Task: Add a signature Johnny Mitchell containing With heartfelt thanks and warm wishes, Johnny Mitchell to email address softage.5@softage.net and add a label Photography
Action: Mouse moved to (1083, 94)
Screenshot: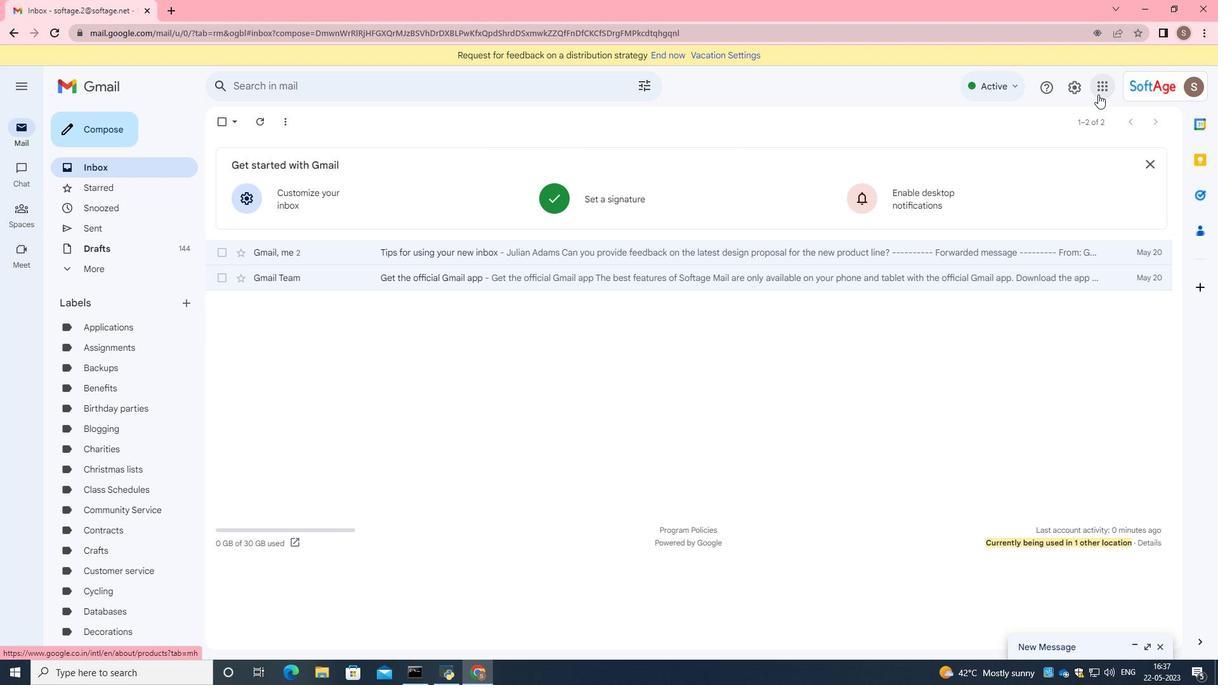 
Action: Mouse pressed left at (1083, 94)
Screenshot: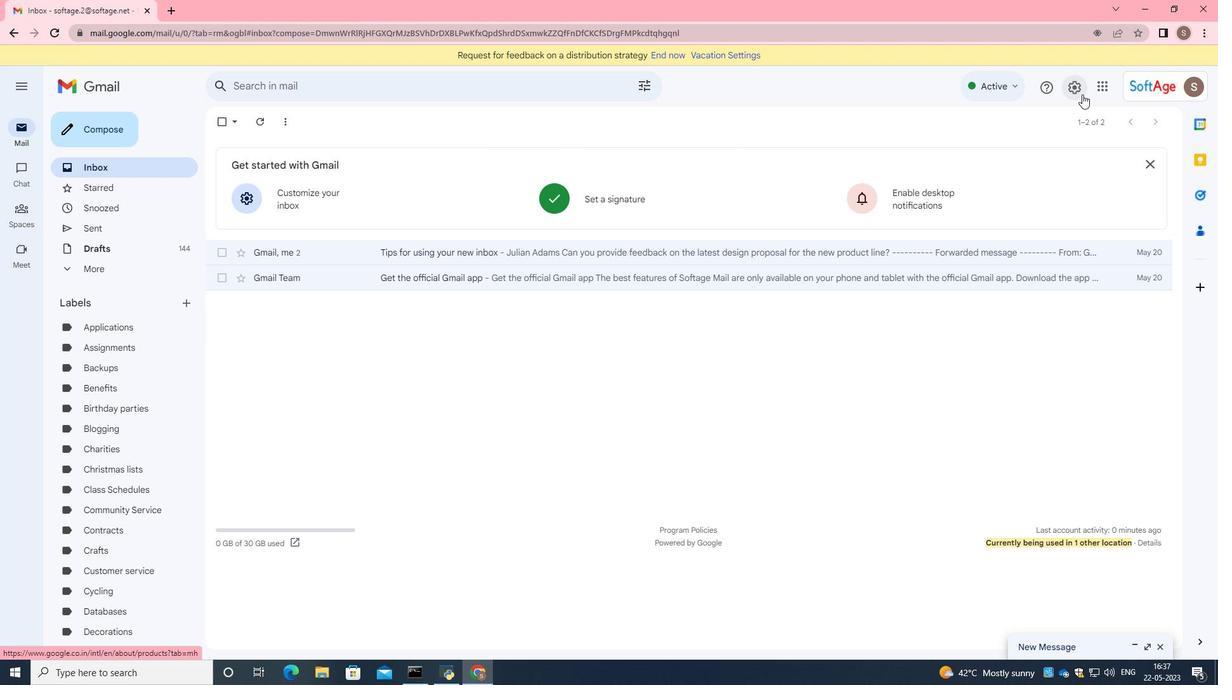 
Action: Mouse moved to (571, 202)
Screenshot: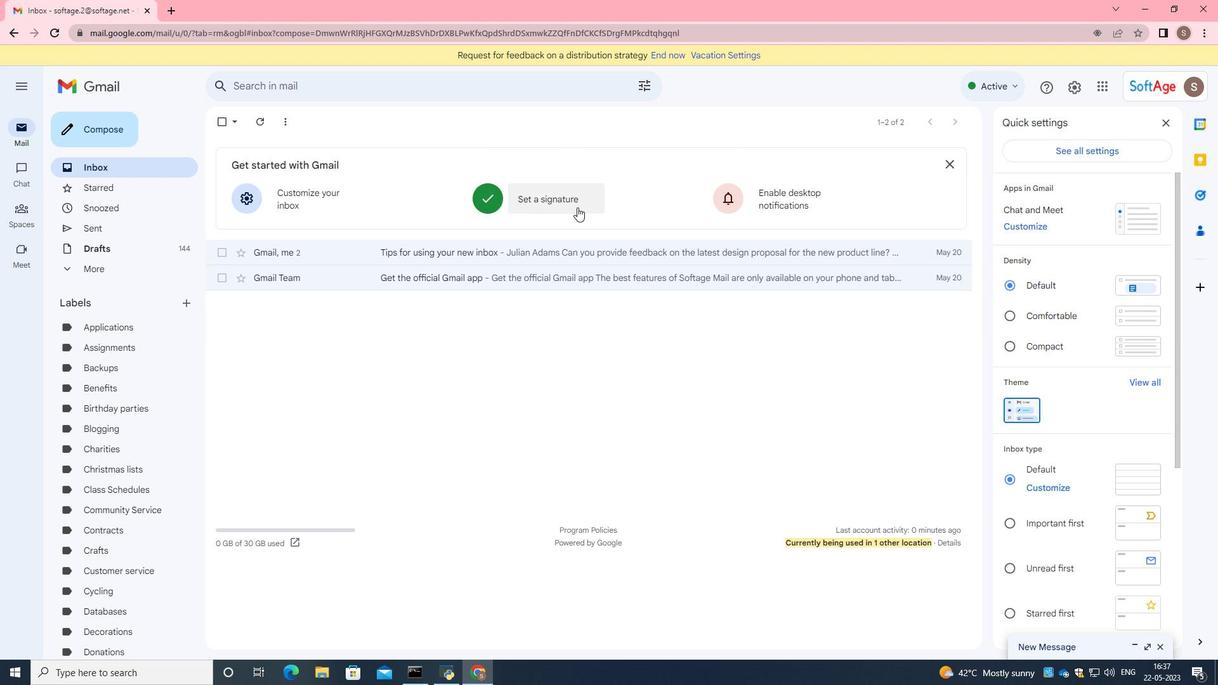 
Action: Mouse pressed left at (571, 202)
Screenshot: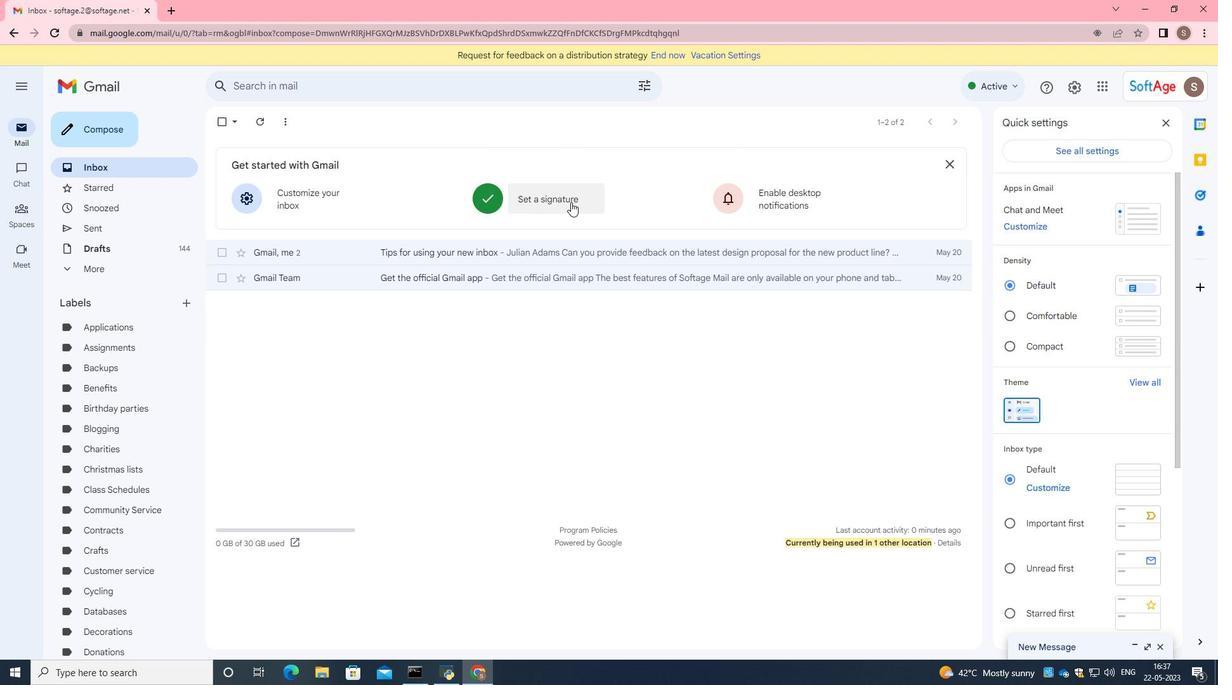 
Action: Mouse moved to (679, 299)
Screenshot: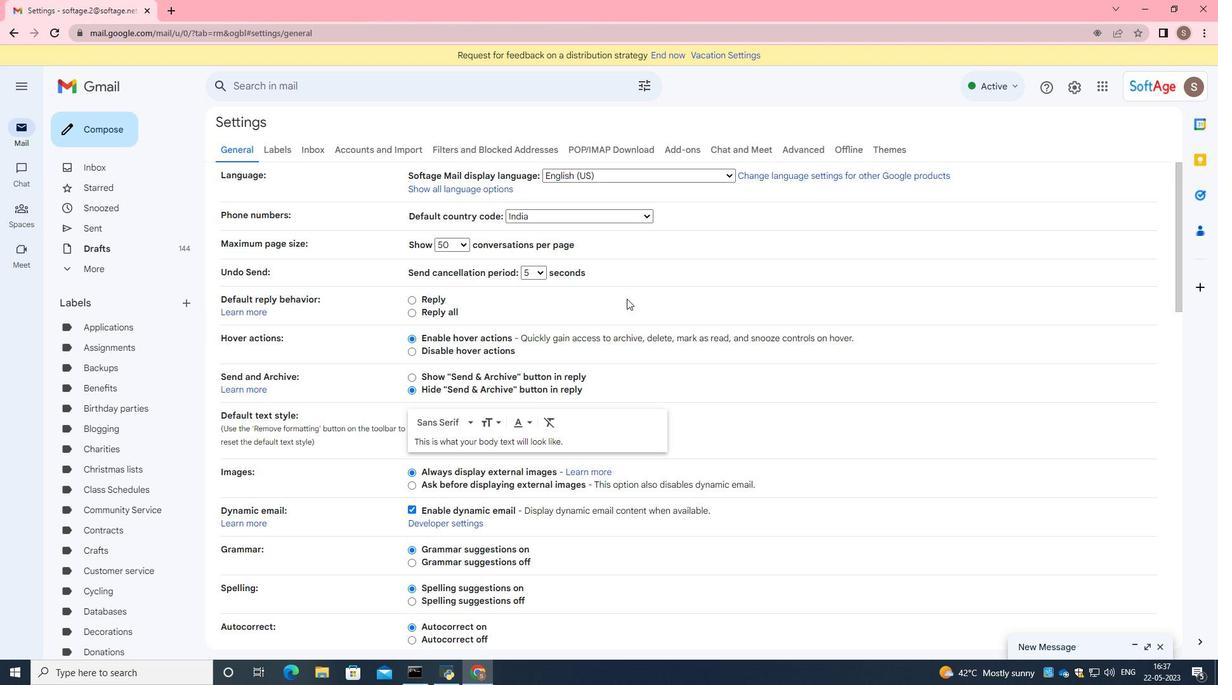 
Action: Mouse scrolled (679, 298) with delta (0, 0)
Screenshot: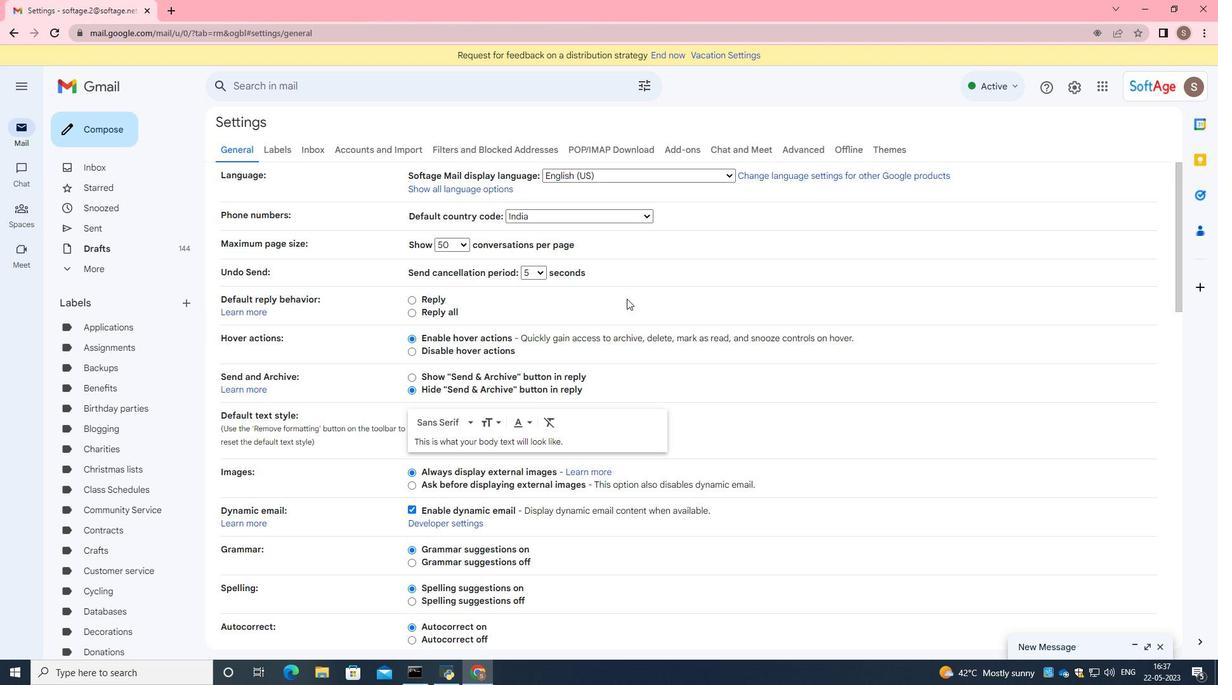 
Action: Mouse moved to (679, 299)
Screenshot: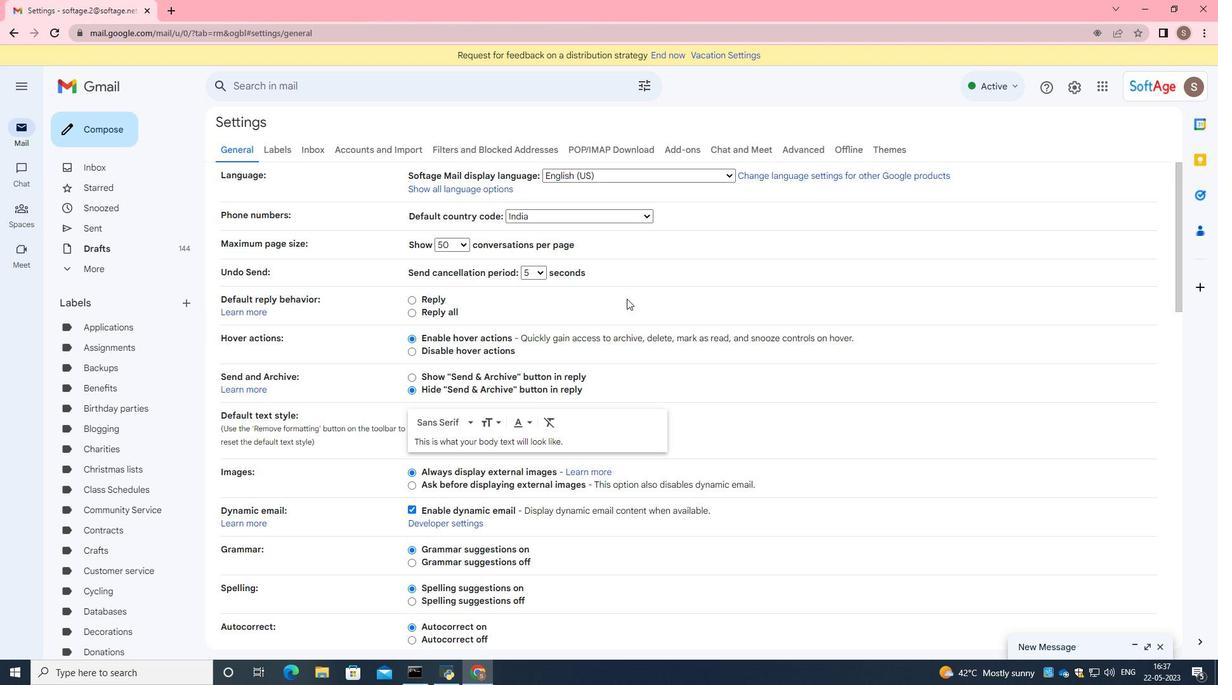 
Action: Mouse scrolled (679, 298) with delta (0, 0)
Screenshot: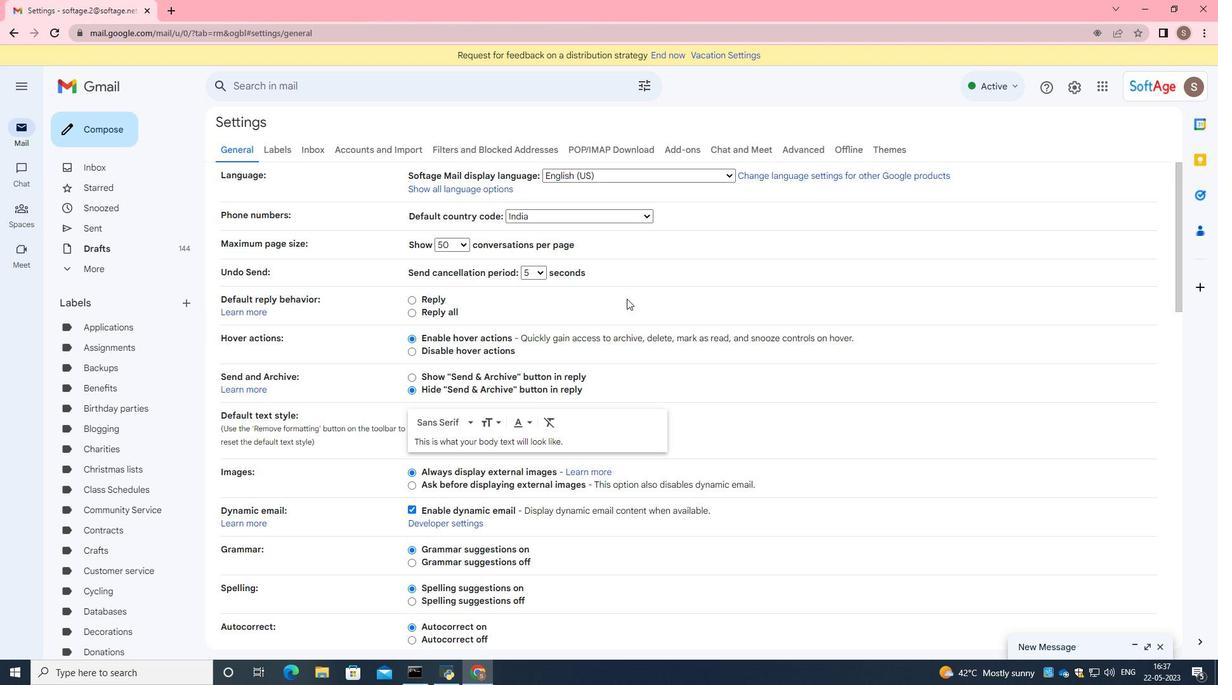 
Action: Mouse scrolled (679, 298) with delta (0, 0)
Screenshot: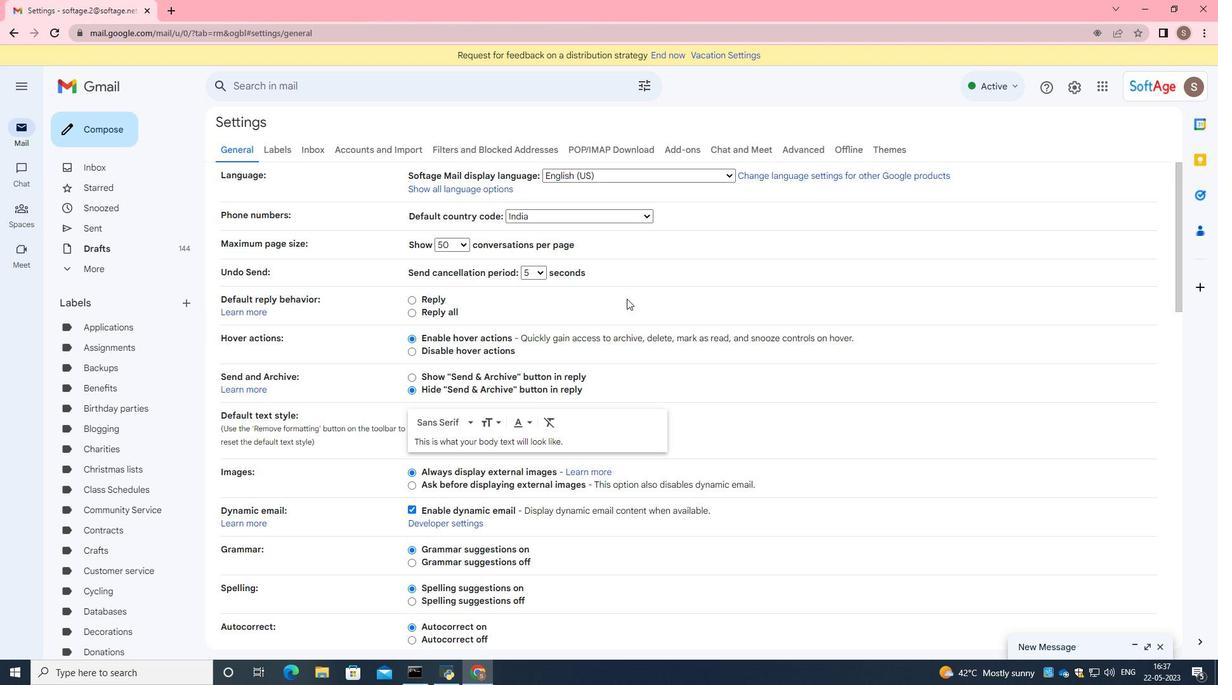 
Action: Mouse scrolled (679, 298) with delta (0, 0)
Screenshot: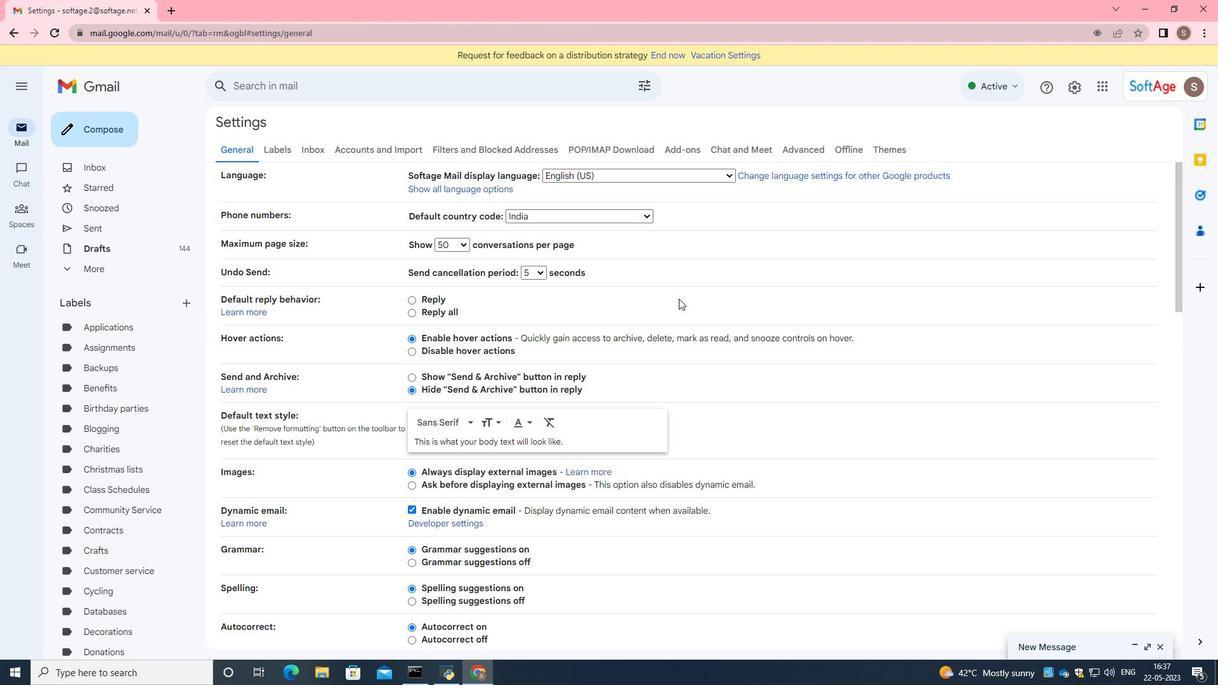 
Action: Mouse scrolled (679, 298) with delta (0, 0)
Screenshot: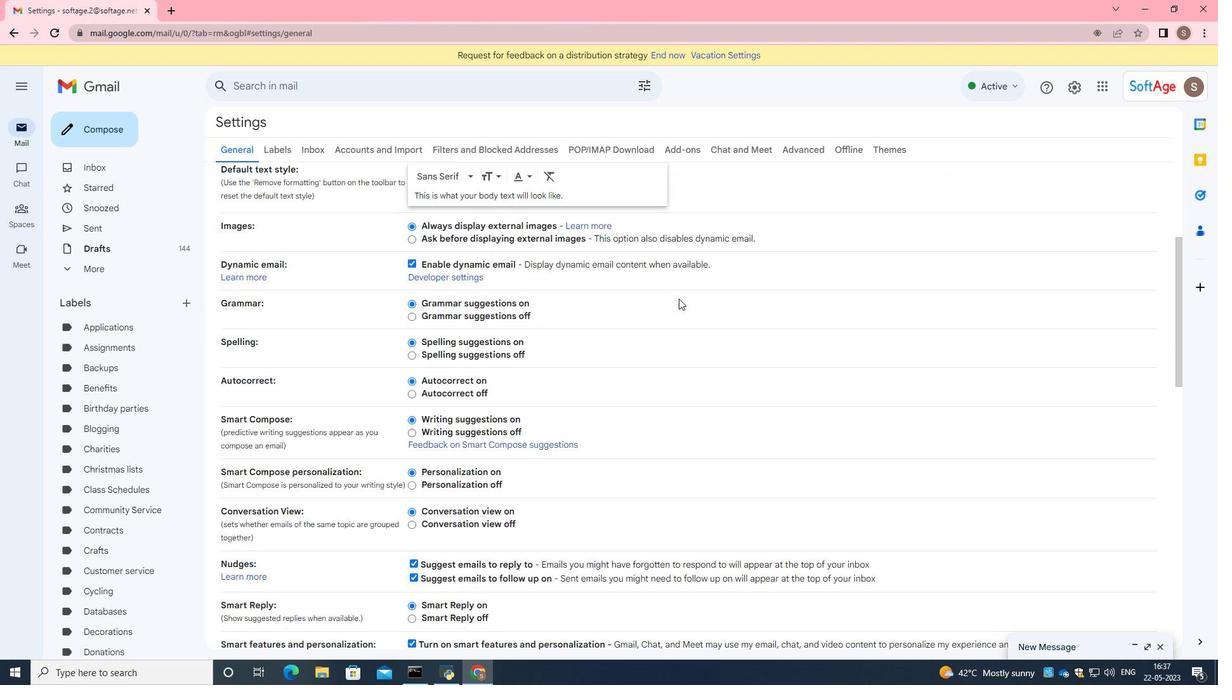 
Action: Mouse scrolled (679, 298) with delta (0, 0)
Screenshot: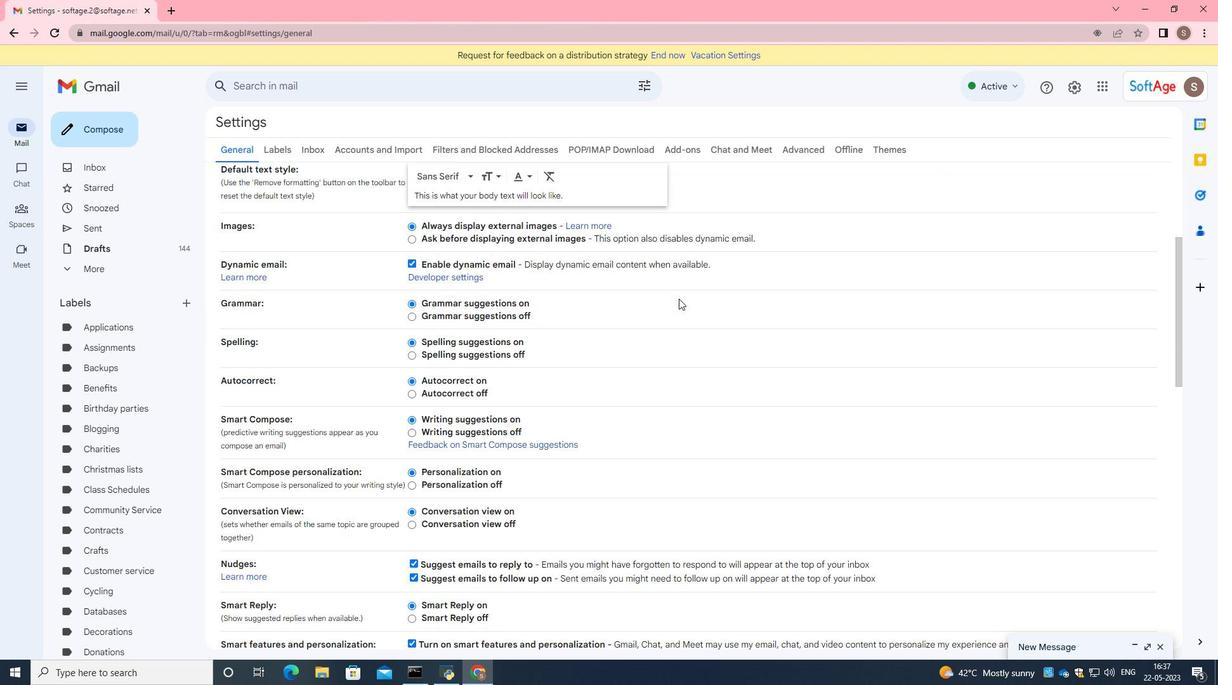 
Action: Mouse scrolled (679, 298) with delta (0, 0)
Screenshot: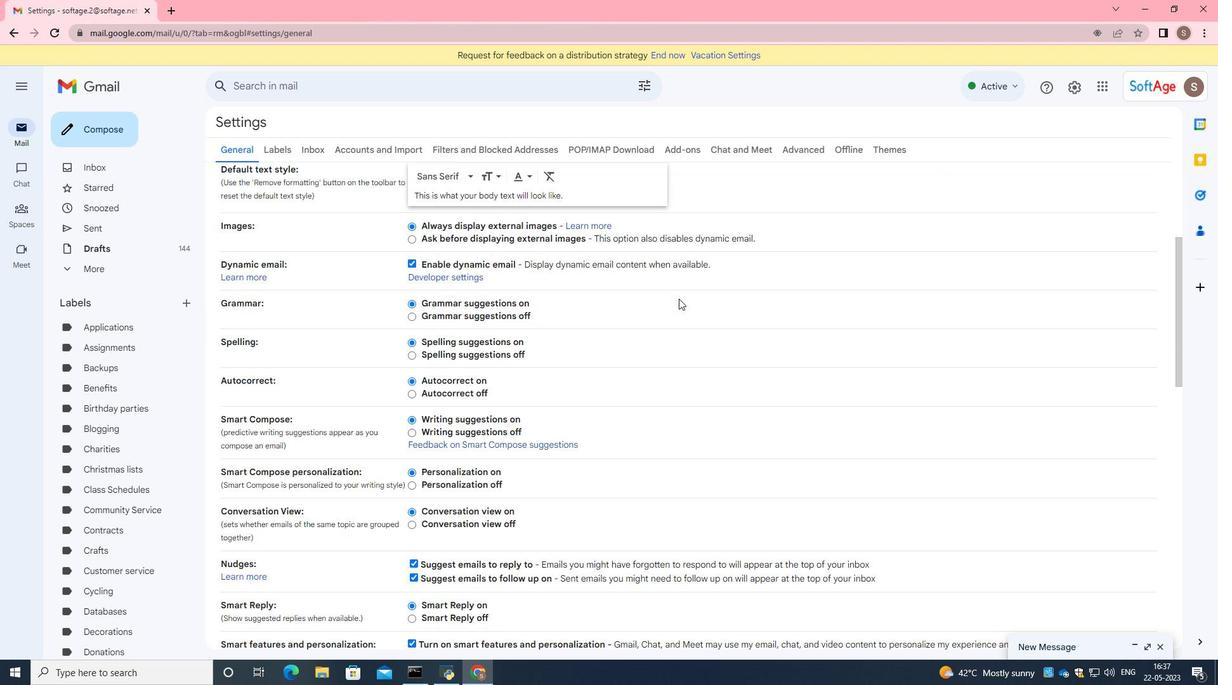
Action: Mouse scrolled (679, 298) with delta (0, 0)
Screenshot: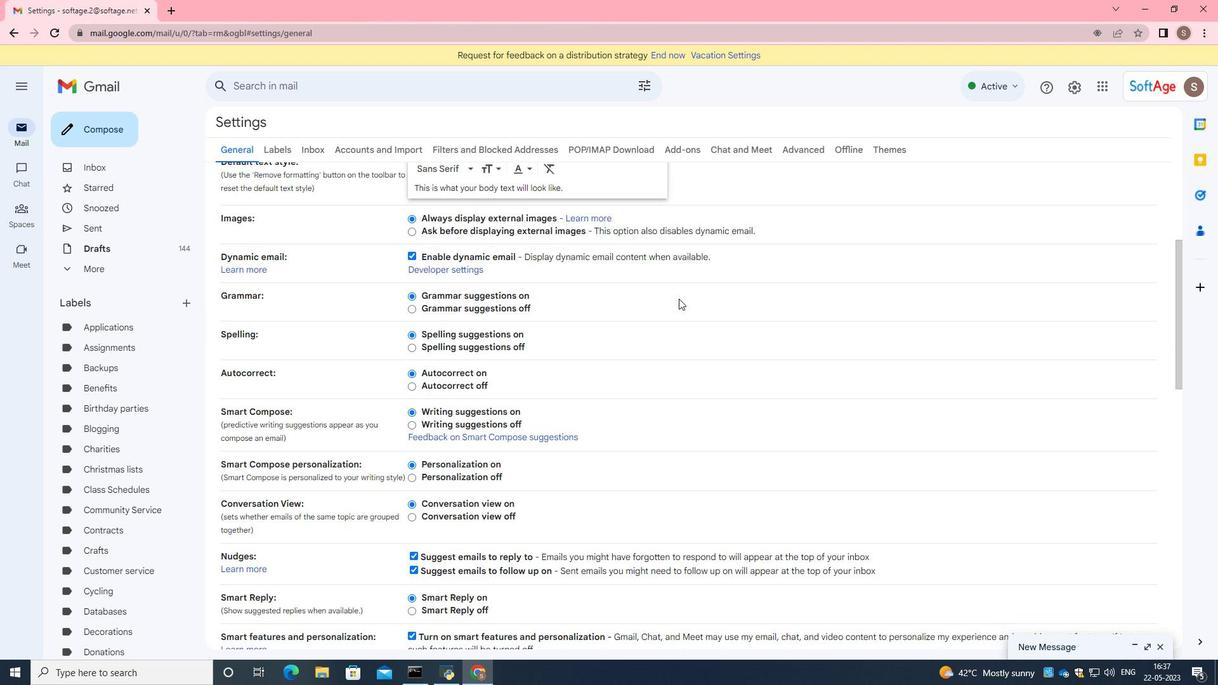 
Action: Mouse scrolled (679, 298) with delta (0, 0)
Screenshot: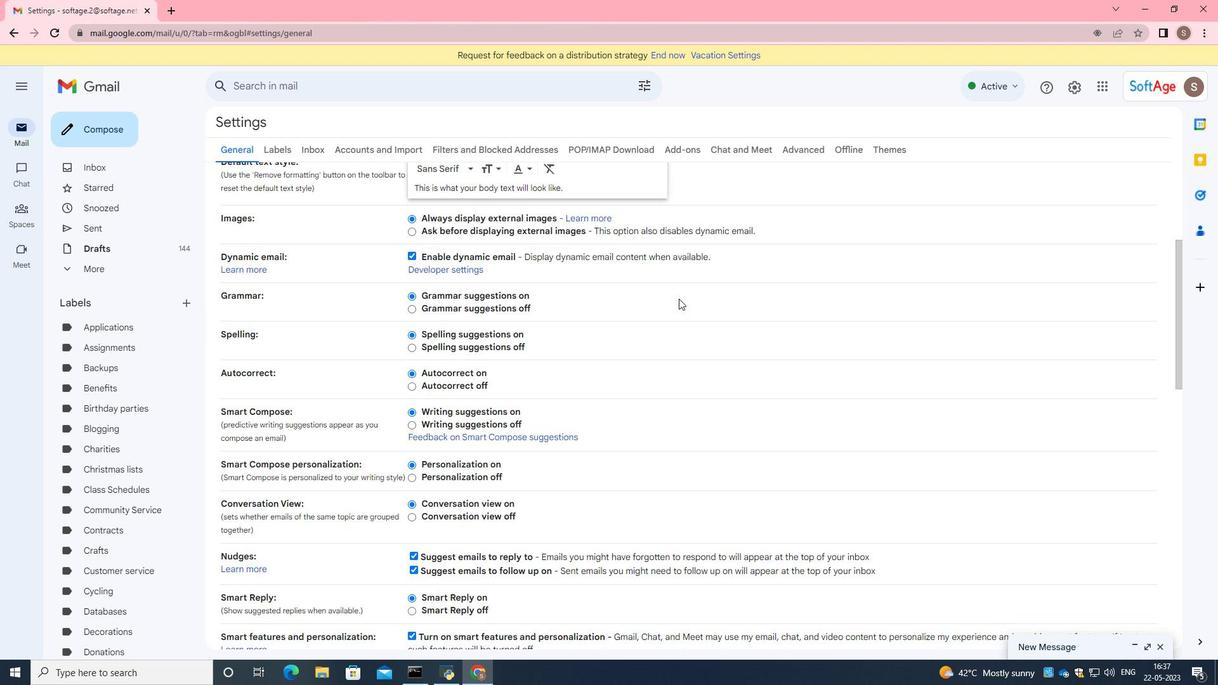 
Action: Mouse scrolled (679, 298) with delta (0, 0)
Screenshot: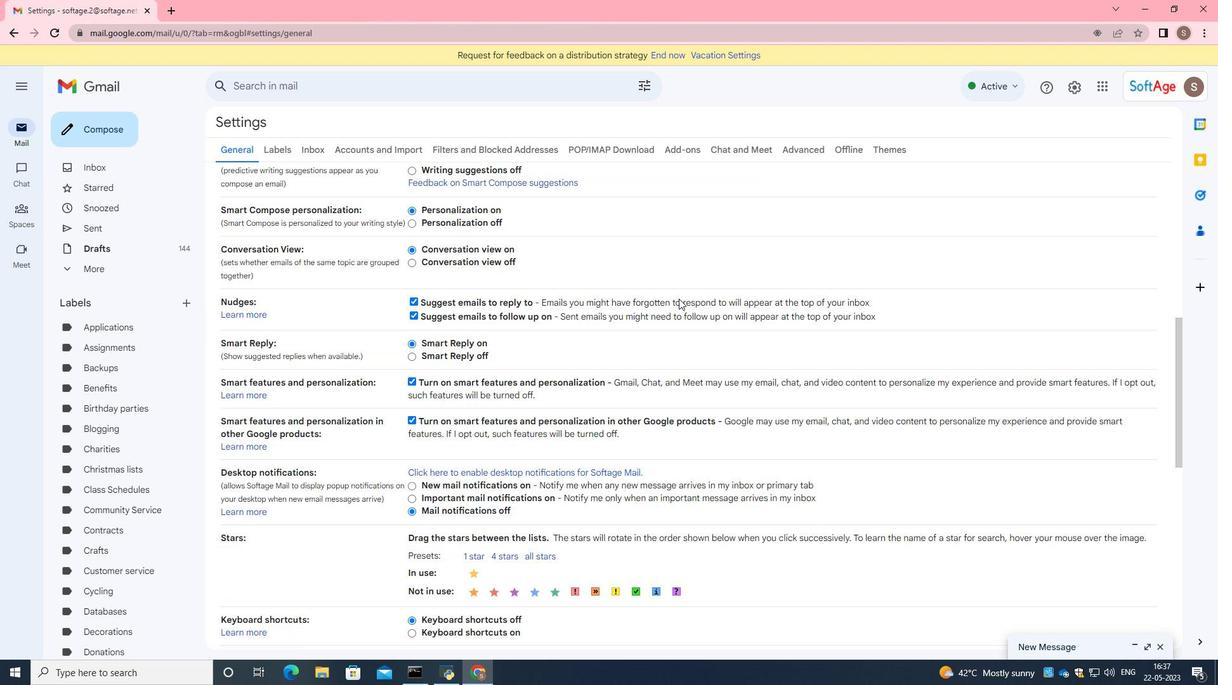 
Action: Mouse scrolled (679, 298) with delta (0, 0)
Screenshot: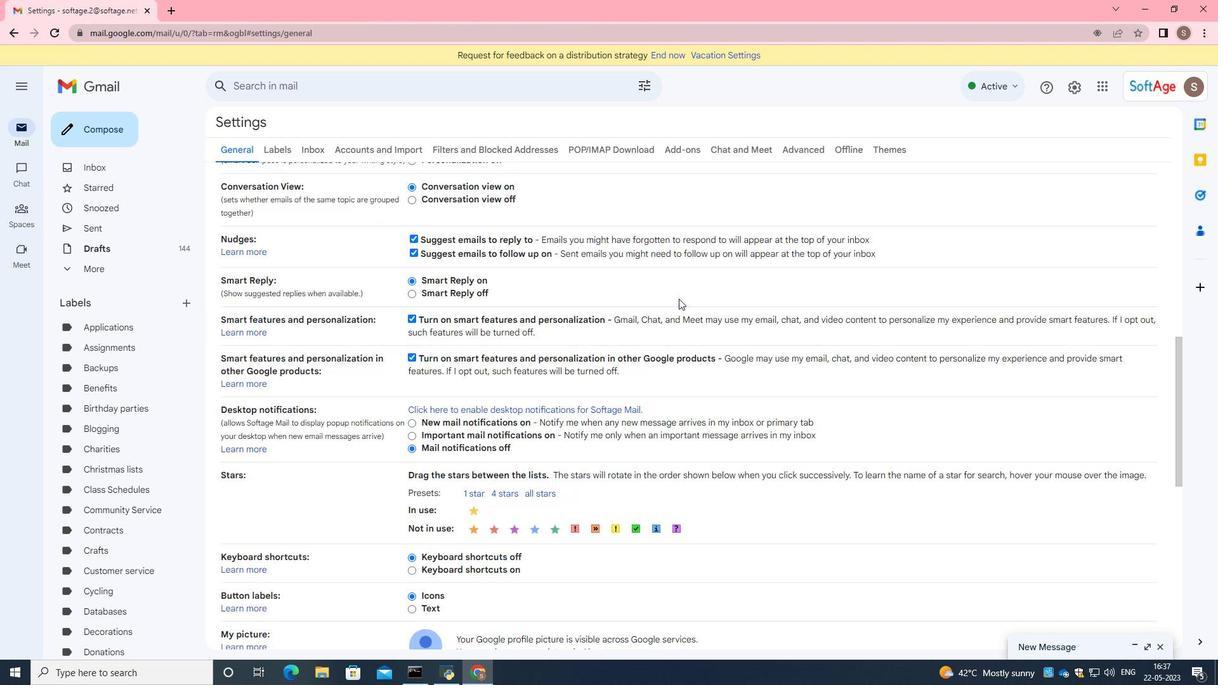 
Action: Mouse scrolled (679, 298) with delta (0, 0)
Screenshot: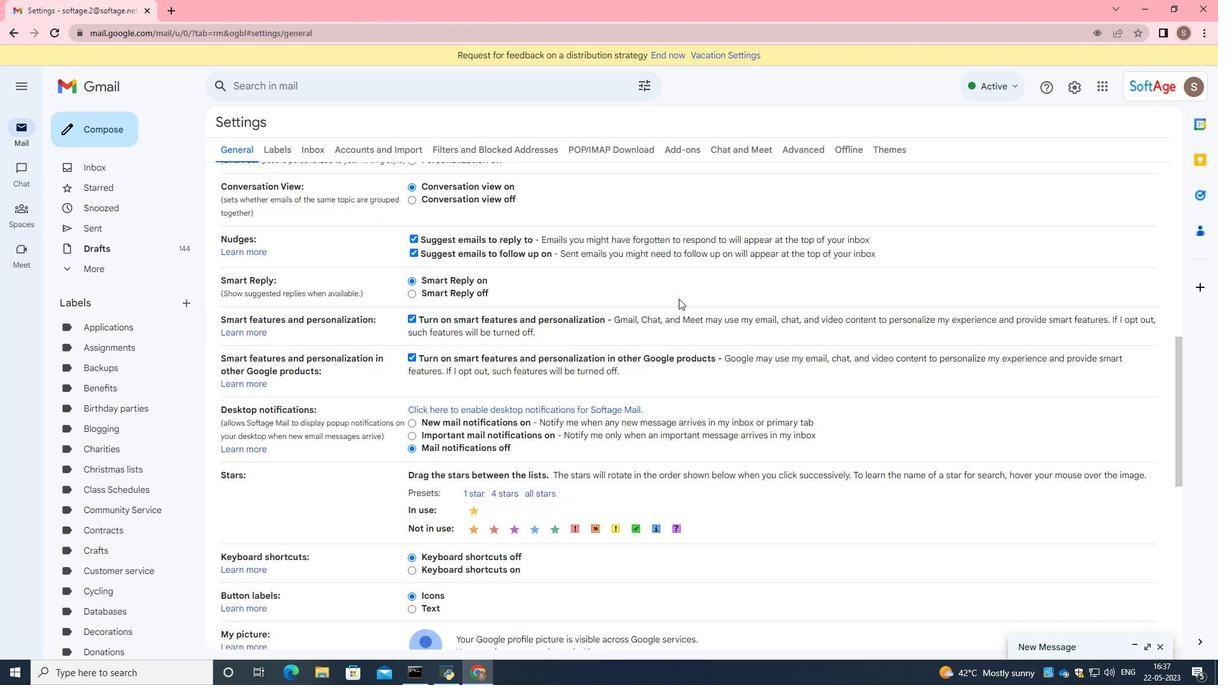 
Action: Mouse scrolled (679, 298) with delta (0, 0)
Screenshot: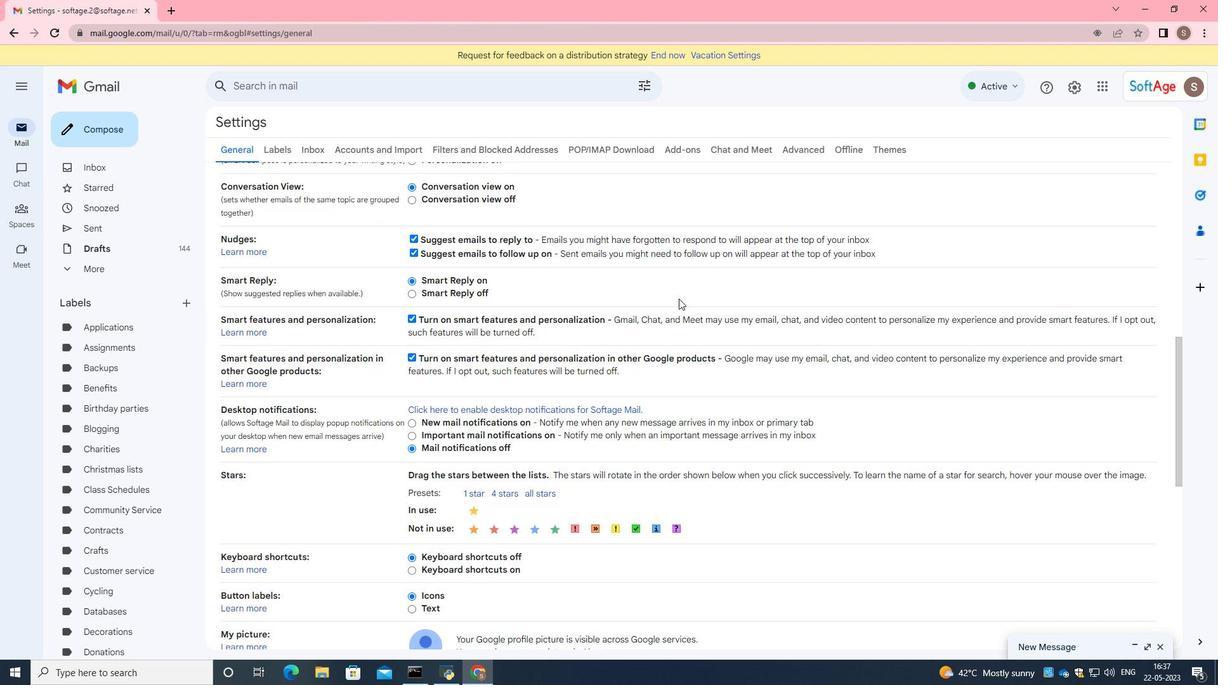 
Action: Mouse scrolled (679, 298) with delta (0, 0)
Screenshot: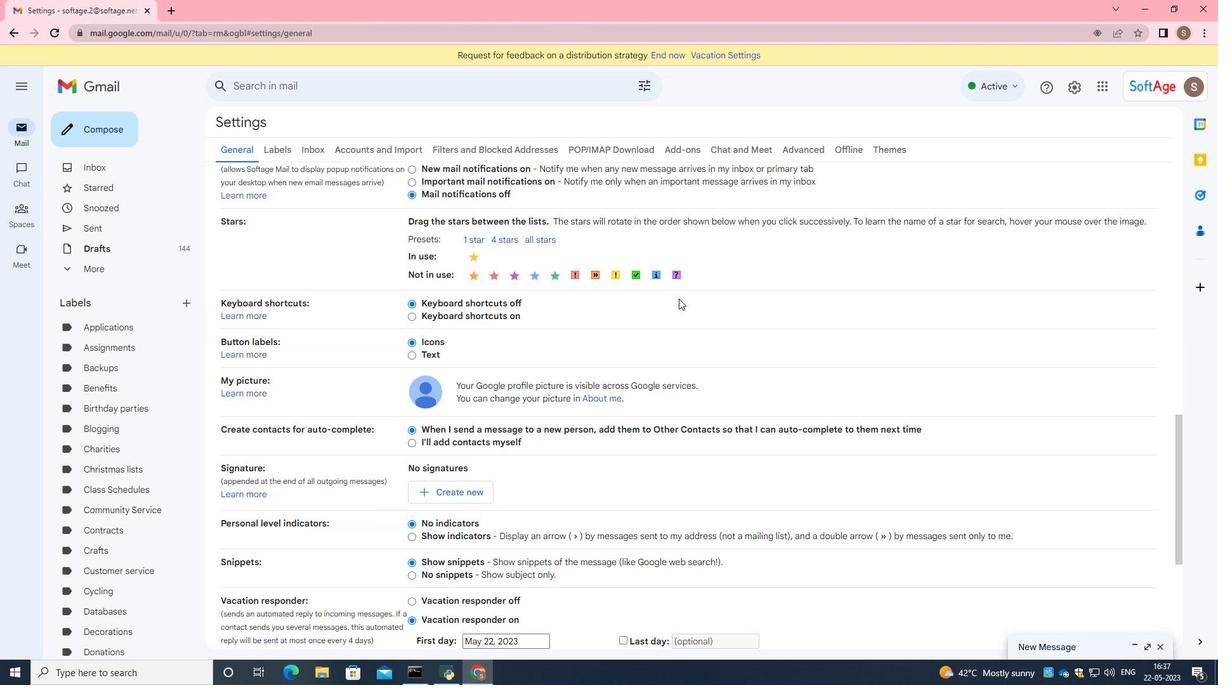 
Action: Mouse scrolled (679, 298) with delta (0, 0)
Screenshot: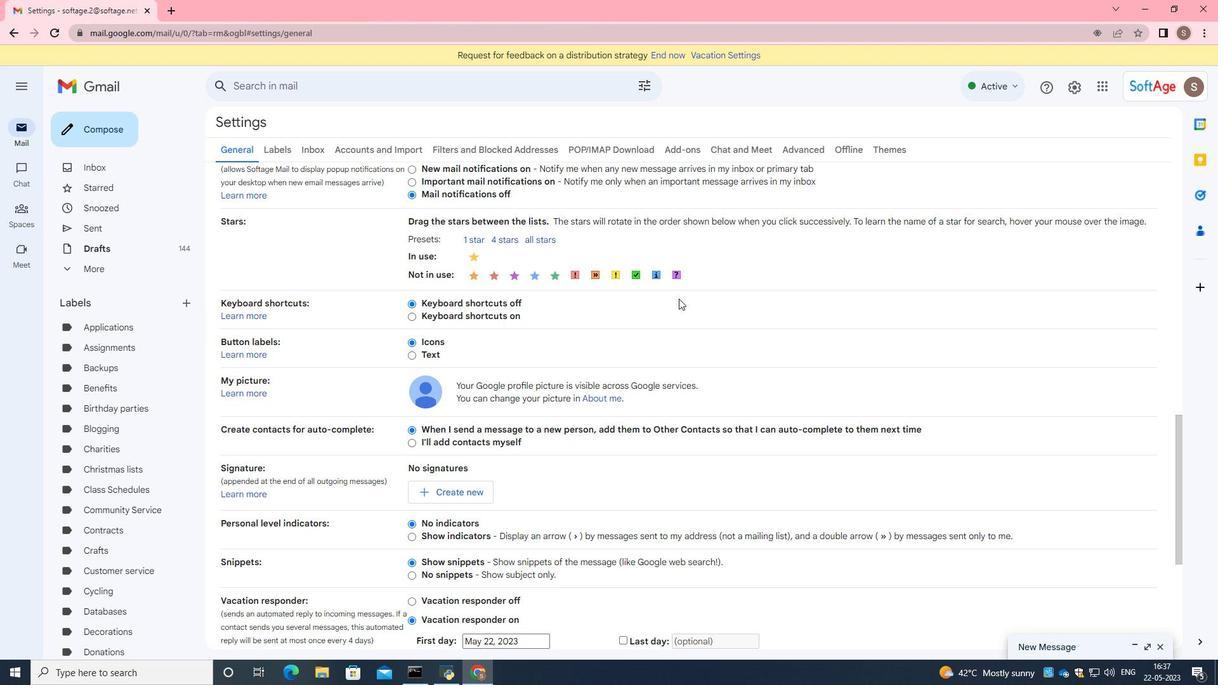 
Action: Mouse scrolled (679, 298) with delta (0, 0)
Screenshot: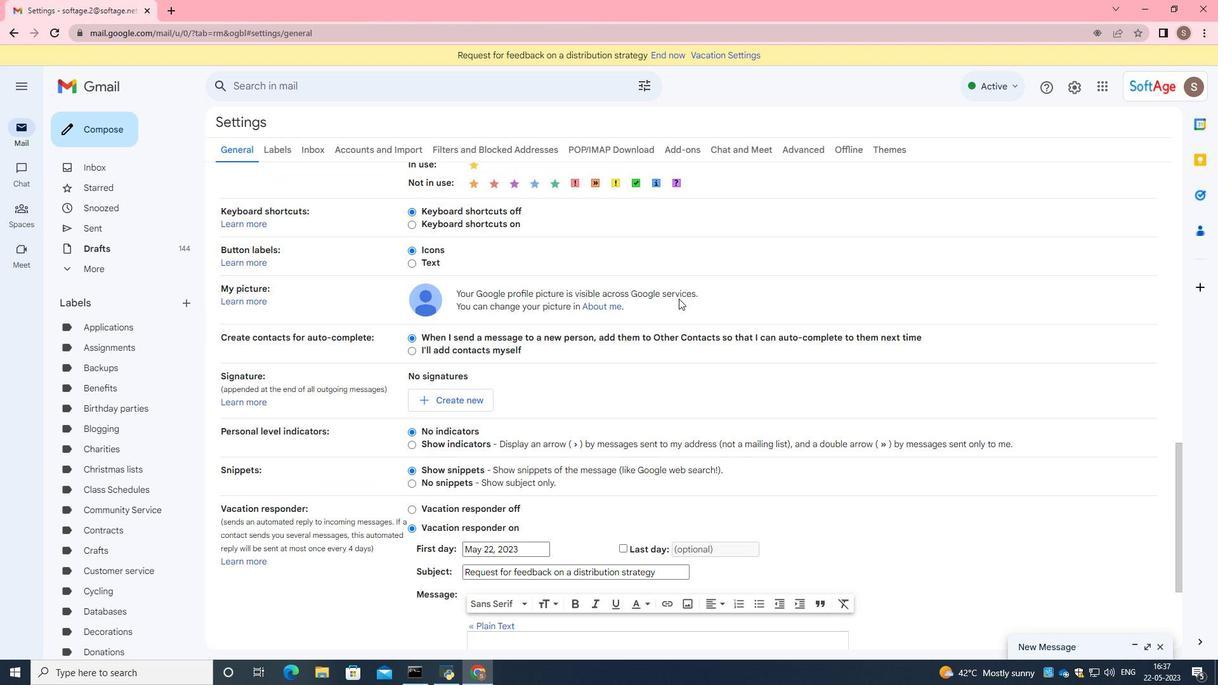 
Action: Mouse scrolled (679, 298) with delta (0, 0)
Screenshot: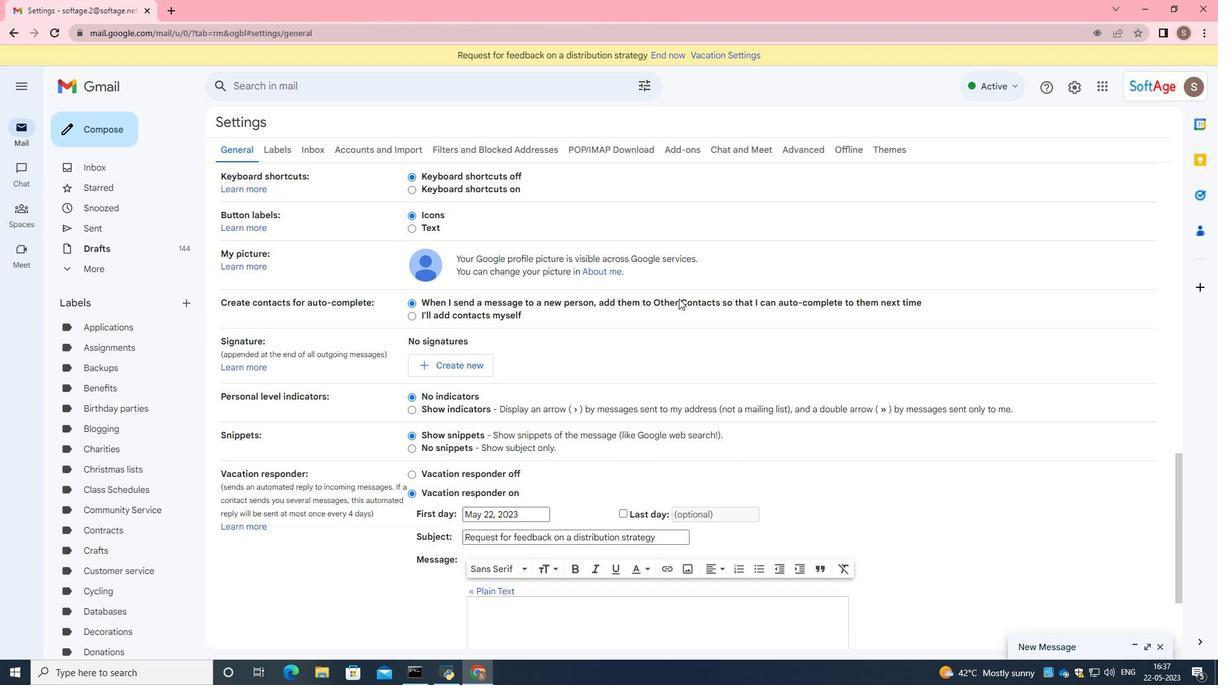 
Action: Mouse moved to (475, 234)
Screenshot: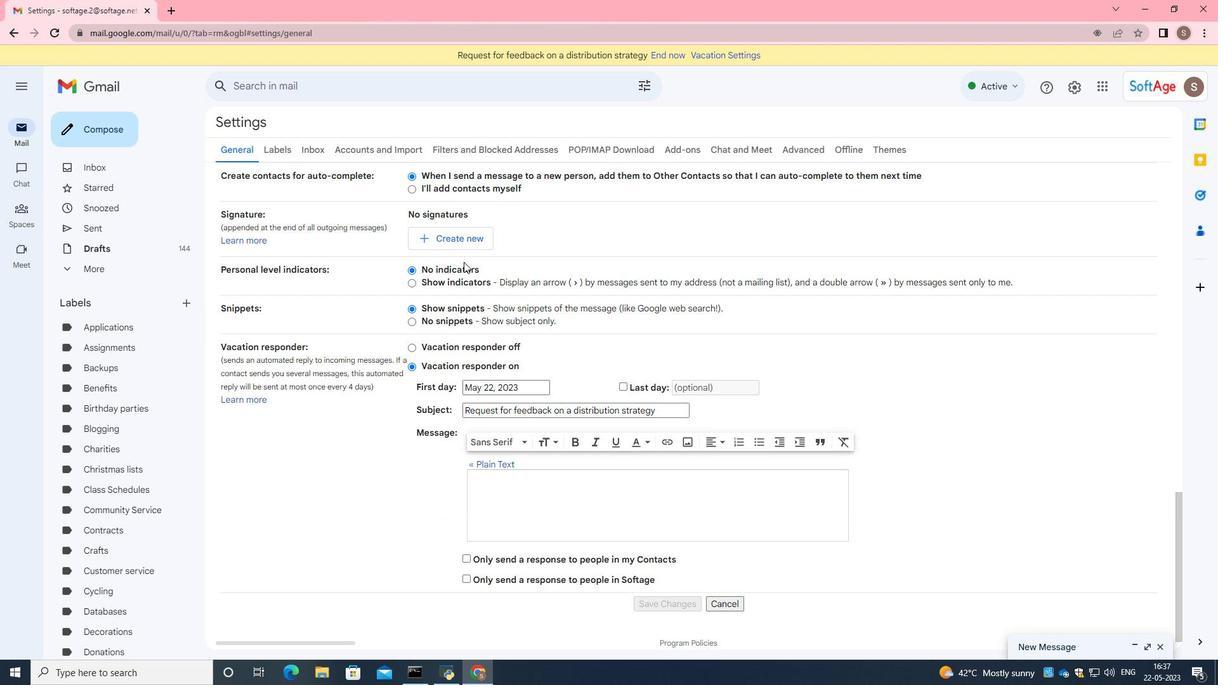 
Action: Mouse pressed left at (475, 234)
Screenshot: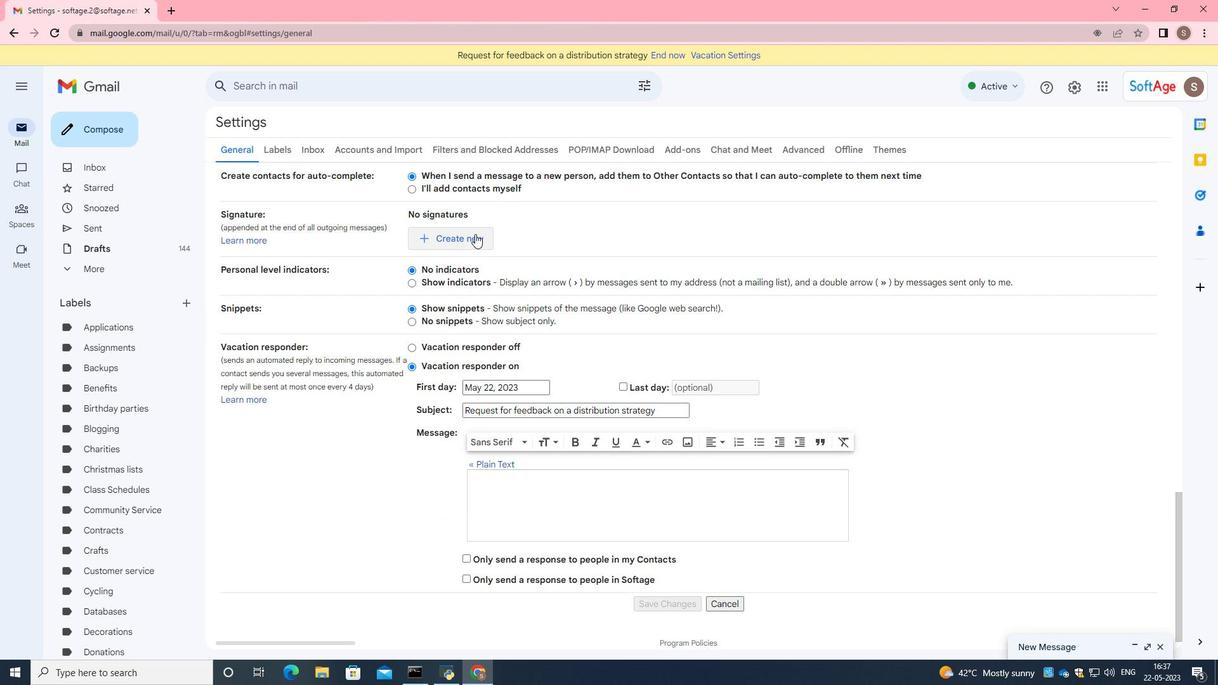 
Action: Mouse moved to (556, 345)
Screenshot: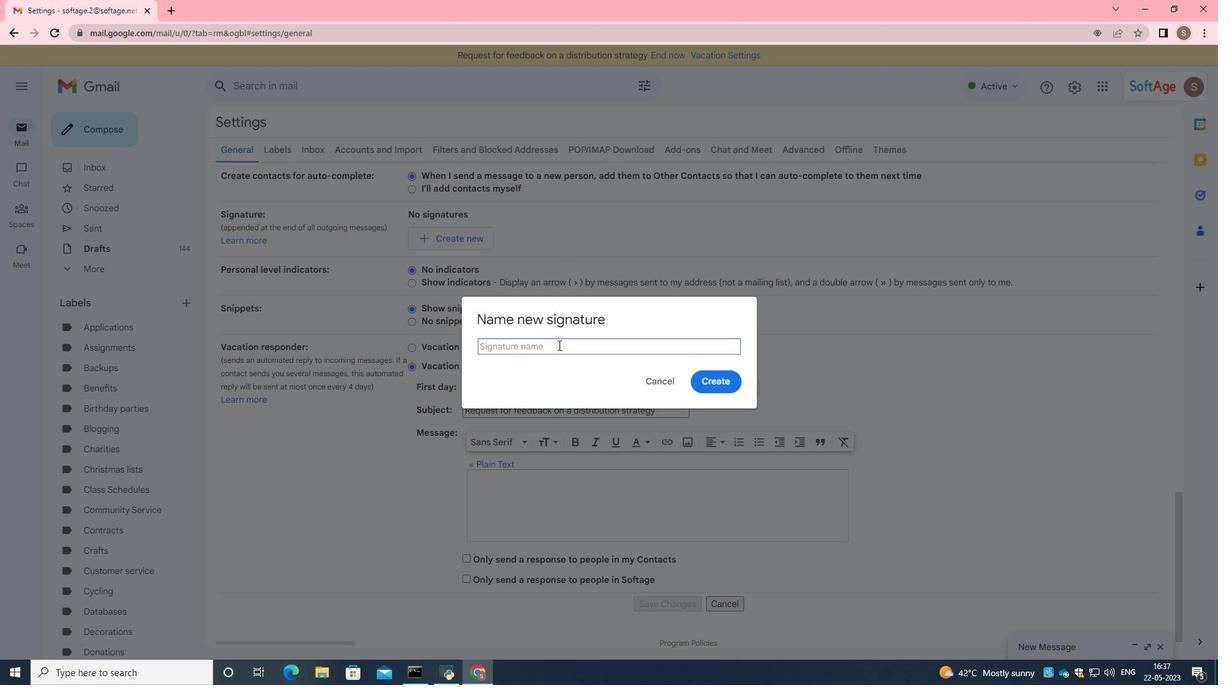 
Action: Key pressed <Key.caps_lock>J<Key.caps_lock>honny<Key.space><Key.caps_lock><Key.backspace><Key.backspace><Key.backspace><Key.backspace><Key.backspace><Key.backspace>O<Key.backspace><Key.caps_lock>ohnnny<Key.backspace><Key.backspace>y<Key.space><Key.caps_lock>M<Key.caps_lock>itchell
Screenshot: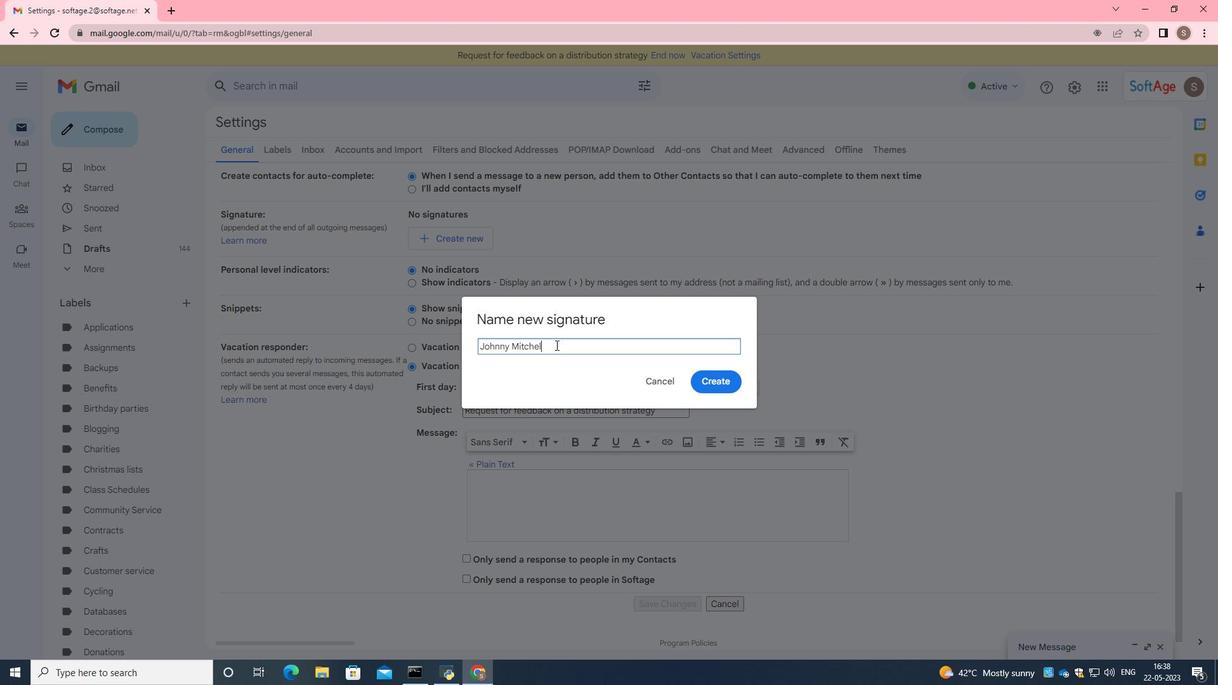 
Action: Mouse moved to (728, 377)
Screenshot: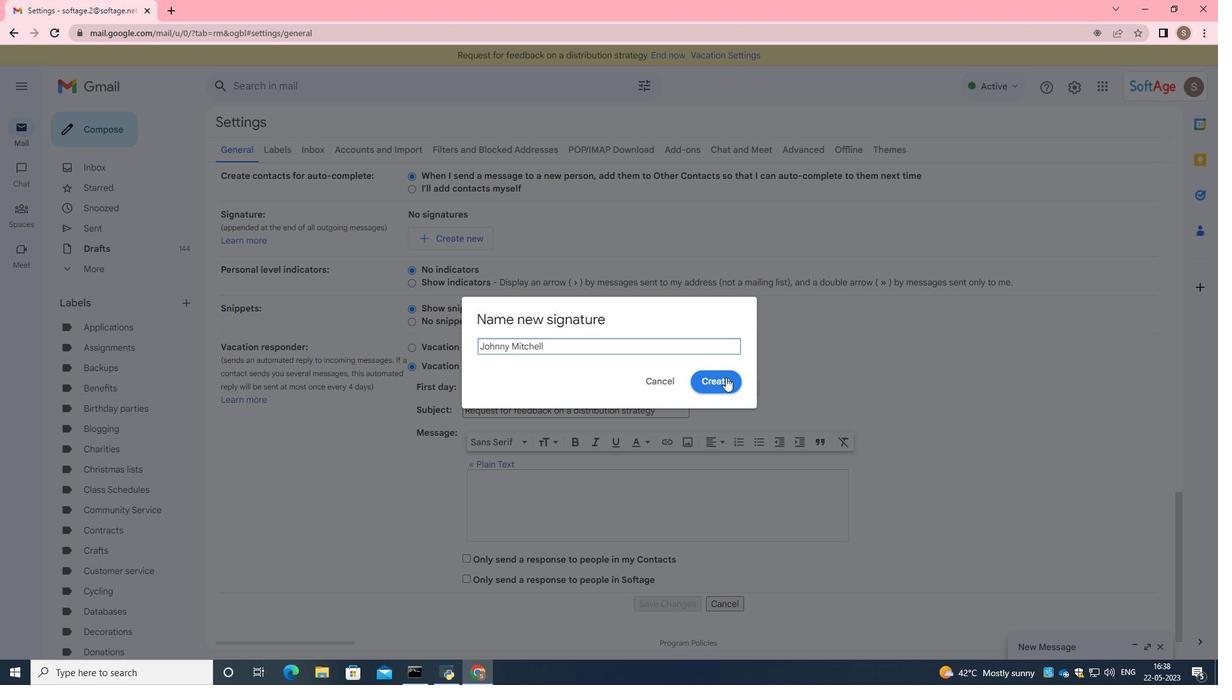 
Action: Mouse pressed left at (728, 377)
Screenshot: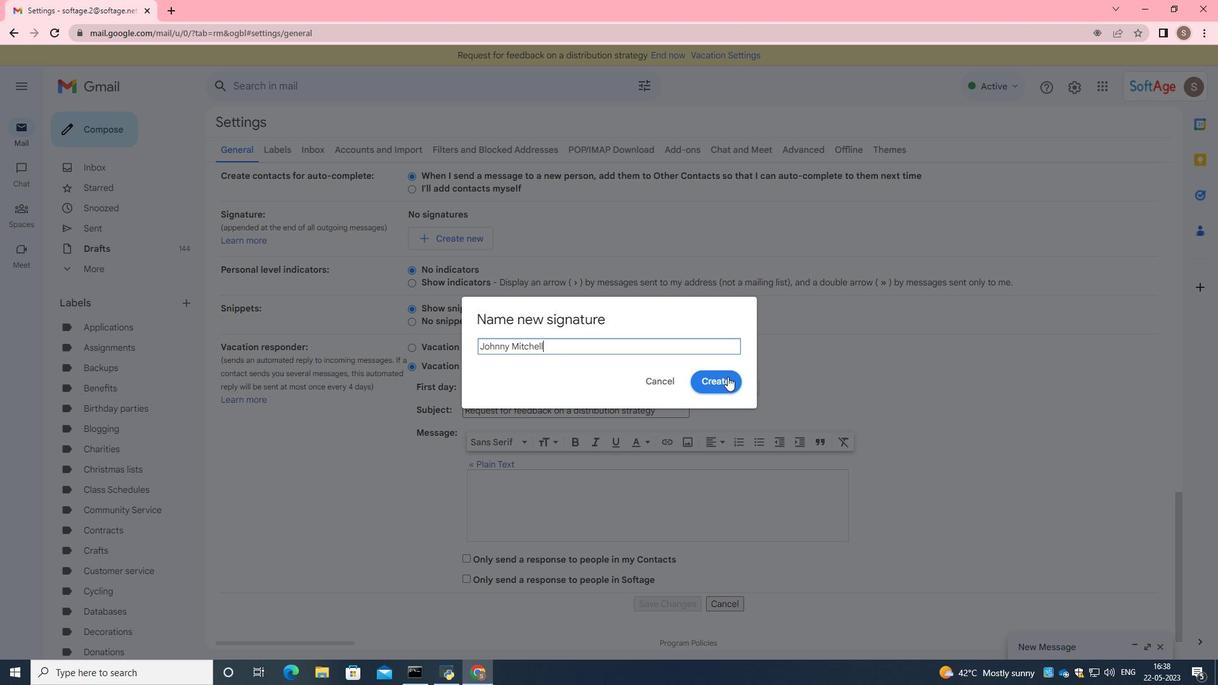 
Action: Mouse moved to (618, 252)
Screenshot: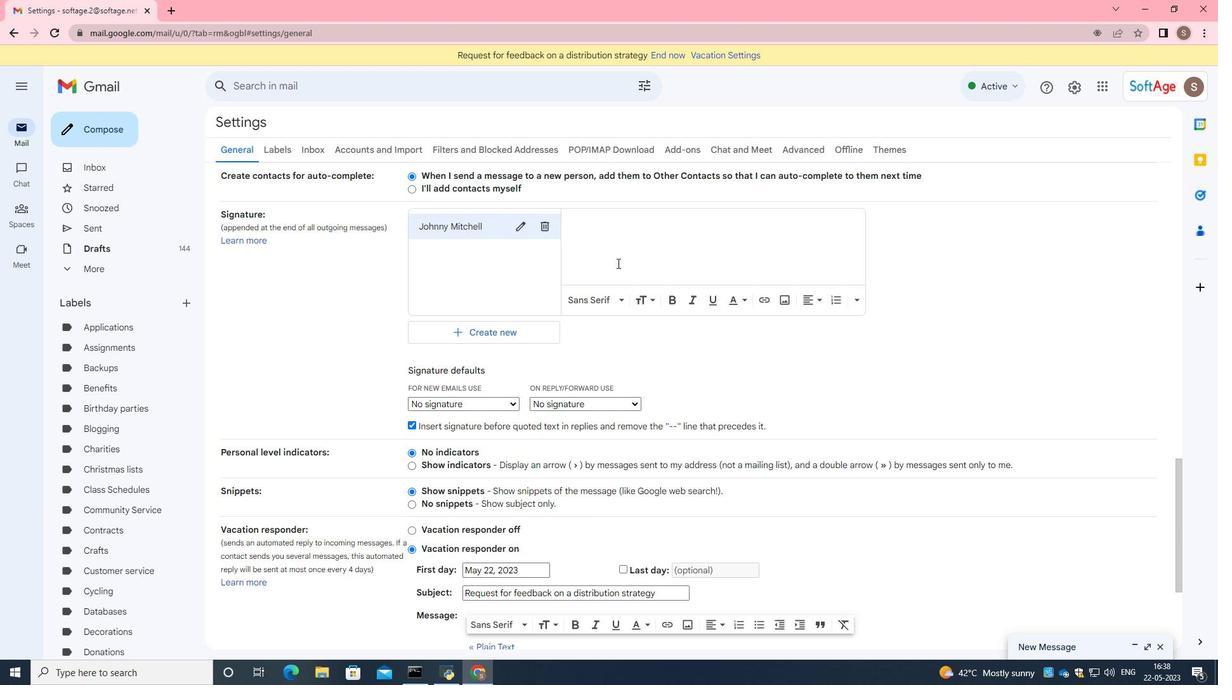 
Action: Mouse pressed left at (618, 252)
Screenshot: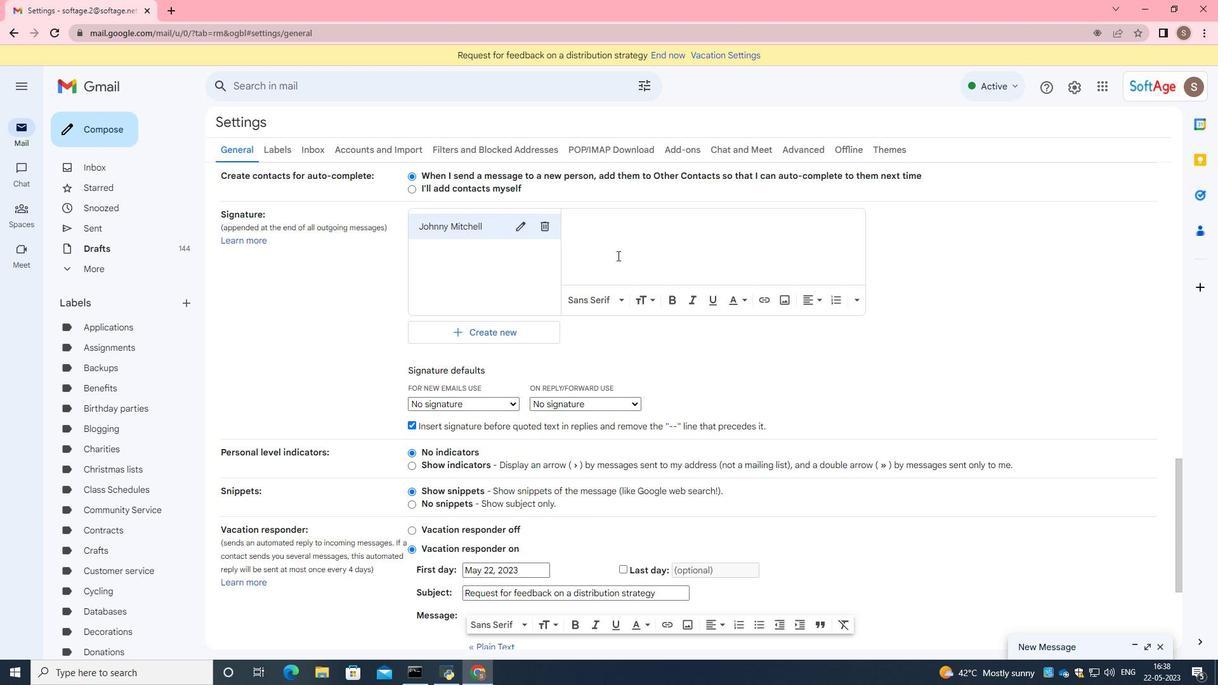 
Action: Key pressed <Key.caps_lock>H<Key.caps_lock>eartfelt<Key.space>thanks<Key.space>and<Key.space>warm<Key.space>wishes,<Key.enter><Key.caps_lock>J<Key.caps_lock>honey<Key.backspace><Key.backspace><Key.backspace><Key.backspace><Key.backspace>ohnny<Key.space><Key.caps_lock>M<Key.caps_lock>itchell
Screenshot: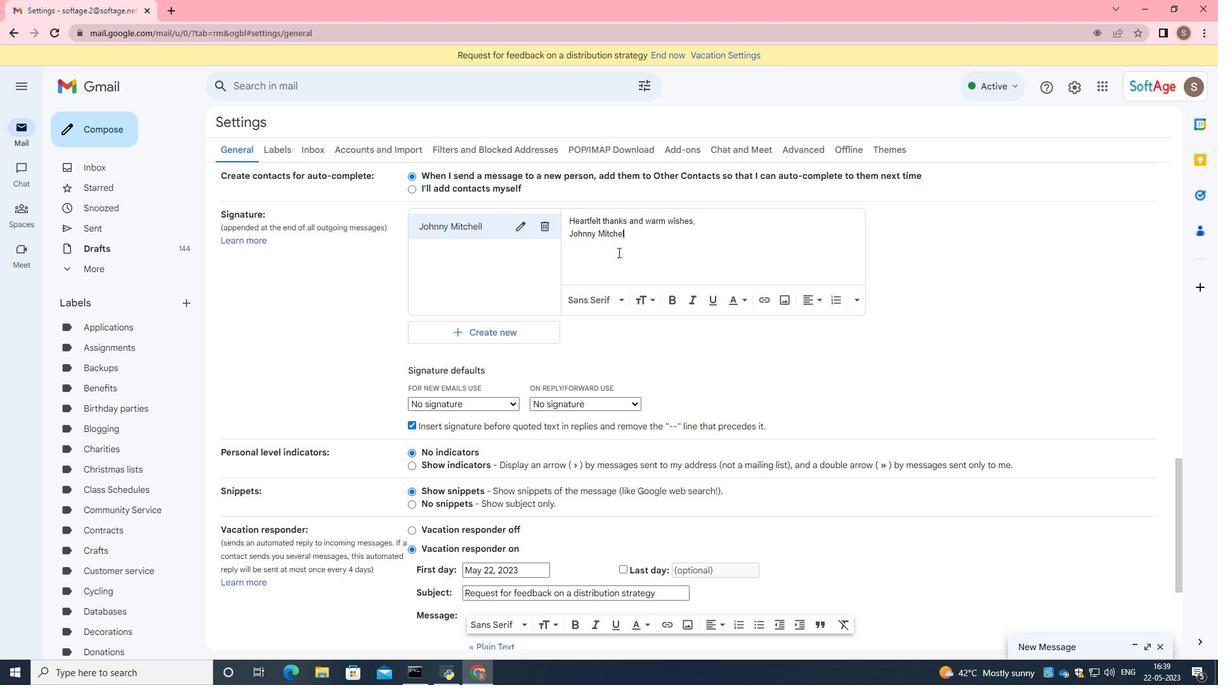 
Action: Mouse moved to (622, 253)
Screenshot: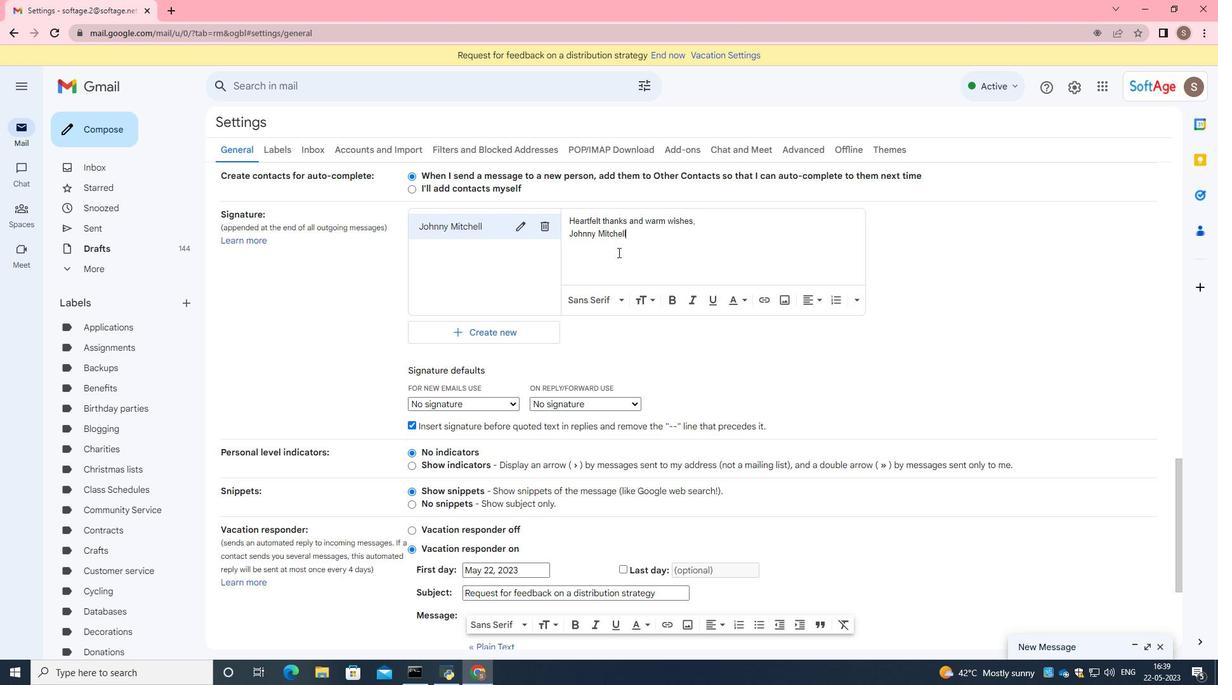 
Action: Mouse scrolled (622, 252) with delta (0, 0)
Screenshot: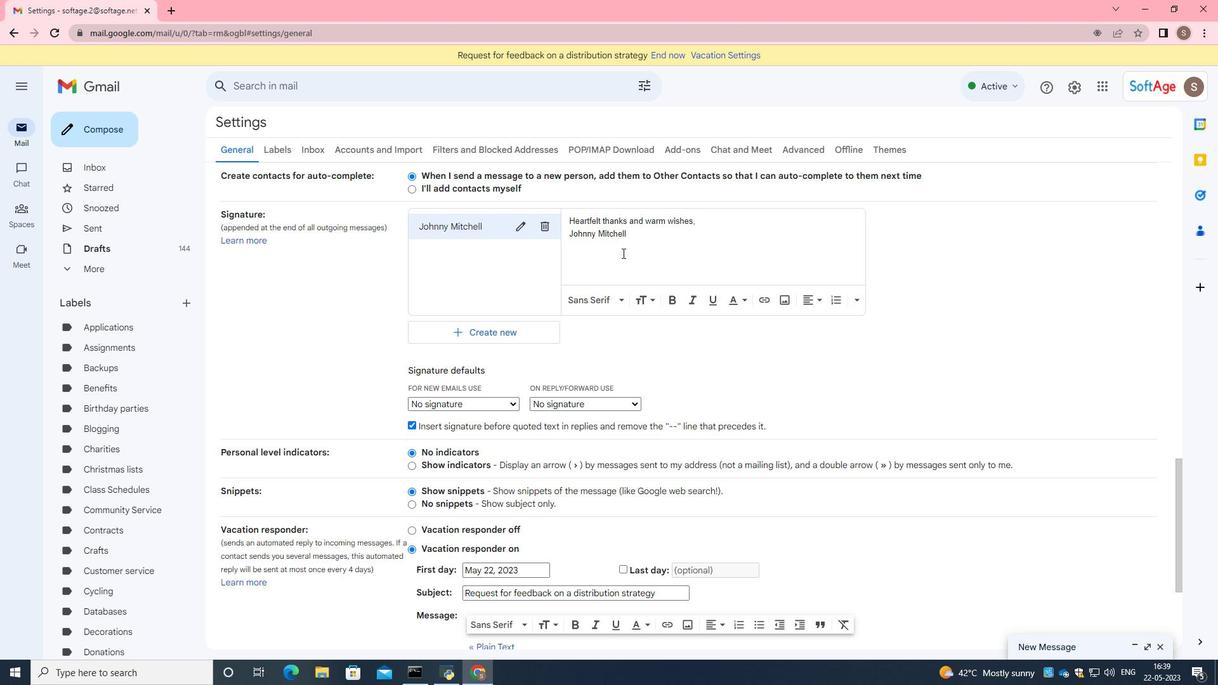 
Action: Mouse scrolled (622, 252) with delta (0, 0)
Screenshot: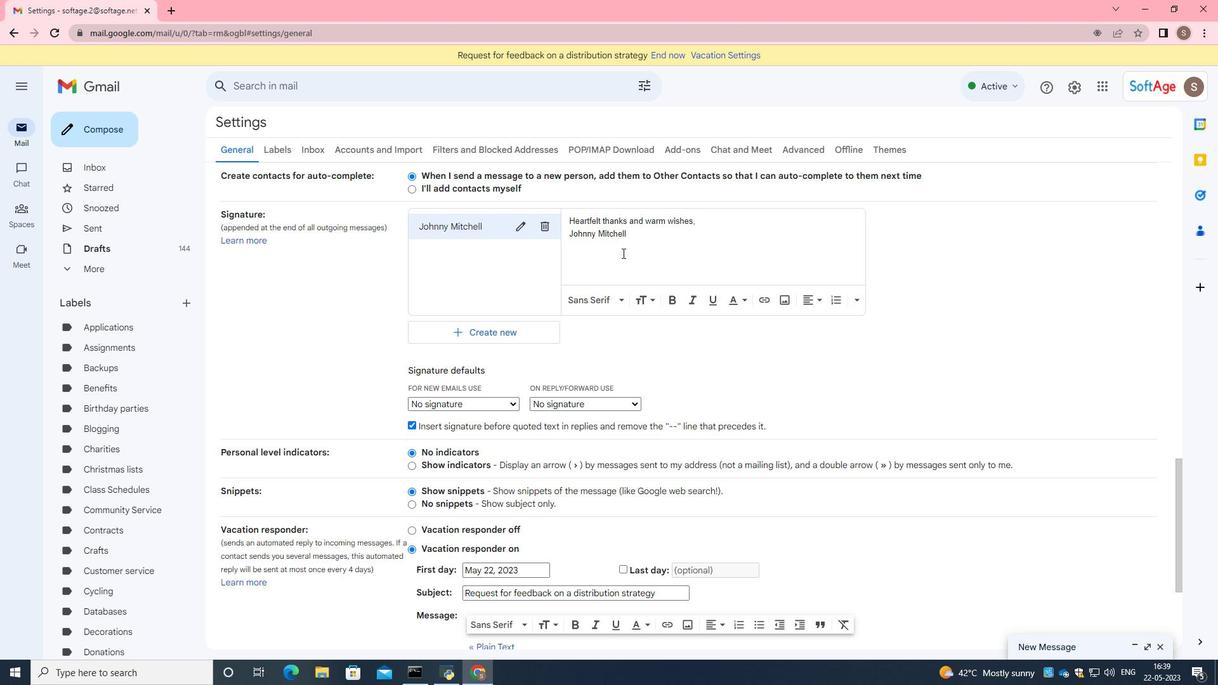 
Action: Mouse scrolled (622, 252) with delta (0, 0)
Screenshot: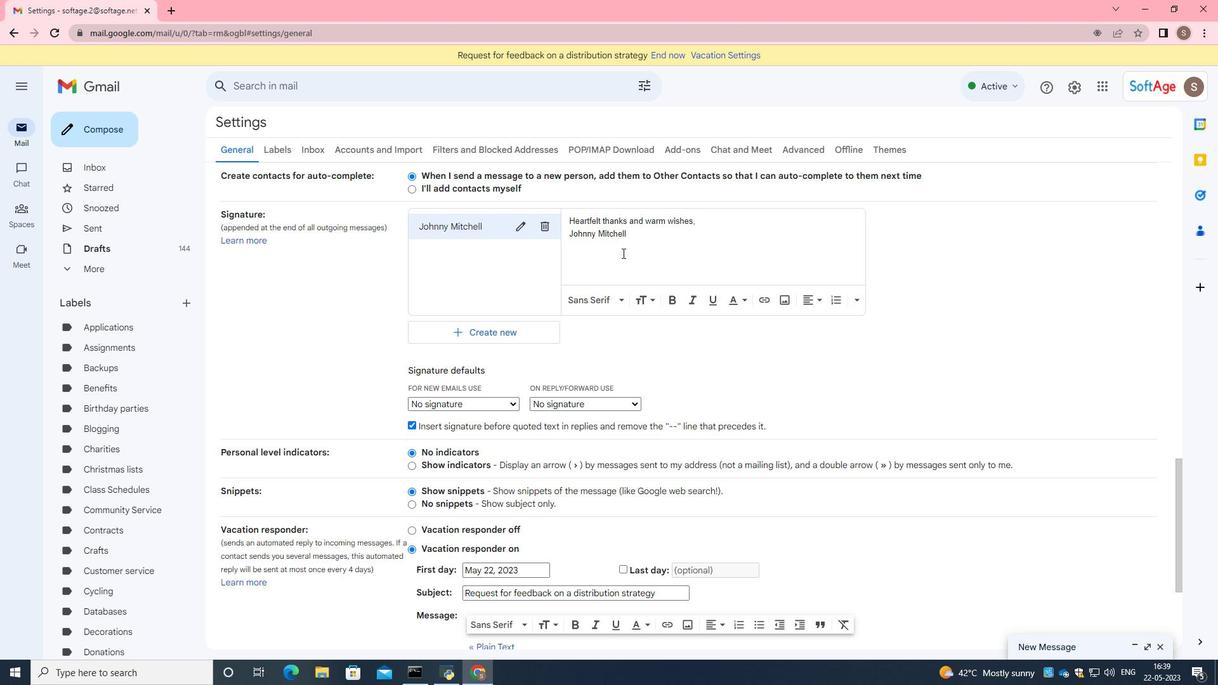 
Action: Mouse scrolled (622, 252) with delta (0, 0)
Screenshot: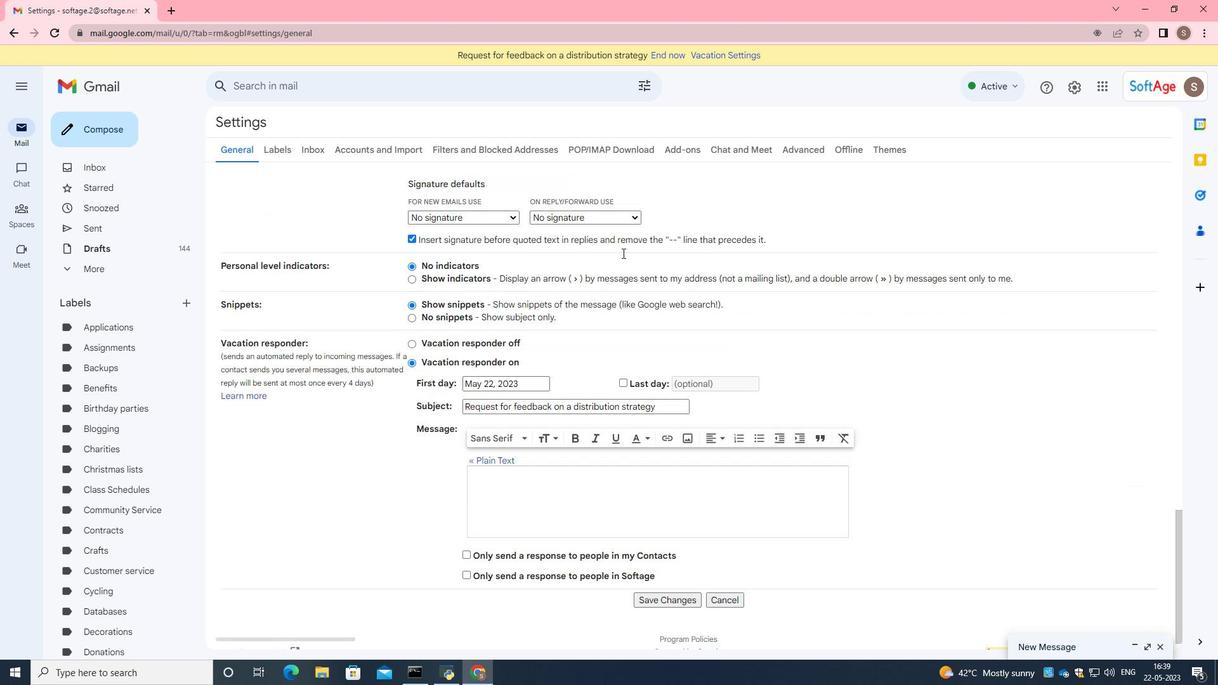 
Action: Mouse scrolled (622, 252) with delta (0, 0)
Screenshot: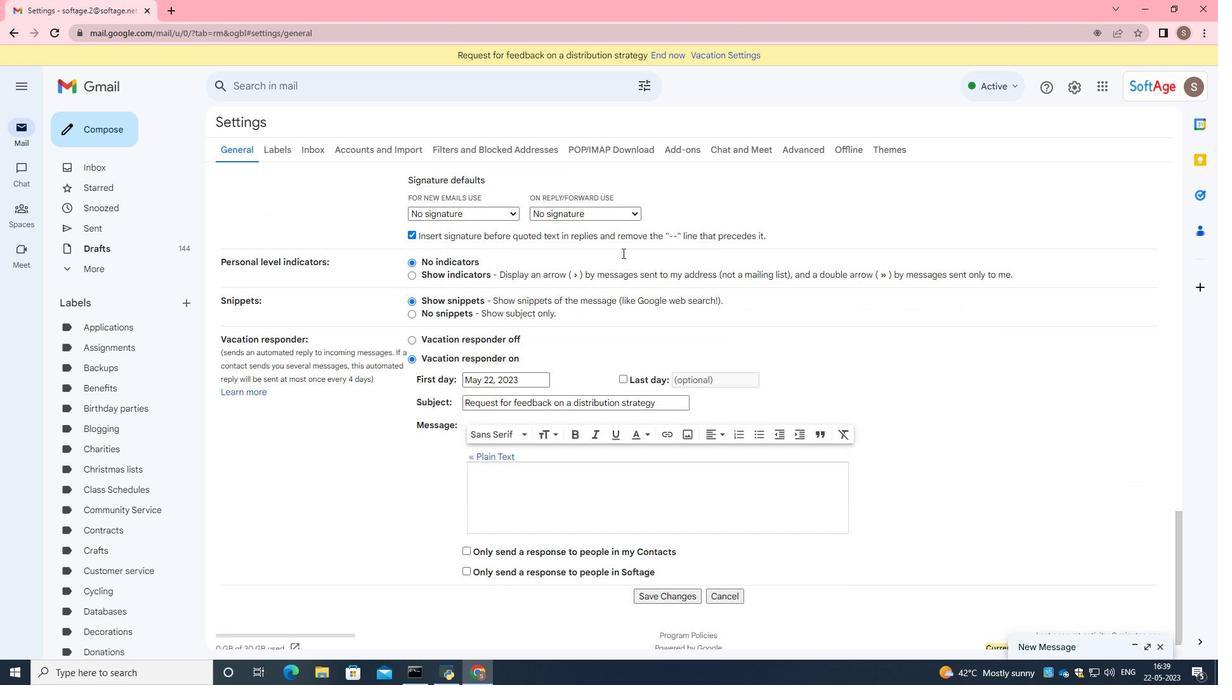 
Action: Mouse moved to (658, 576)
Screenshot: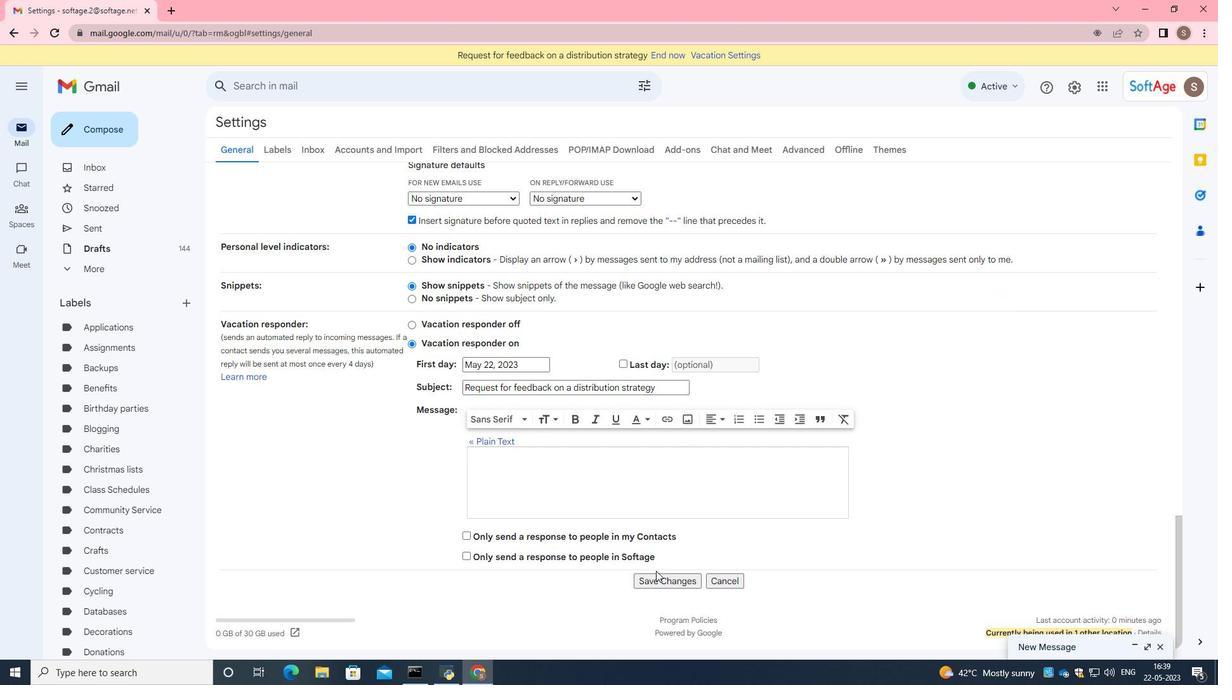 
Action: Mouse pressed left at (658, 576)
Screenshot: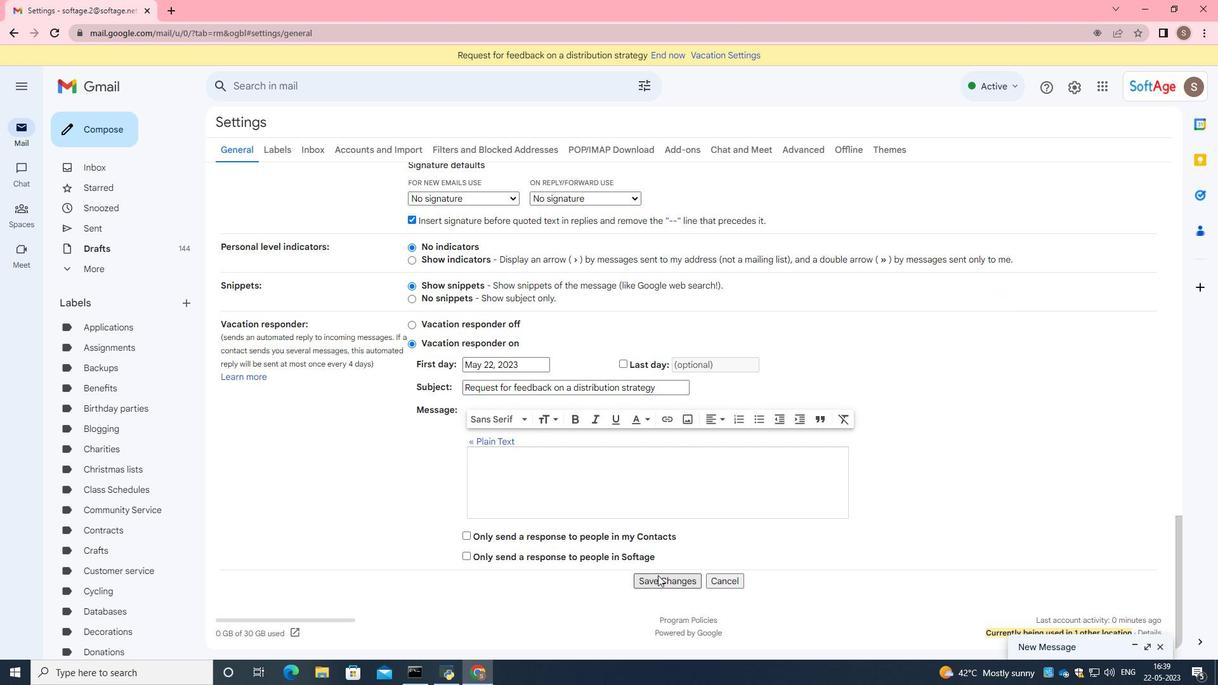 
Action: Mouse moved to (100, 128)
Screenshot: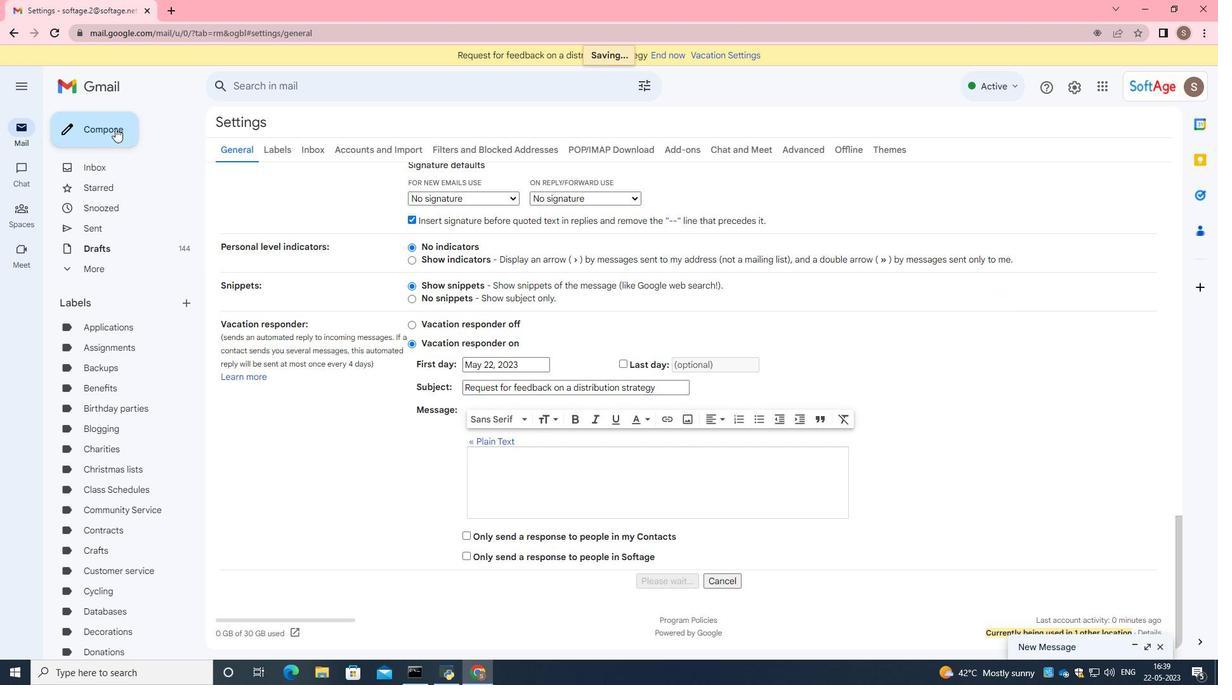 
Action: Mouse pressed left at (100, 128)
Screenshot: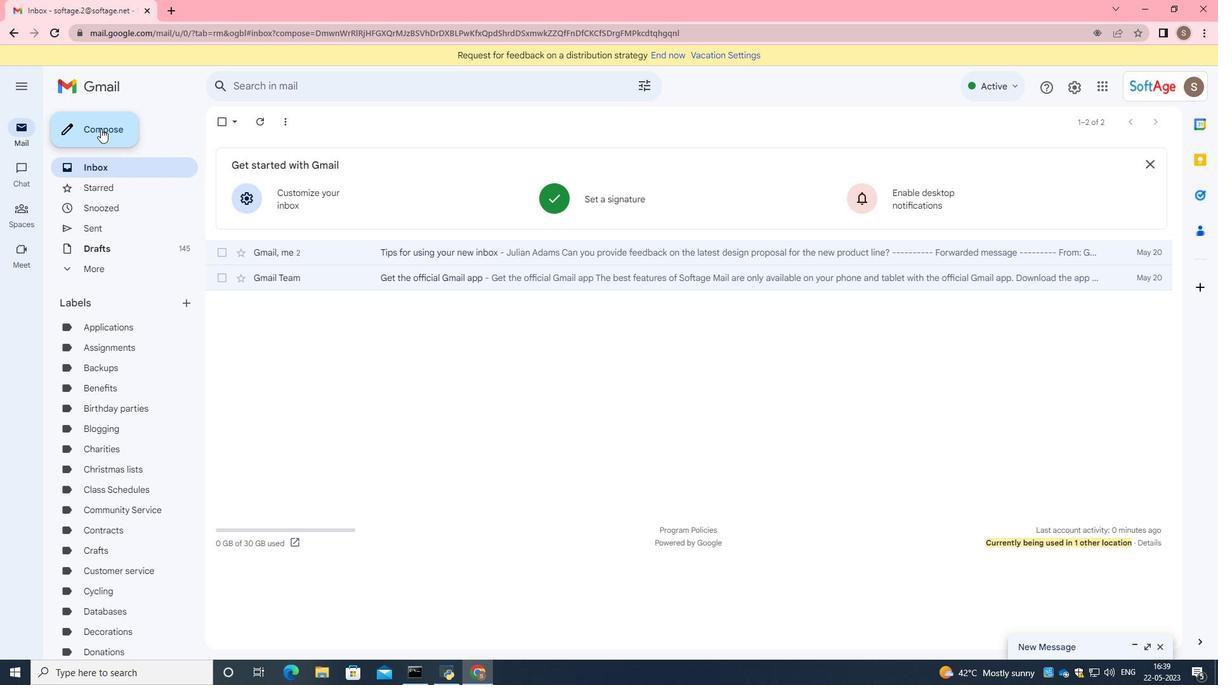 
Action: Mouse moved to (731, 401)
Screenshot: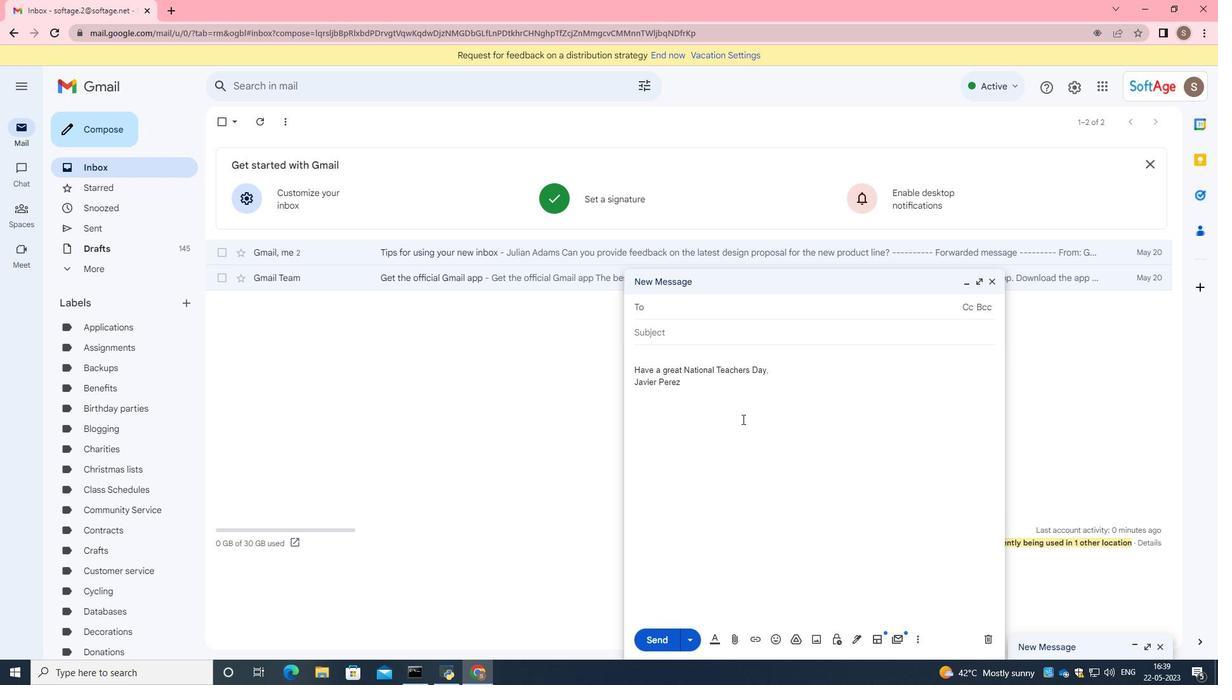 
Action: Mouse pressed left at (731, 401)
Screenshot: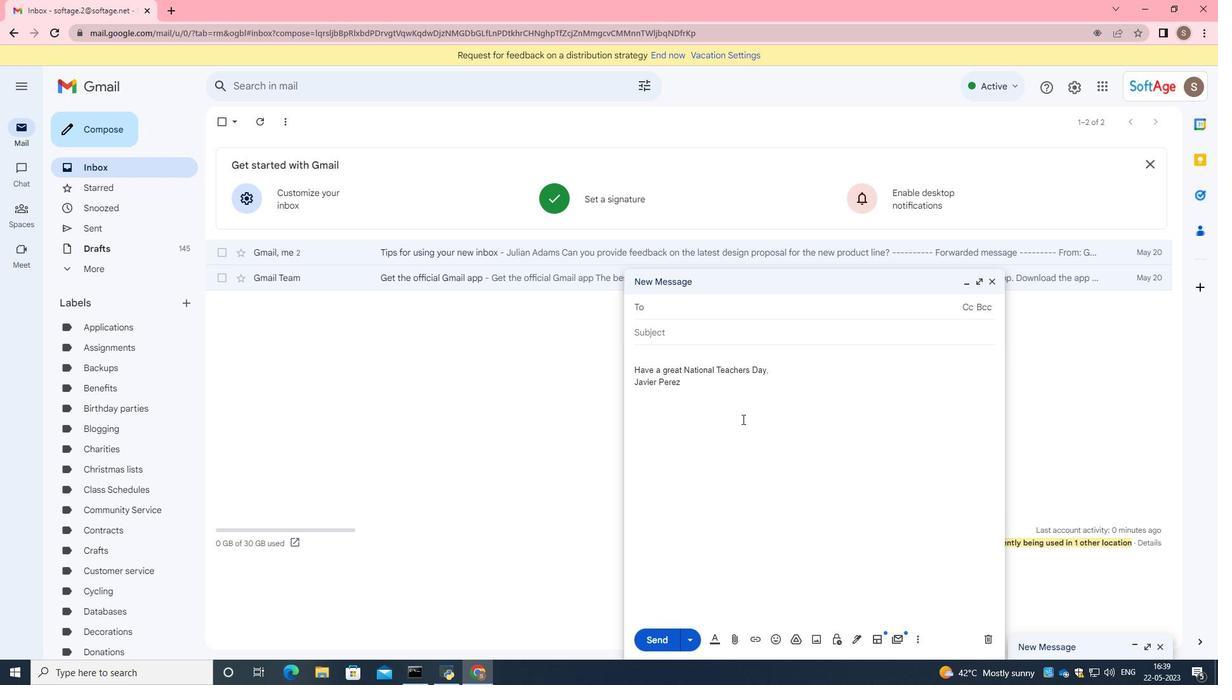 
Action: Mouse moved to (637, 366)
Screenshot: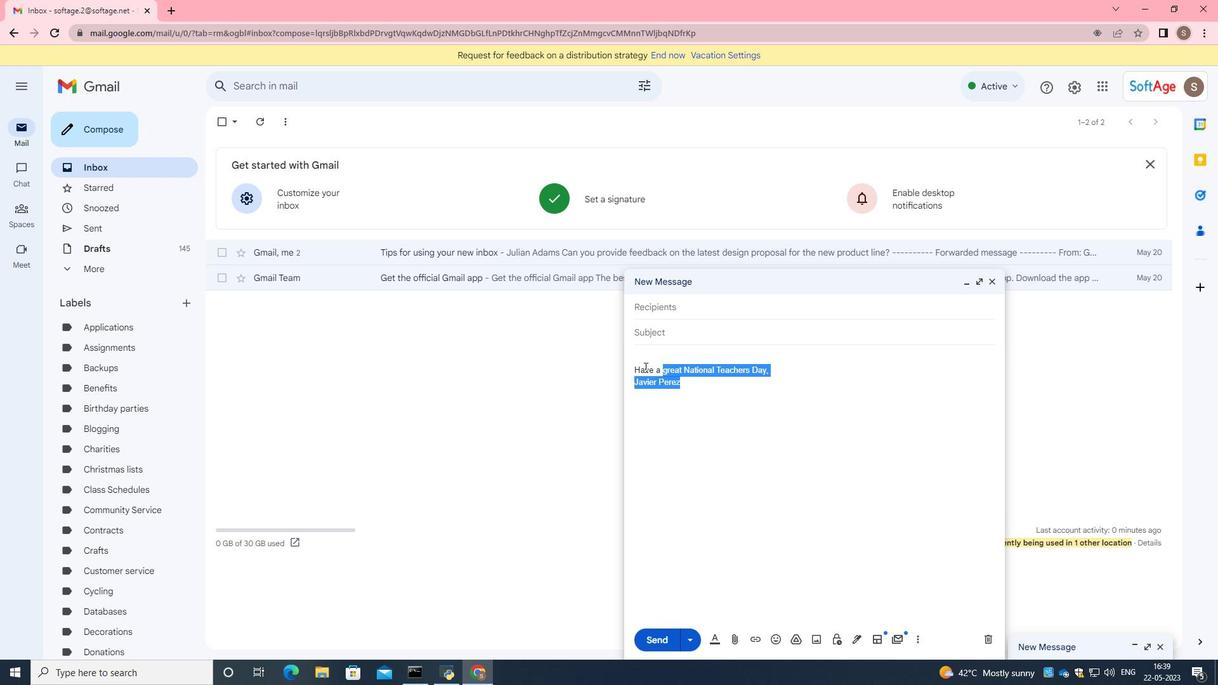 
Action: Key pressed <Key.backspace>
Screenshot: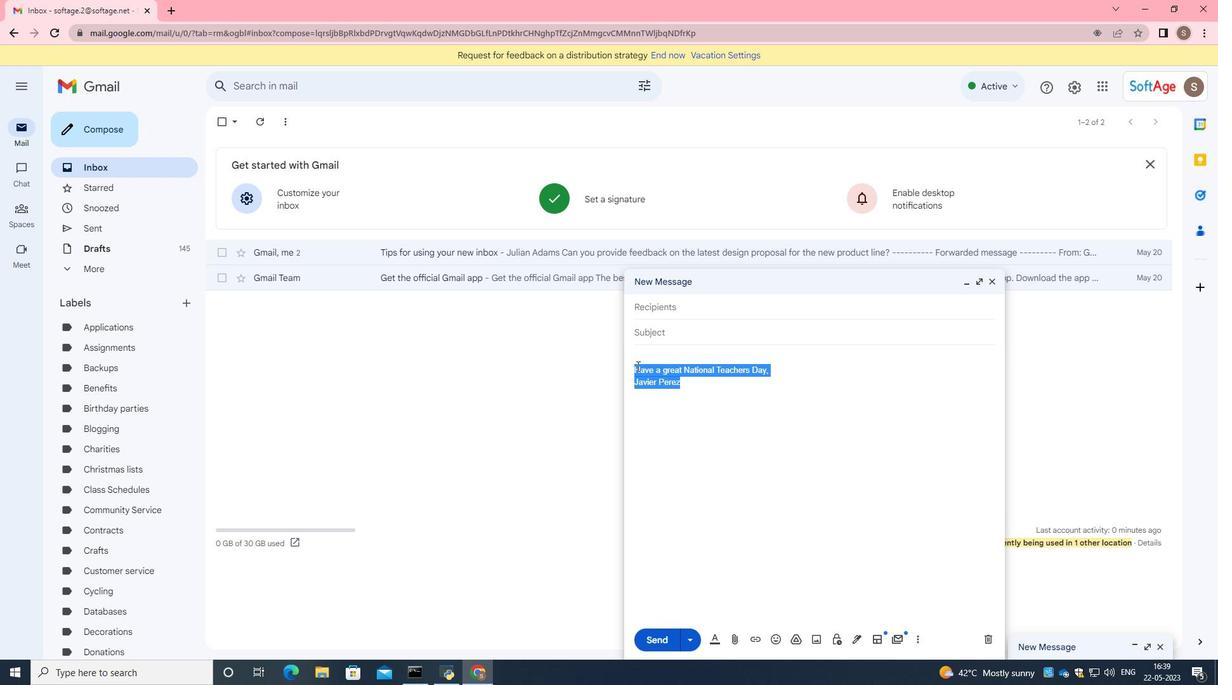 
Action: Mouse moved to (845, 639)
Screenshot: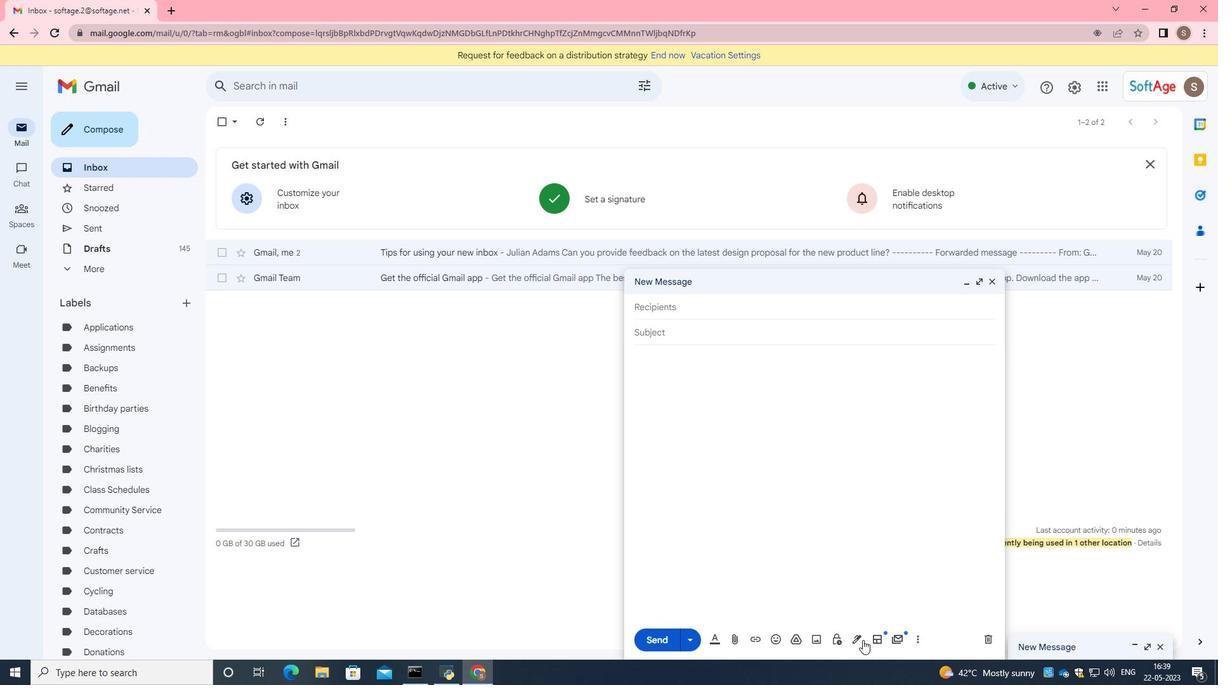 
Action: Mouse pressed left at (845, 639)
Screenshot: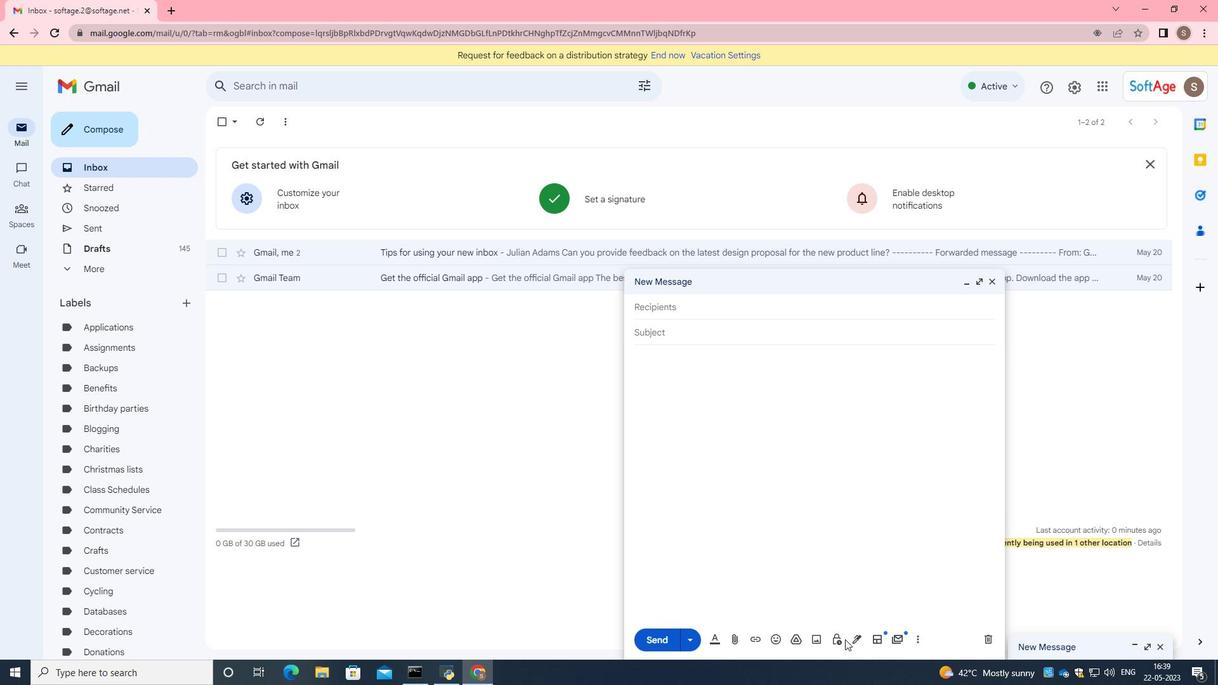 
Action: Mouse moved to (856, 638)
Screenshot: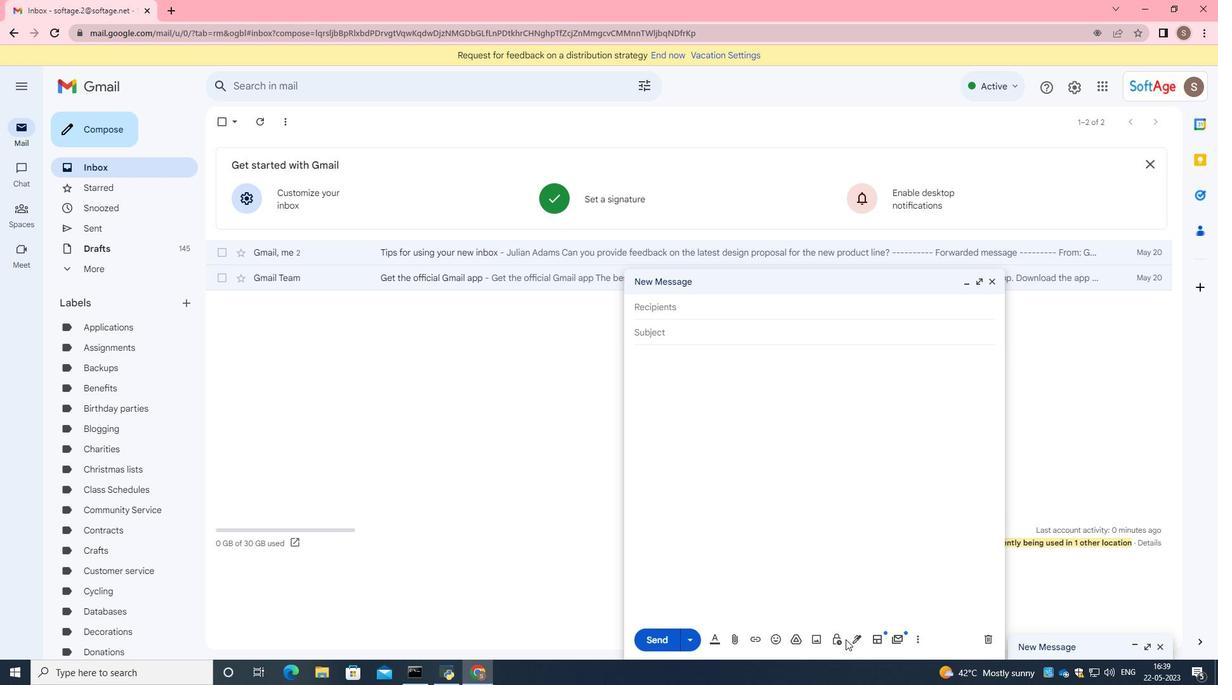 
Action: Mouse pressed left at (856, 638)
Screenshot: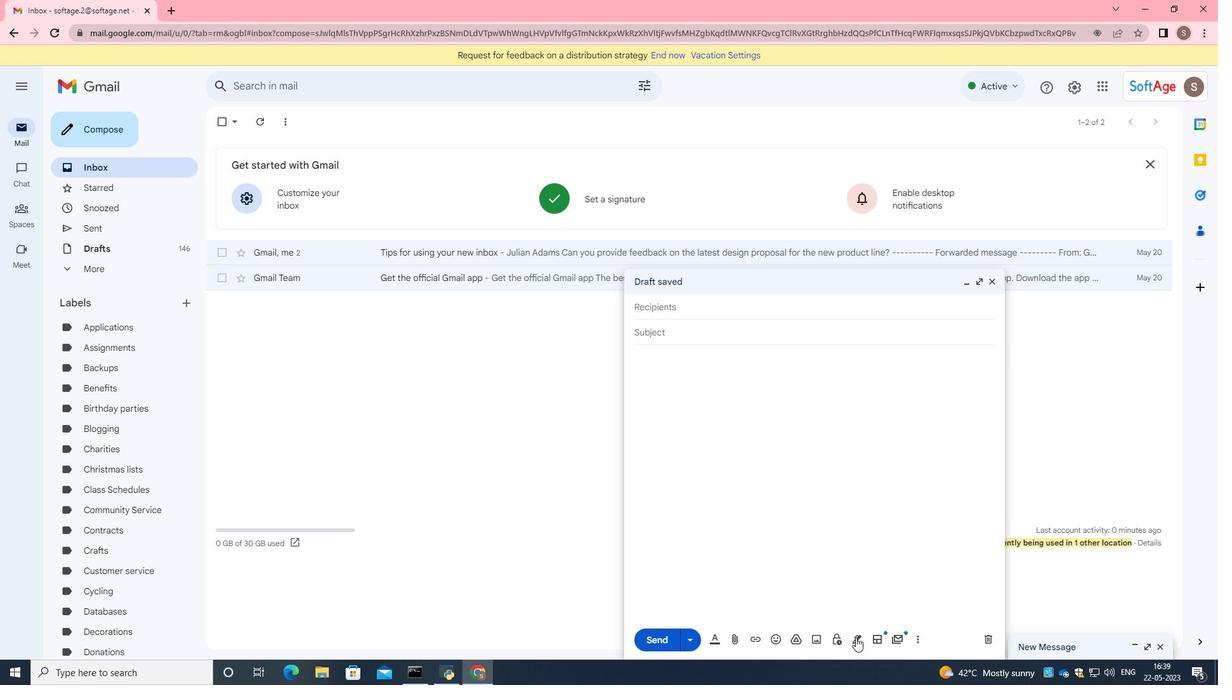 
Action: Mouse moved to (886, 617)
Screenshot: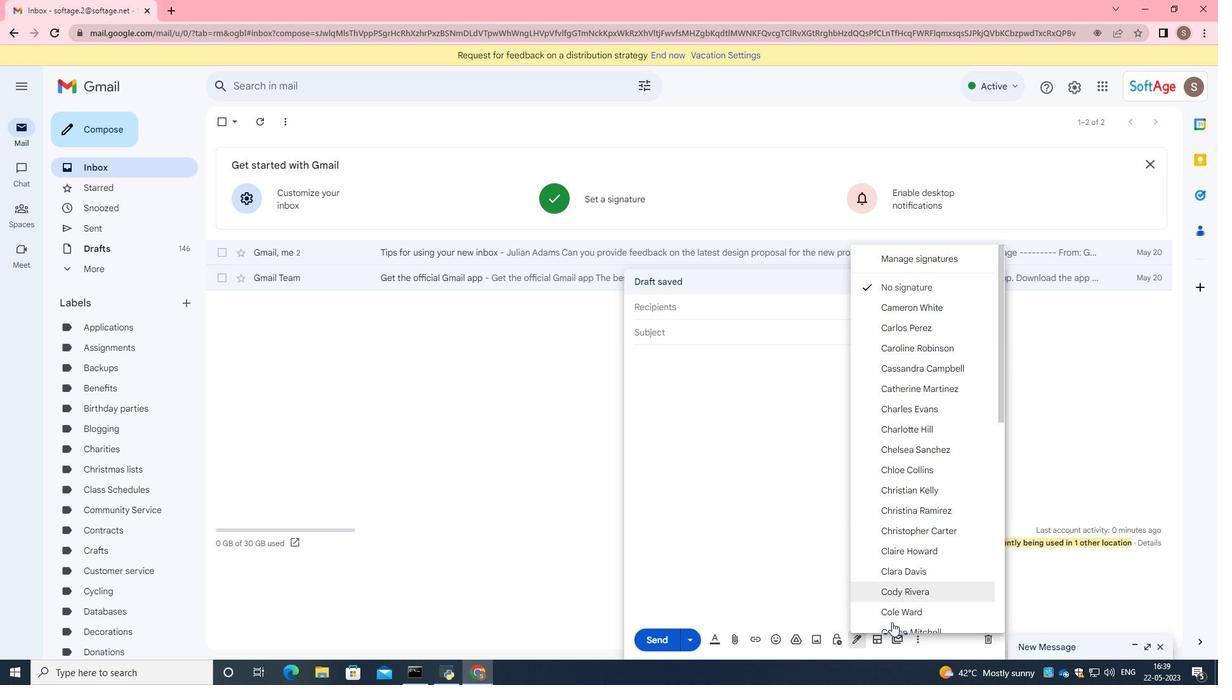 
Action: Mouse scrolled (886, 616) with delta (0, 0)
Screenshot: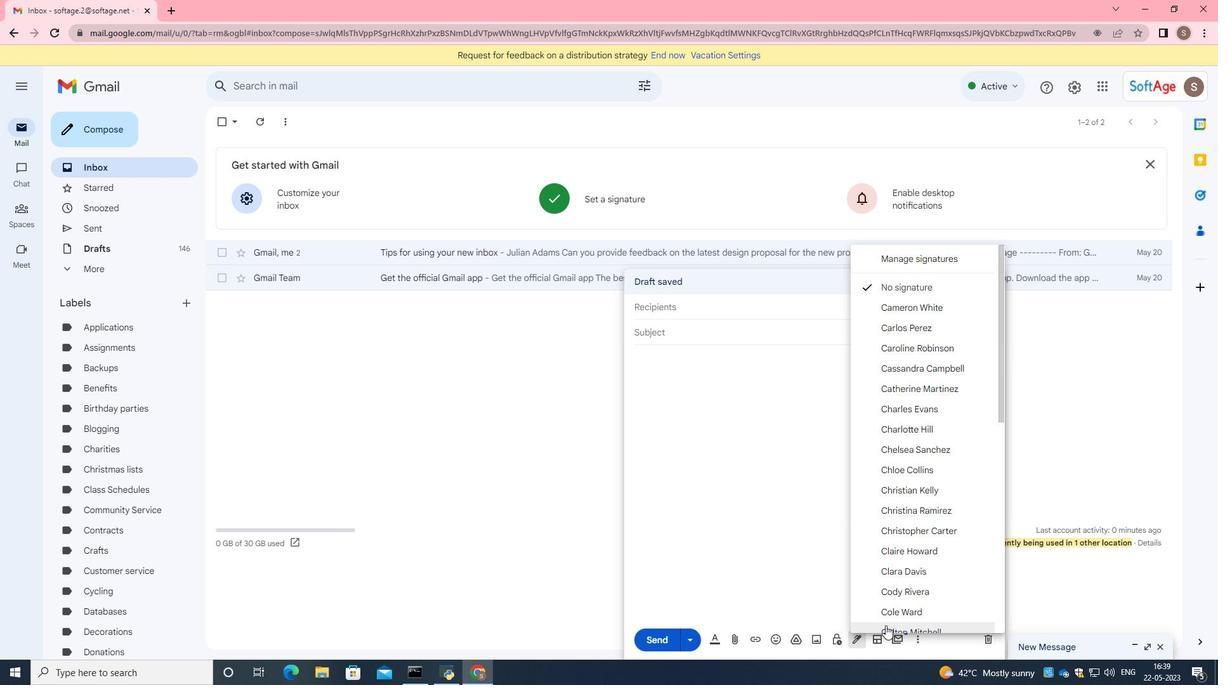 
Action: Mouse moved to (886, 617)
Screenshot: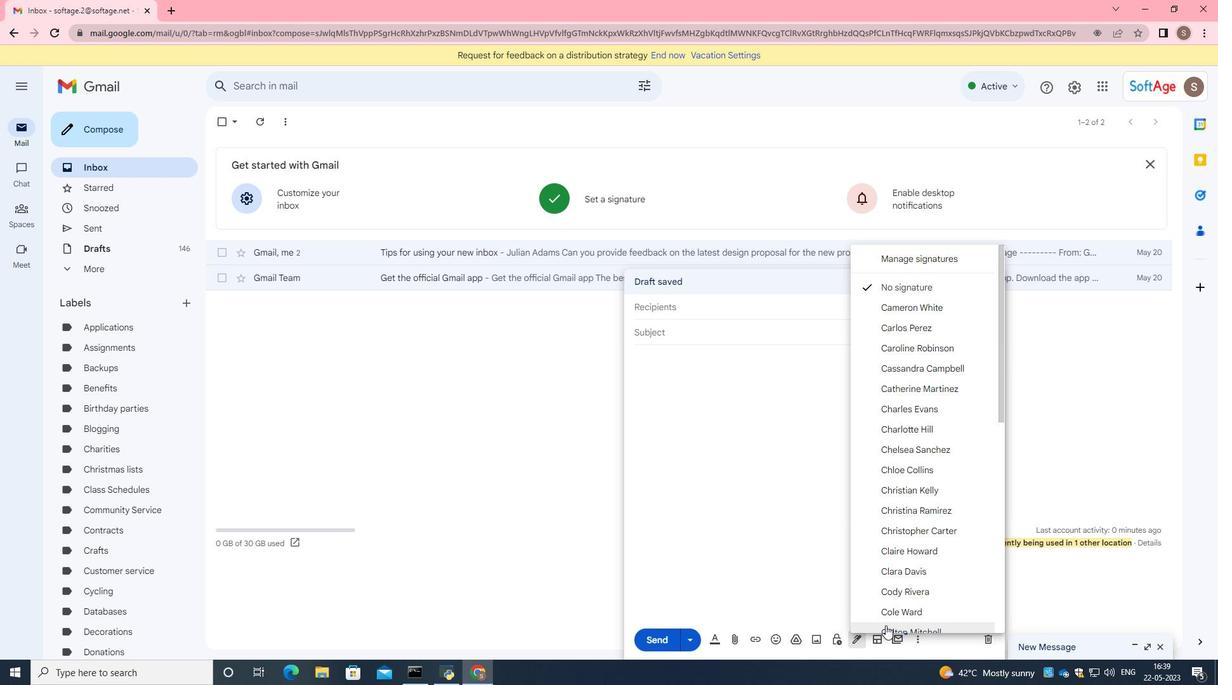 
Action: Mouse scrolled (886, 616) with delta (0, 0)
Screenshot: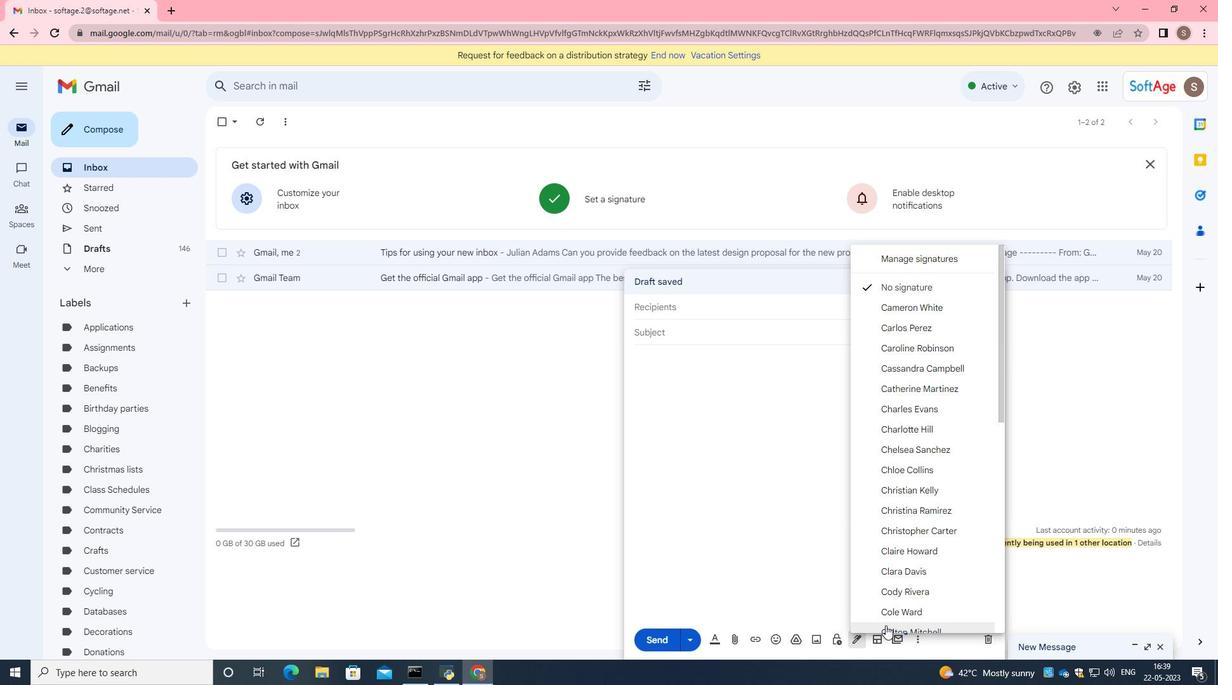 
Action: Mouse scrolled (886, 616) with delta (0, 0)
Screenshot: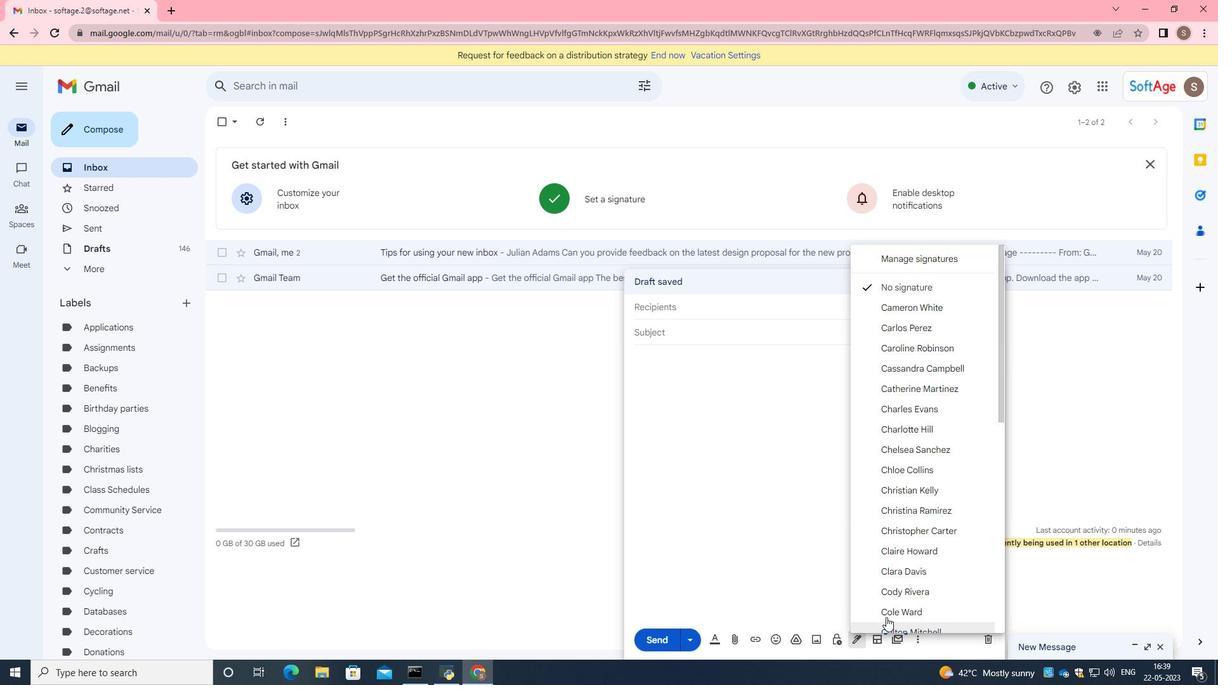 
Action: Mouse scrolled (886, 616) with delta (0, 0)
Screenshot: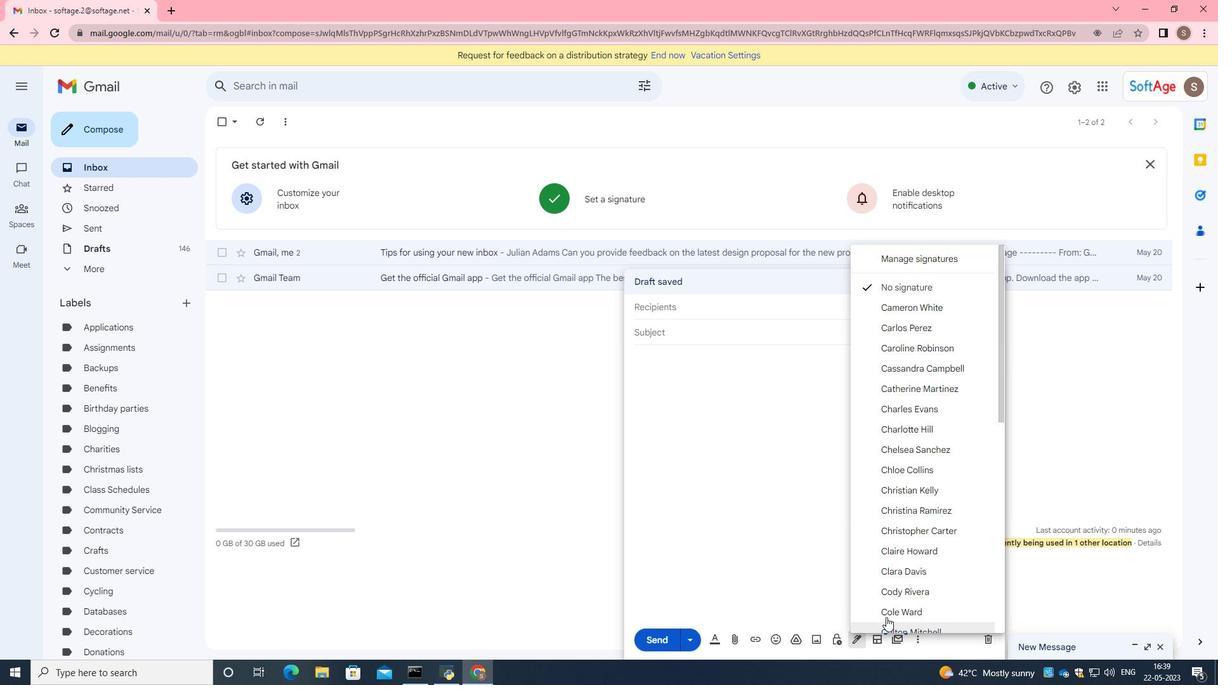 
Action: Mouse scrolled (886, 616) with delta (0, 0)
Screenshot: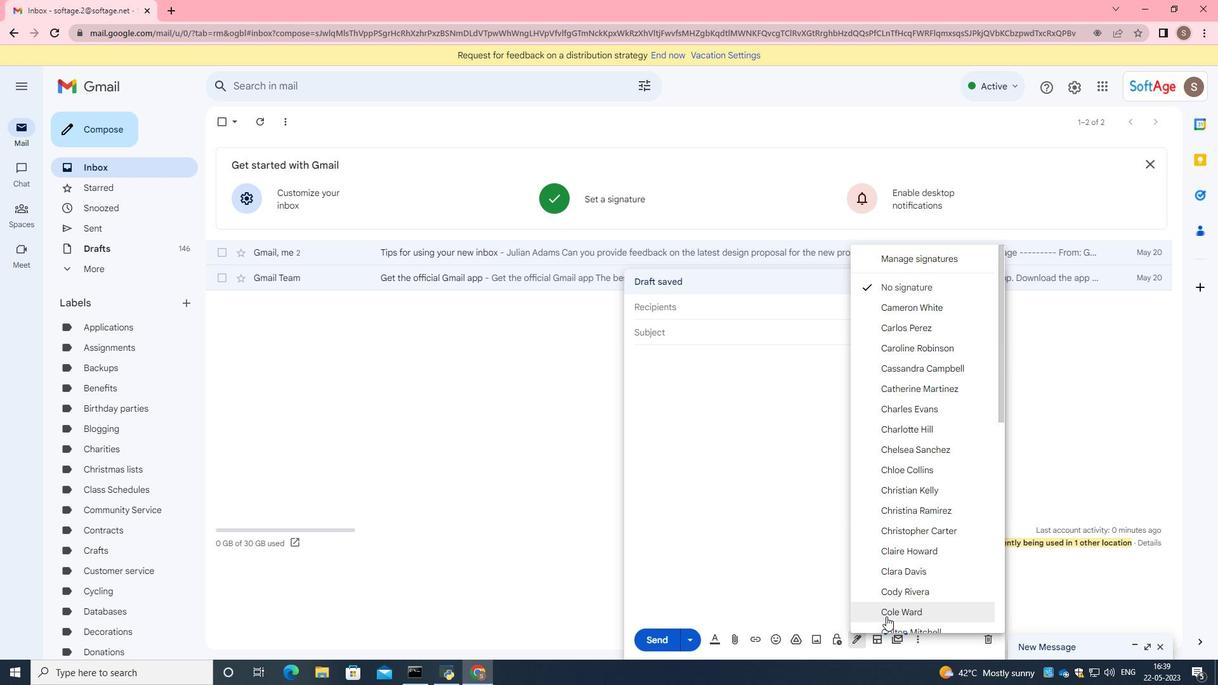 
Action: Mouse moved to (886, 610)
Screenshot: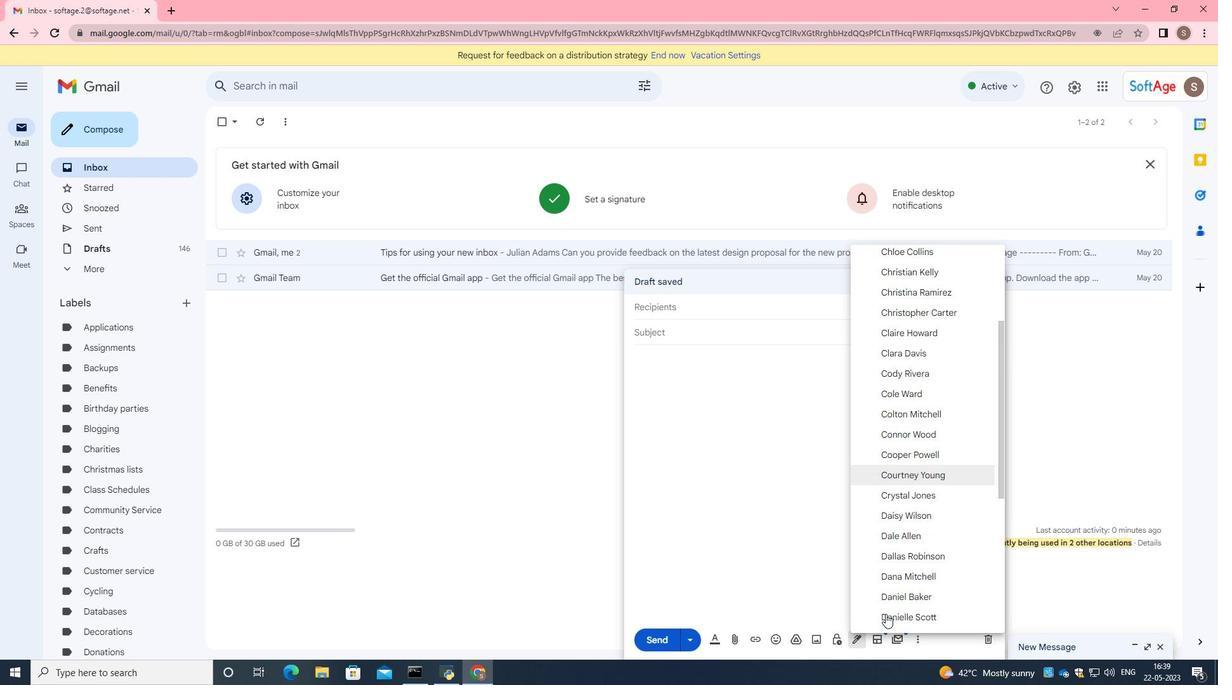 
Action: Mouse scrolled (886, 610) with delta (0, 0)
Screenshot: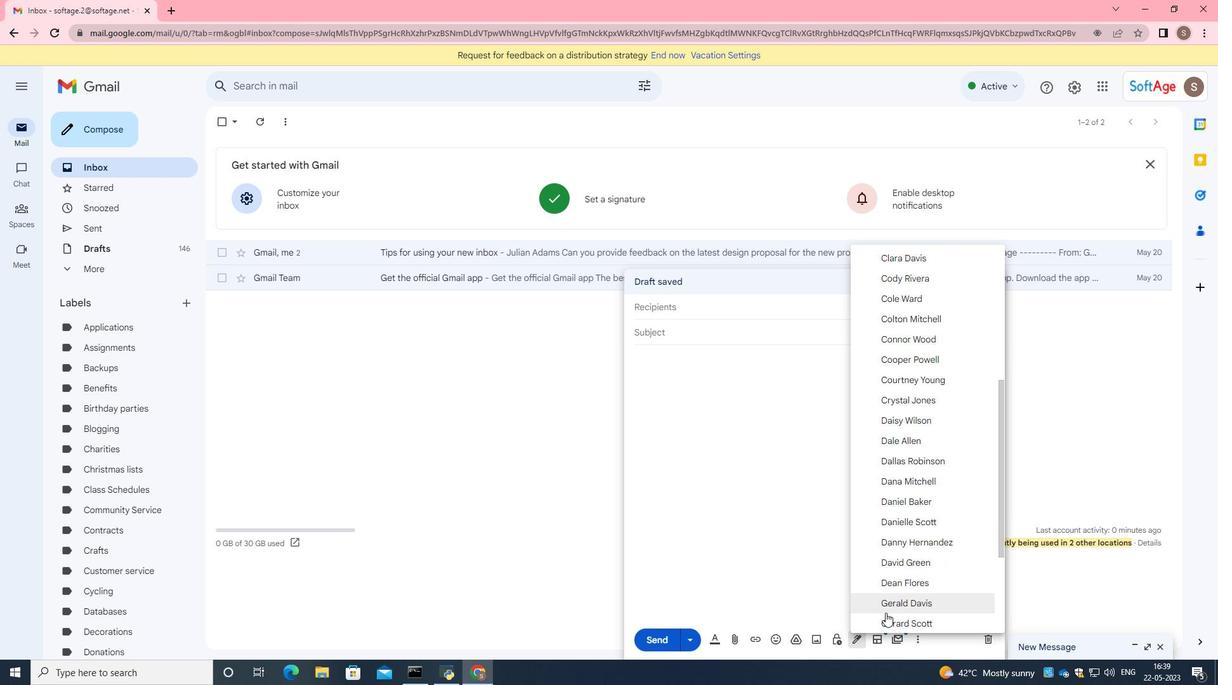
Action: Mouse scrolled (886, 610) with delta (0, 0)
Screenshot: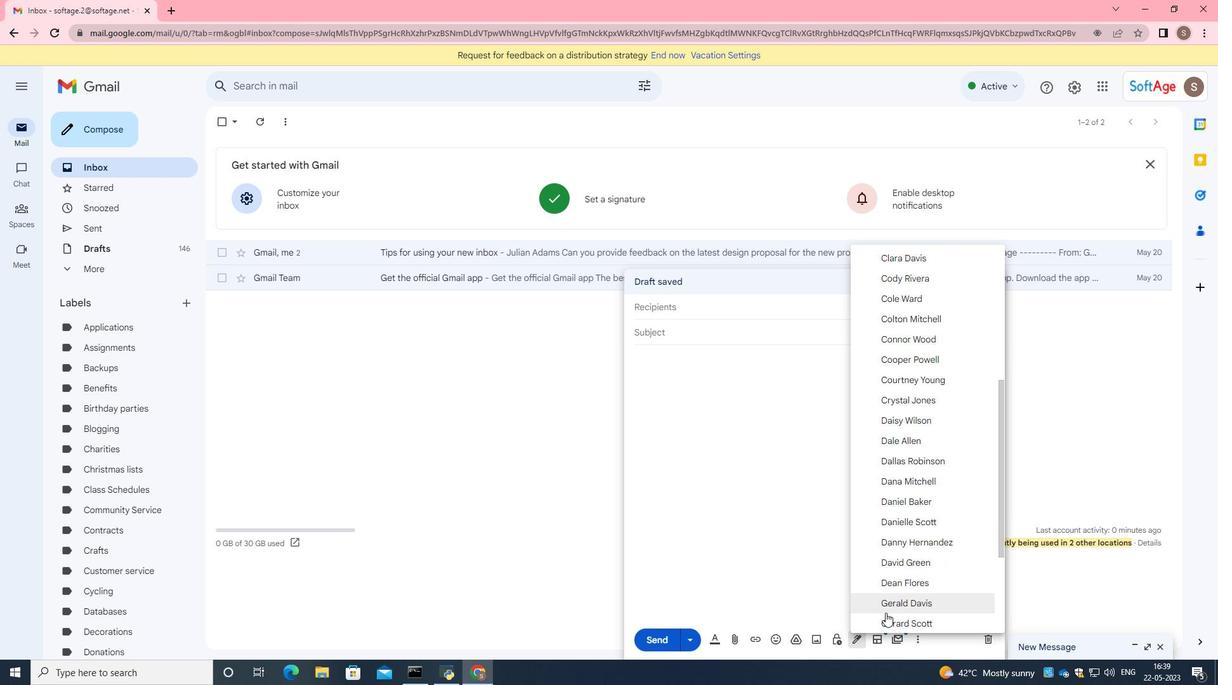 
Action: Mouse scrolled (886, 610) with delta (0, 0)
Screenshot: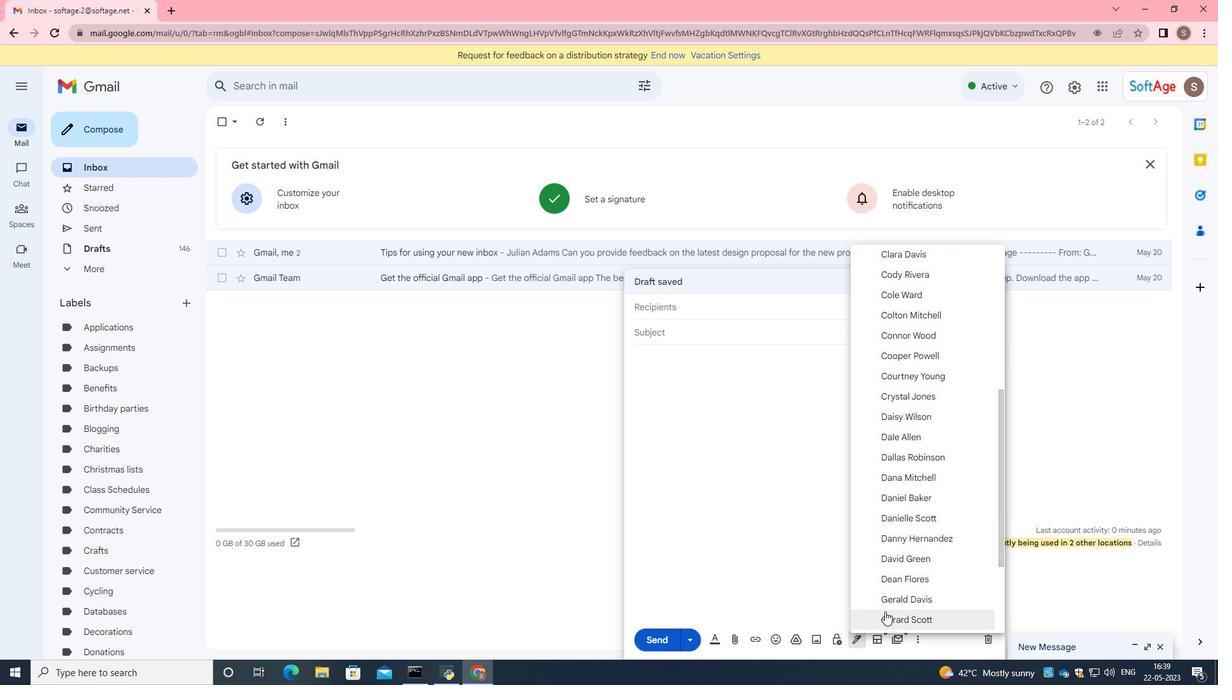 
Action: Mouse scrolled (886, 610) with delta (0, 0)
Screenshot: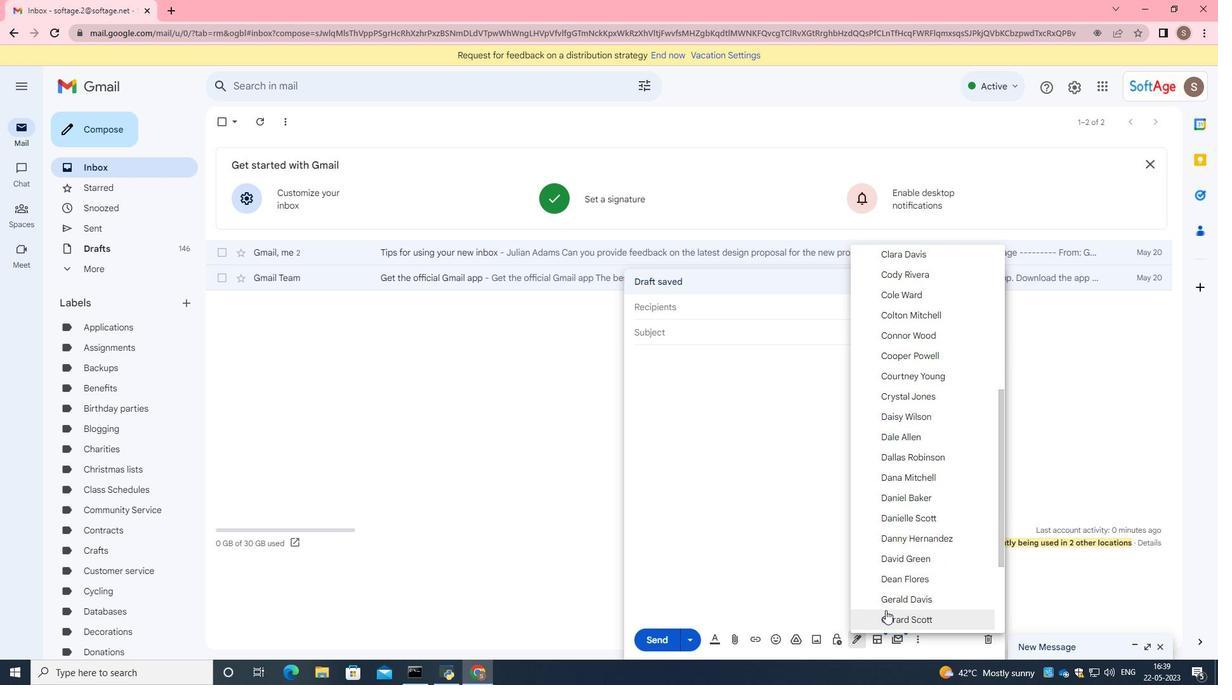 
Action: Mouse scrolled (886, 610) with delta (0, 0)
Screenshot: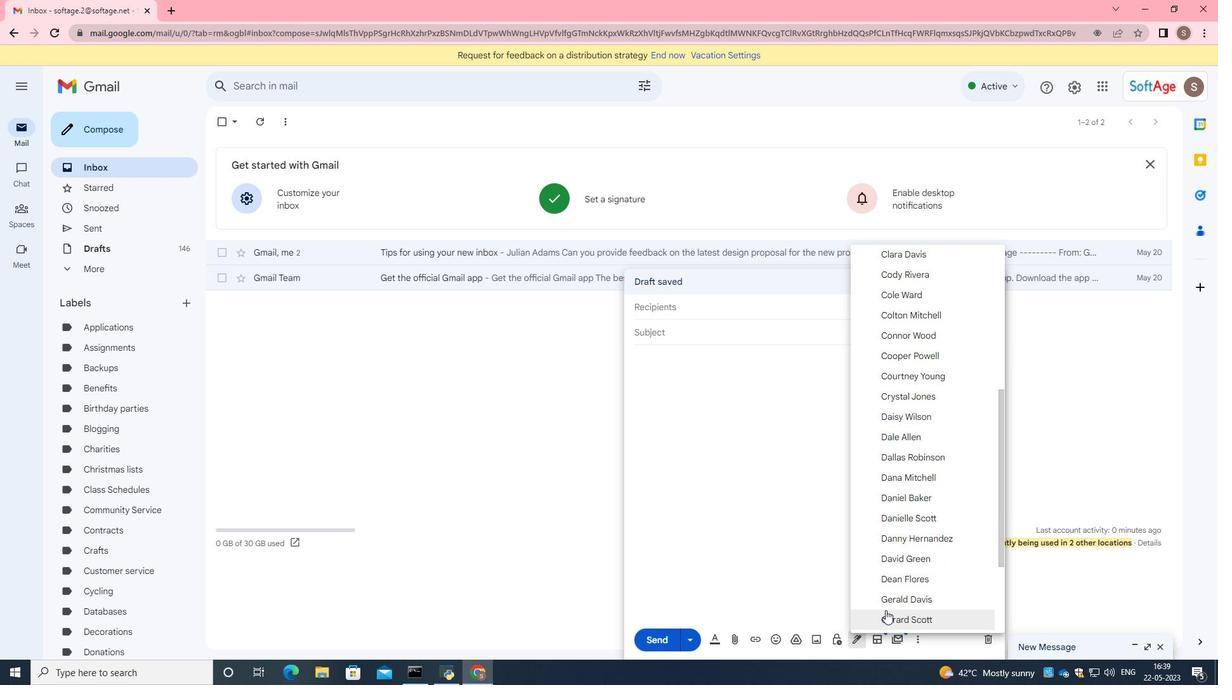 
Action: Mouse moved to (905, 604)
Screenshot: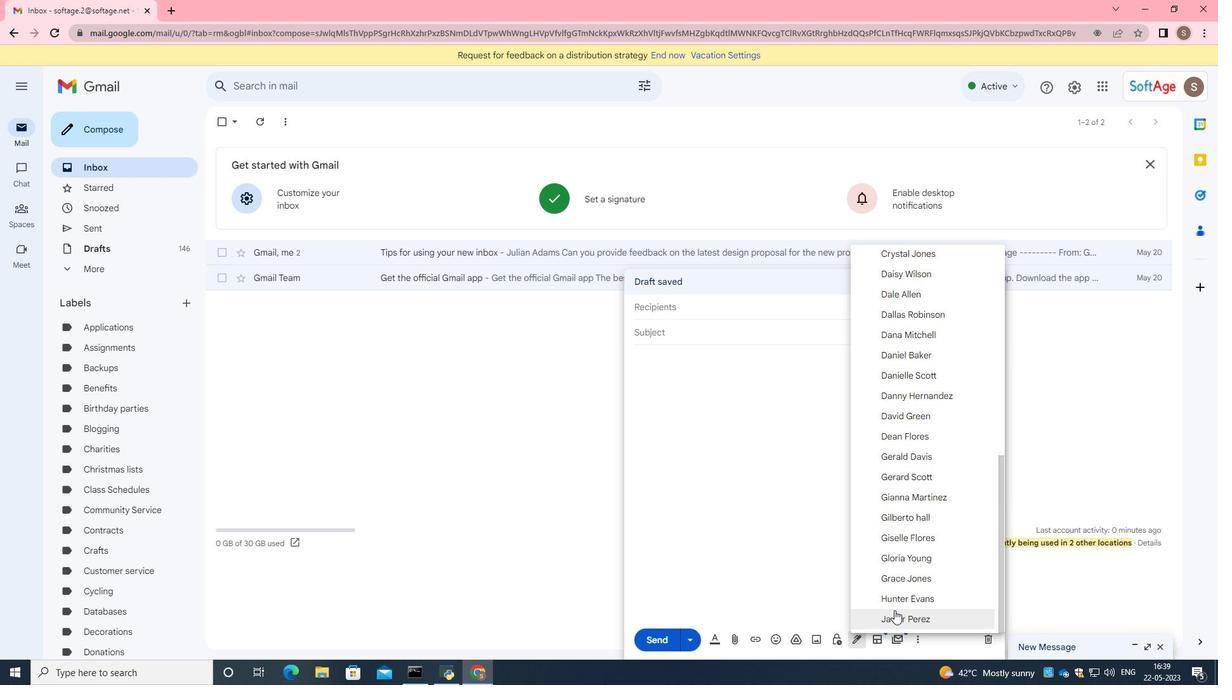 
Action: Mouse scrolled (905, 603) with delta (0, 0)
Screenshot: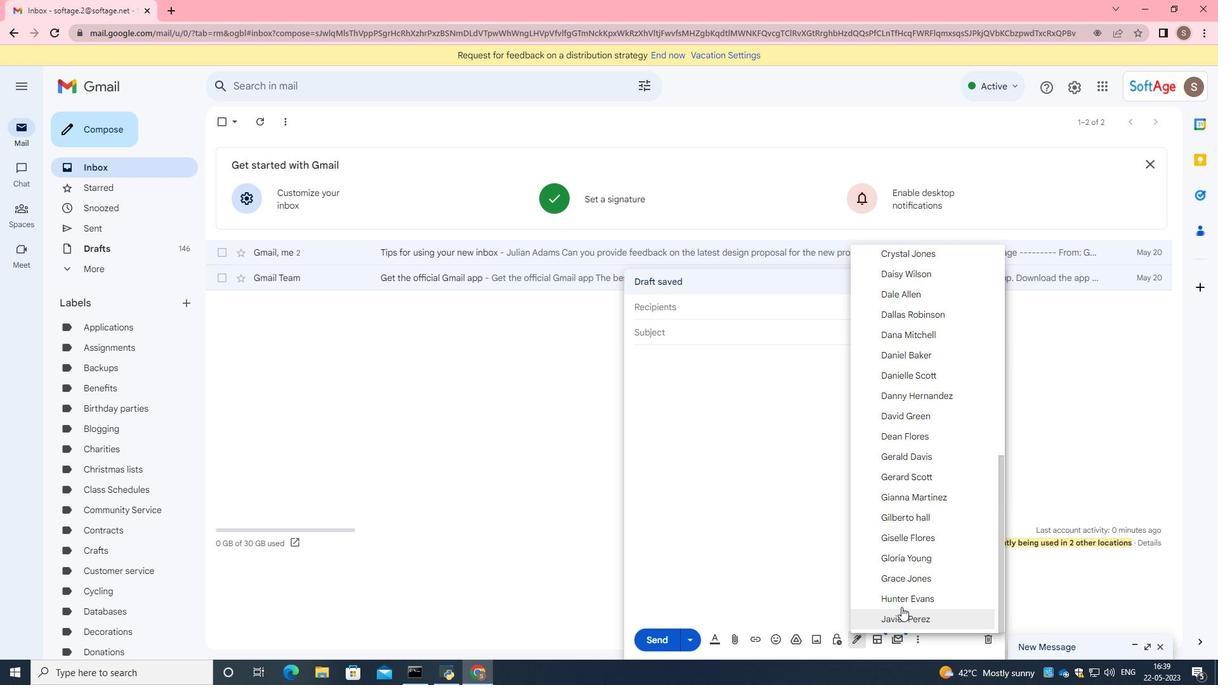 
Action: Mouse scrolled (905, 603) with delta (0, 0)
Screenshot: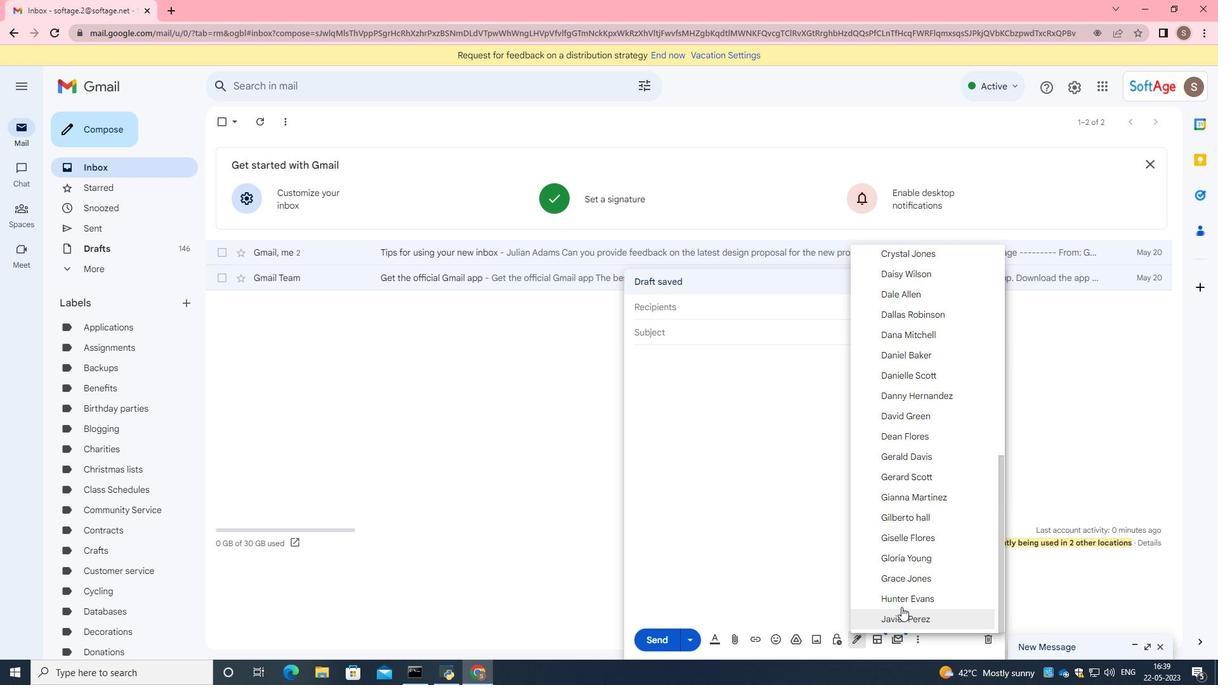 
Action: Mouse scrolled (905, 603) with delta (0, 0)
Screenshot: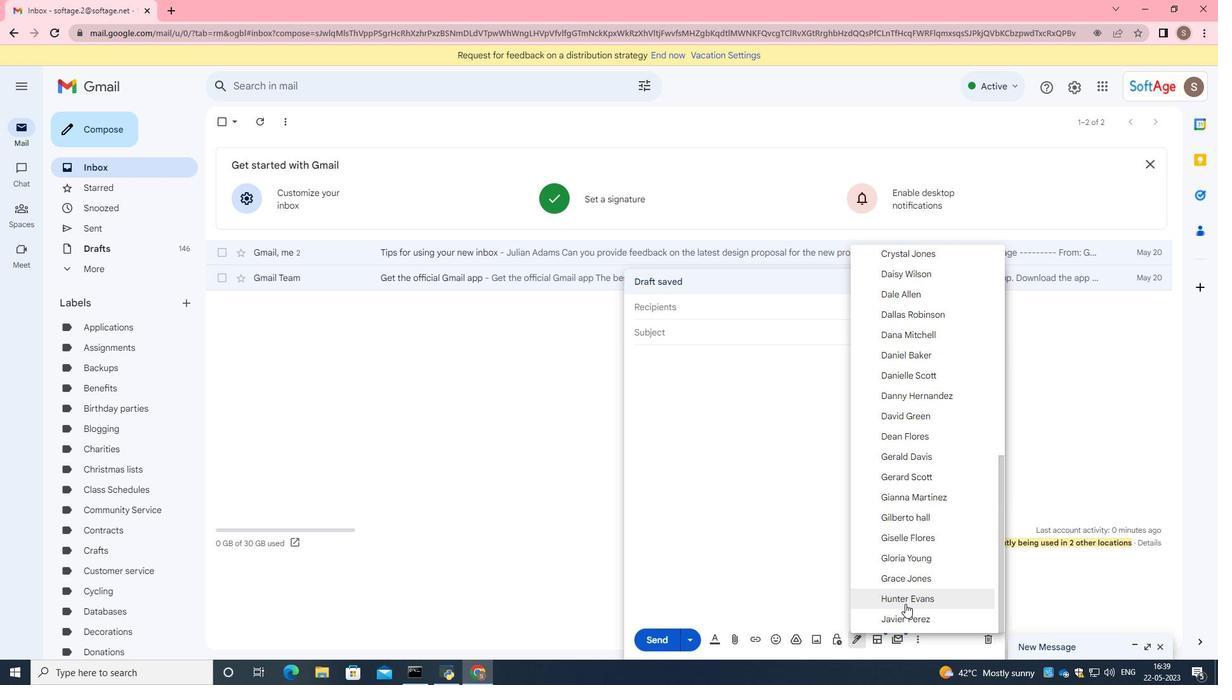 
Action: Mouse scrolled (905, 603) with delta (0, 0)
Screenshot: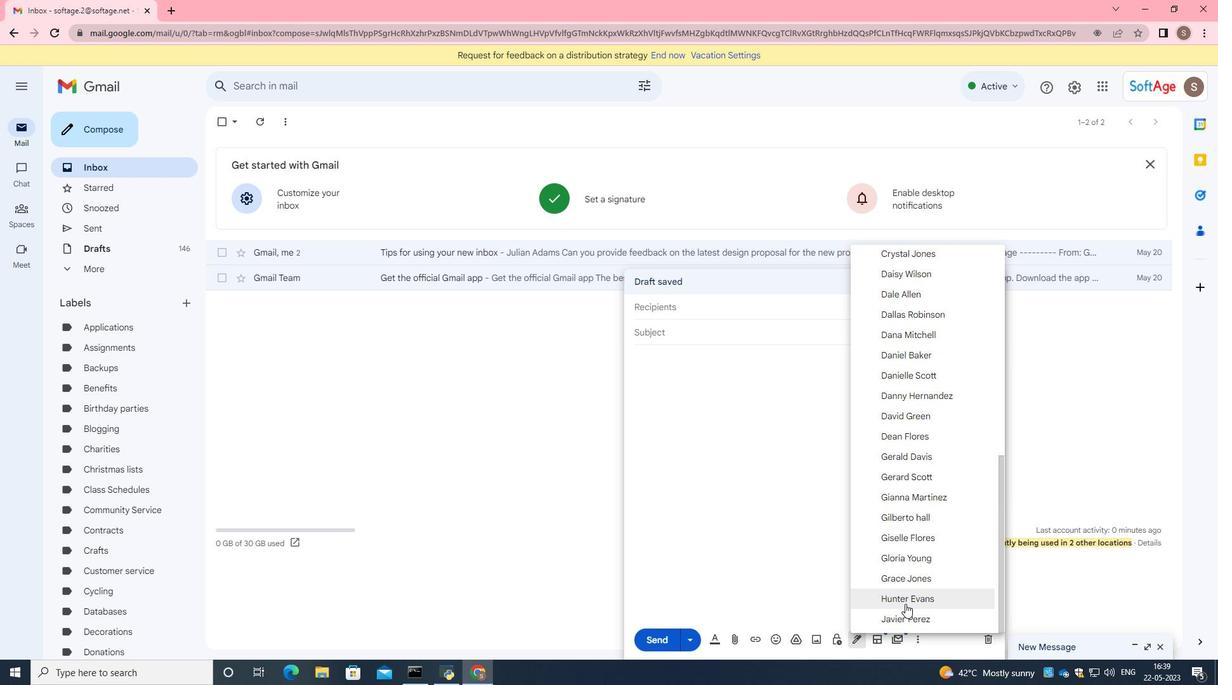 
Action: Mouse moved to (646, 504)
Screenshot: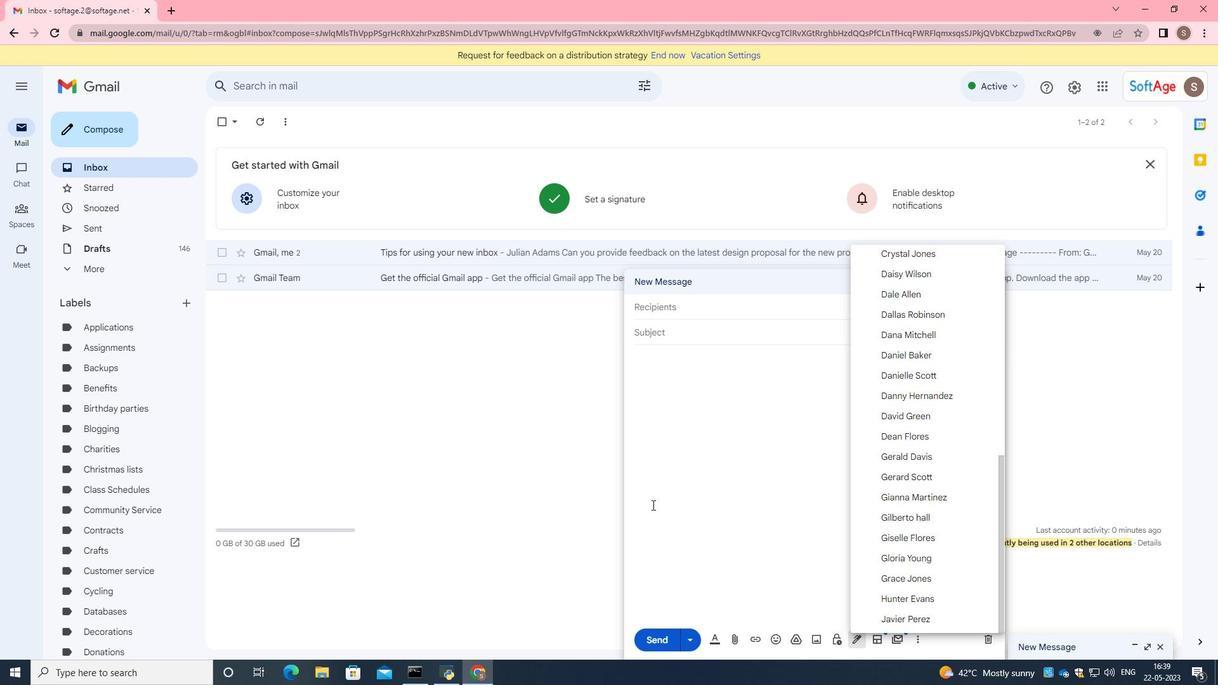 
Action: Mouse pressed left at (646, 504)
Screenshot: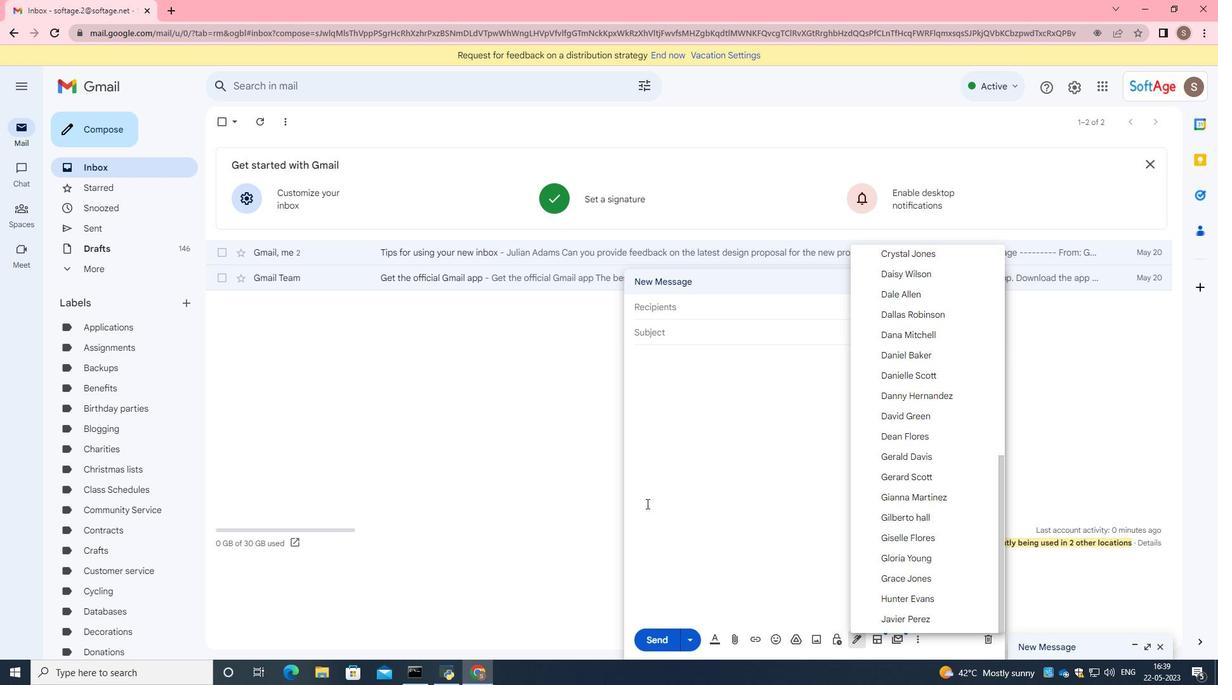 
Action: Mouse moved to (746, 167)
Screenshot: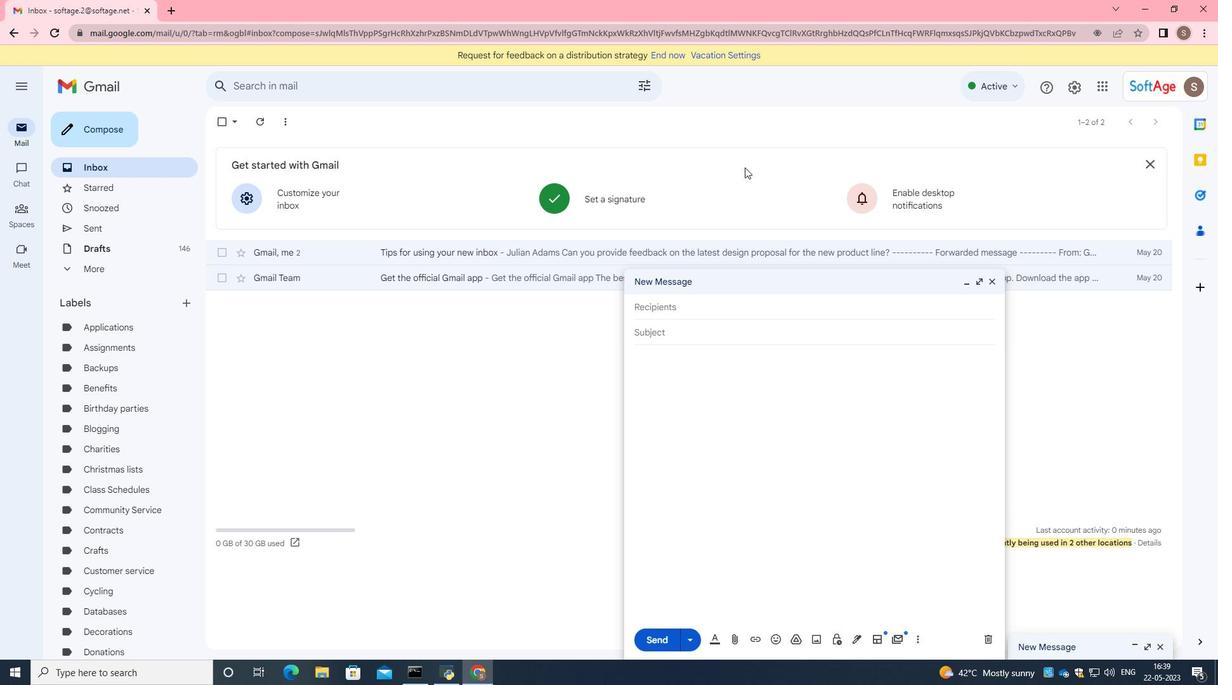 
Action: Mouse pressed left at (745, 167)
Screenshot: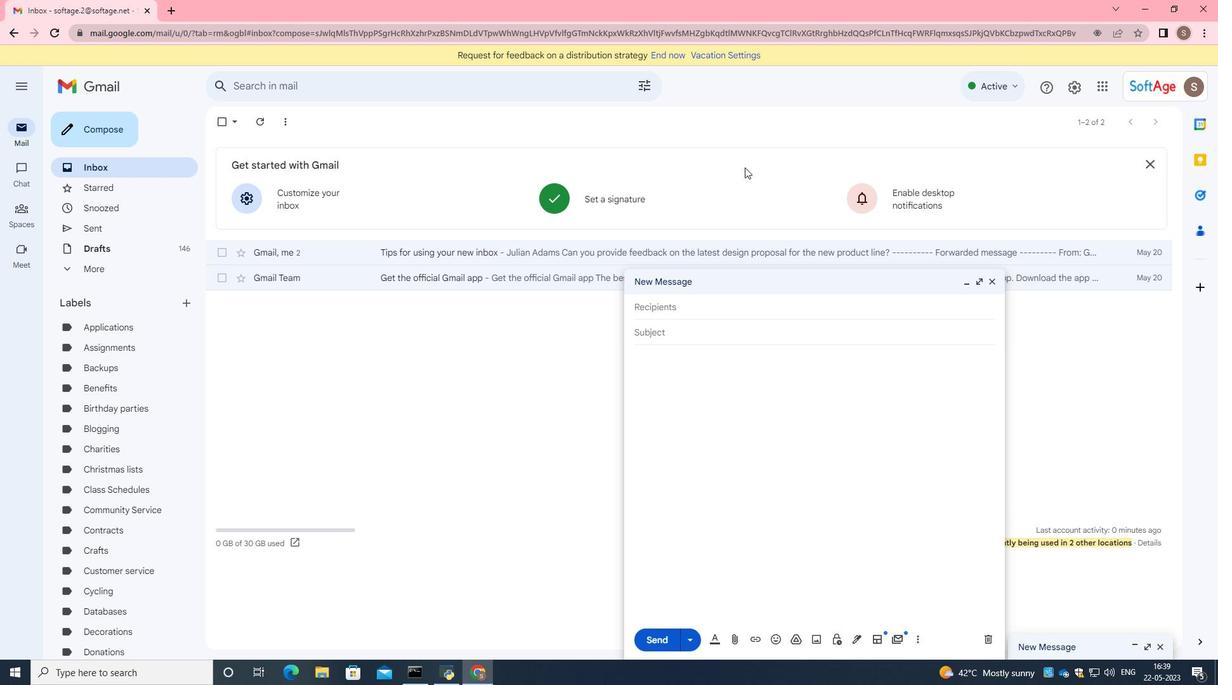 
Action: Mouse moved to (1079, 88)
Screenshot: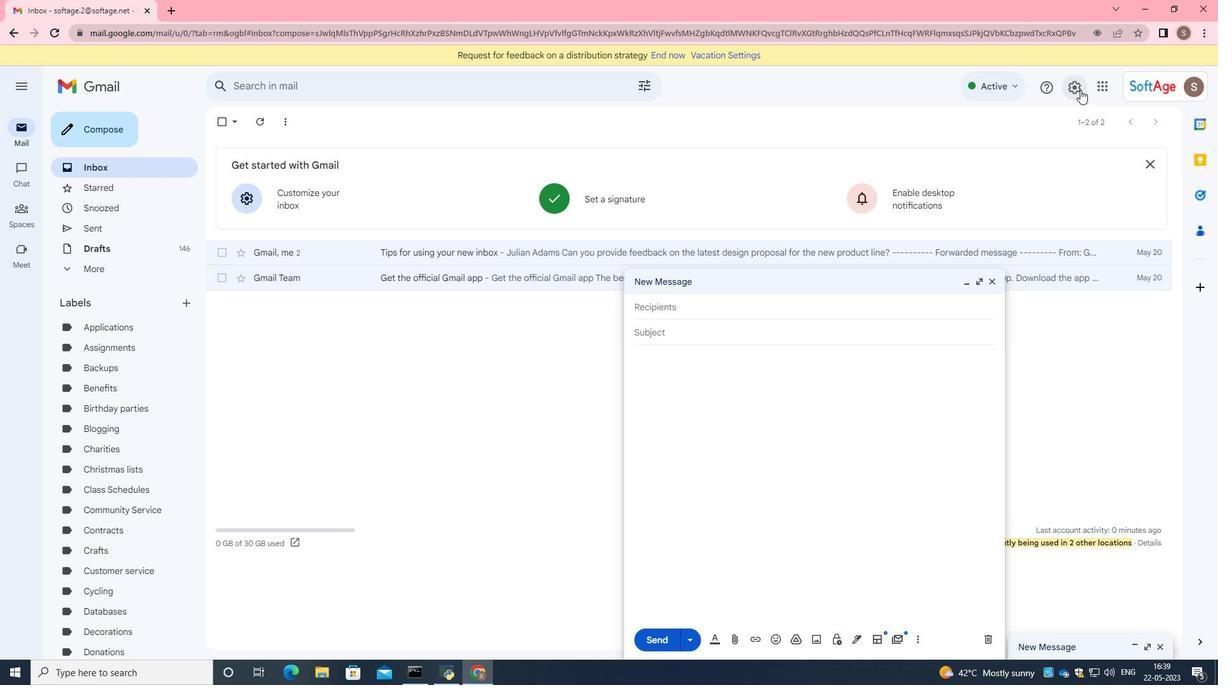 
Action: Mouse pressed left at (1079, 88)
Screenshot: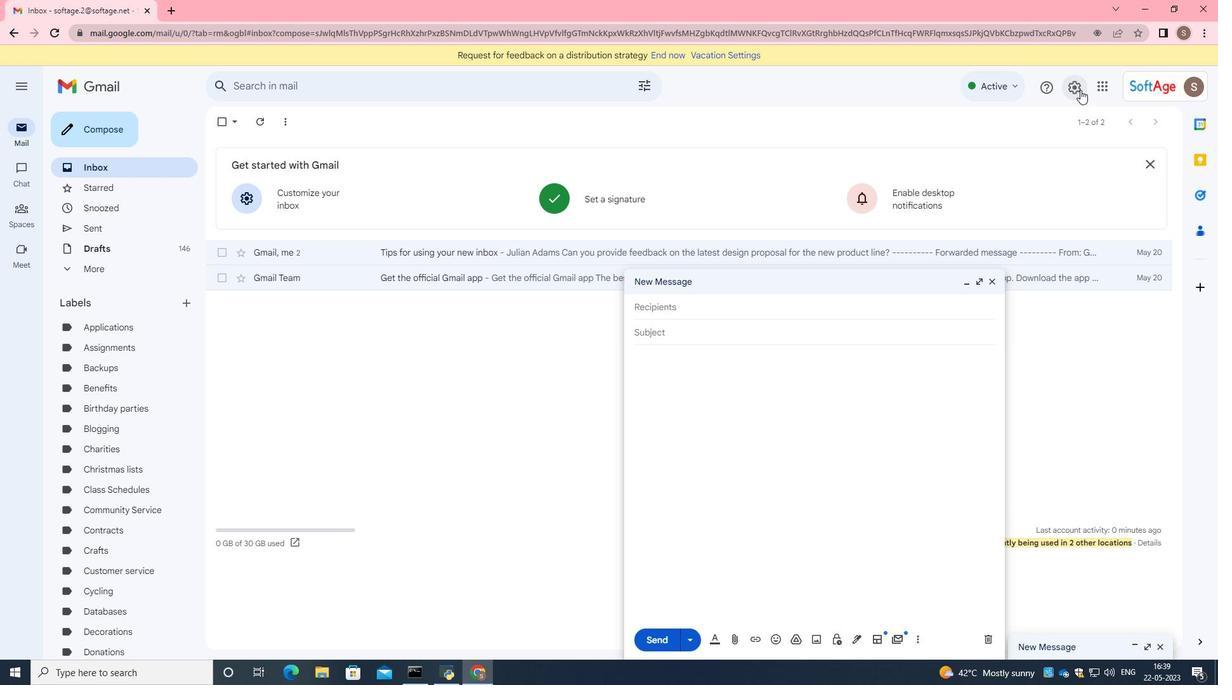 
Action: Mouse moved to (1051, 152)
Screenshot: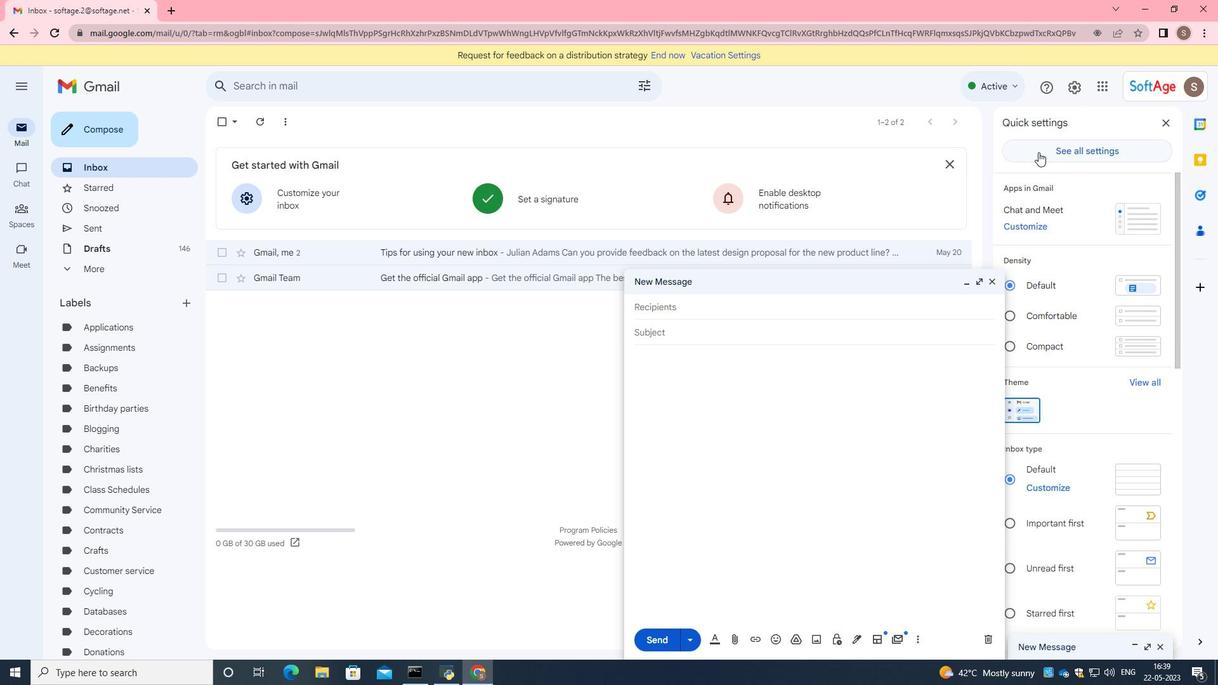
Action: Mouse pressed left at (1051, 152)
Screenshot: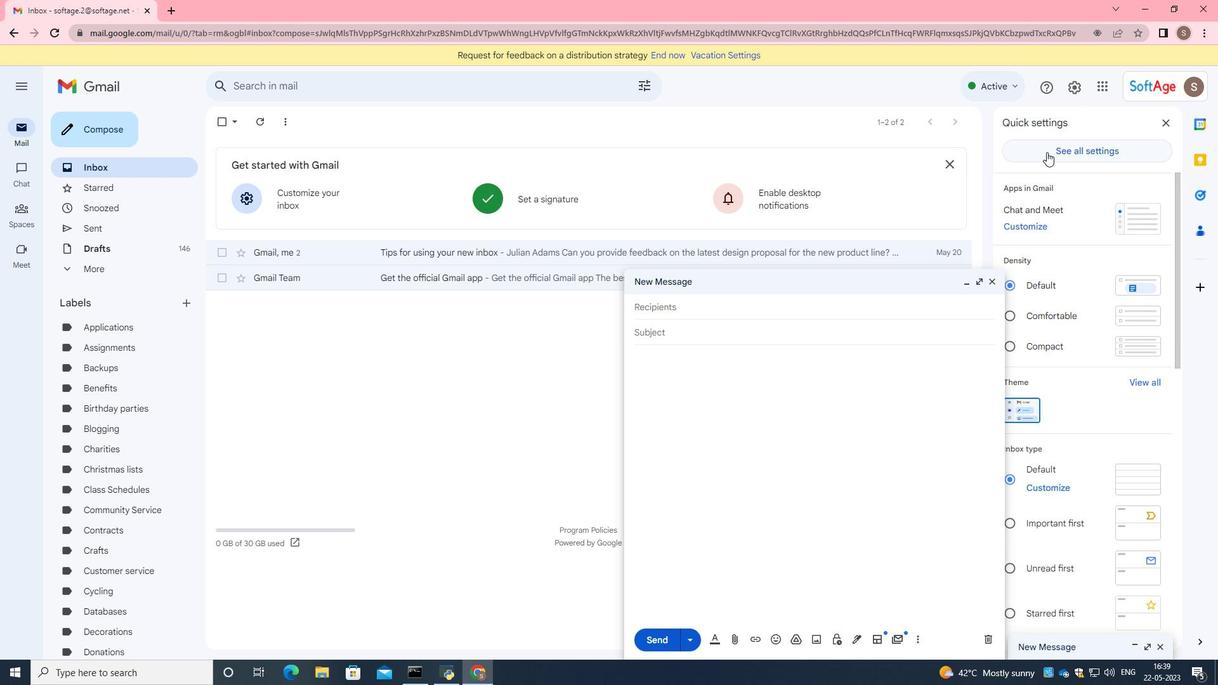 
Action: Mouse moved to (993, 282)
Screenshot: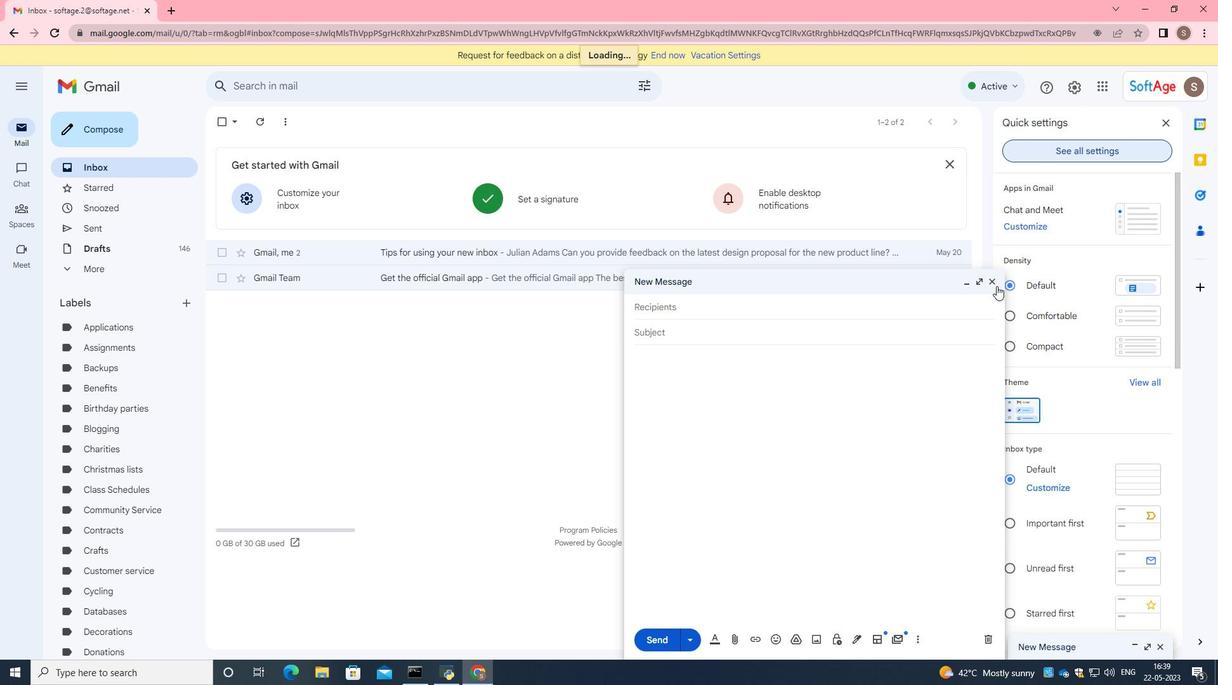 
Action: Mouse pressed left at (993, 282)
Screenshot: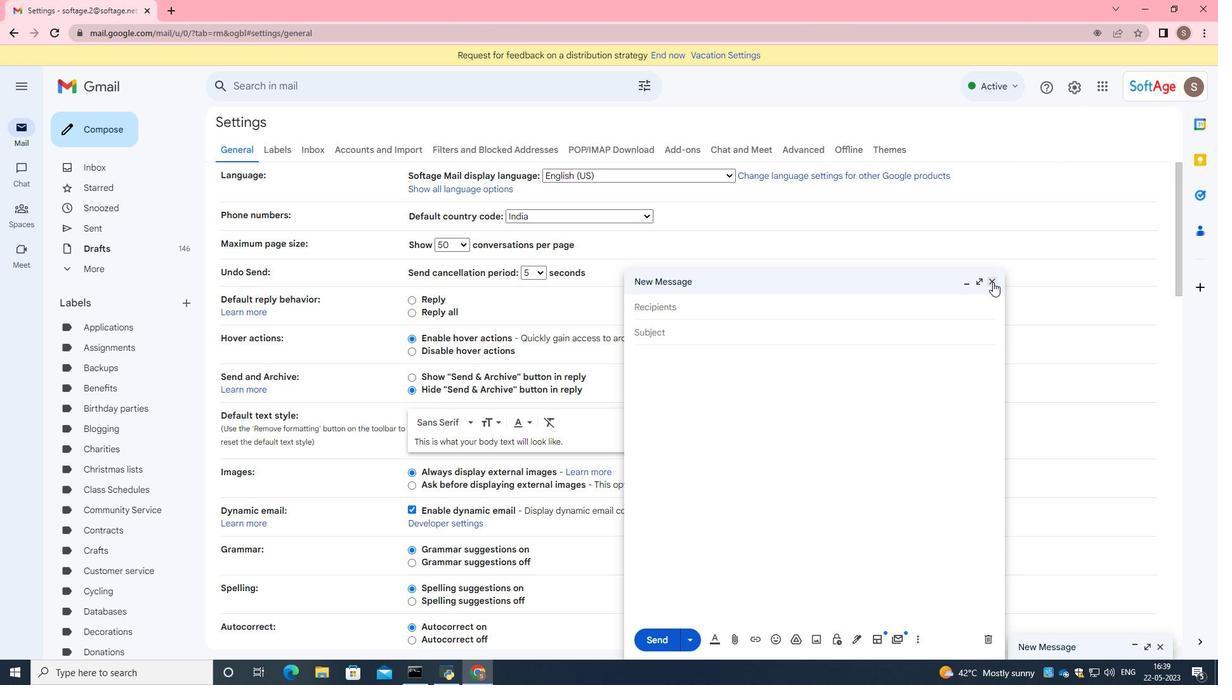 
Action: Mouse moved to (757, 372)
Screenshot: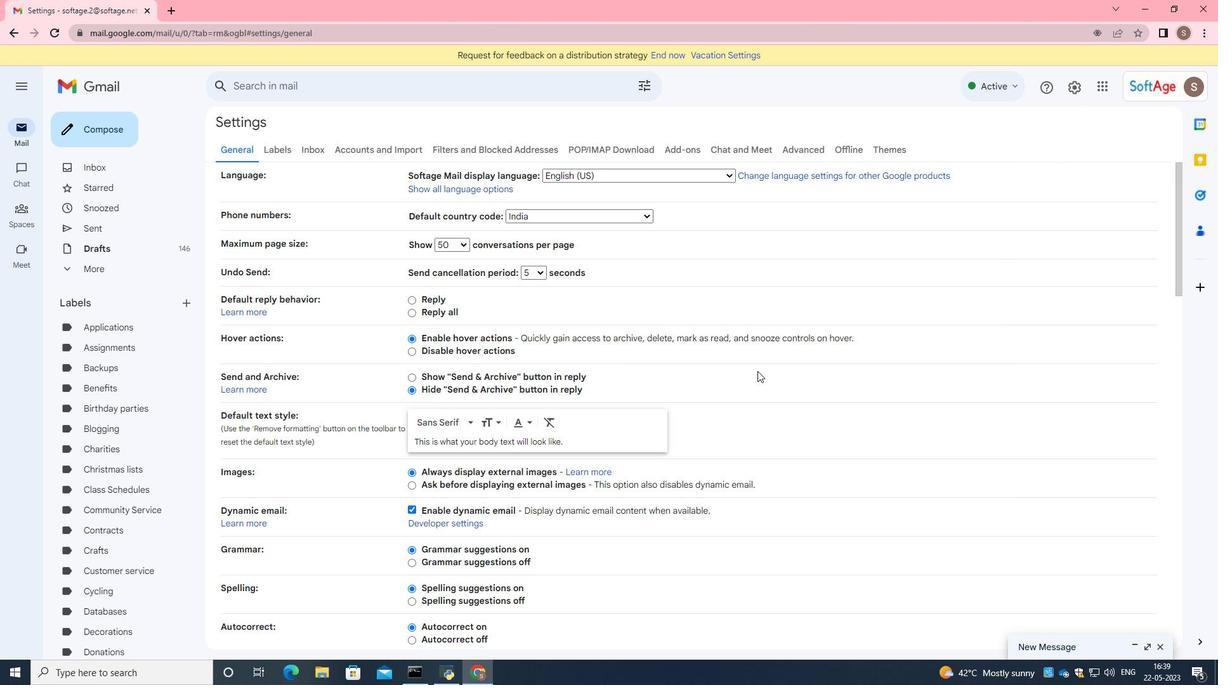 
Action: Mouse scrolled (757, 371) with delta (0, 0)
Screenshot: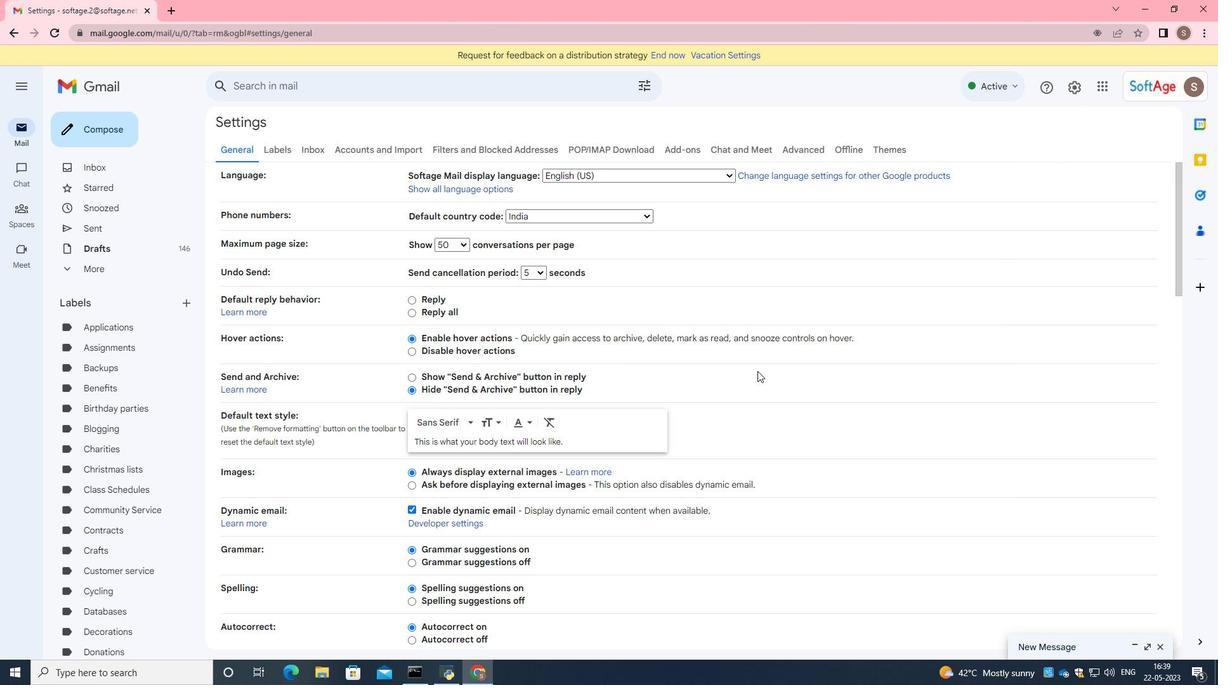 
Action: Mouse moved to (757, 374)
Screenshot: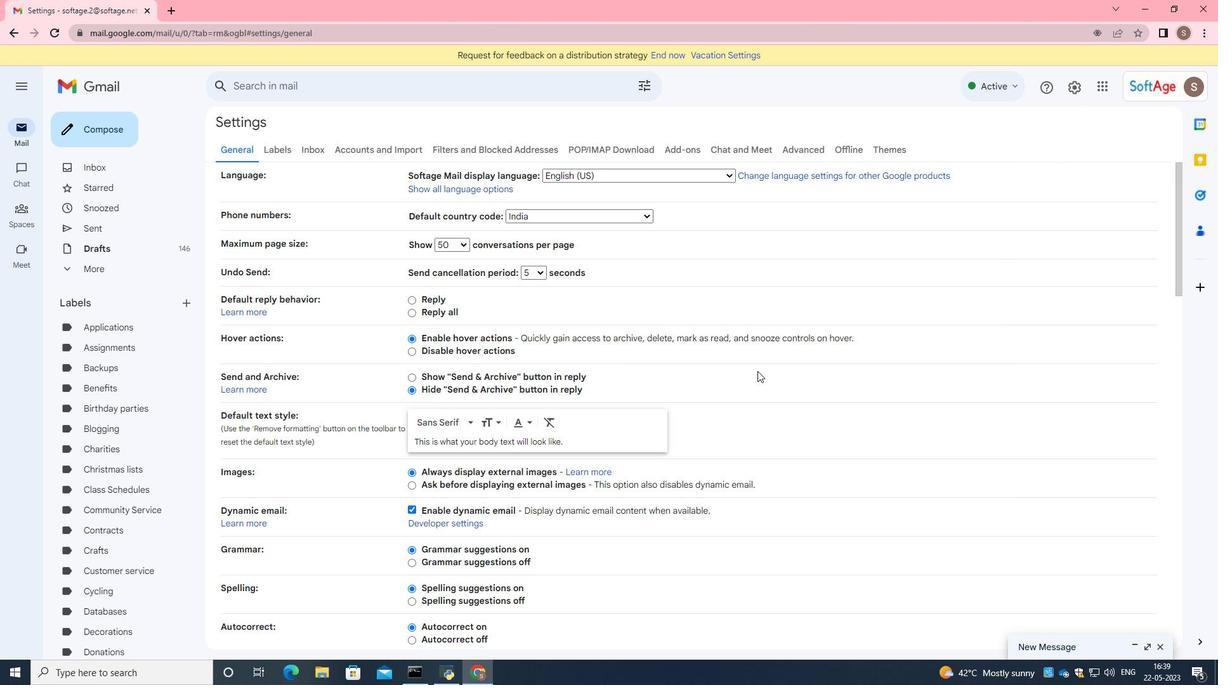 
Action: Mouse scrolled (757, 373) with delta (0, 0)
Screenshot: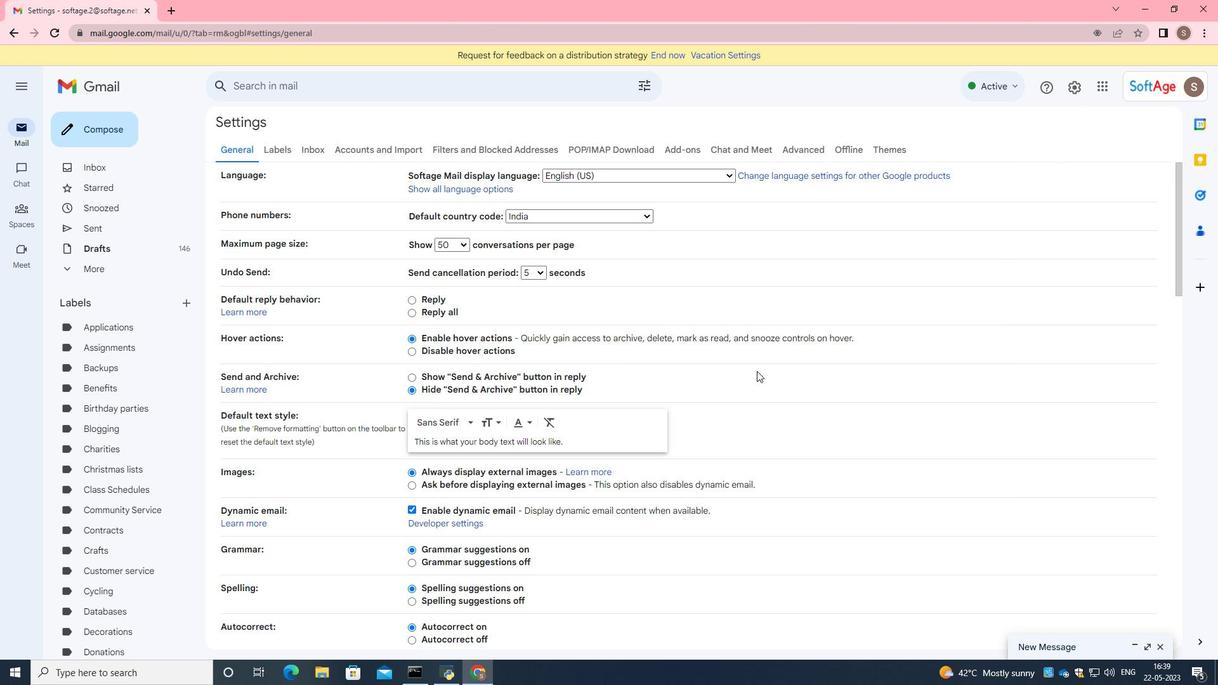 
Action: Mouse moved to (757, 374)
Screenshot: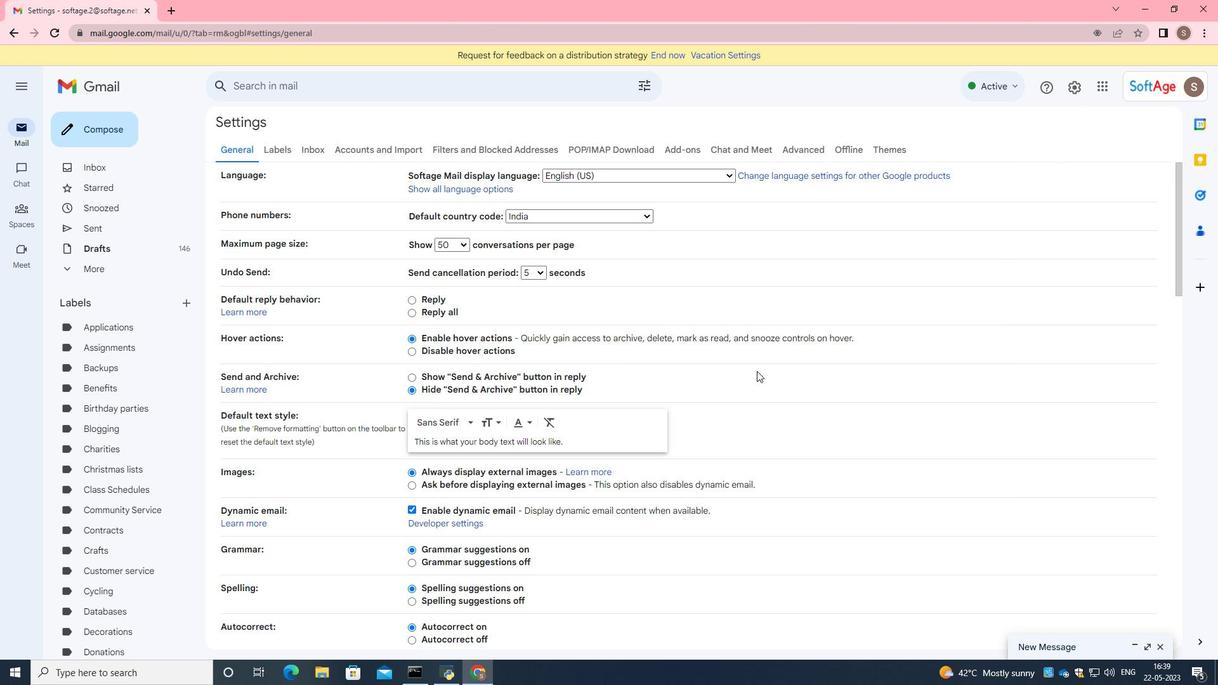 
Action: Mouse scrolled (757, 373) with delta (0, 0)
Screenshot: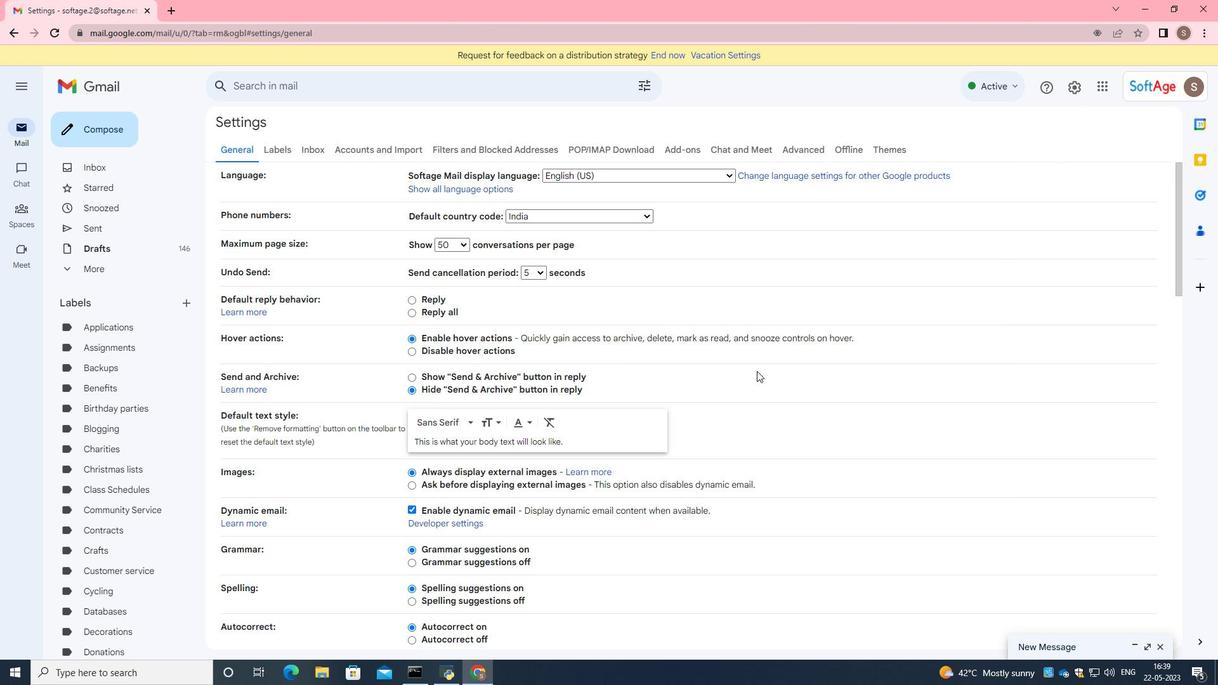 
Action: Mouse scrolled (757, 373) with delta (0, 0)
Screenshot: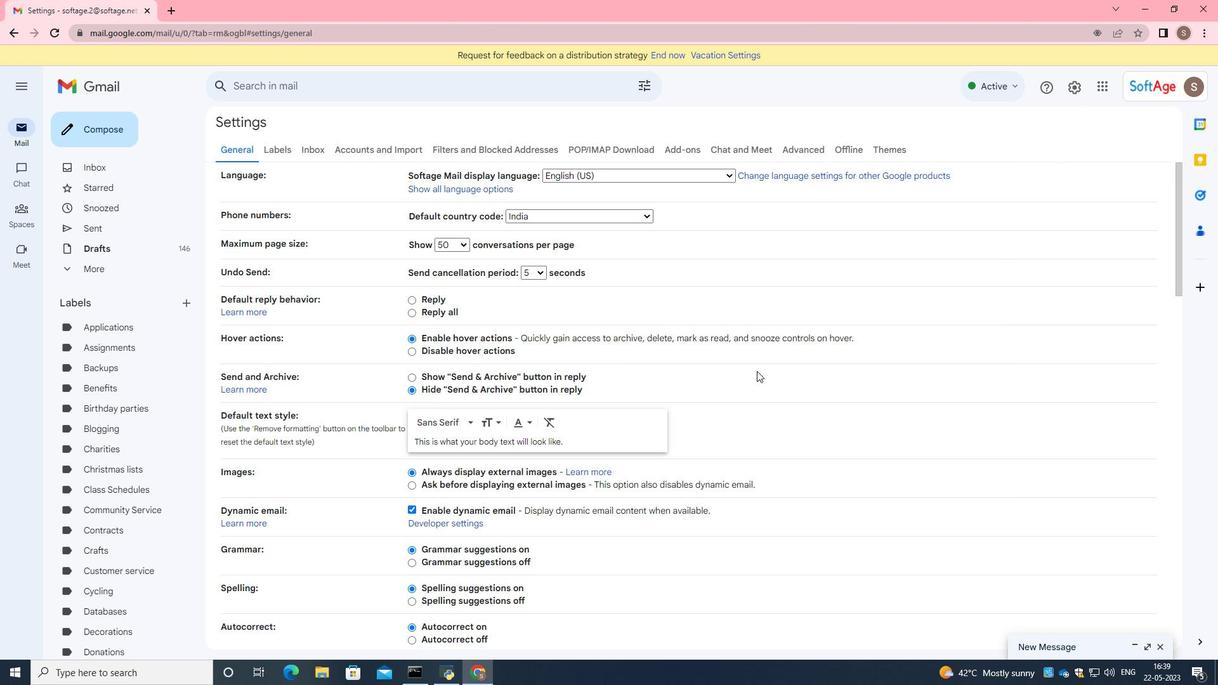 
Action: Mouse moved to (757, 375)
Screenshot: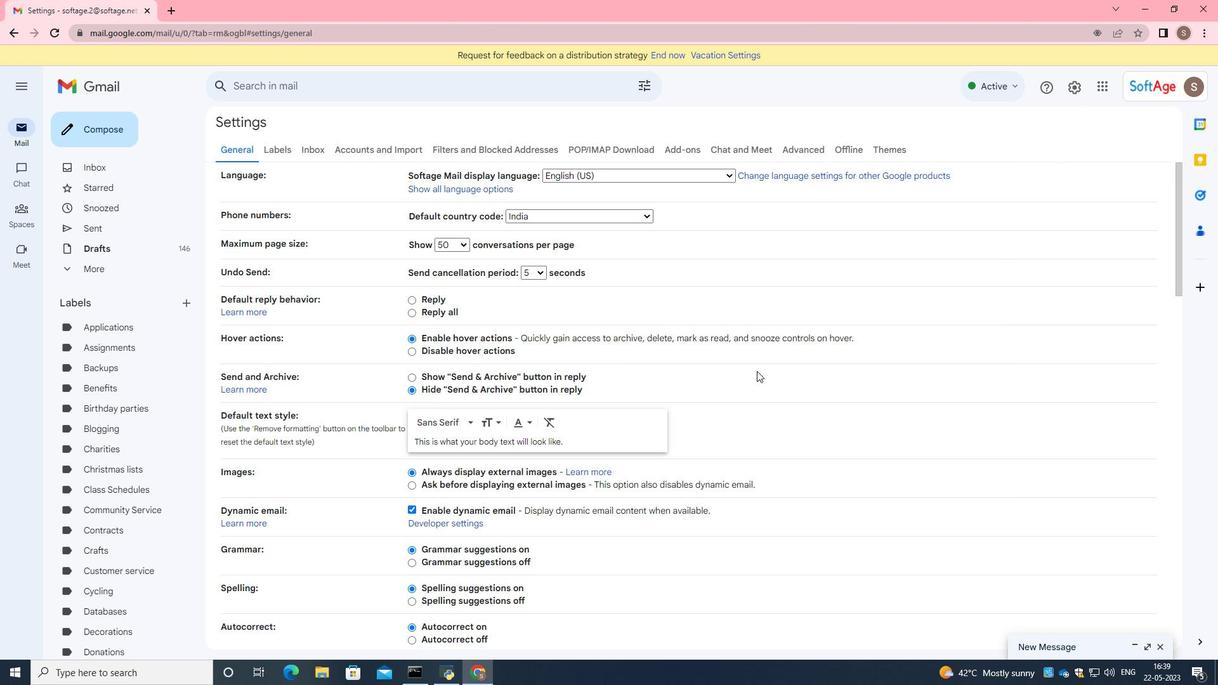 
Action: Mouse scrolled (757, 374) with delta (0, 0)
Screenshot: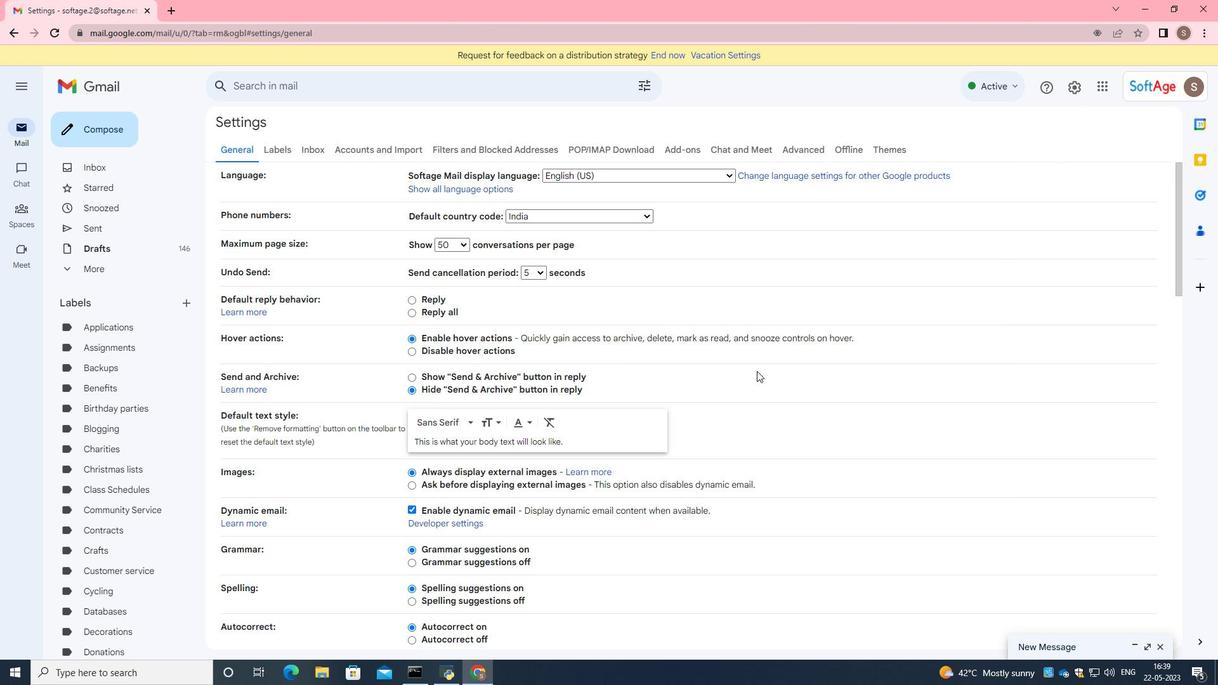 
Action: Mouse moved to (757, 376)
Screenshot: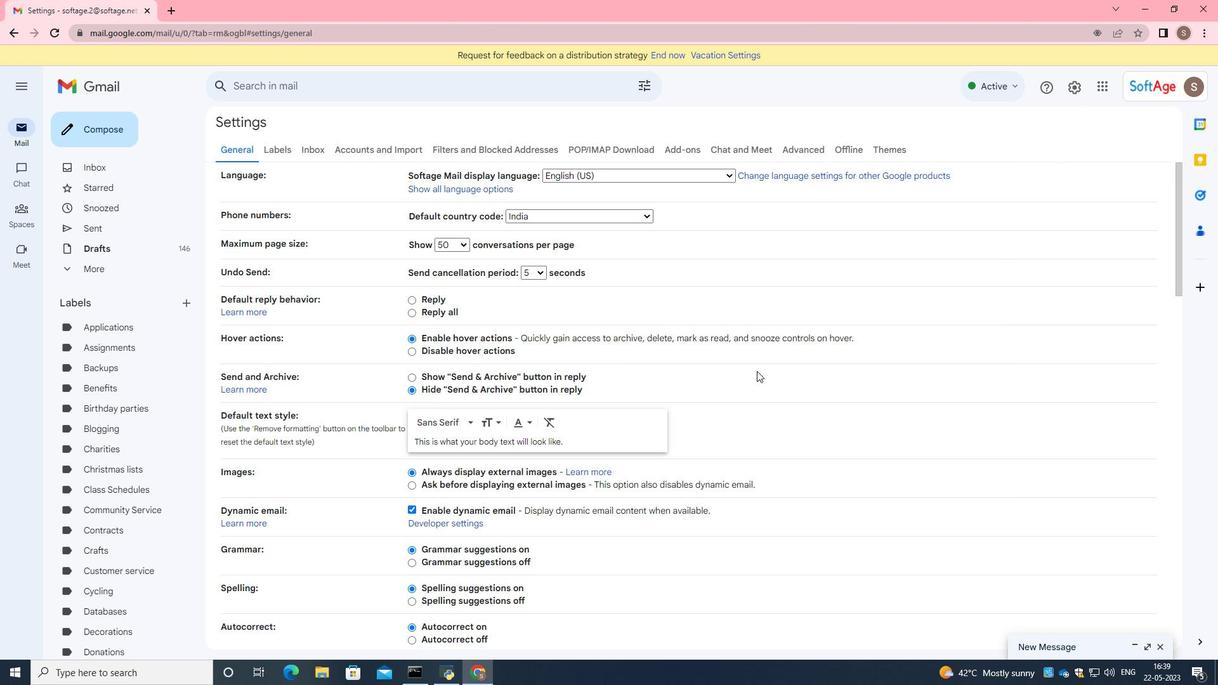 
Action: Mouse scrolled (757, 375) with delta (0, 0)
Screenshot: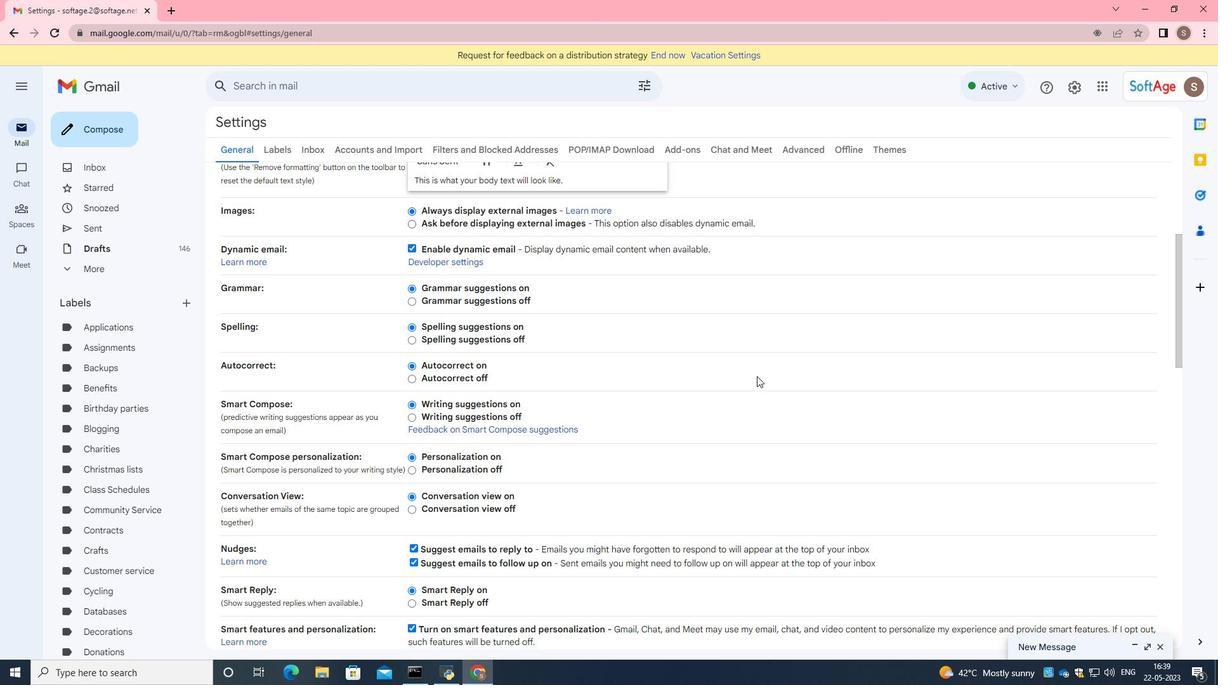 
Action: Mouse scrolled (757, 375) with delta (0, 0)
Screenshot: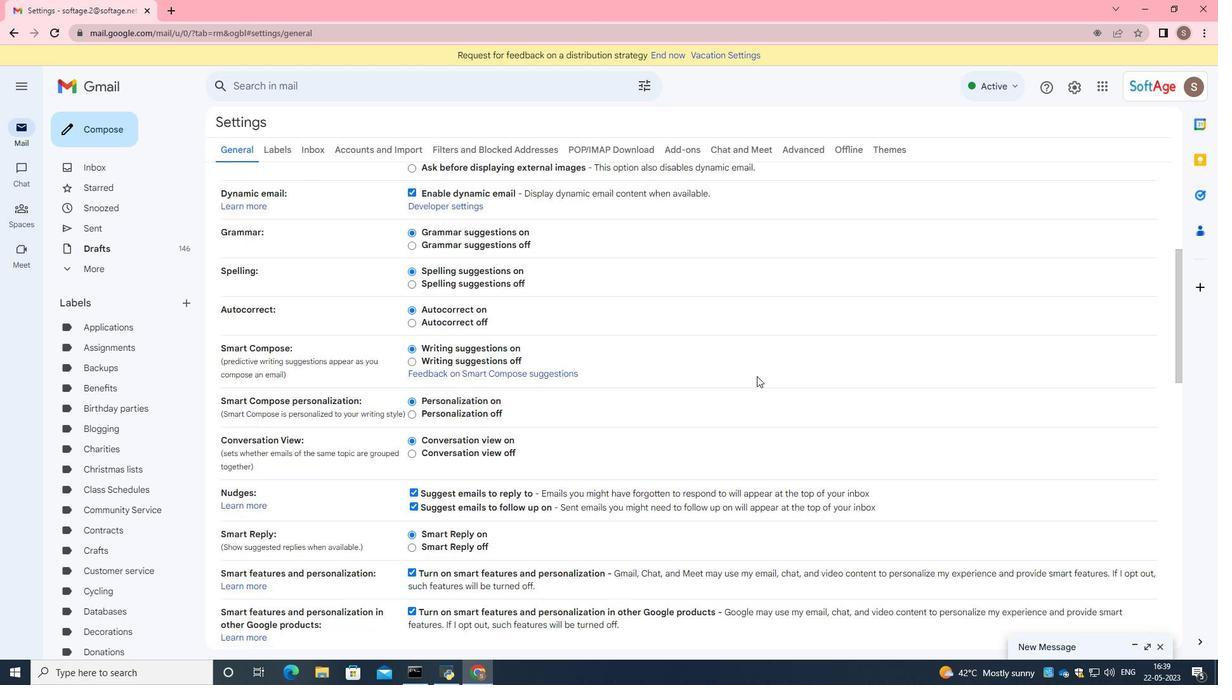 
Action: Mouse scrolled (757, 375) with delta (0, 0)
Screenshot: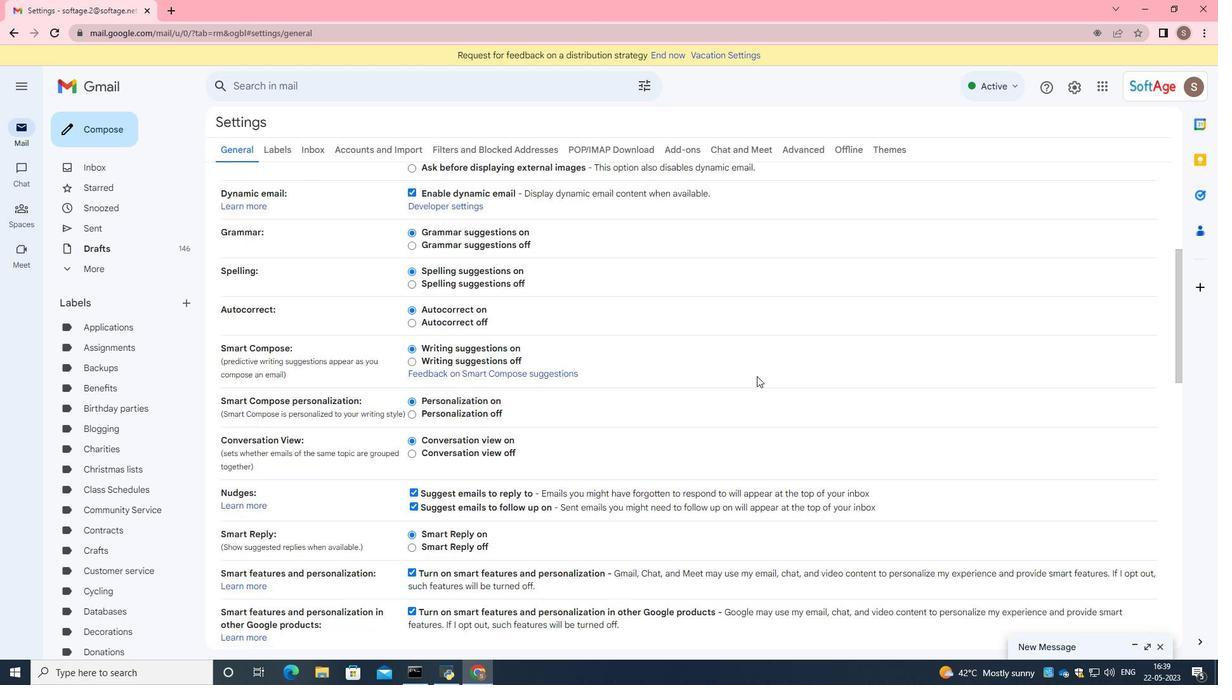 
Action: Mouse scrolled (757, 375) with delta (0, 0)
Screenshot: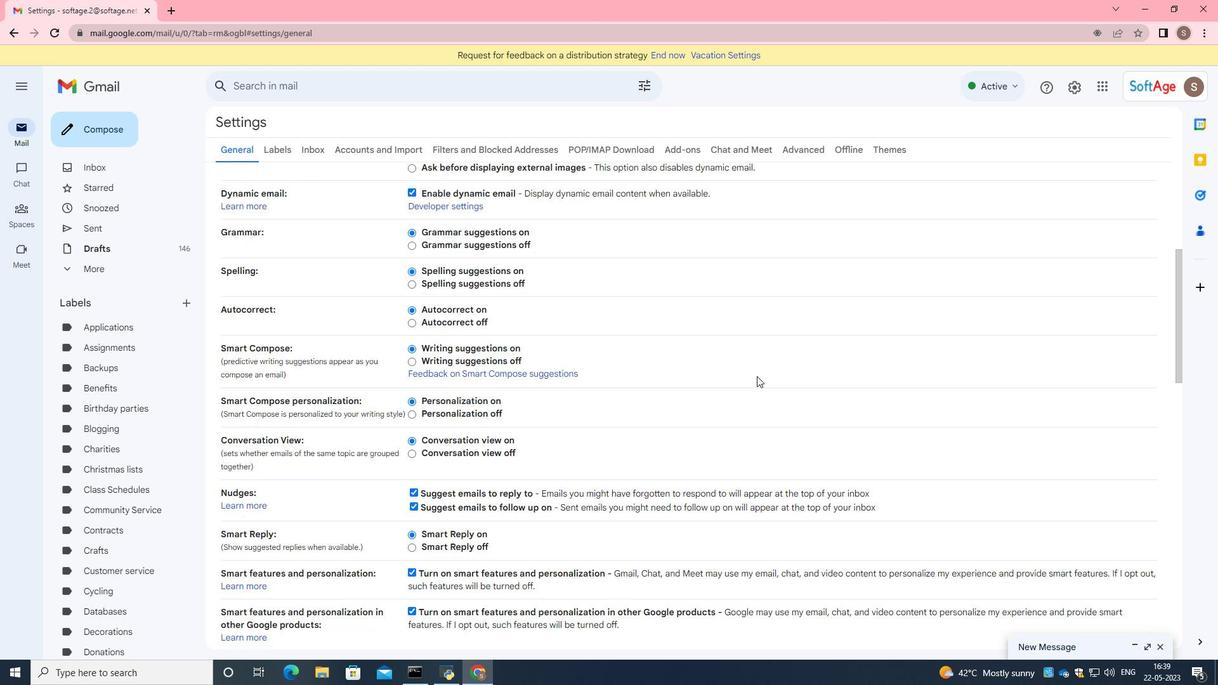 
Action: Mouse scrolled (757, 375) with delta (0, 0)
Screenshot: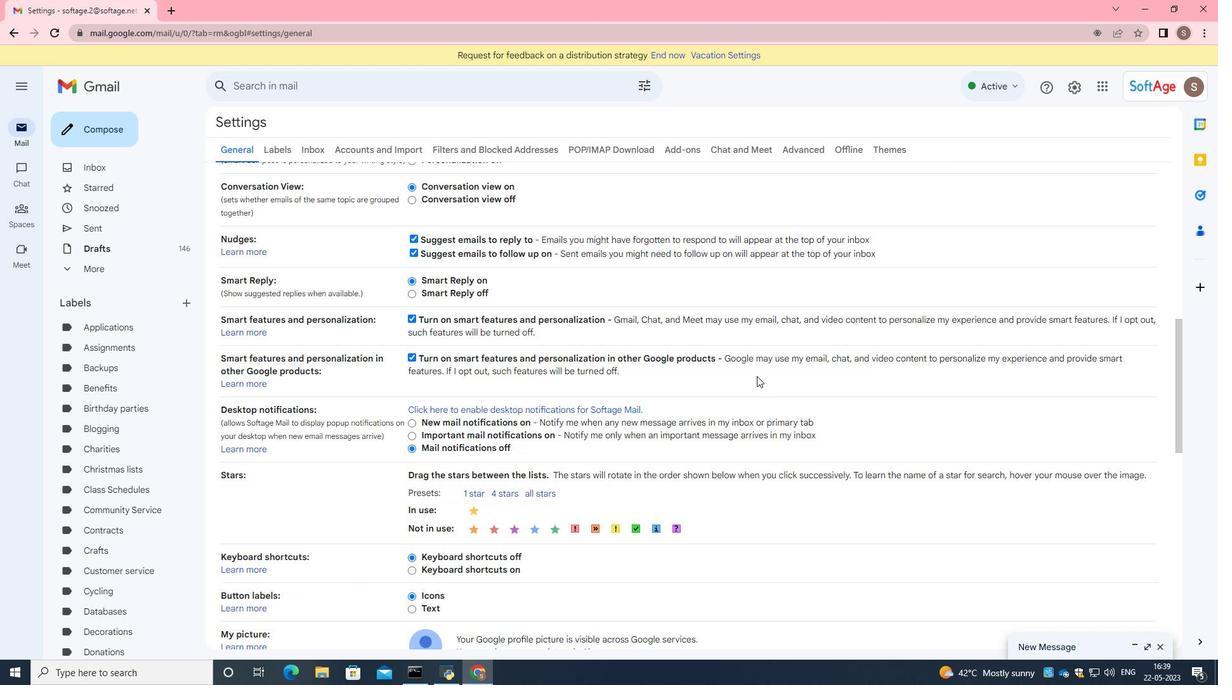 
Action: Mouse scrolled (757, 375) with delta (0, 0)
Screenshot: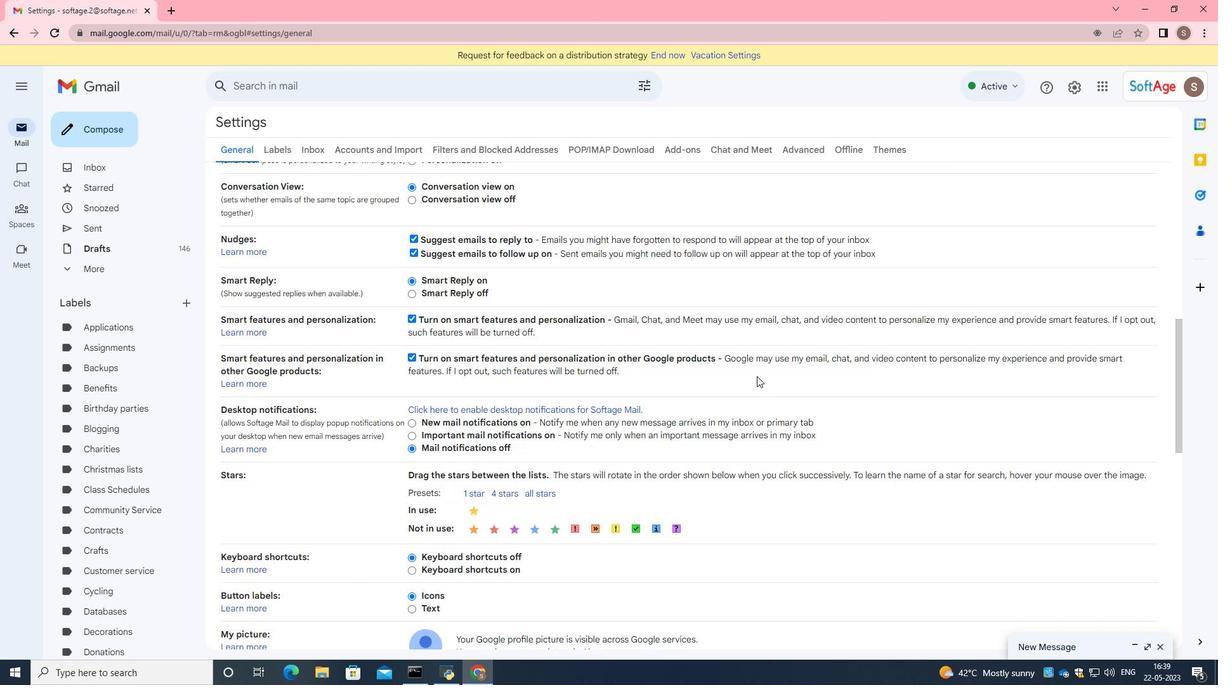 
Action: Mouse moved to (757, 376)
Screenshot: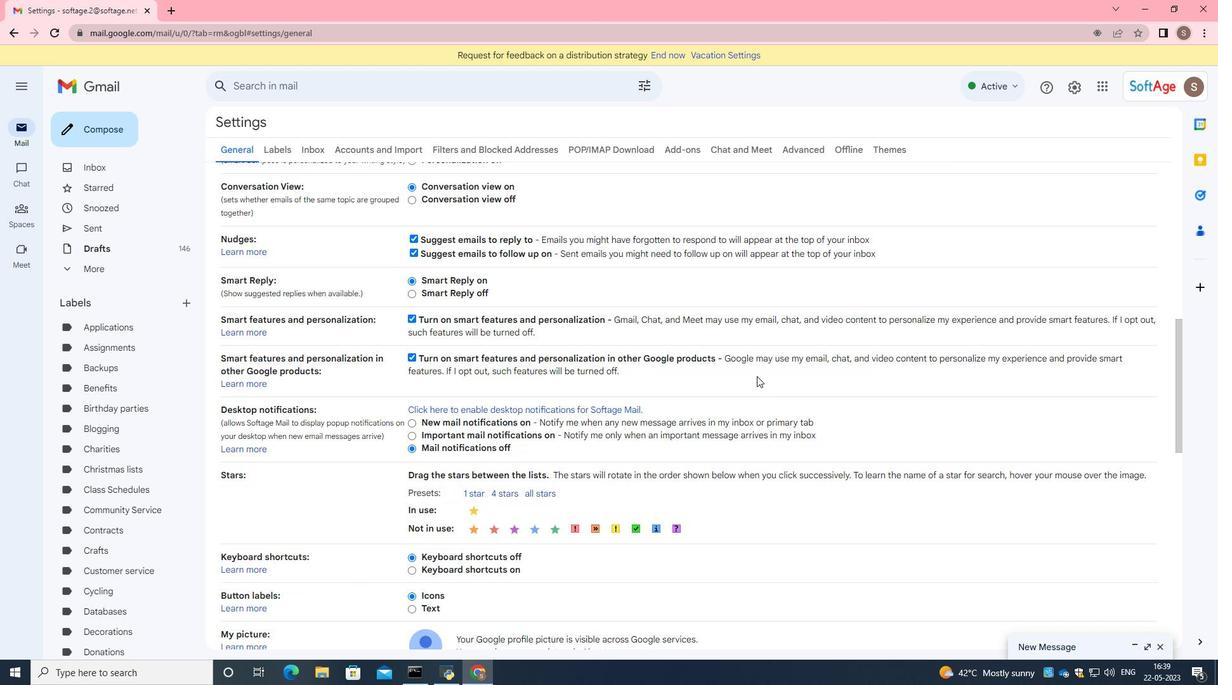 
Action: Mouse scrolled (757, 375) with delta (0, 0)
Screenshot: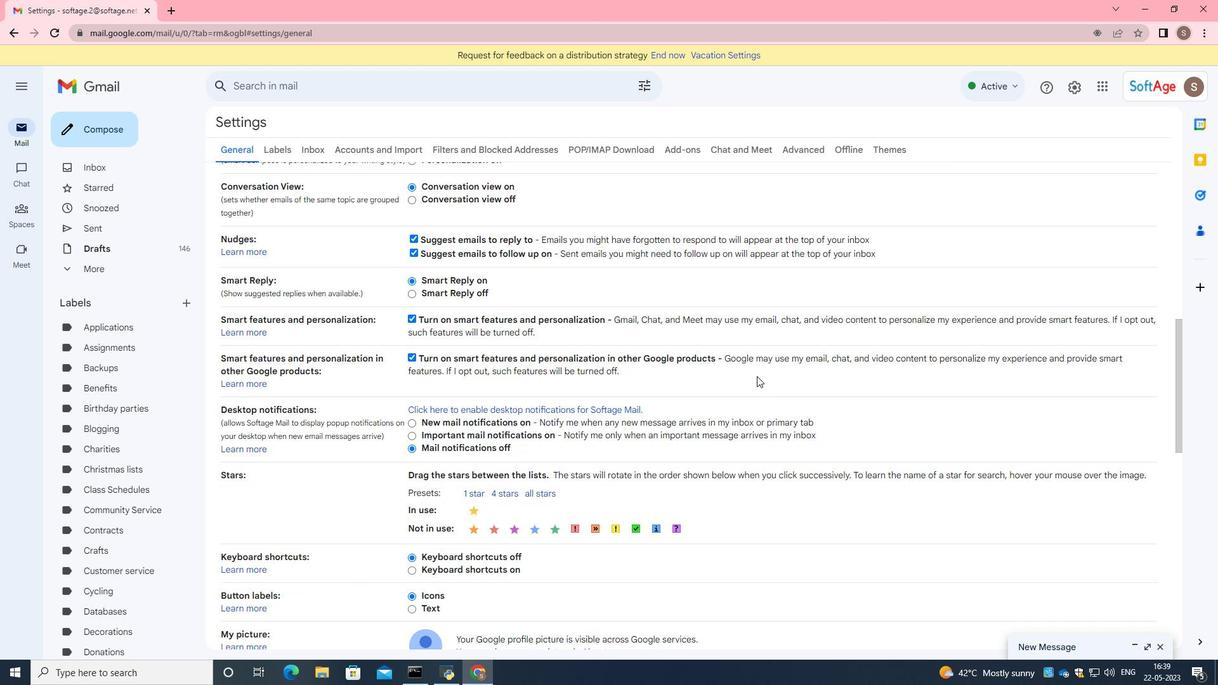 
Action: Mouse moved to (757, 384)
Screenshot: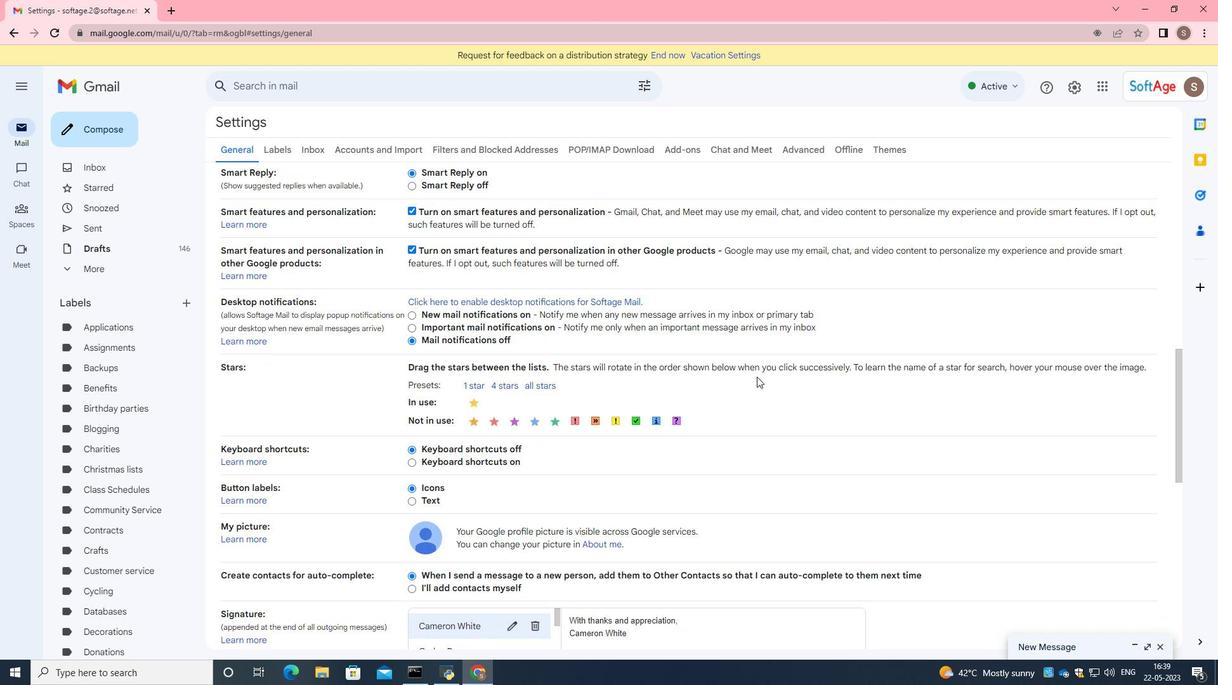 
Action: Mouse scrolled (757, 377) with delta (0, 0)
Screenshot: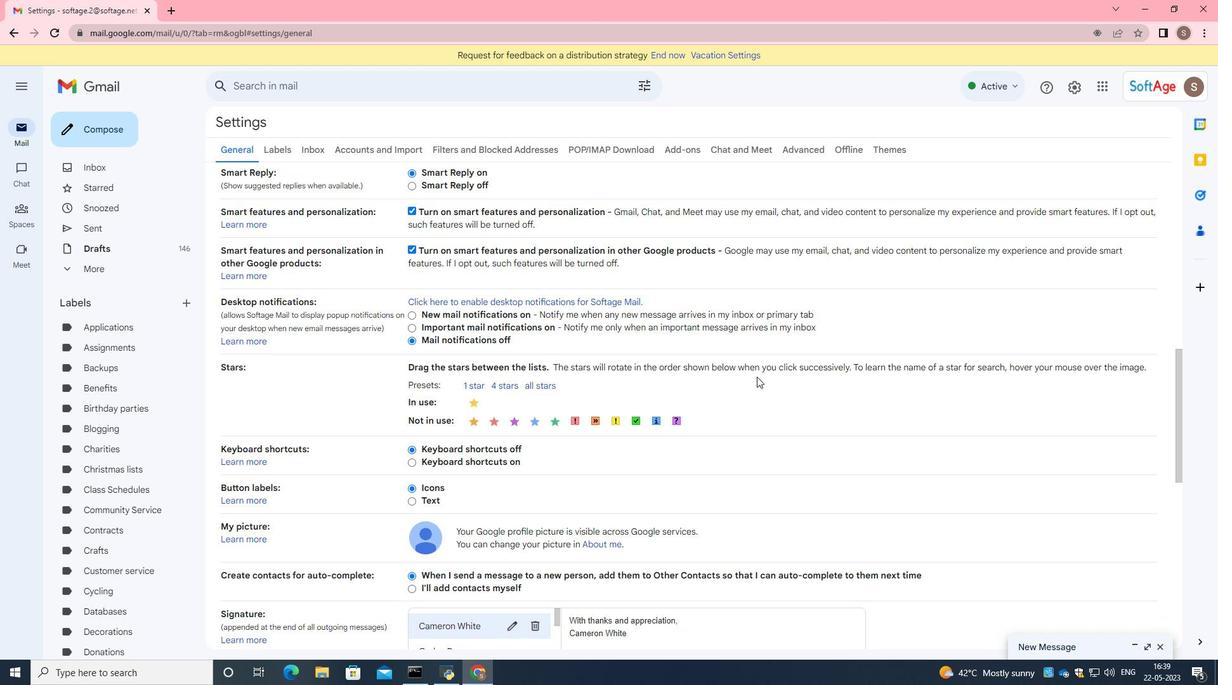 
Action: Mouse moved to (757, 386)
Screenshot: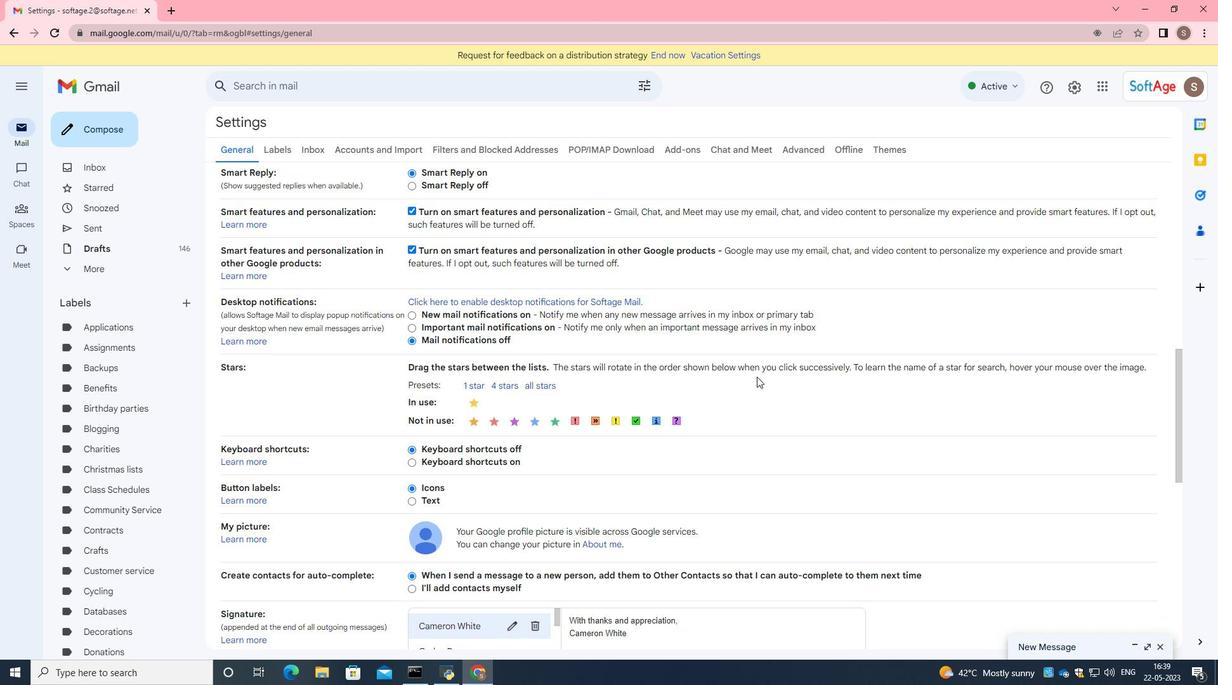
Action: Mouse scrolled (757, 385) with delta (0, 0)
Screenshot: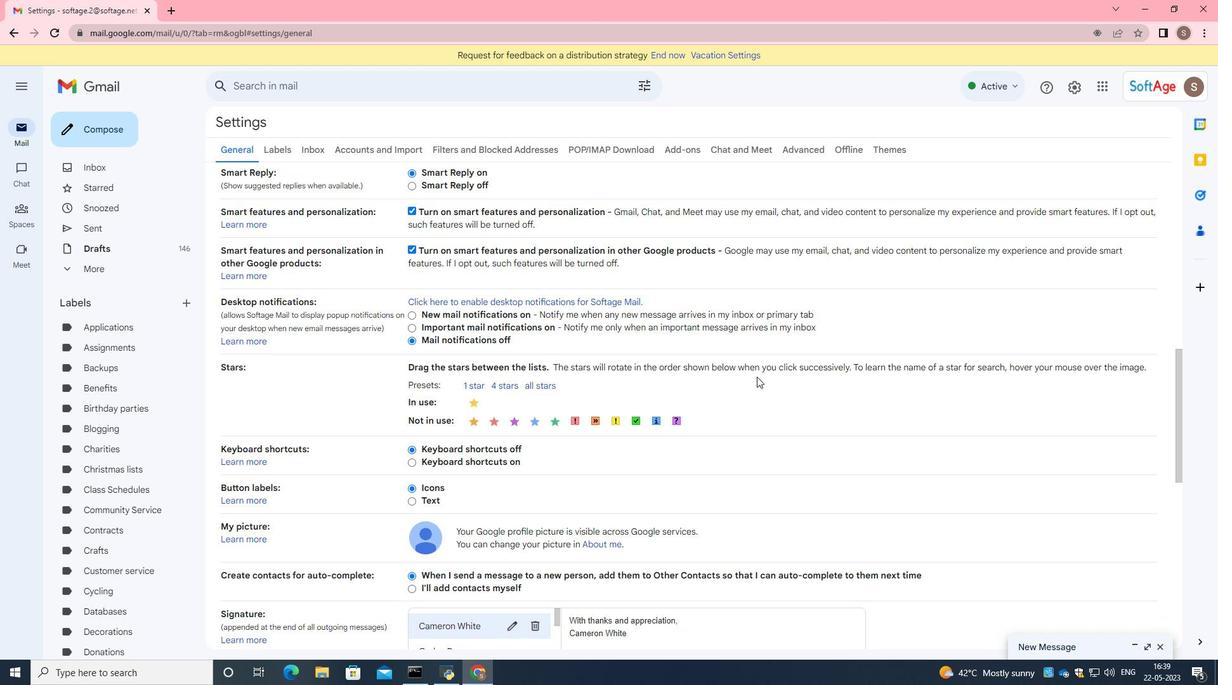 
Action: Mouse moved to (490, 523)
Screenshot: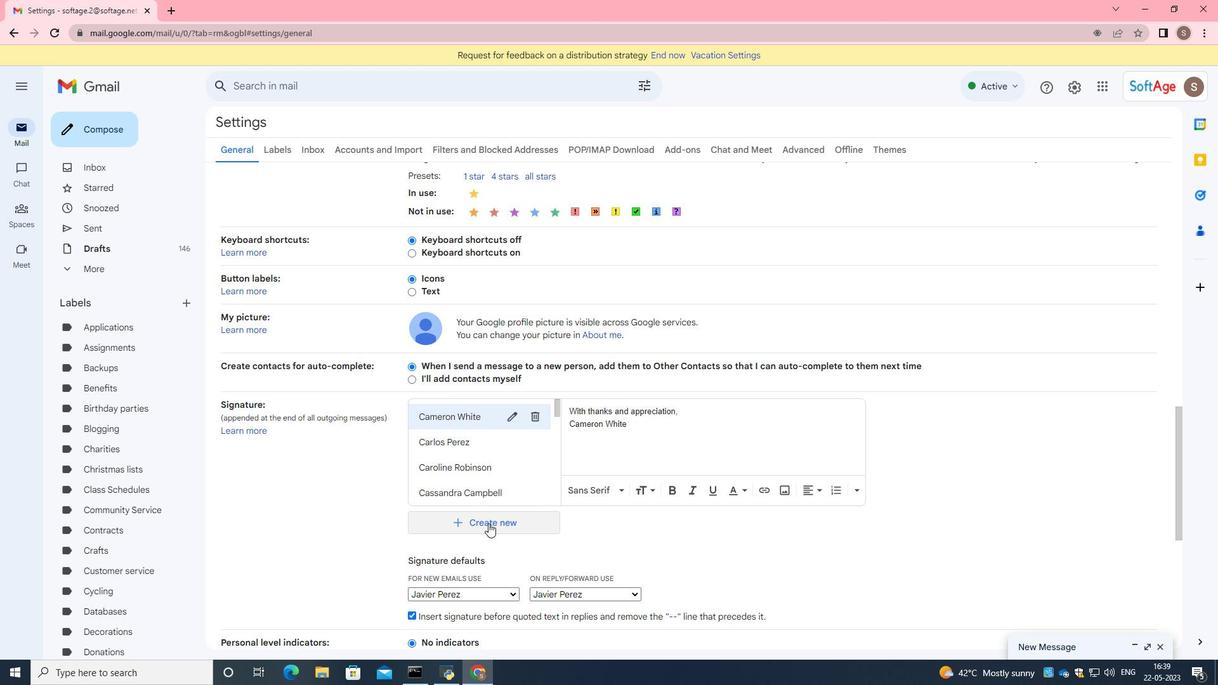 
Action: Mouse pressed left at (490, 523)
Screenshot: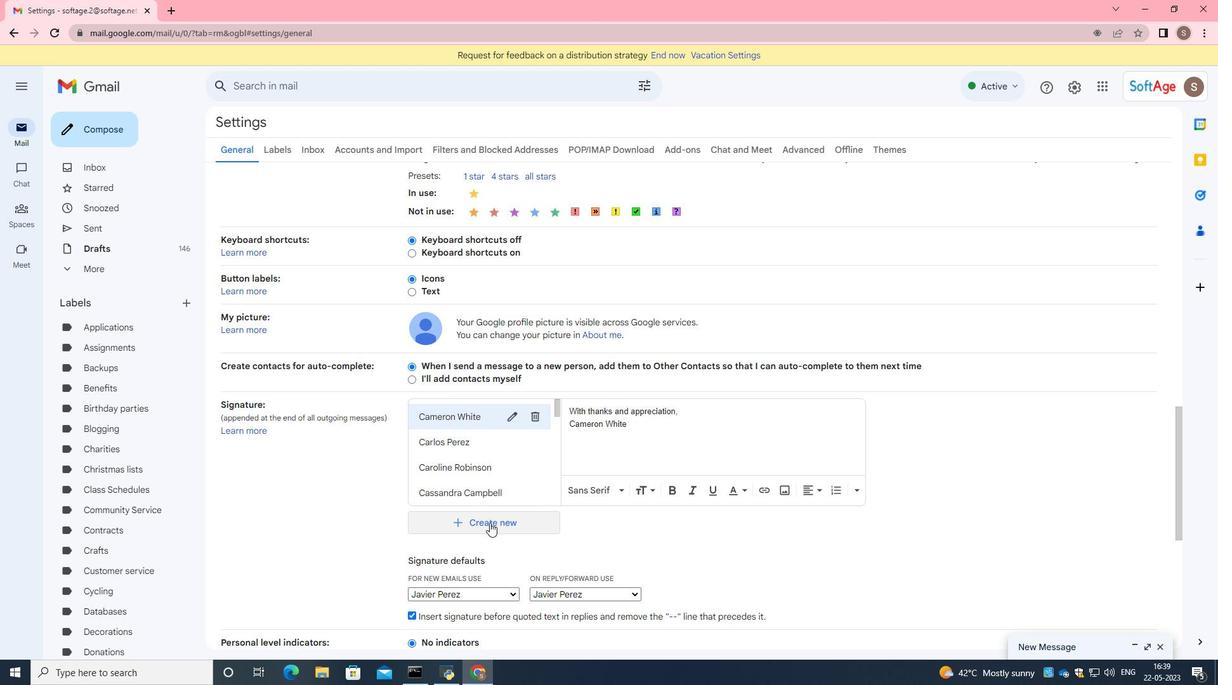 
Action: Mouse moved to (546, 346)
Screenshot: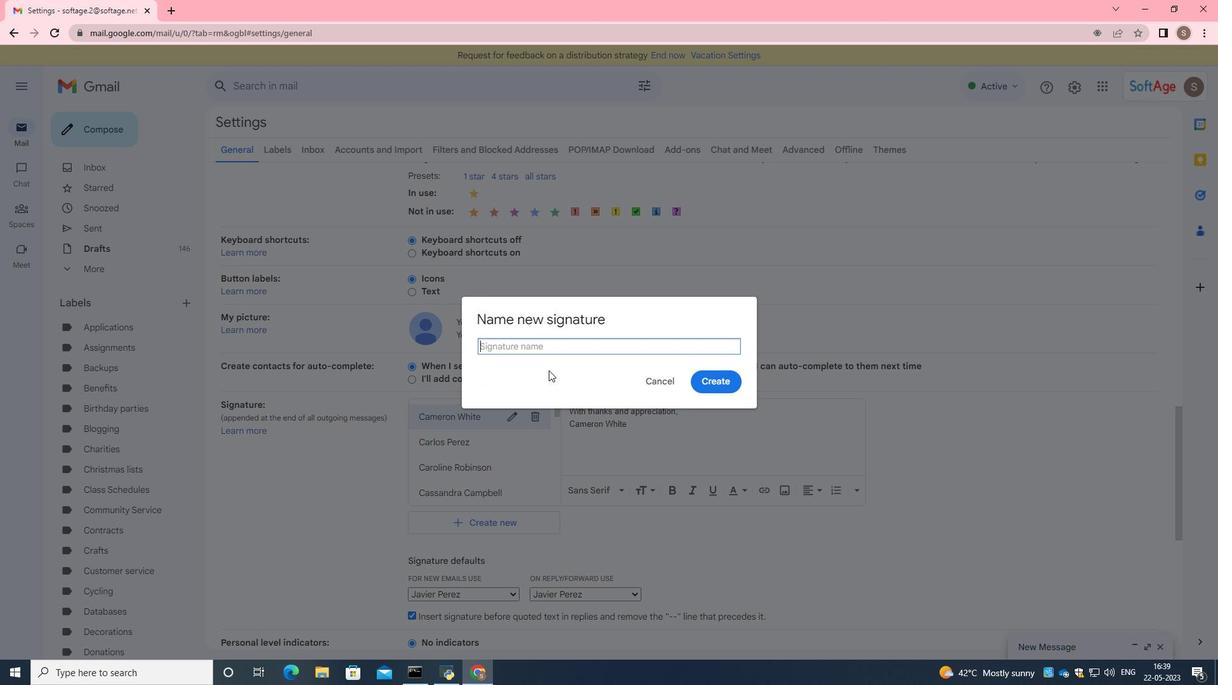 
Action: Key pressed <Key.caps_lock>J<Key.caps_lock>h<Key.backspace>ohnny<Key.space><Key.caps_lock>M<Key.caps_lock>itchell
Screenshot: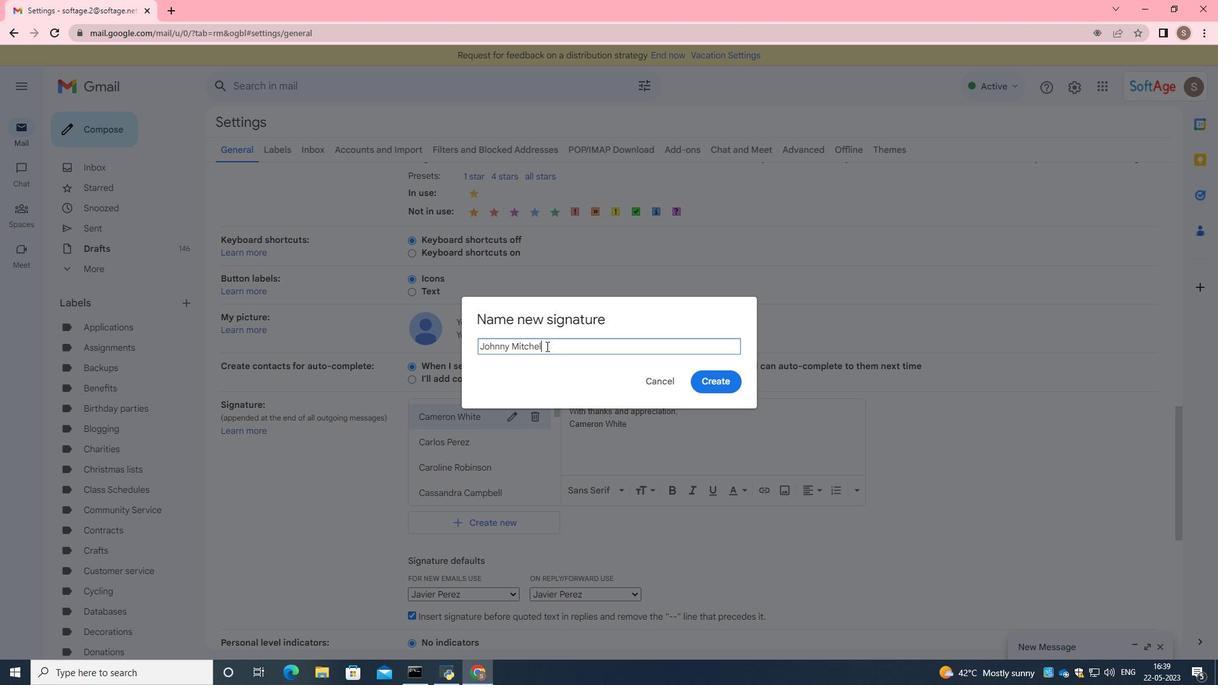 
Action: Mouse moved to (707, 384)
Screenshot: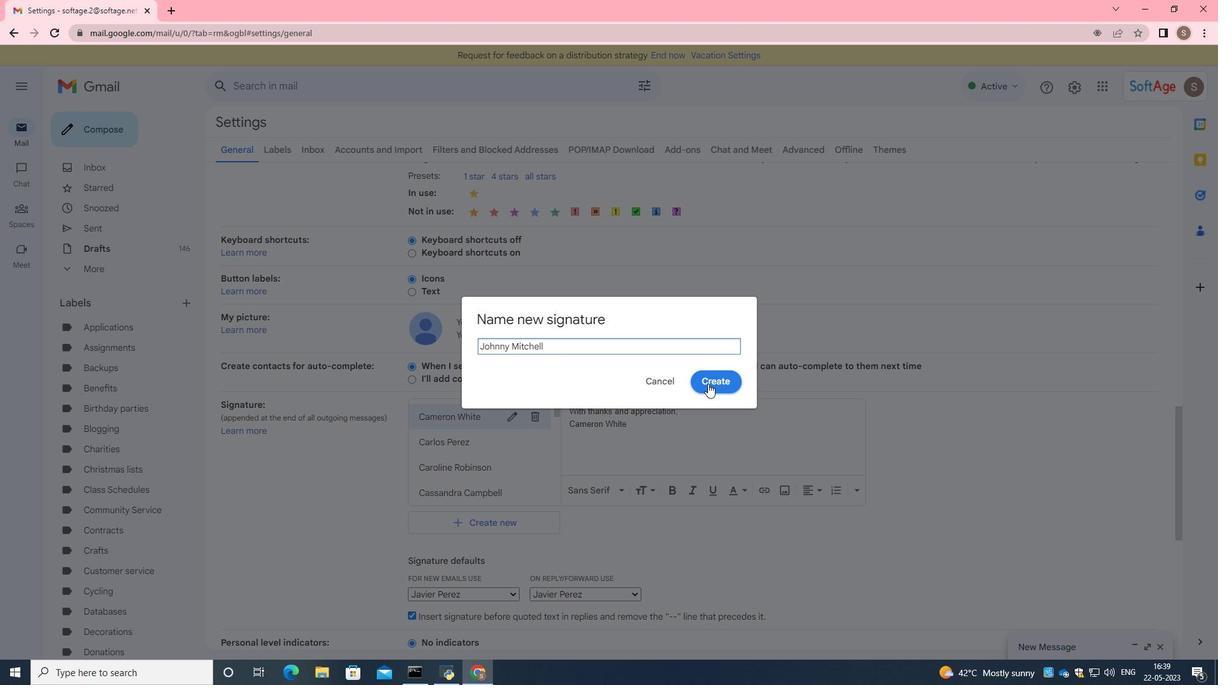 
Action: Mouse pressed left at (707, 384)
Screenshot: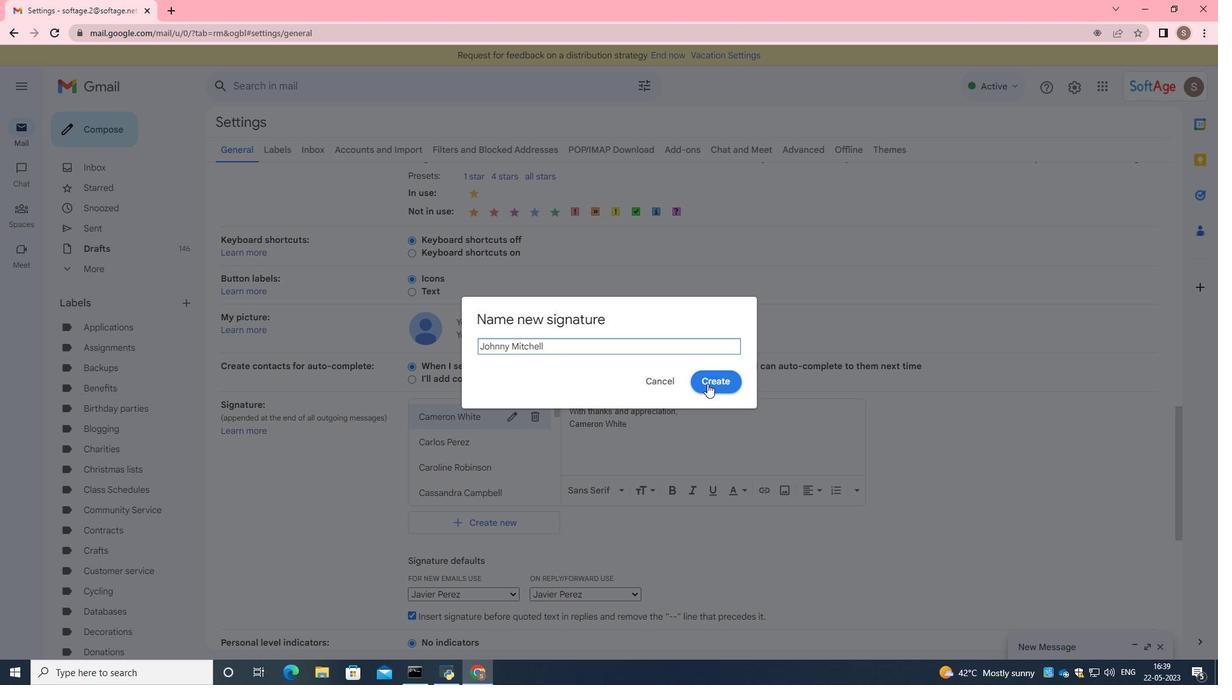 
Action: Mouse moved to (629, 419)
Screenshot: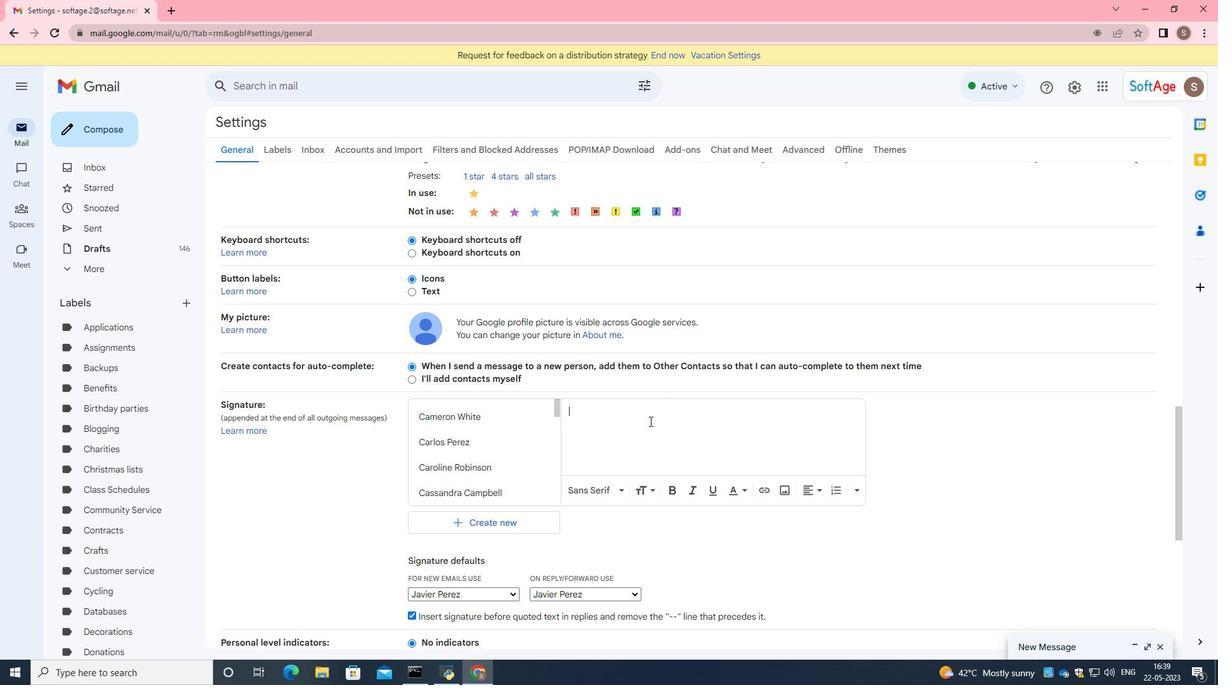 
Action: Mouse pressed left at (629, 419)
Screenshot: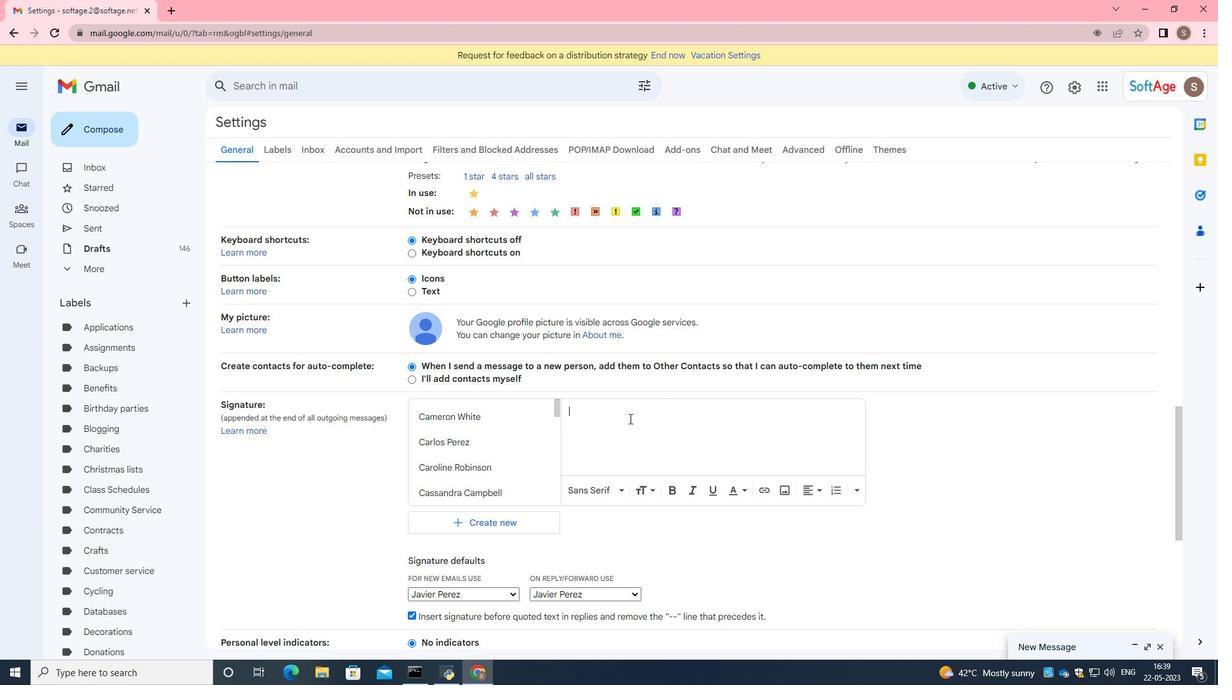
Action: Key pressed <Key.caps_lock>H<Key.caps_lock>eartfelt<Key.space>thanks<Key.space>and<Key.space>warm<Key.space>wishes,<Key.space><Key.enter><Key.caps_lock>J<Key.caps_lock>honey<Key.space><Key.caps_lock>M<Key.caps_lock>i<Key.backspace><Key.backspace><Key.backspace><Key.backspace><Key.backspace><Key.backspace><Key.backspace><Key.backspace>ohnny<Key.space><Key.caps_lock>M<Key.caps_lock>itchell
Screenshot: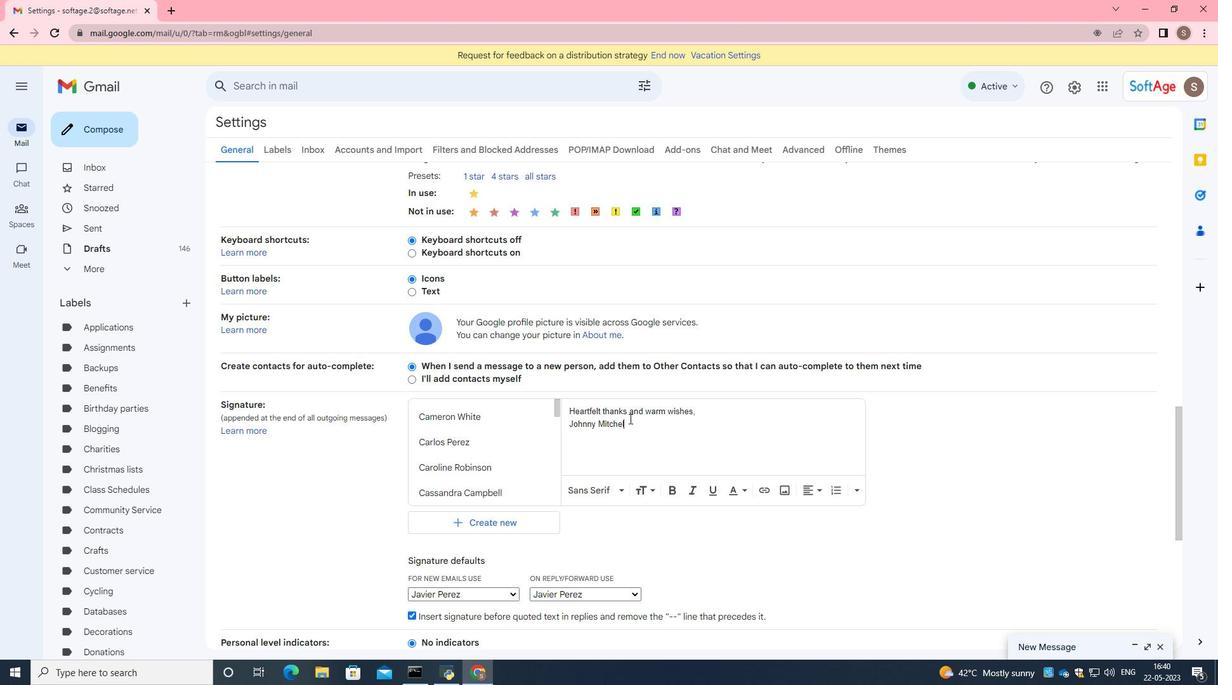 
Action: Mouse moved to (665, 424)
Screenshot: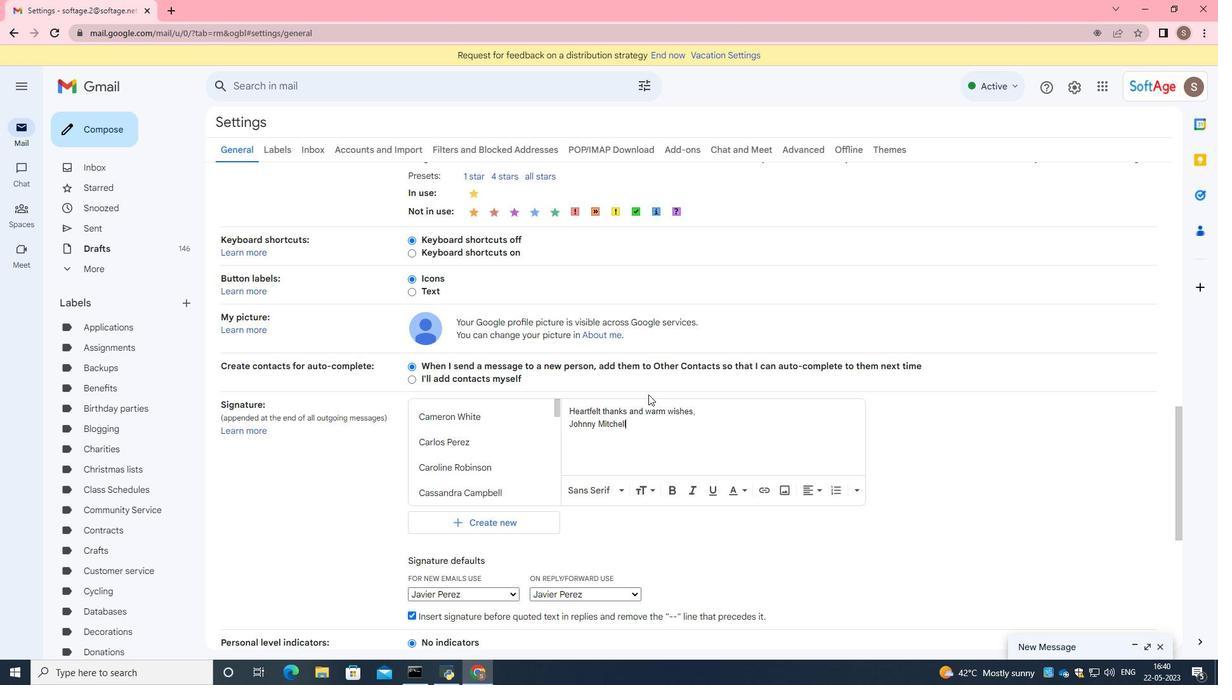 
Action: Mouse scrolled (665, 424) with delta (0, 0)
Screenshot: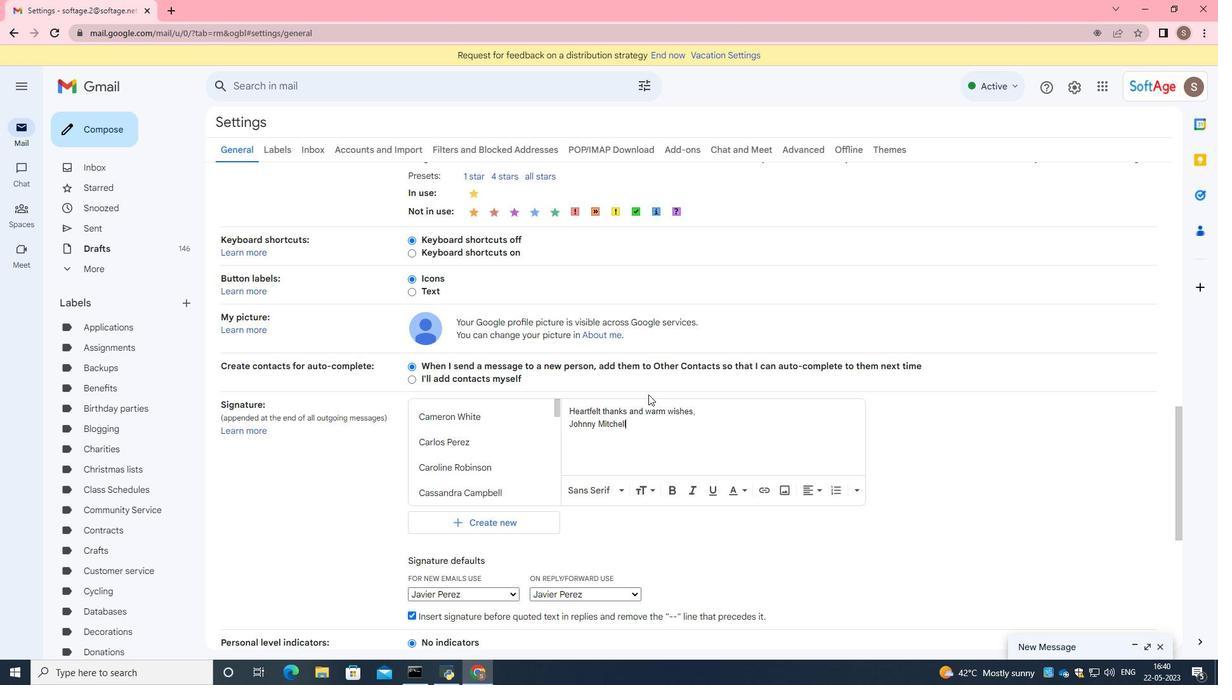 
Action: Mouse scrolled (665, 424) with delta (0, 0)
Screenshot: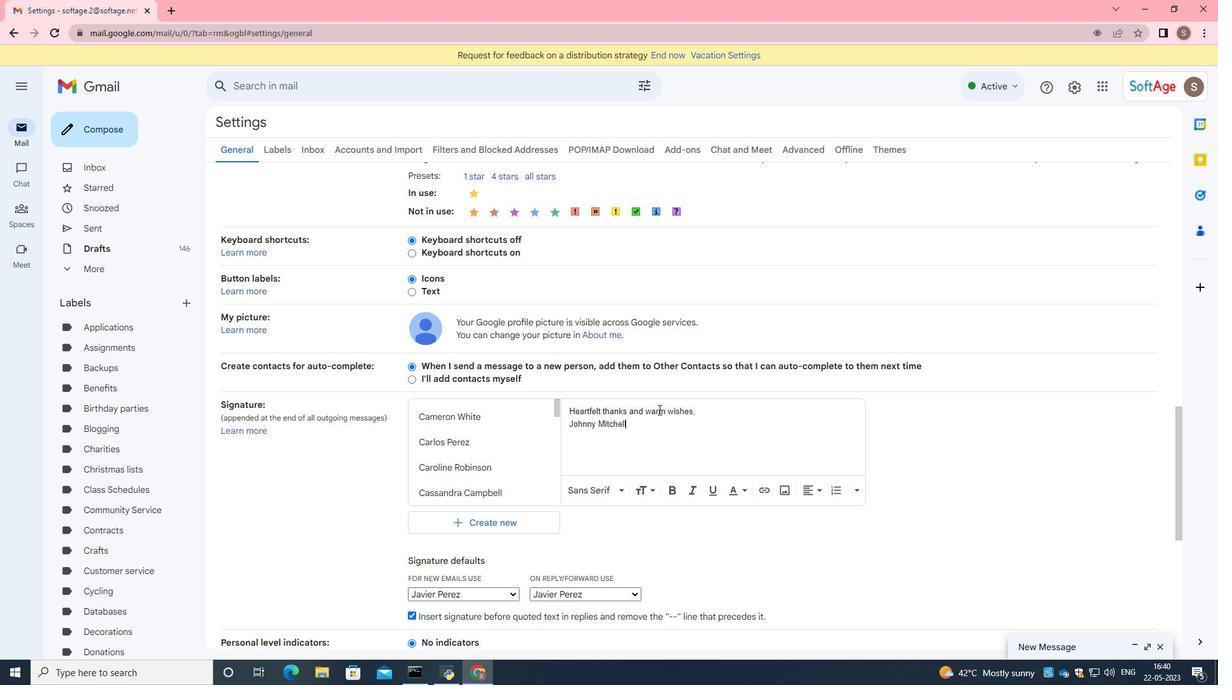 
Action: Mouse scrolled (665, 424) with delta (0, 0)
Screenshot: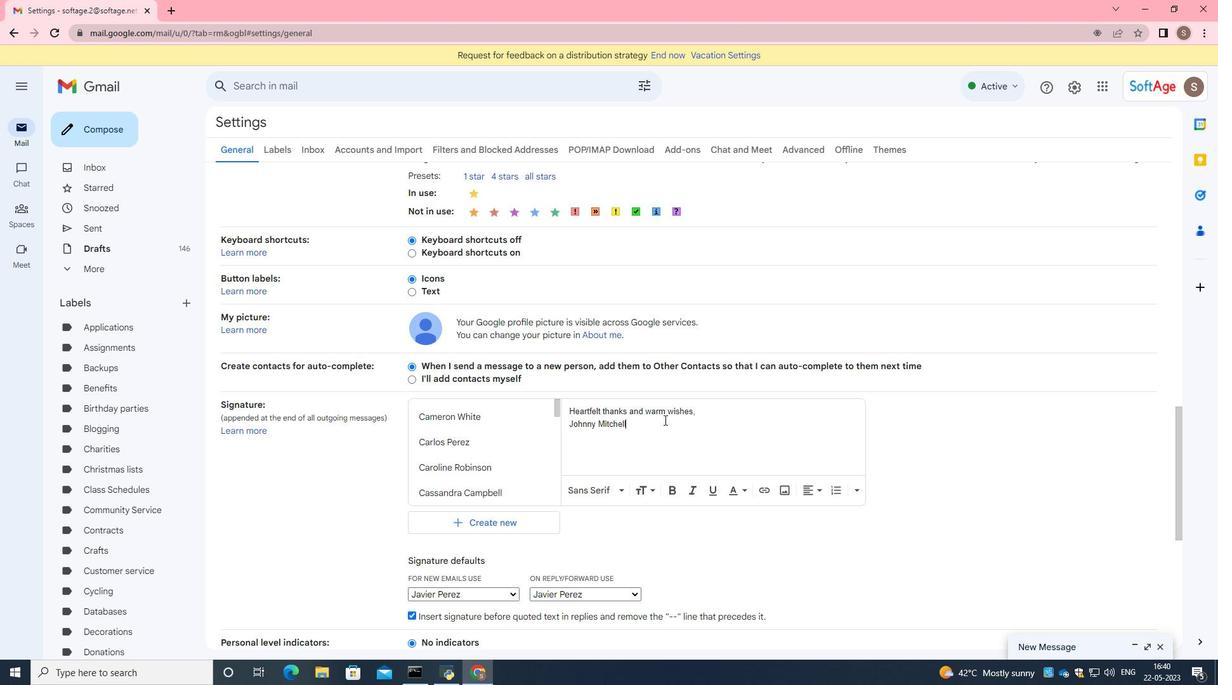 
Action: Mouse scrolled (665, 424) with delta (0, 0)
Screenshot: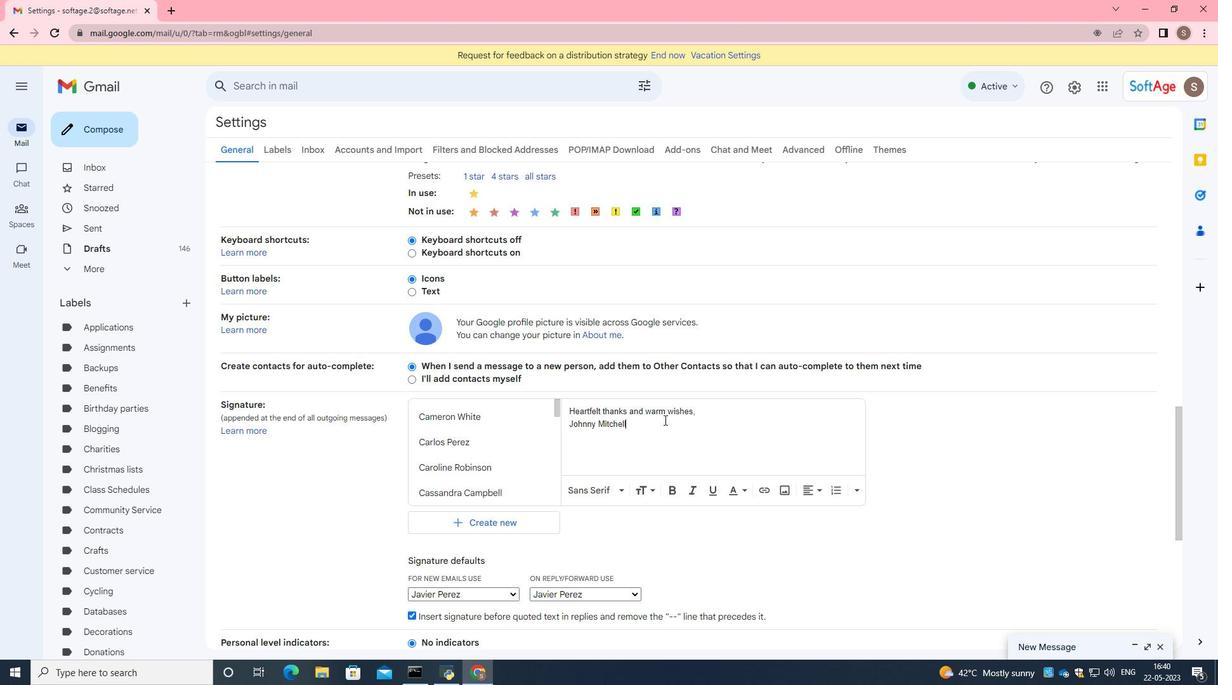 
Action: Mouse moved to (666, 425)
Screenshot: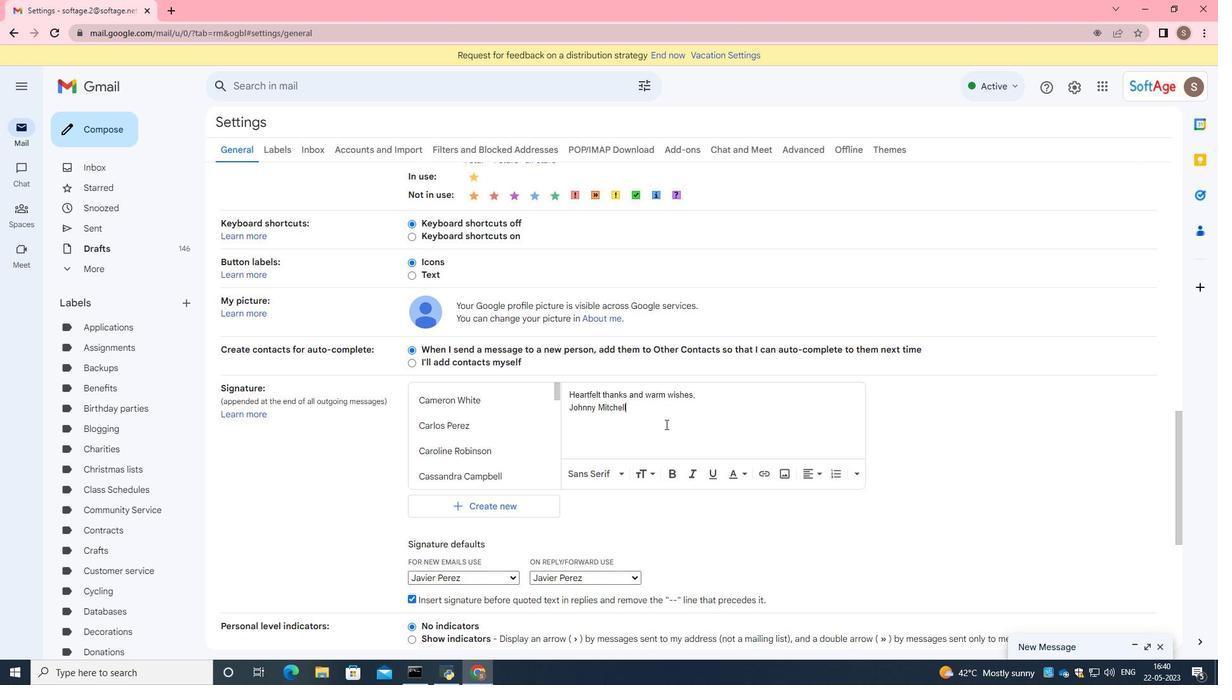 
Action: Mouse scrolled (666, 424) with delta (0, 0)
Screenshot: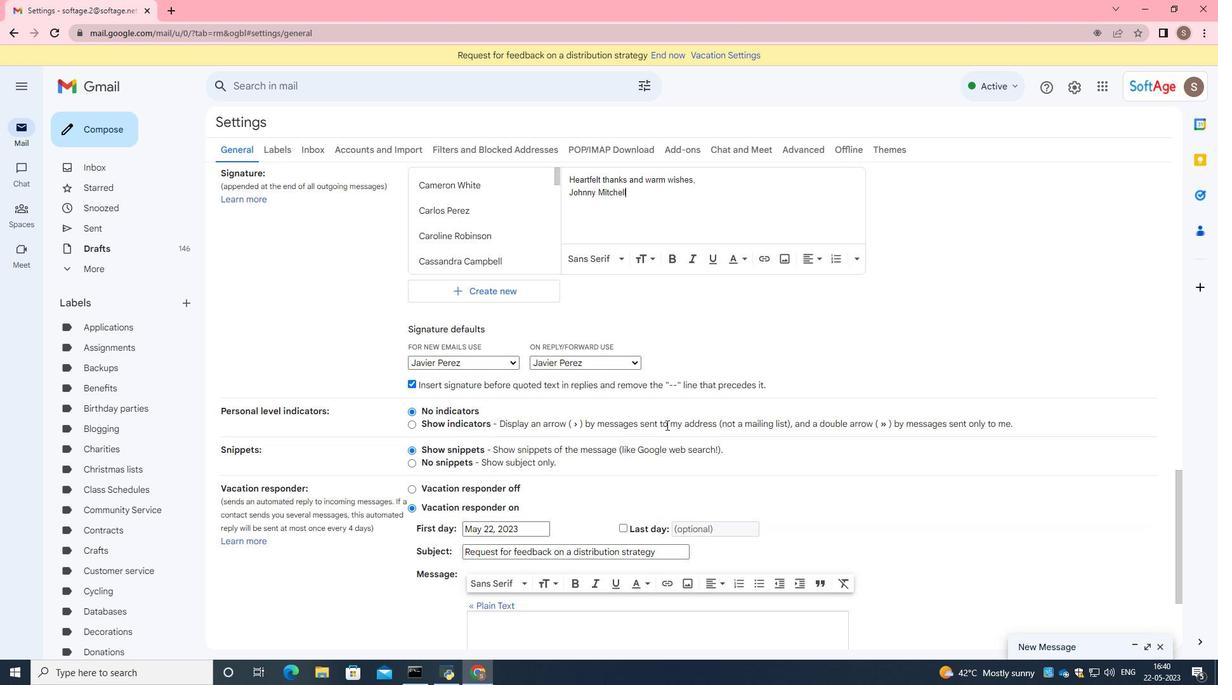 
Action: Mouse scrolled (666, 424) with delta (0, 0)
Screenshot: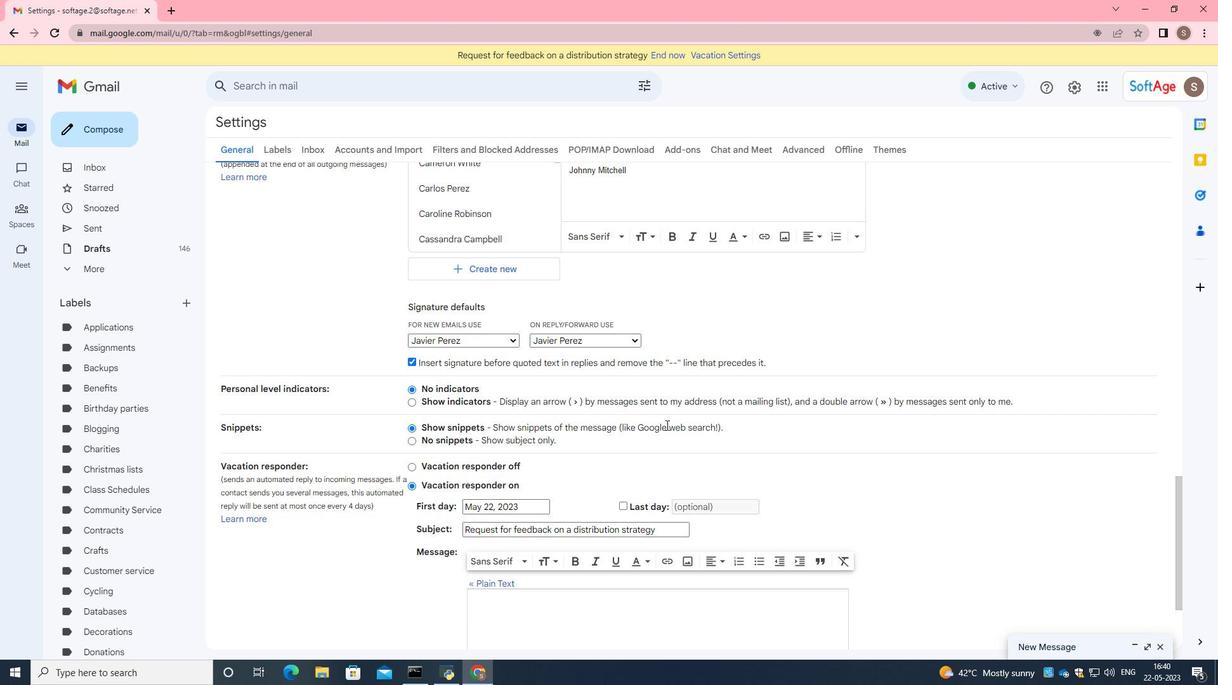 
Action: Mouse scrolled (666, 424) with delta (0, 0)
Screenshot: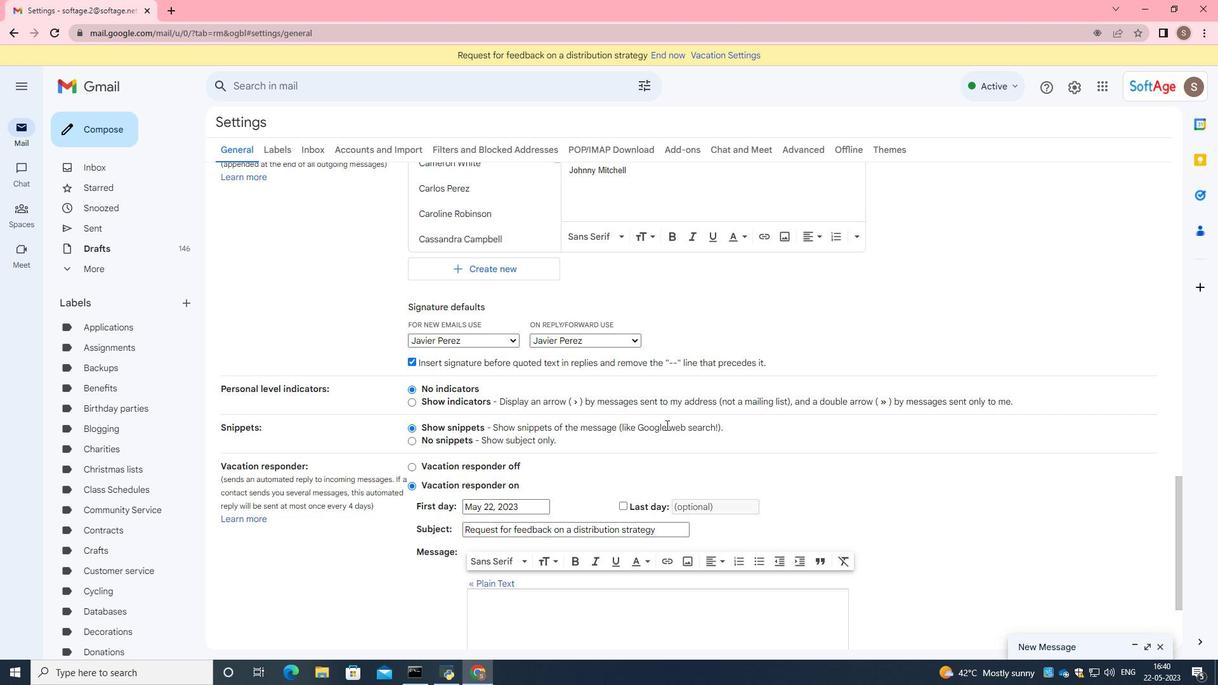 
Action: Mouse scrolled (666, 424) with delta (0, 0)
Screenshot: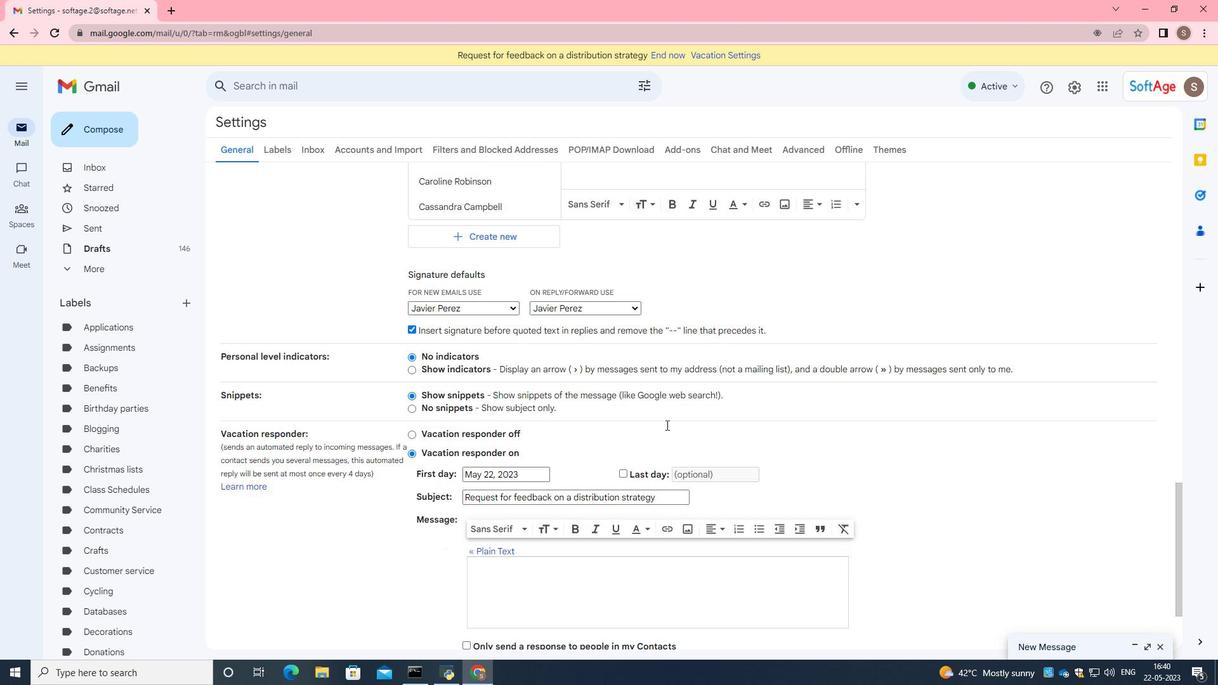
Action: Mouse moved to (662, 585)
Screenshot: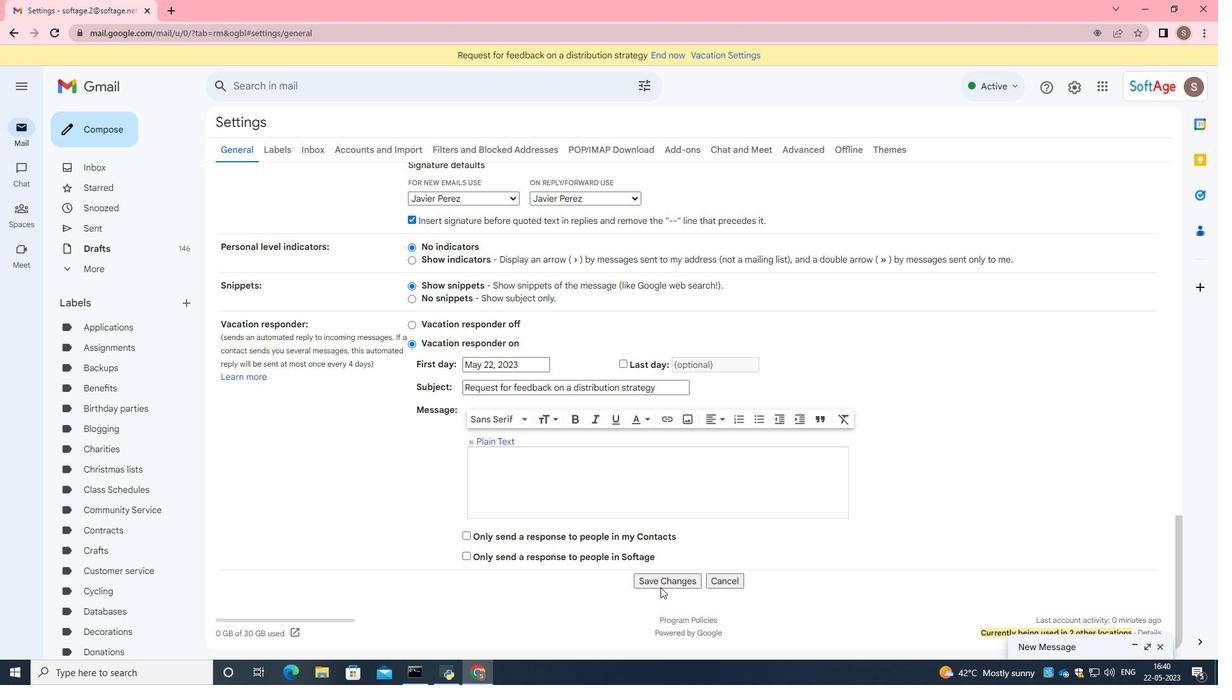 
Action: Mouse pressed left at (662, 585)
Screenshot: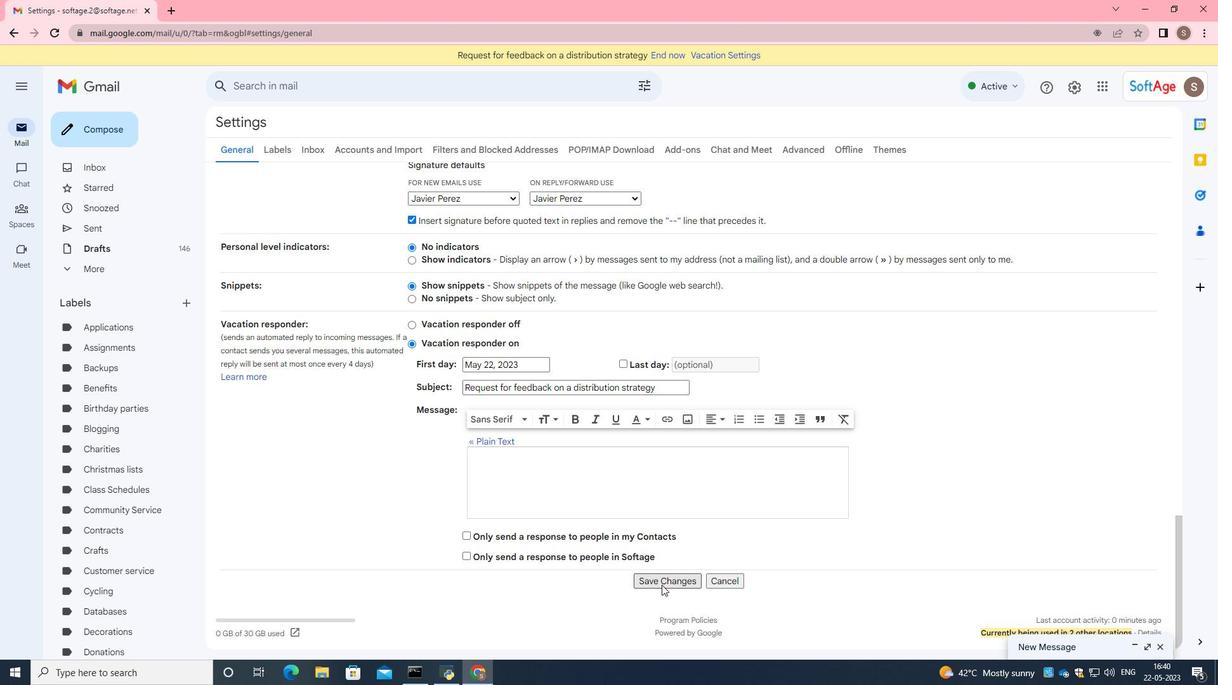 
Action: Mouse moved to (101, 128)
Screenshot: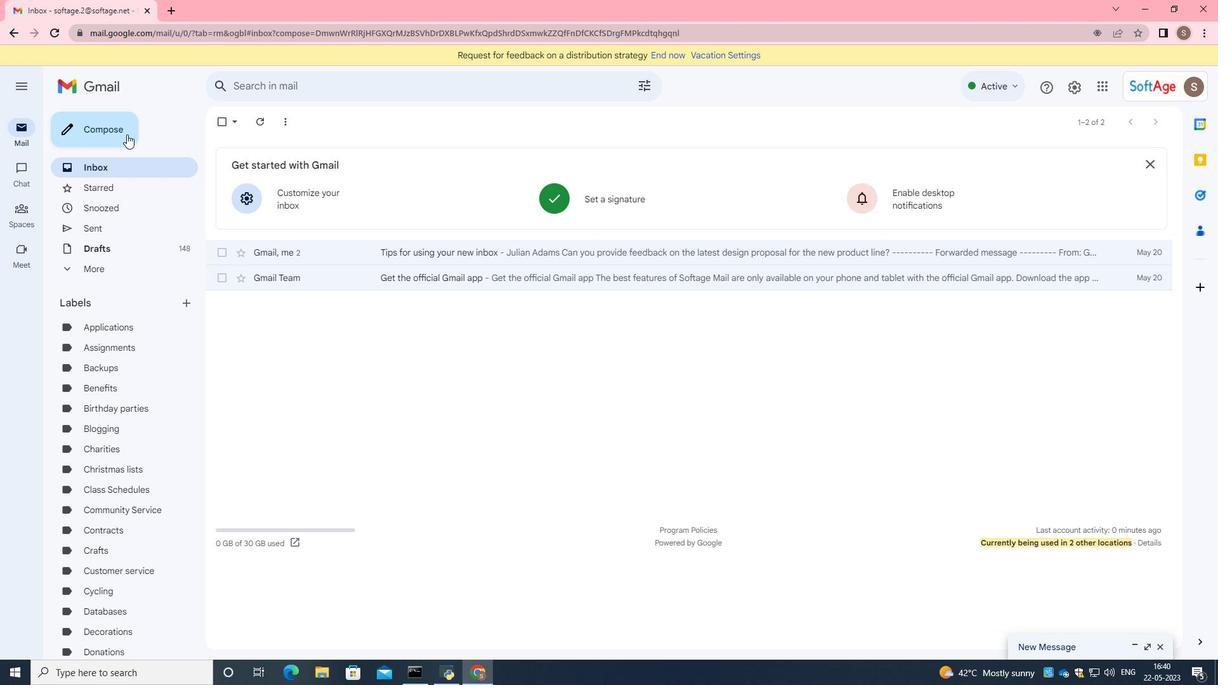 
Action: Mouse pressed left at (101, 128)
Screenshot: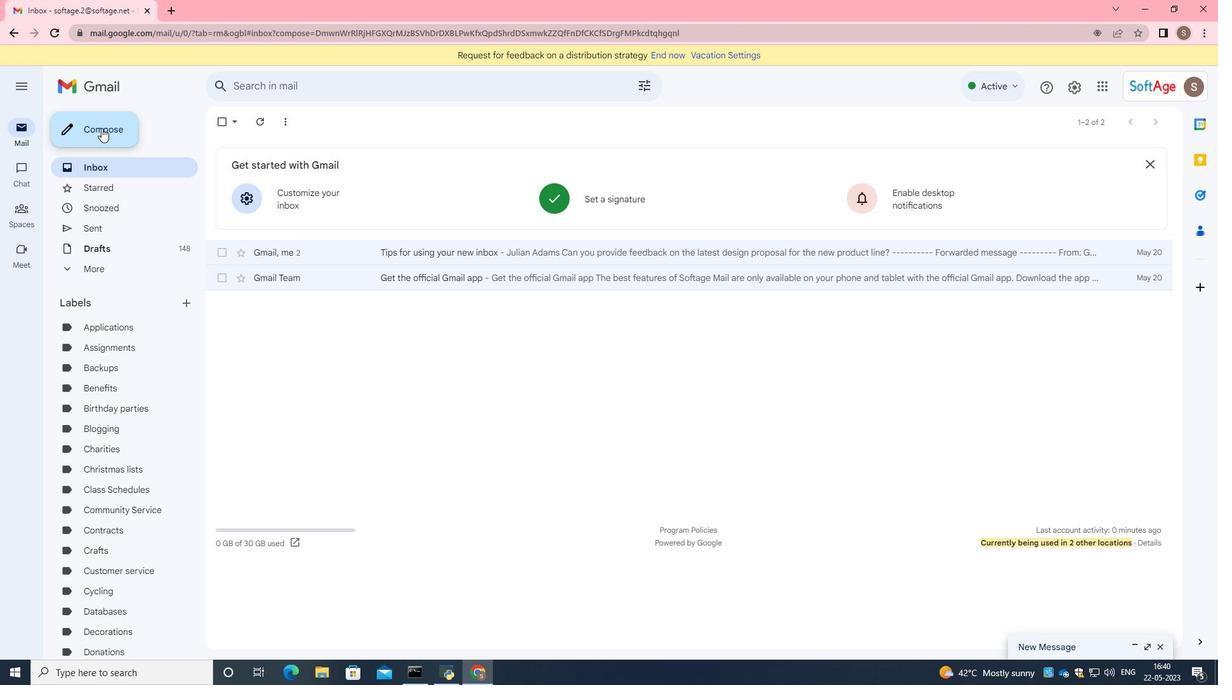 
Action: Mouse moved to (695, 309)
Screenshot: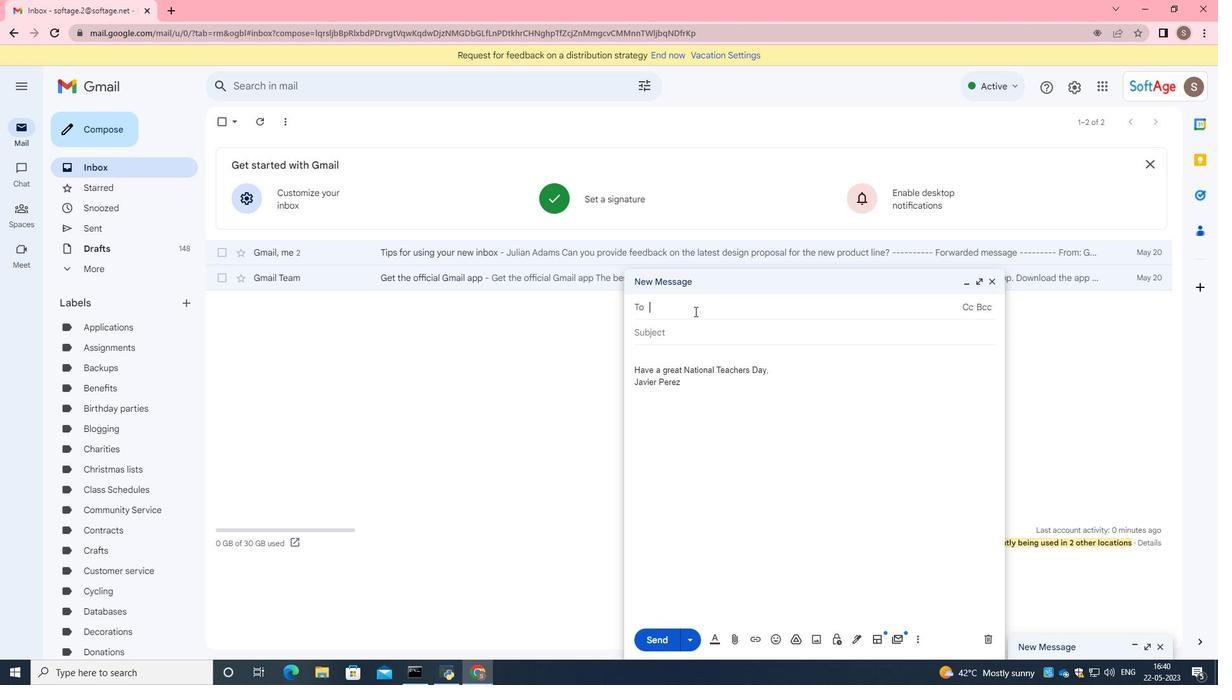 
Action: Key pressed <Key.caps_lock>S<Key.backspace><Key.caps_lock>softage.5<Key.shift>@softage.net
Screenshot: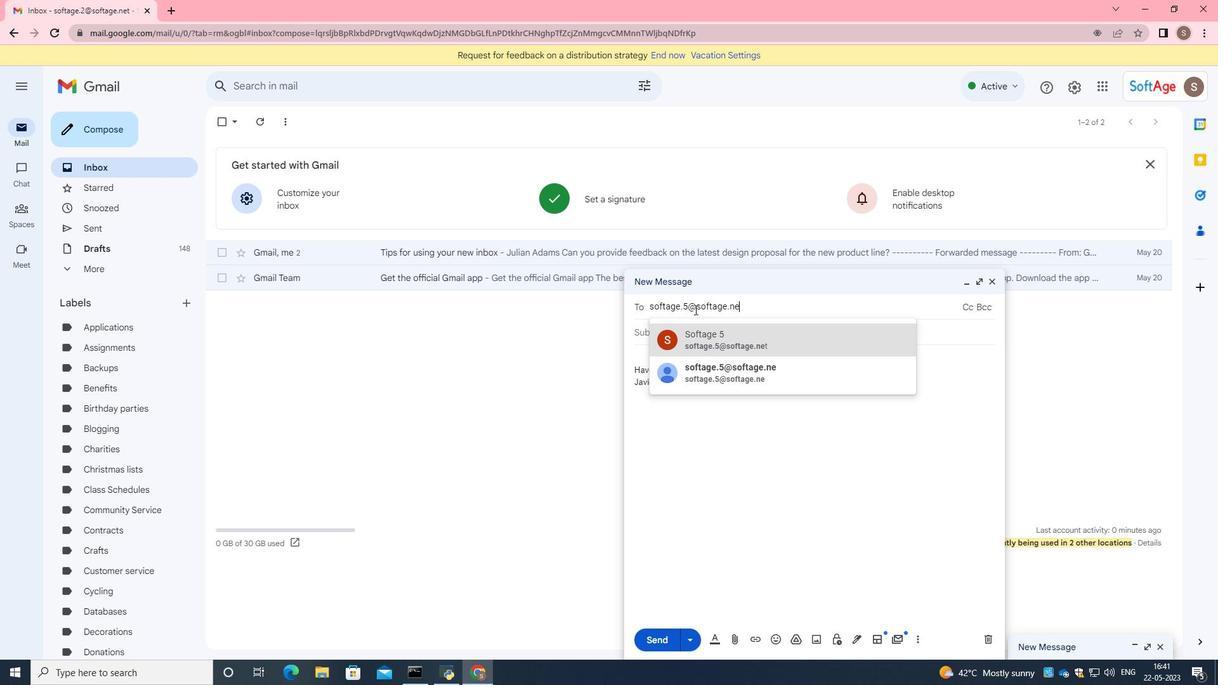 
Action: Mouse moved to (721, 350)
Screenshot: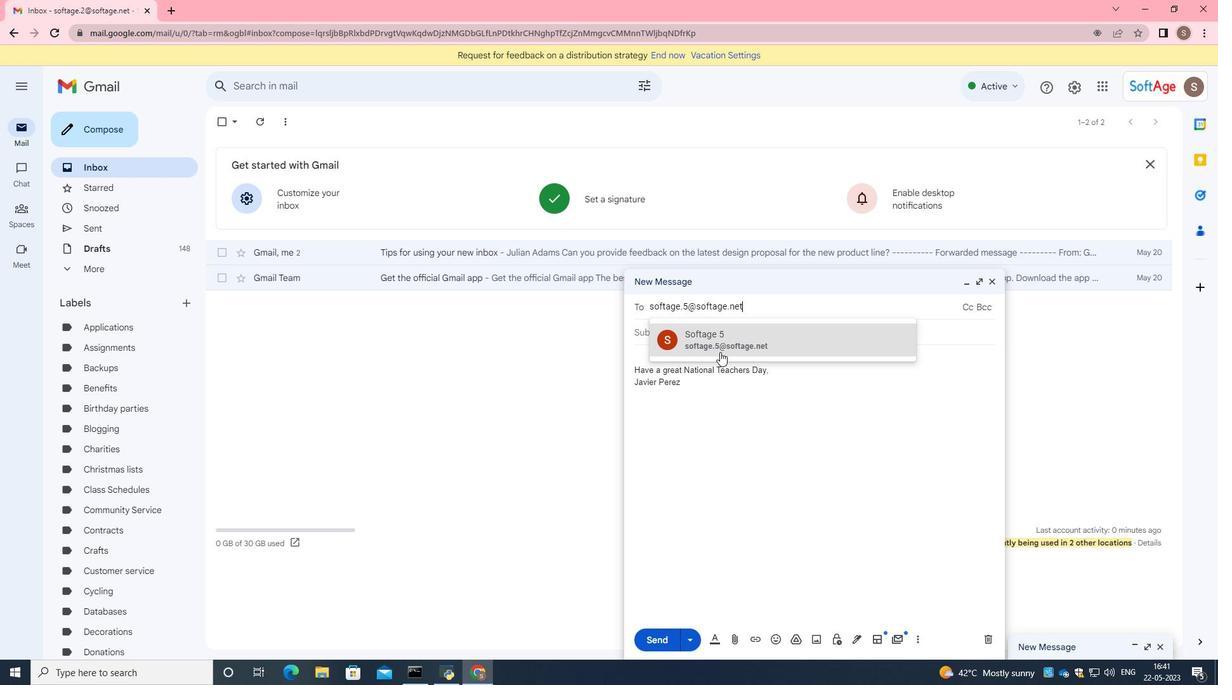 
Action: Mouse pressed left at (721, 350)
Screenshot: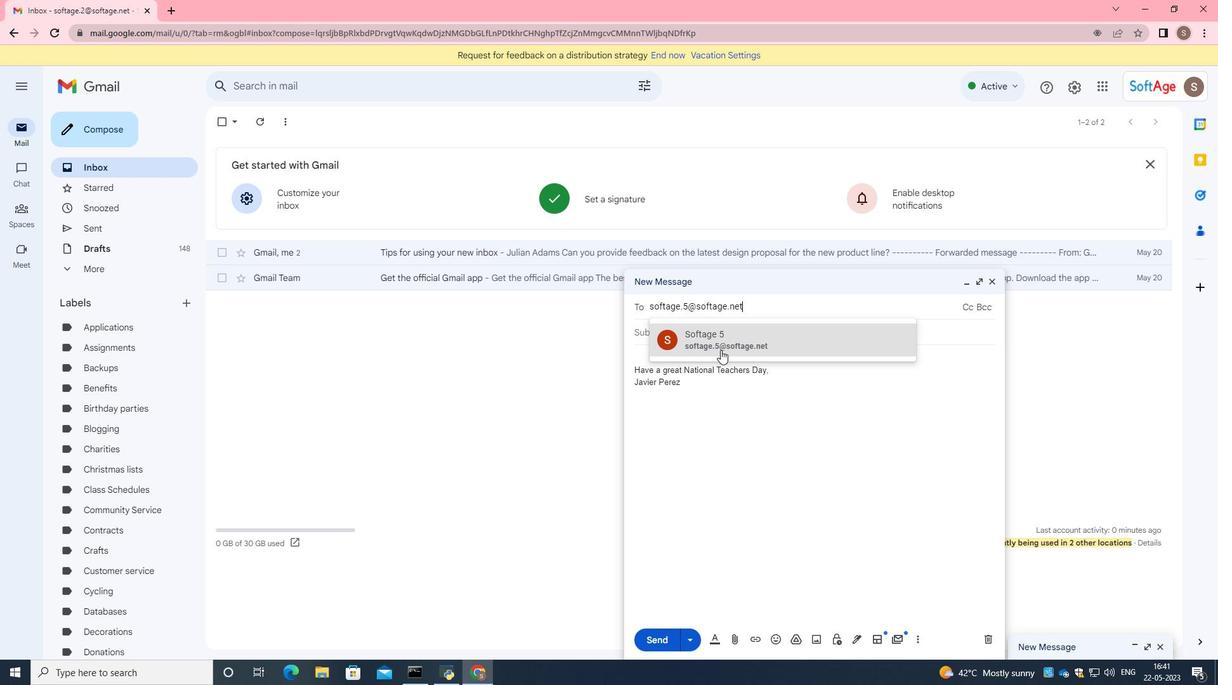 
Action: Mouse moved to (704, 398)
Screenshot: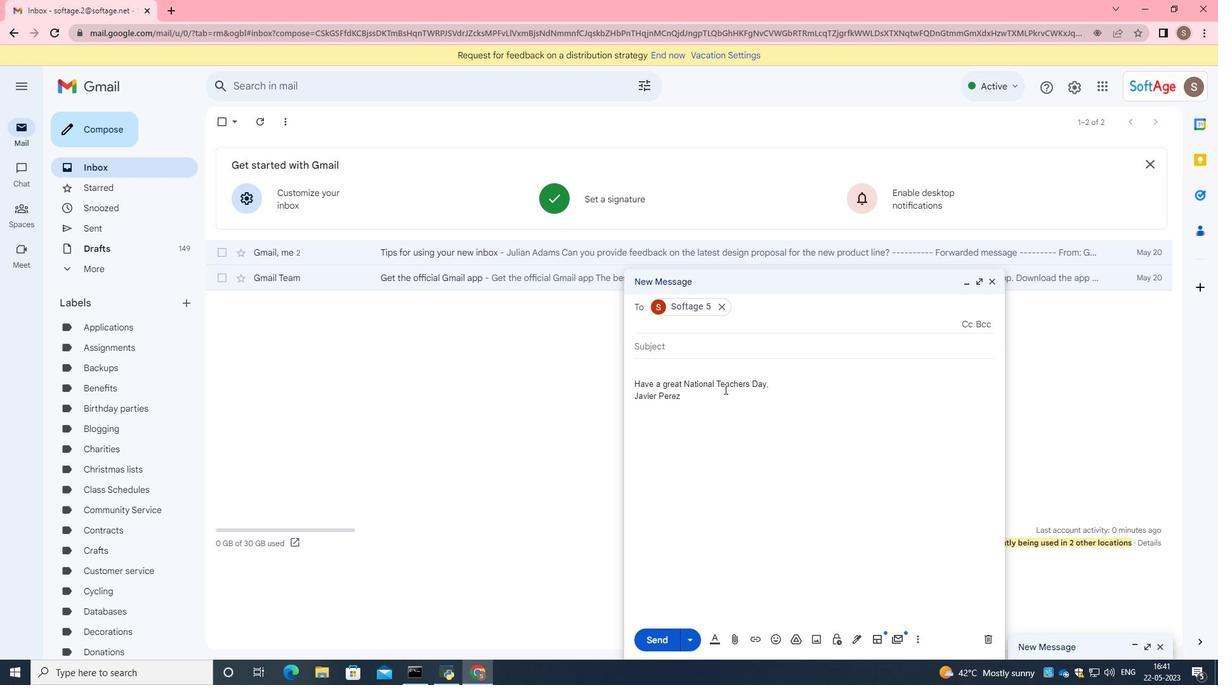 
Action: Mouse pressed left at (704, 398)
Screenshot: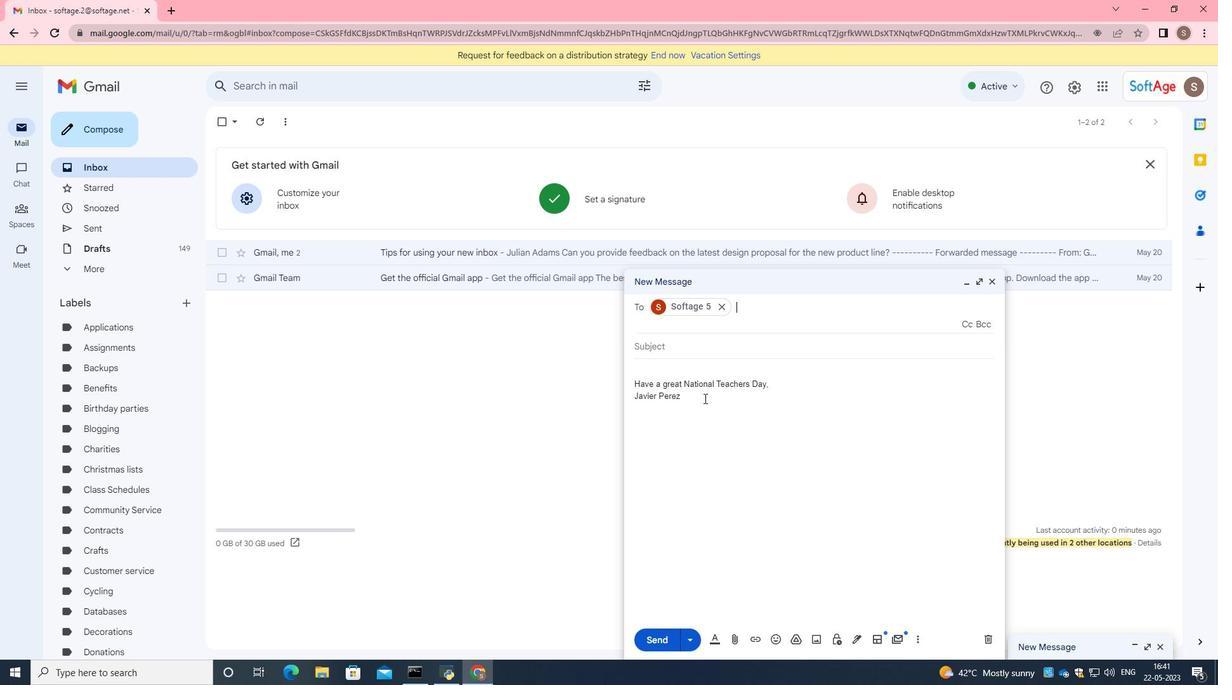 
Action: Mouse moved to (632, 372)
Screenshot: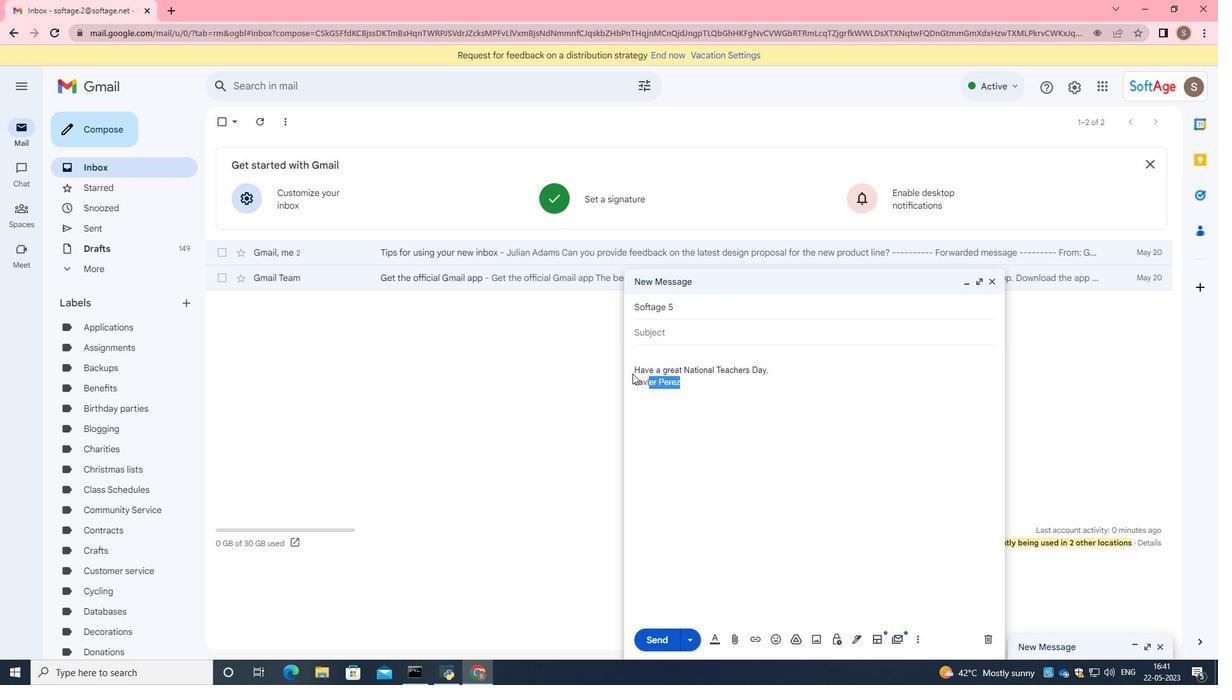 
Action: Mouse pressed left at (632, 372)
Screenshot: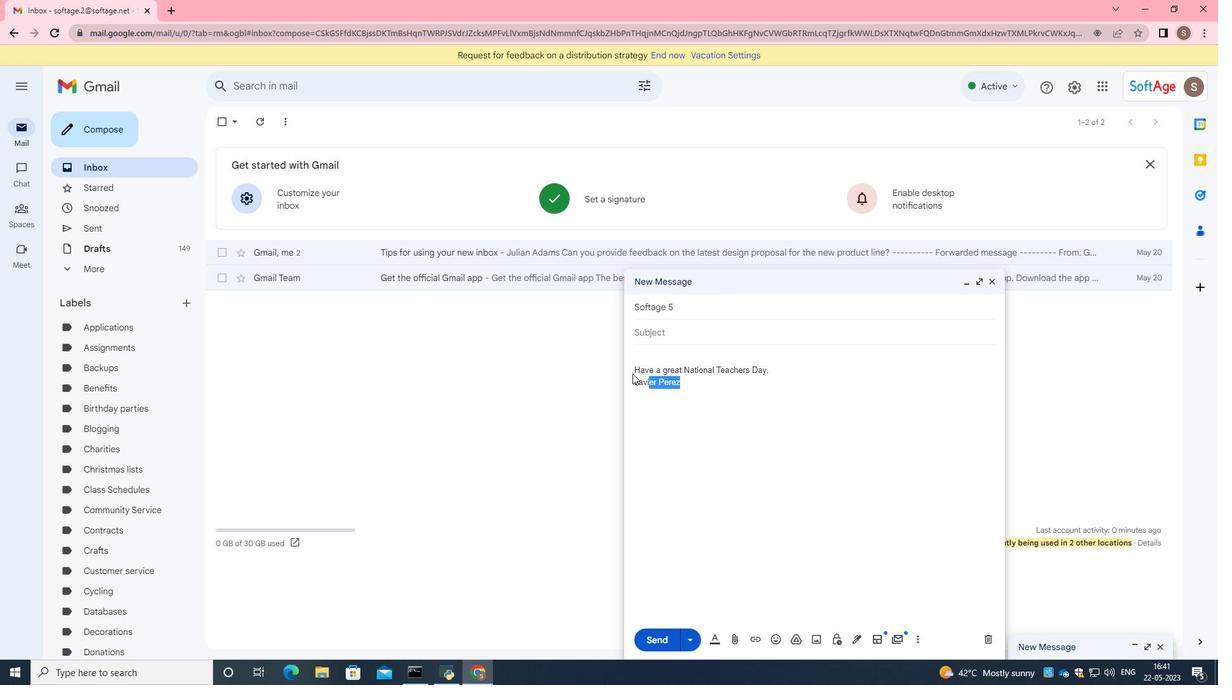 
Action: Mouse moved to (632, 365)
Screenshot: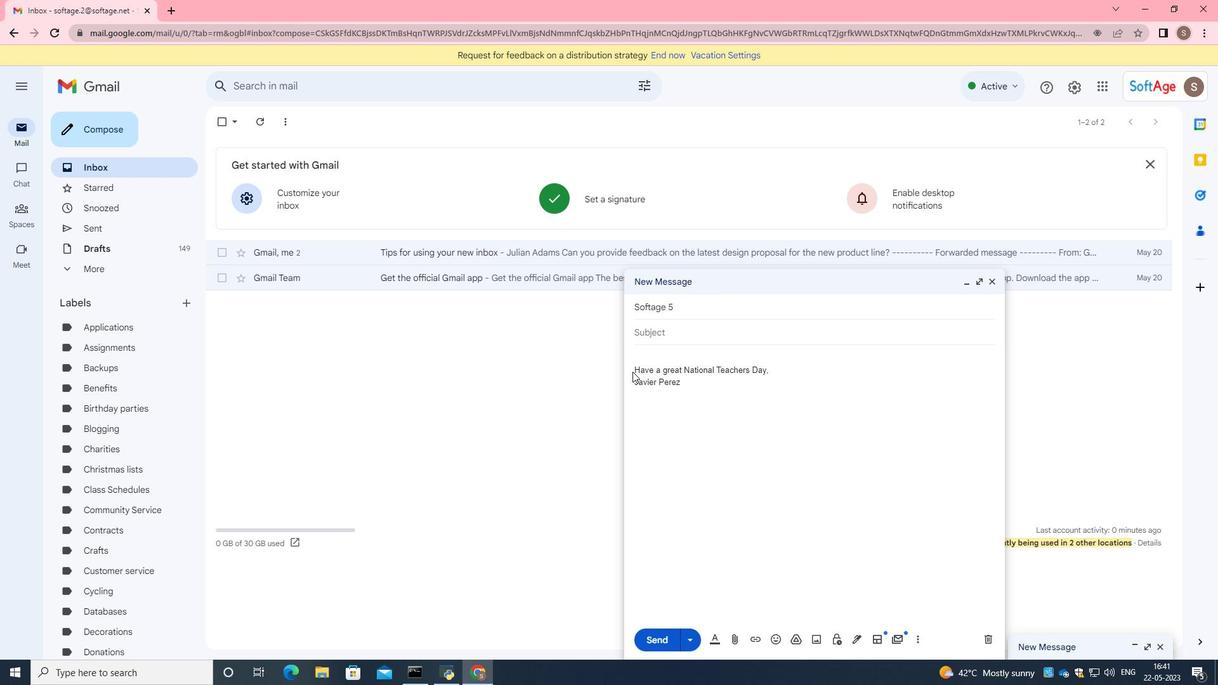 
Action: Mouse pressed left at (632, 365)
Screenshot: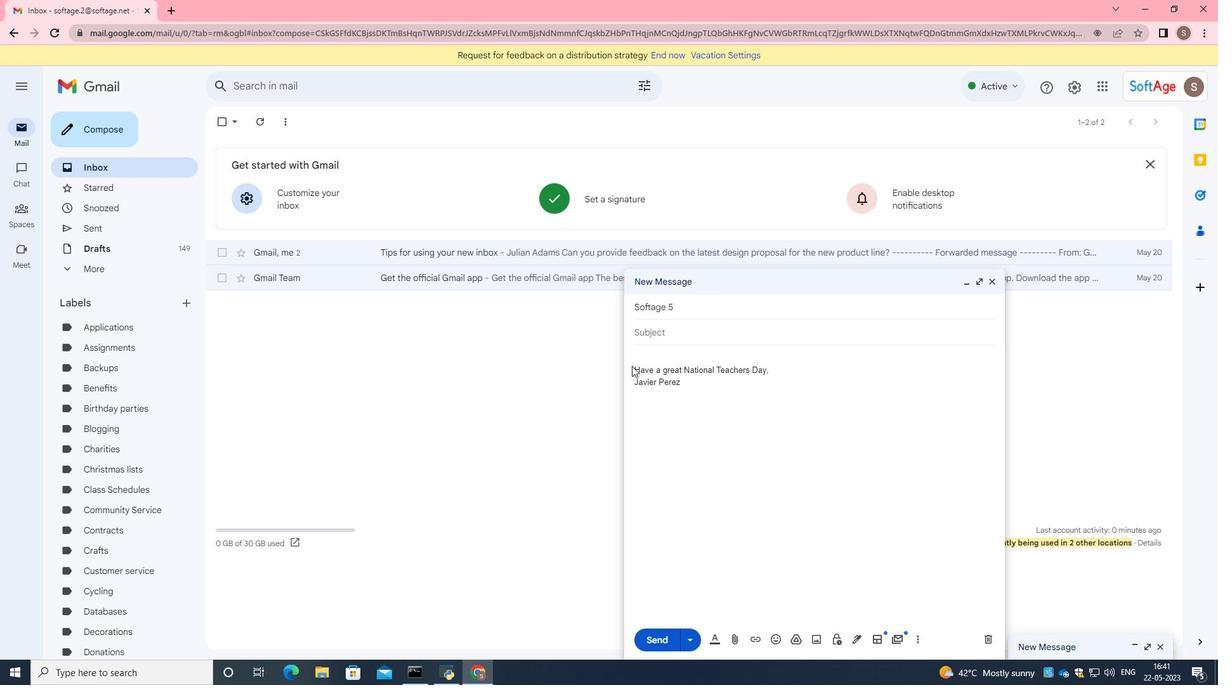 
Action: Mouse moved to (688, 385)
Screenshot: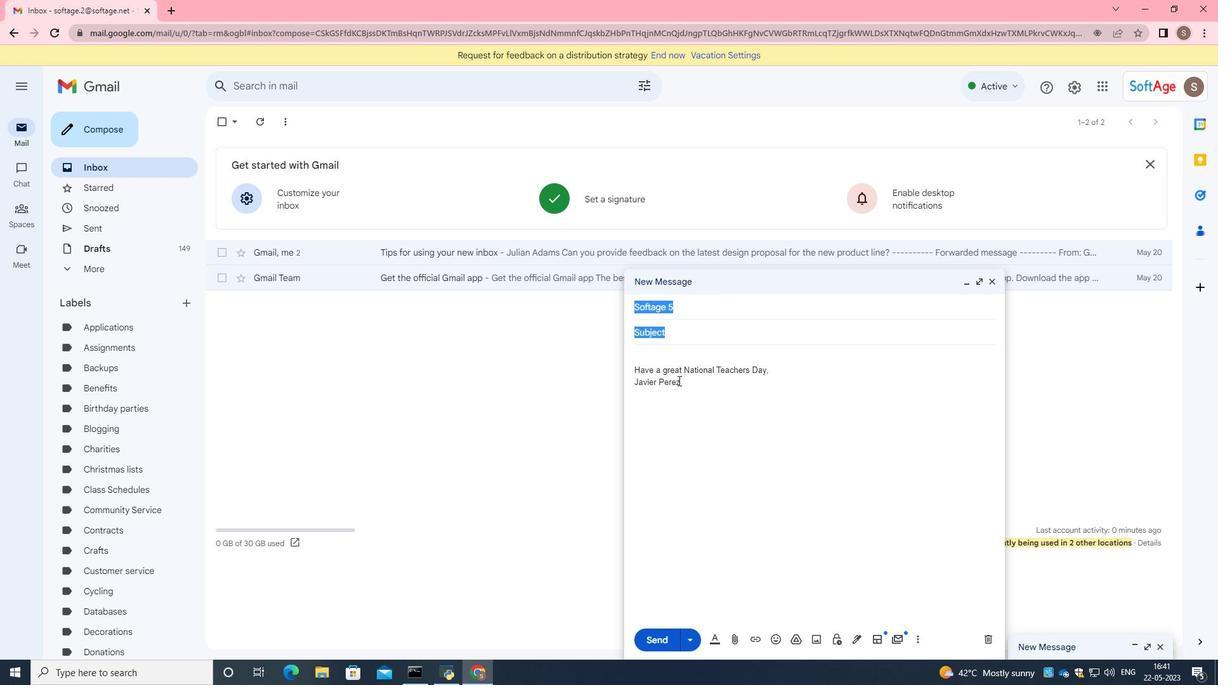 
Action: Mouse pressed left at (688, 385)
Screenshot: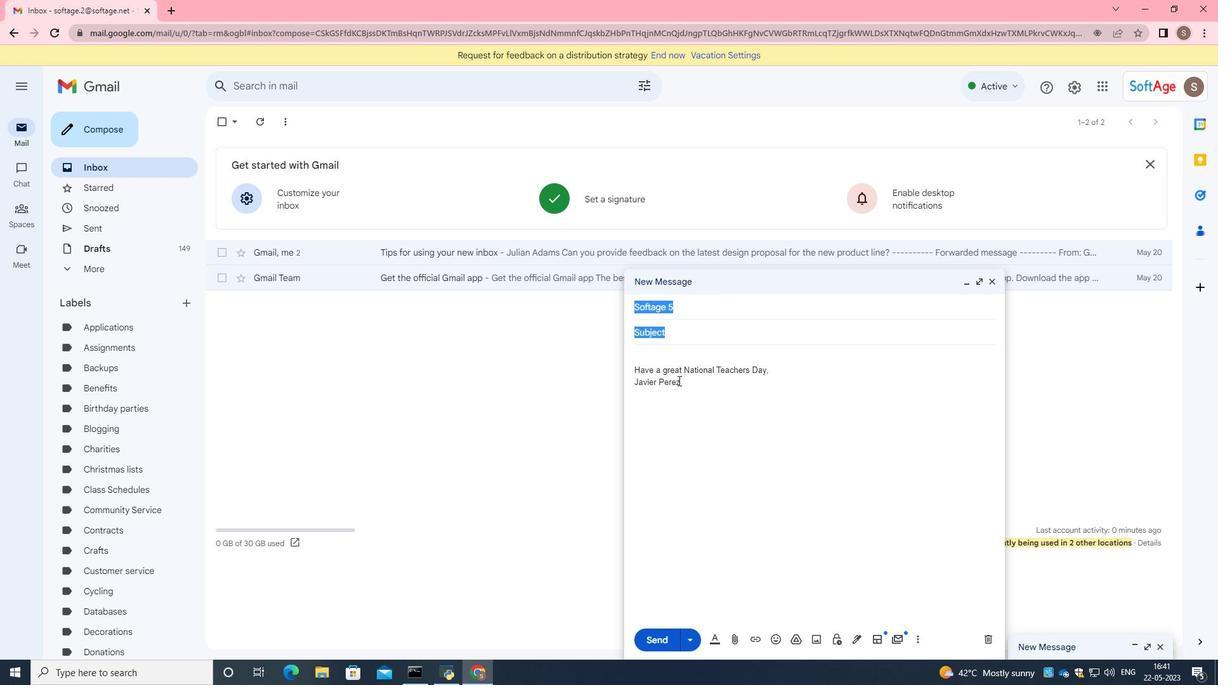 
Action: Mouse moved to (725, 401)
Screenshot: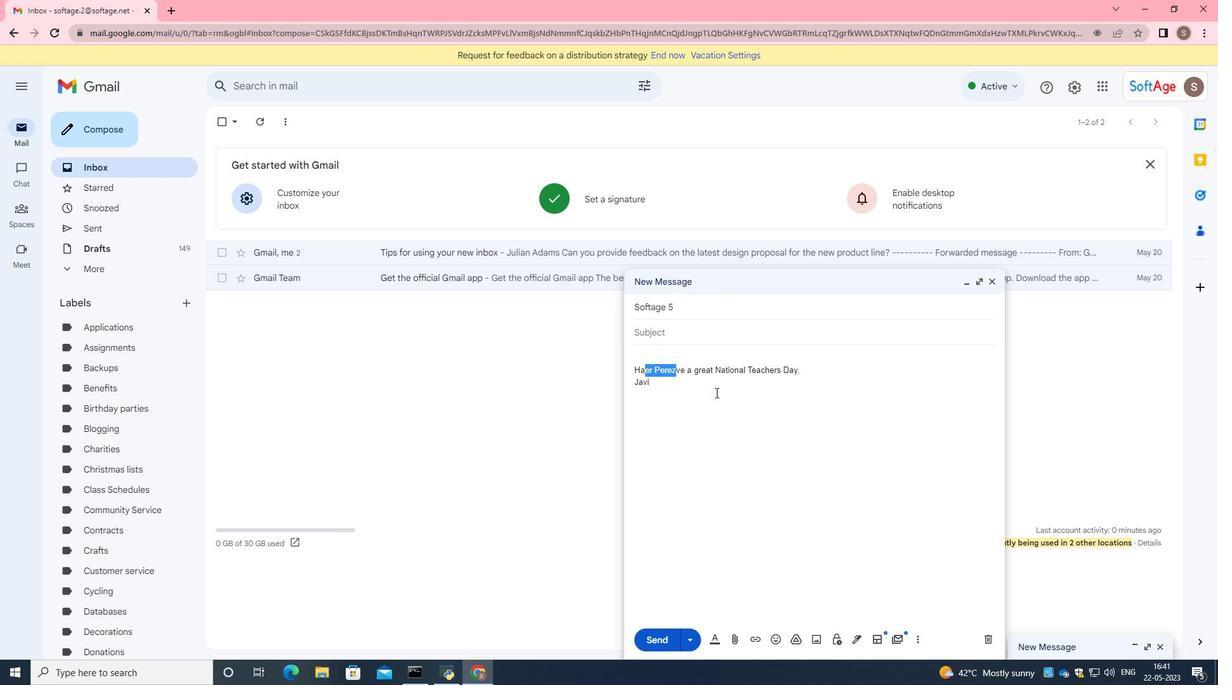 
Action: Mouse pressed left at (725, 401)
Screenshot: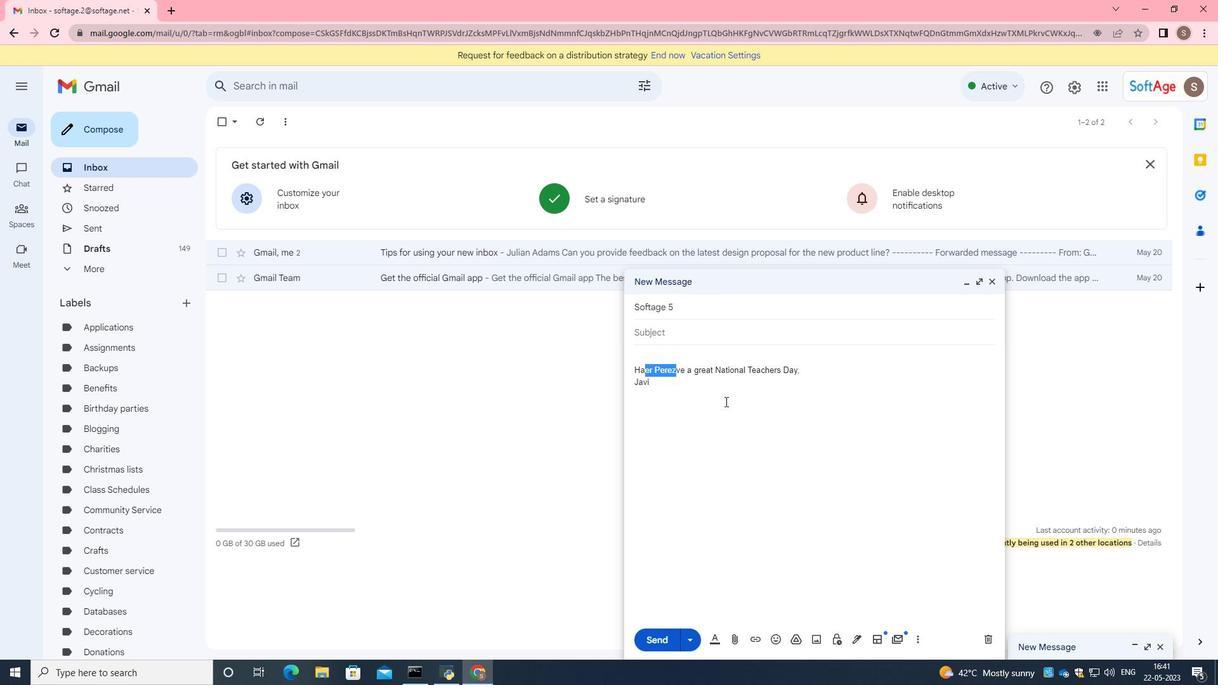 
Action: Mouse moved to (715, 394)
Screenshot: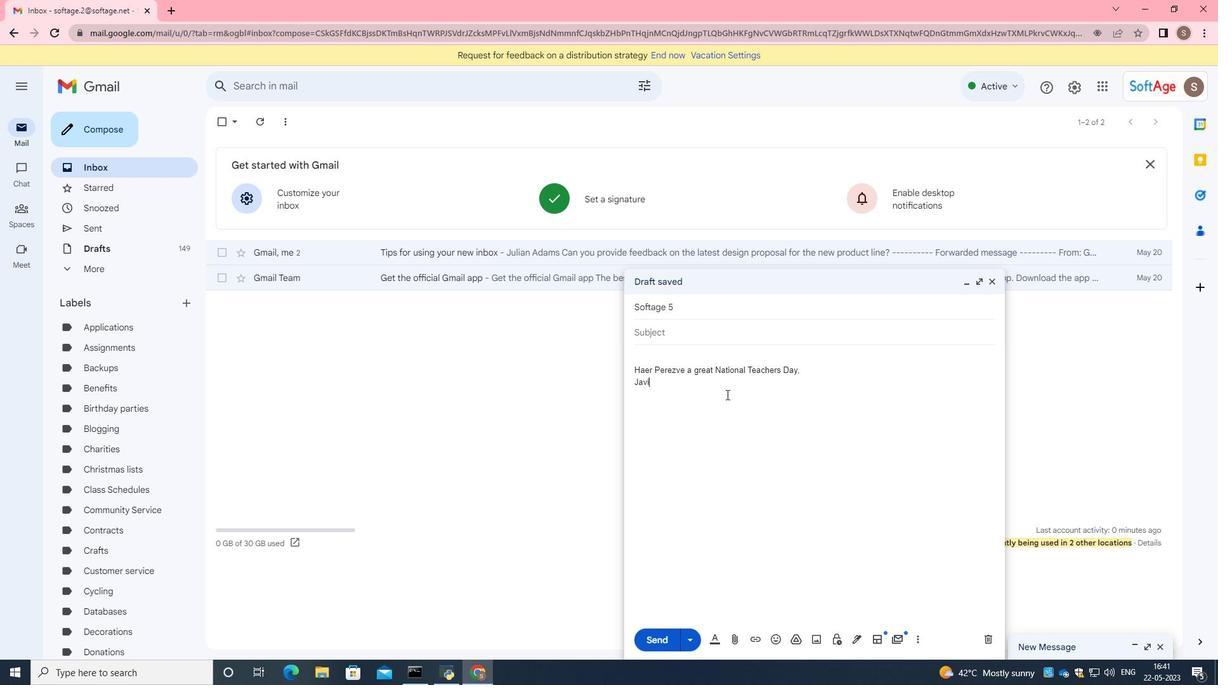 
Action: Mouse pressed left at (715, 394)
Screenshot: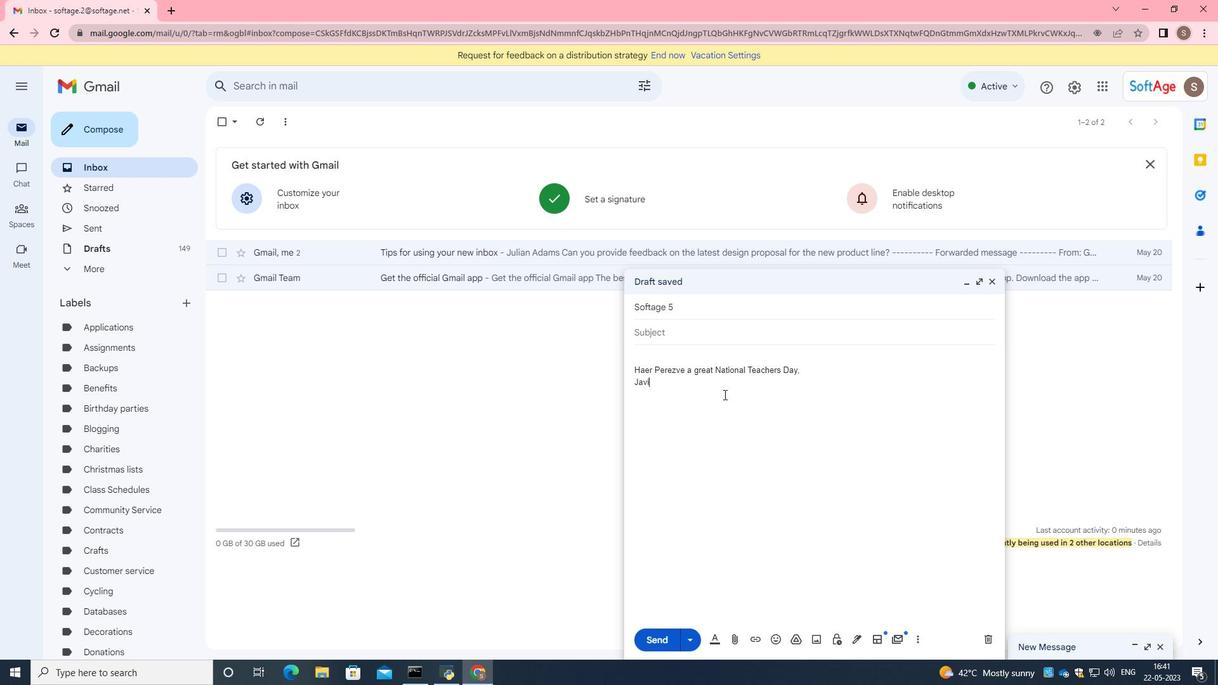 
Action: Mouse moved to (631, 370)
Screenshot: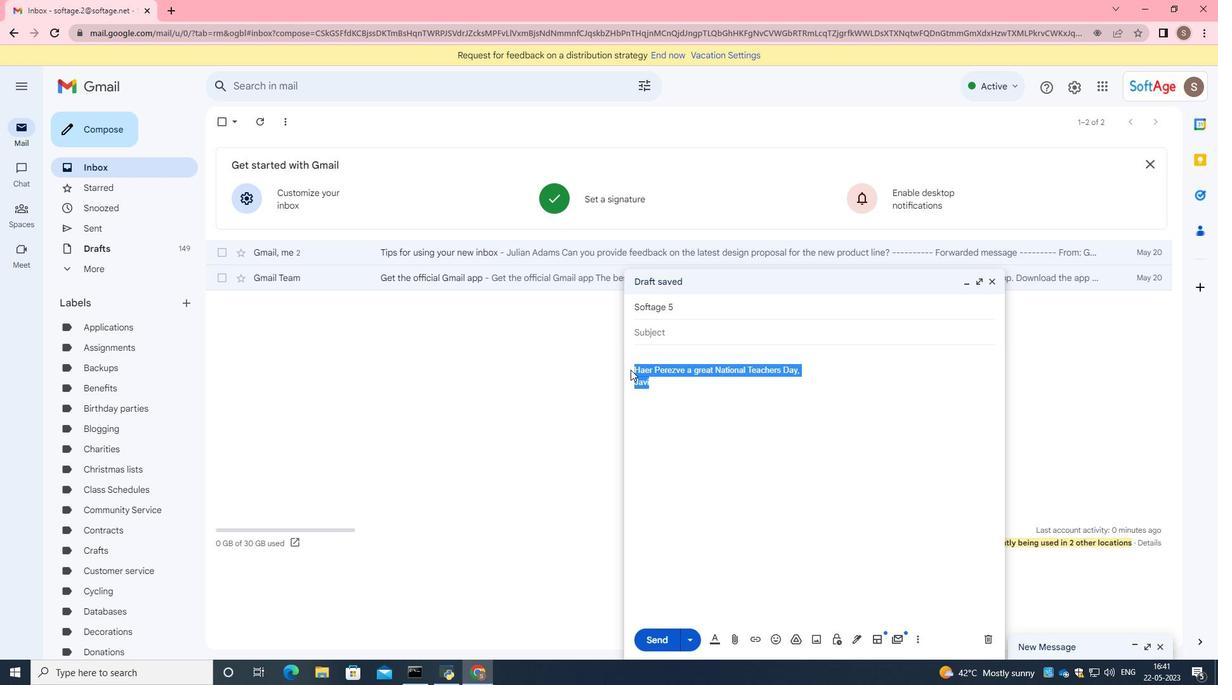 
Action: Key pressed <Key.backspace>
Screenshot: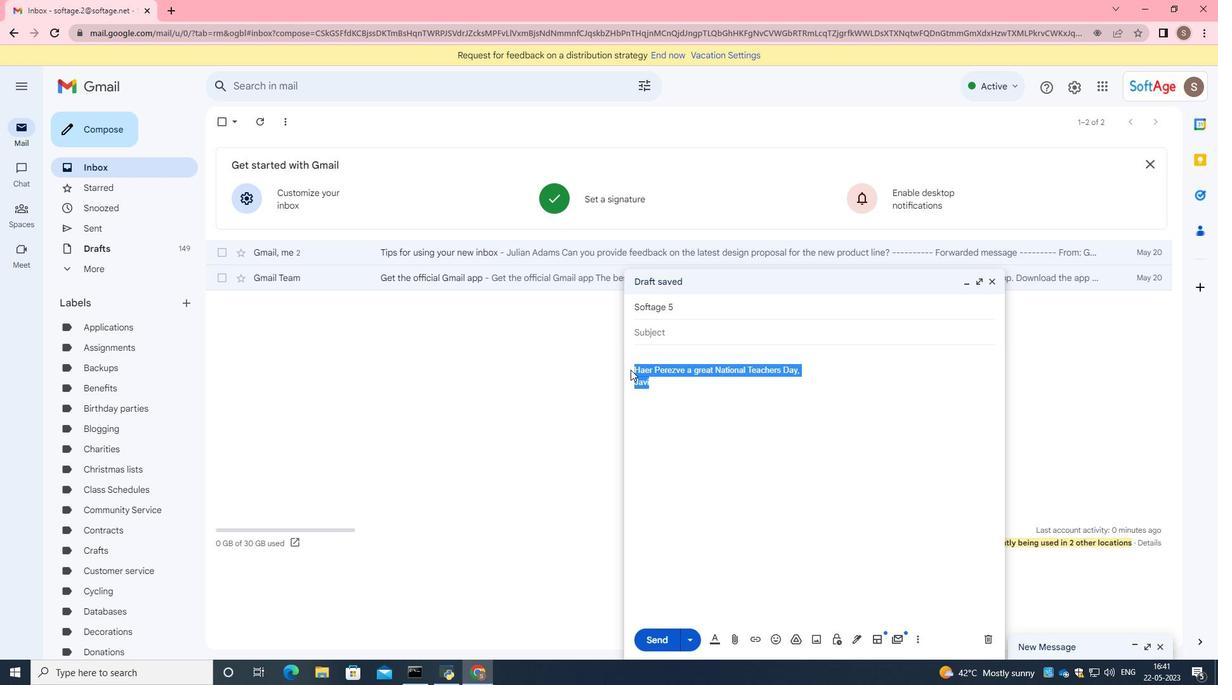 
Action: Mouse moved to (857, 634)
Screenshot: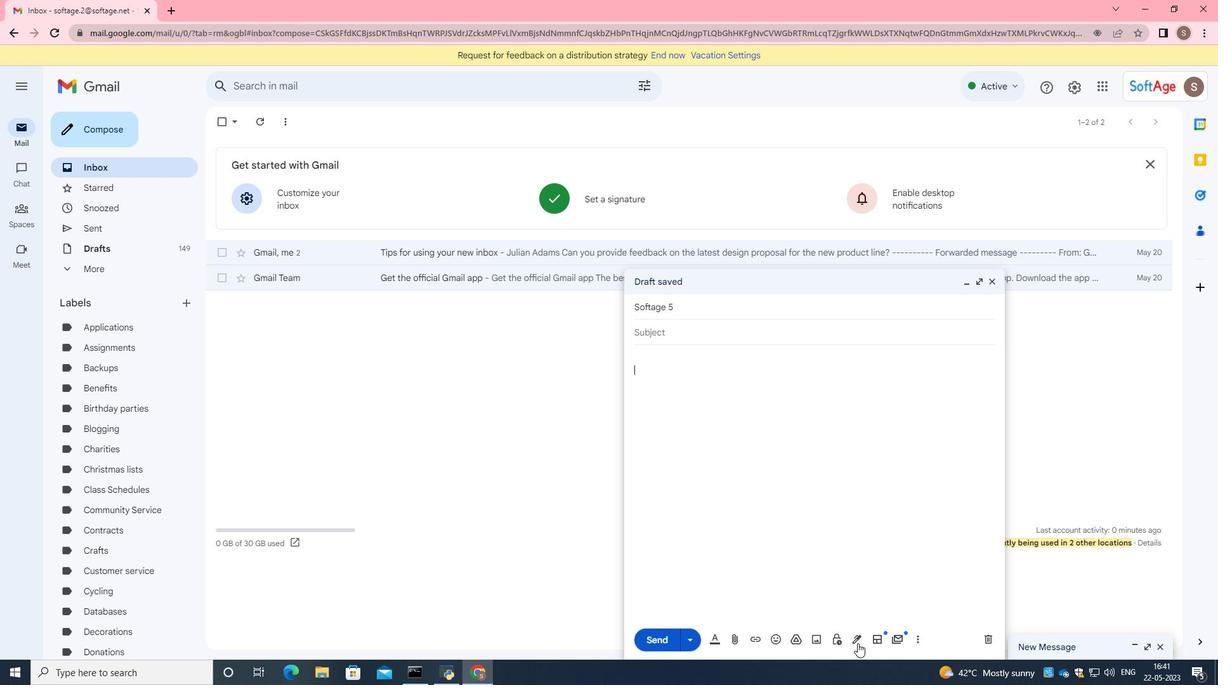 
Action: Mouse pressed left at (857, 634)
Screenshot: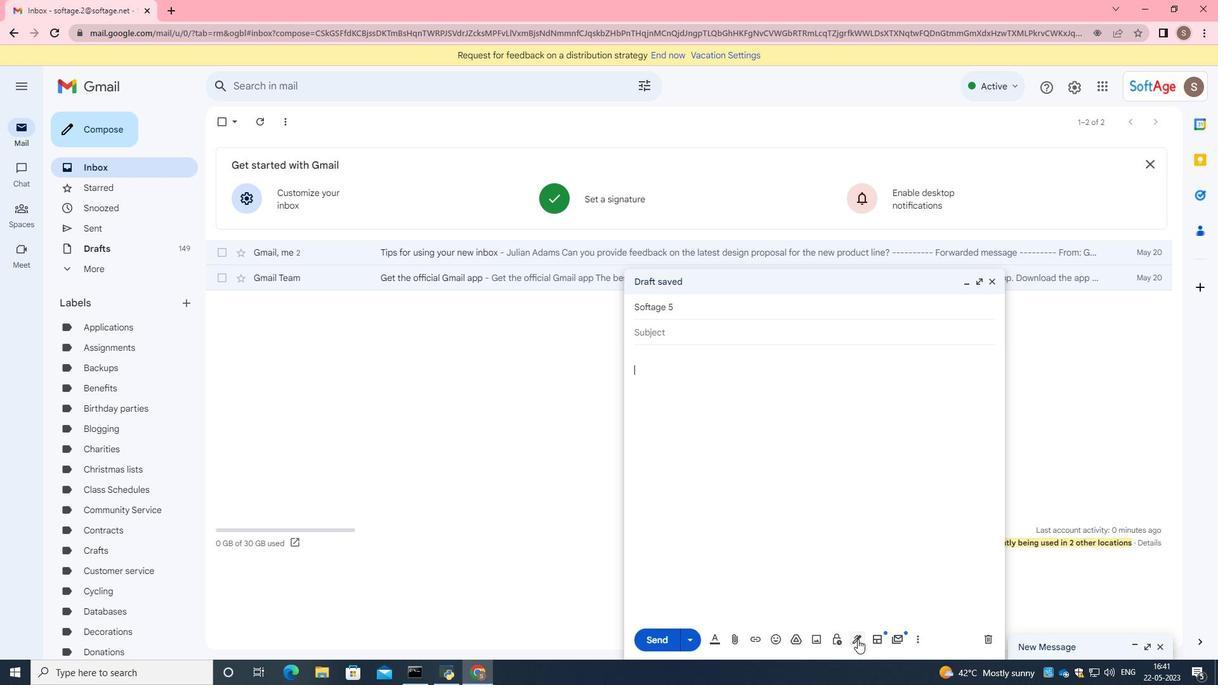 
Action: Mouse moved to (871, 527)
Screenshot: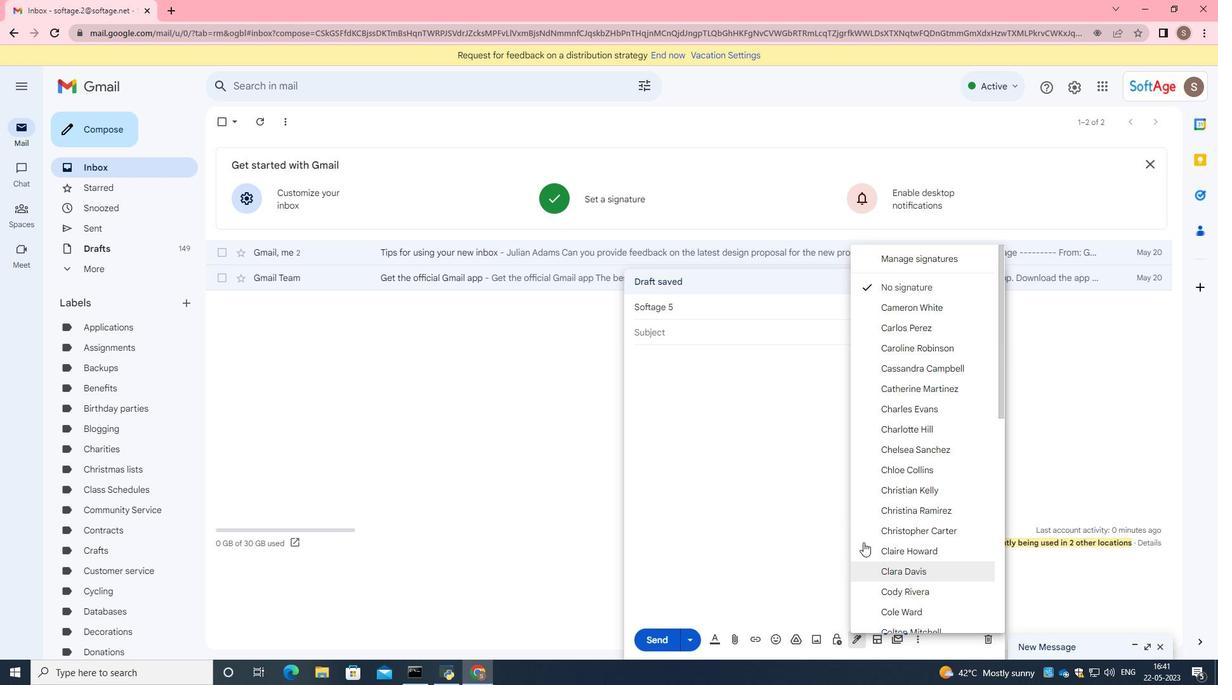 
Action: Mouse scrolled (871, 526) with delta (0, 0)
Screenshot: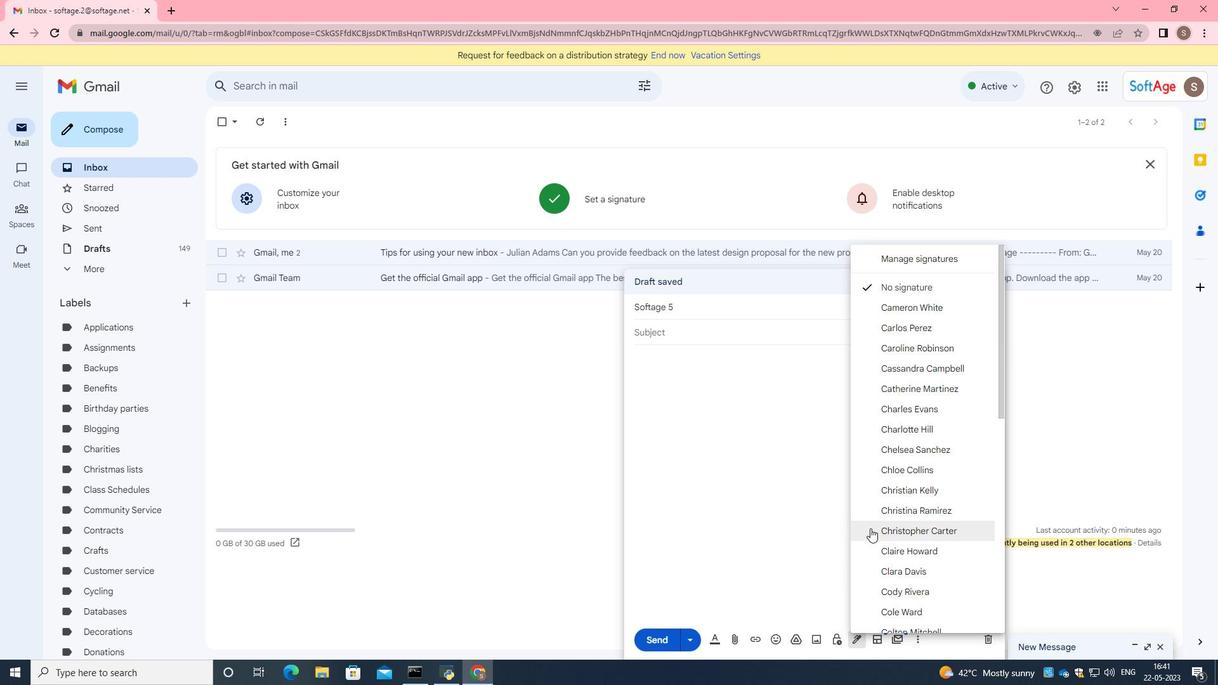 
Action: Mouse scrolled (871, 526) with delta (0, 0)
Screenshot: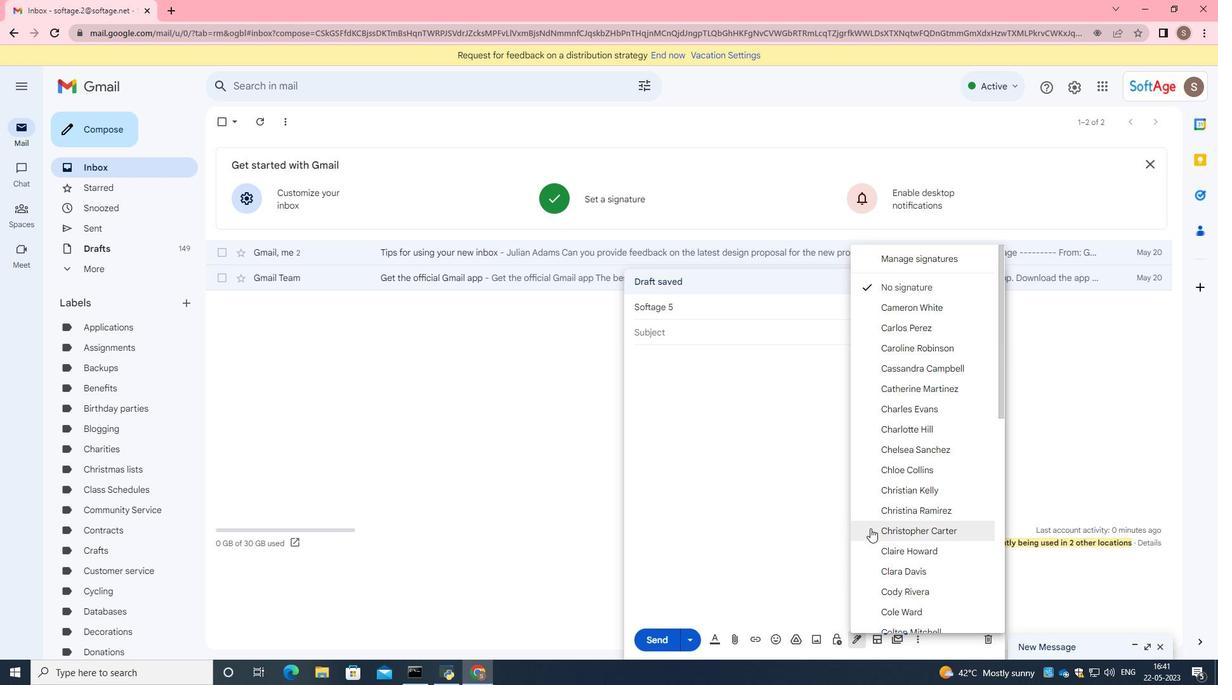 
Action: Mouse scrolled (871, 526) with delta (0, 0)
Screenshot: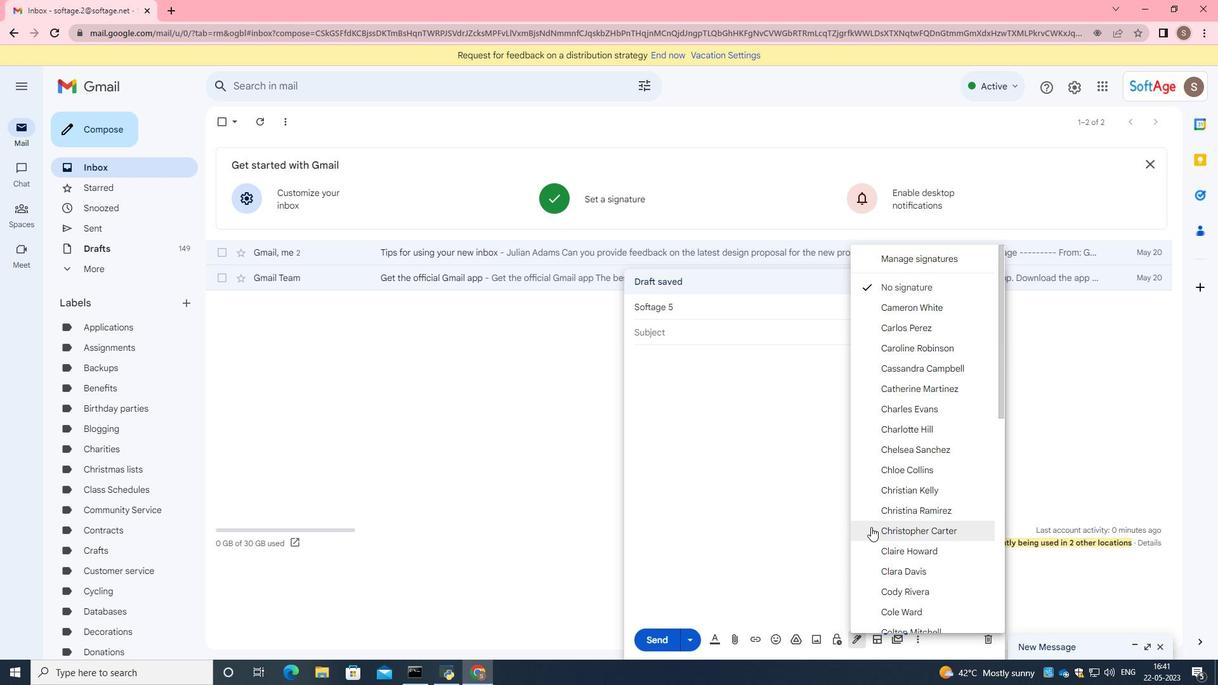 
Action: Mouse scrolled (871, 526) with delta (0, 0)
Screenshot: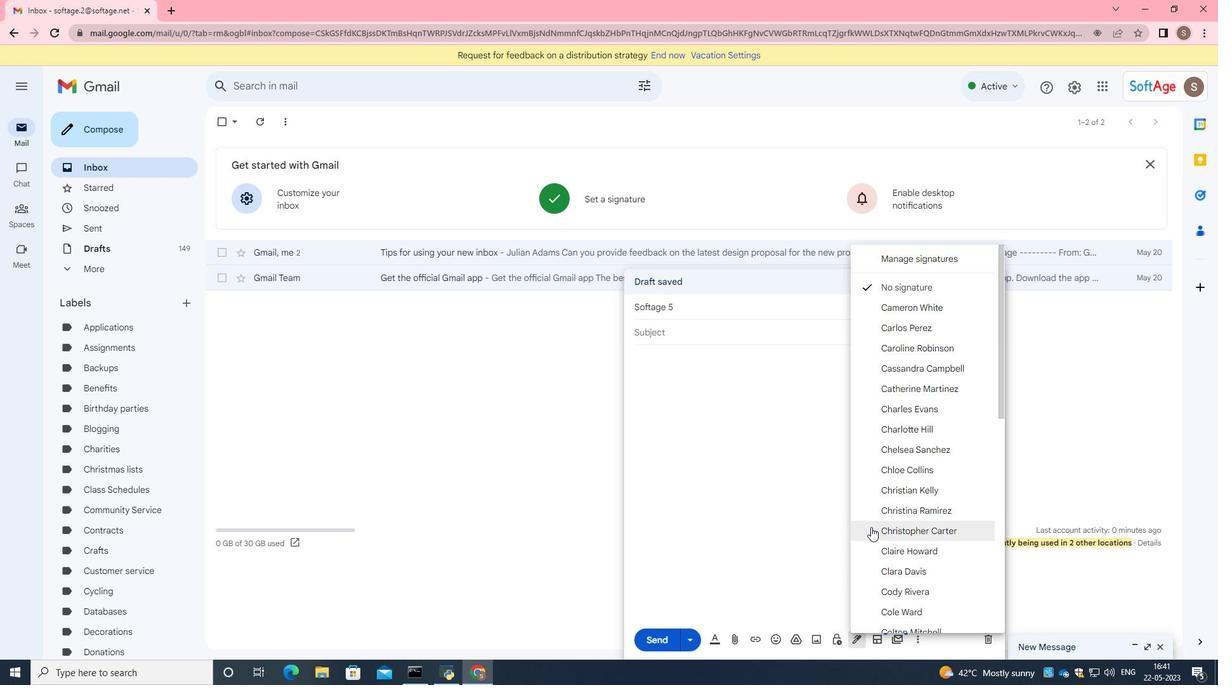 
Action: Mouse scrolled (871, 526) with delta (0, 0)
Screenshot: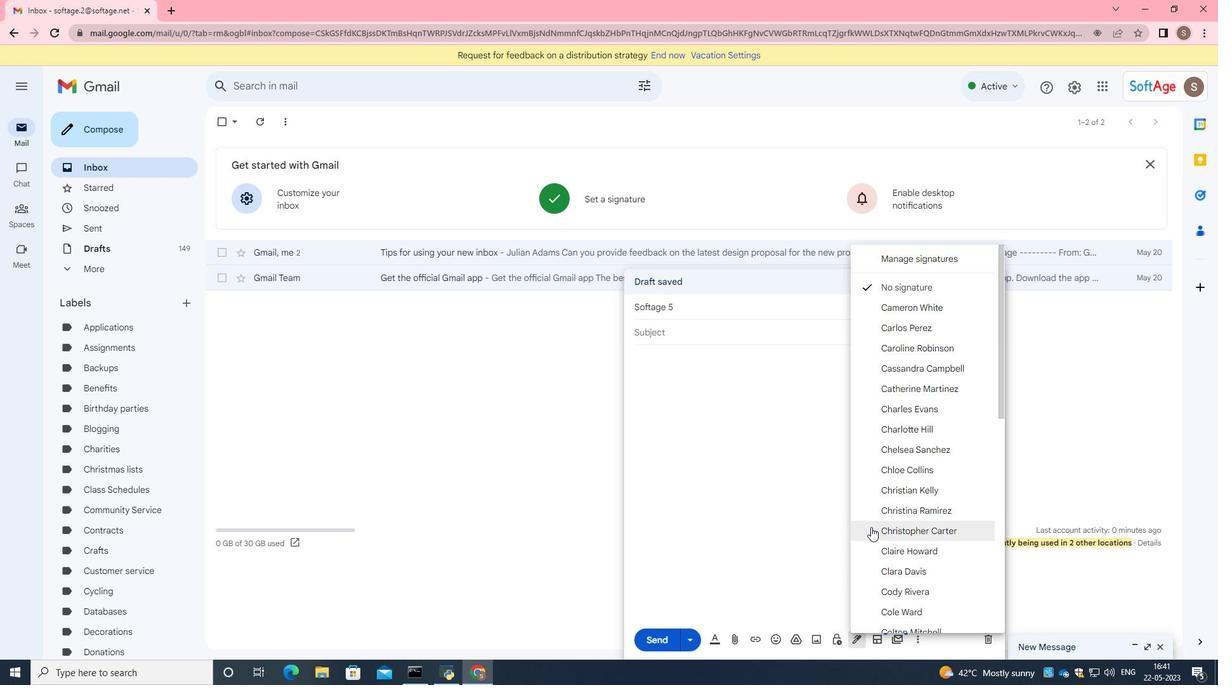
Action: Mouse scrolled (871, 526) with delta (0, 0)
Screenshot: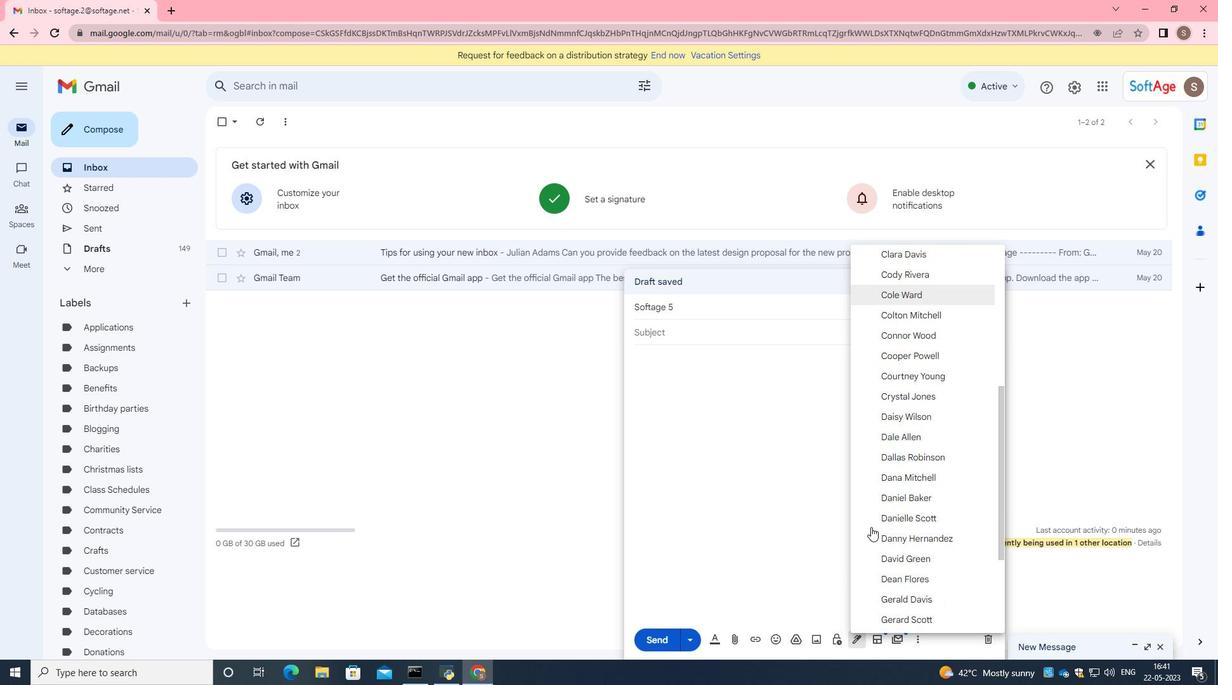
Action: Mouse scrolled (871, 526) with delta (0, 0)
Screenshot: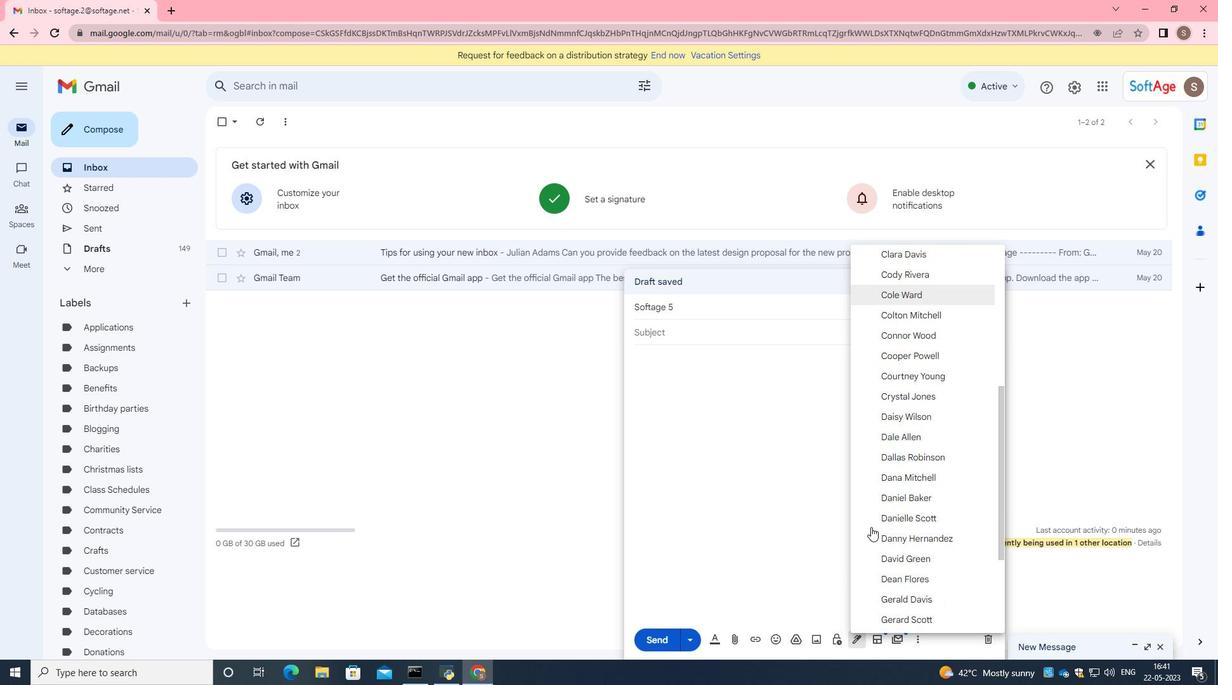 
Action: Mouse scrolled (871, 526) with delta (0, 0)
Screenshot: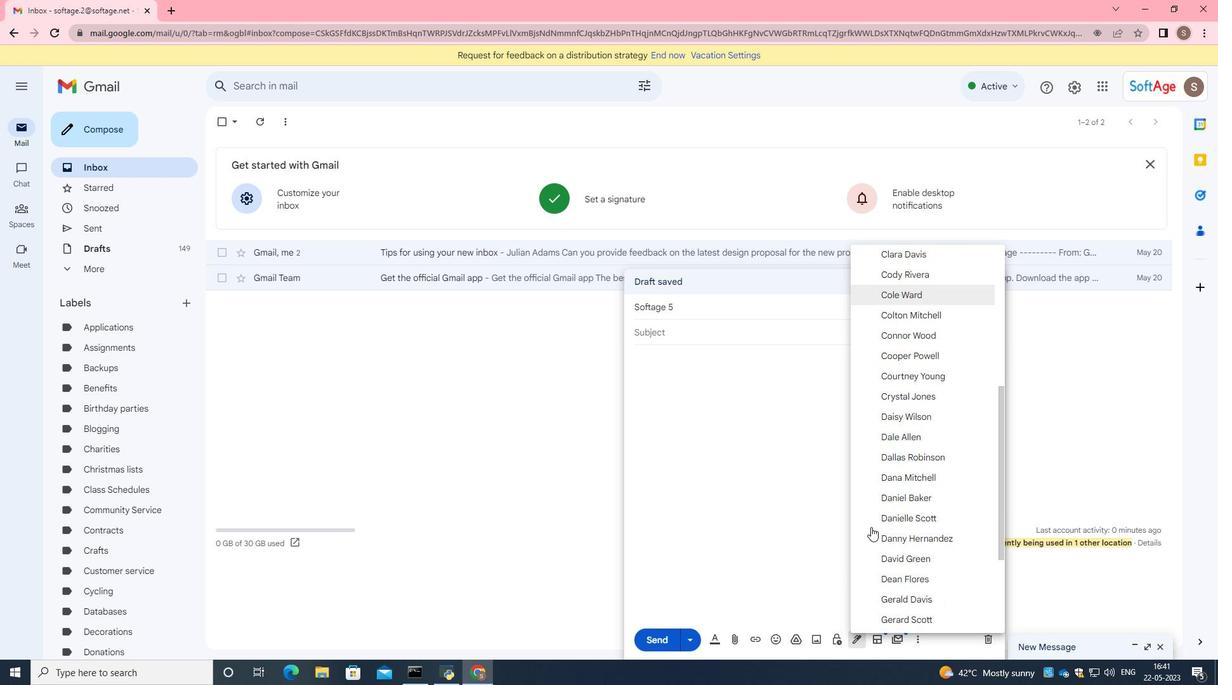 
Action: Mouse scrolled (871, 526) with delta (0, 0)
Screenshot: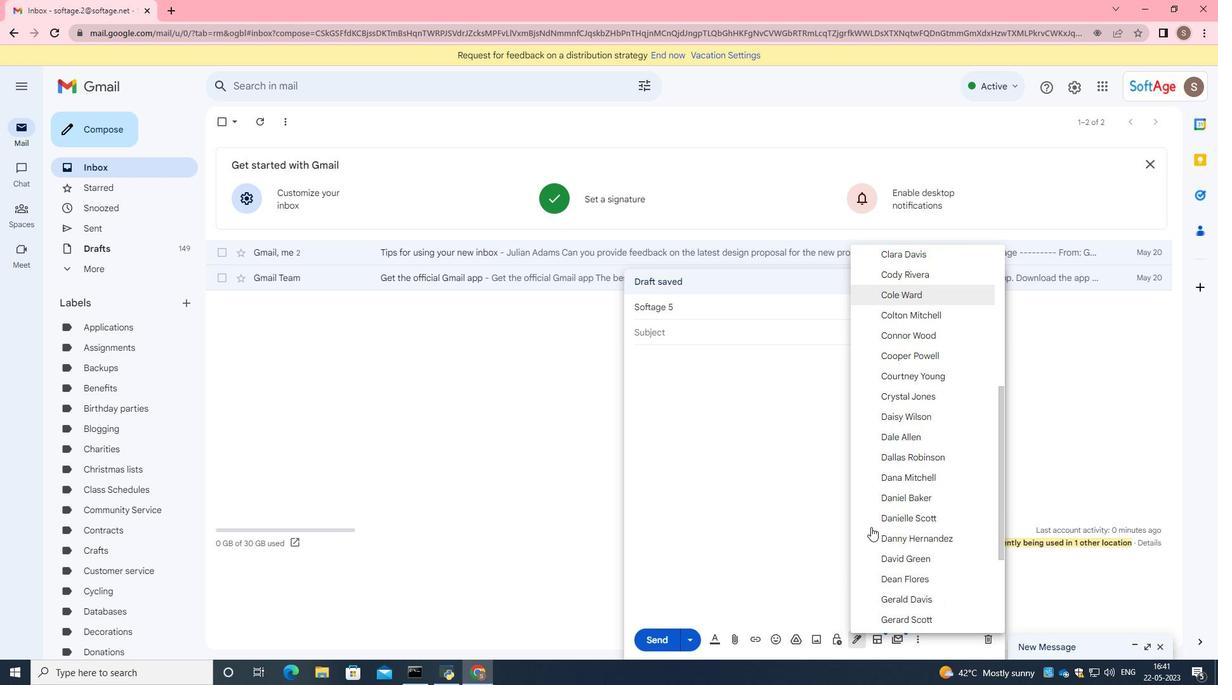 
Action: Mouse scrolled (871, 526) with delta (0, 0)
Screenshot: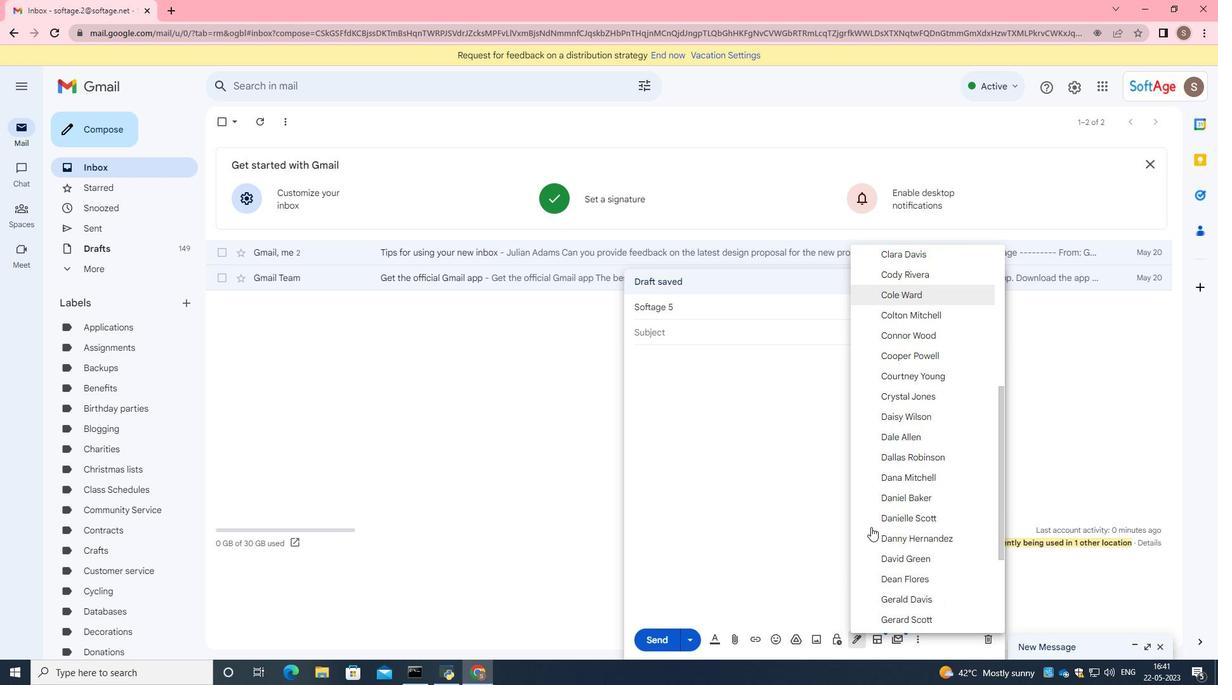 
Action: Mouse scrolled (871, 526) with delta (0, 0)
Screenshot: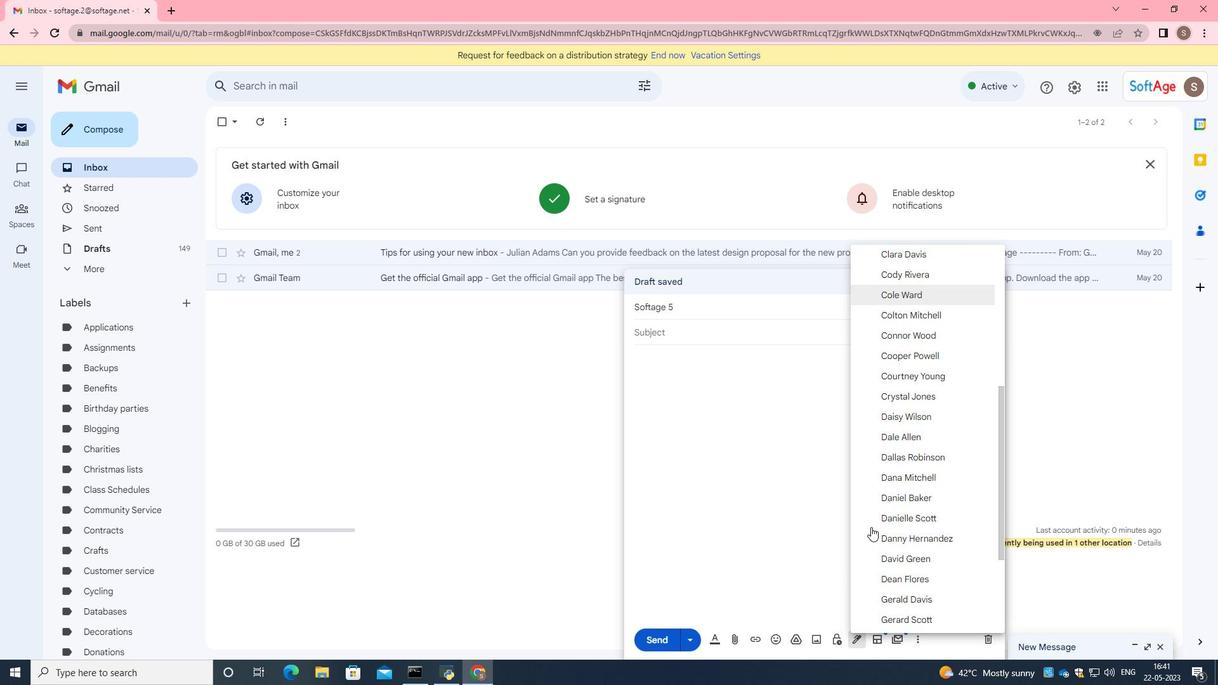 
Action: Mouse scrolled (871, 526) with delta (0, 0)
Screenshot: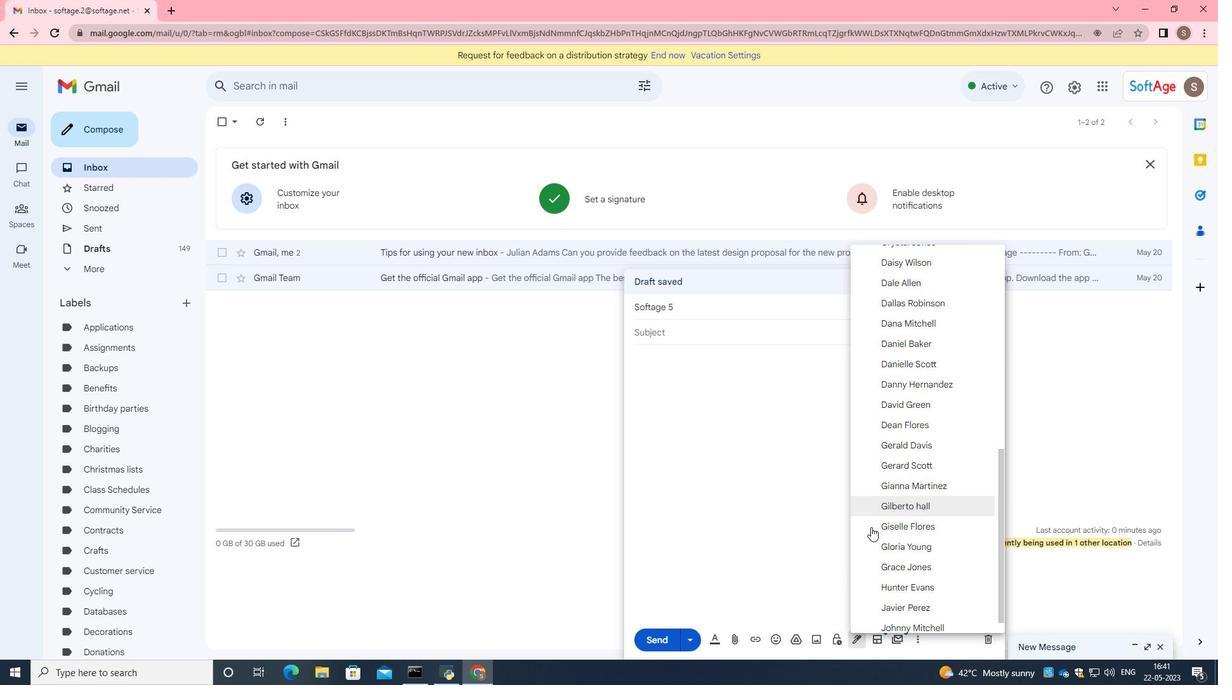 
Action: Mouse moved to (872, 527)
Screenshot: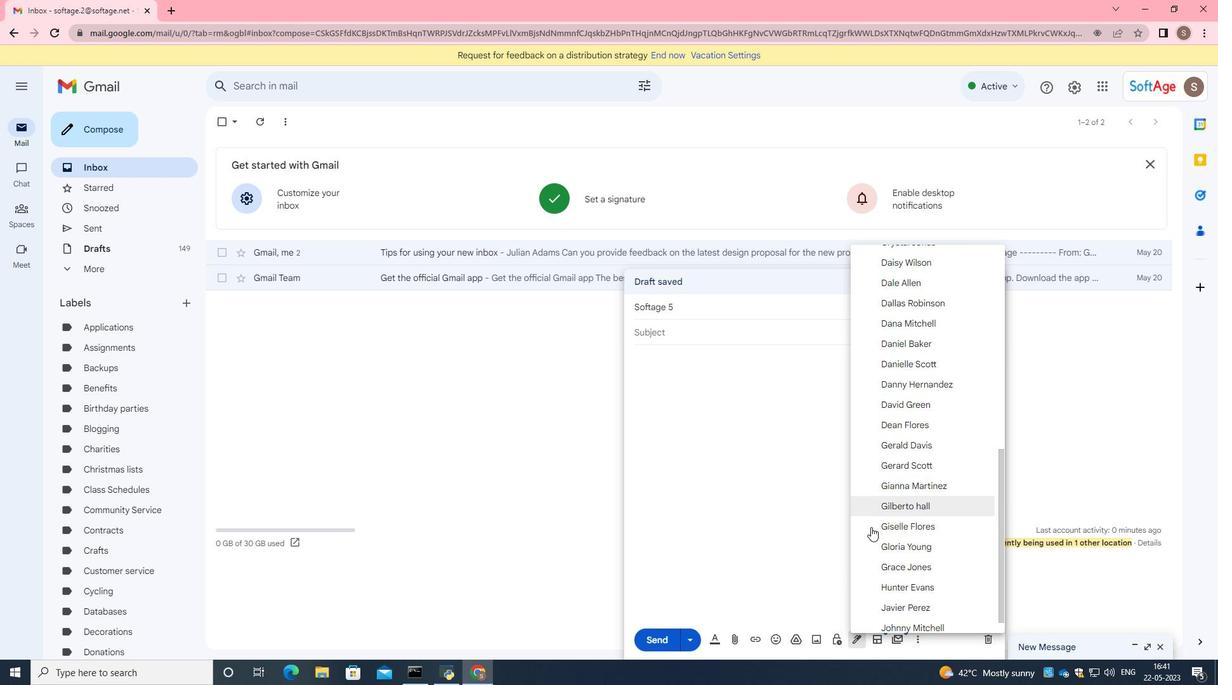 
Action: Mouse scrolled (872, 526) with delta (0, 0)
Screenshot: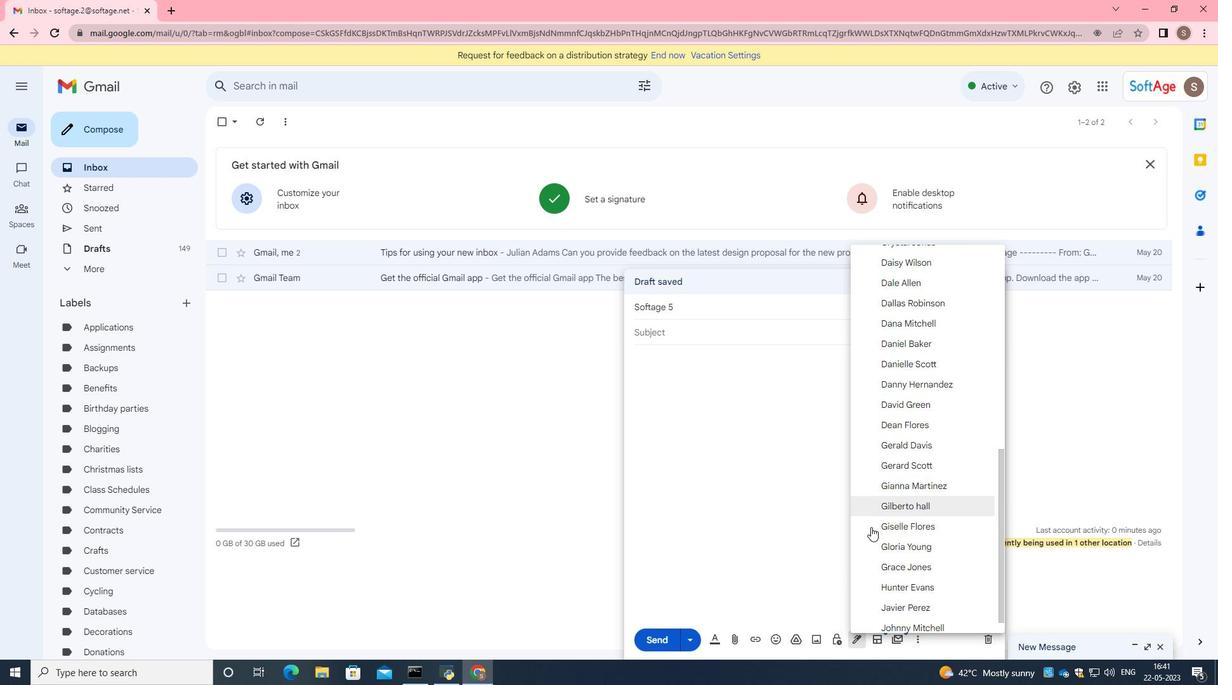 
Action: Mouse scrolled (872, 526) with delta (0, 0)
Screenshot: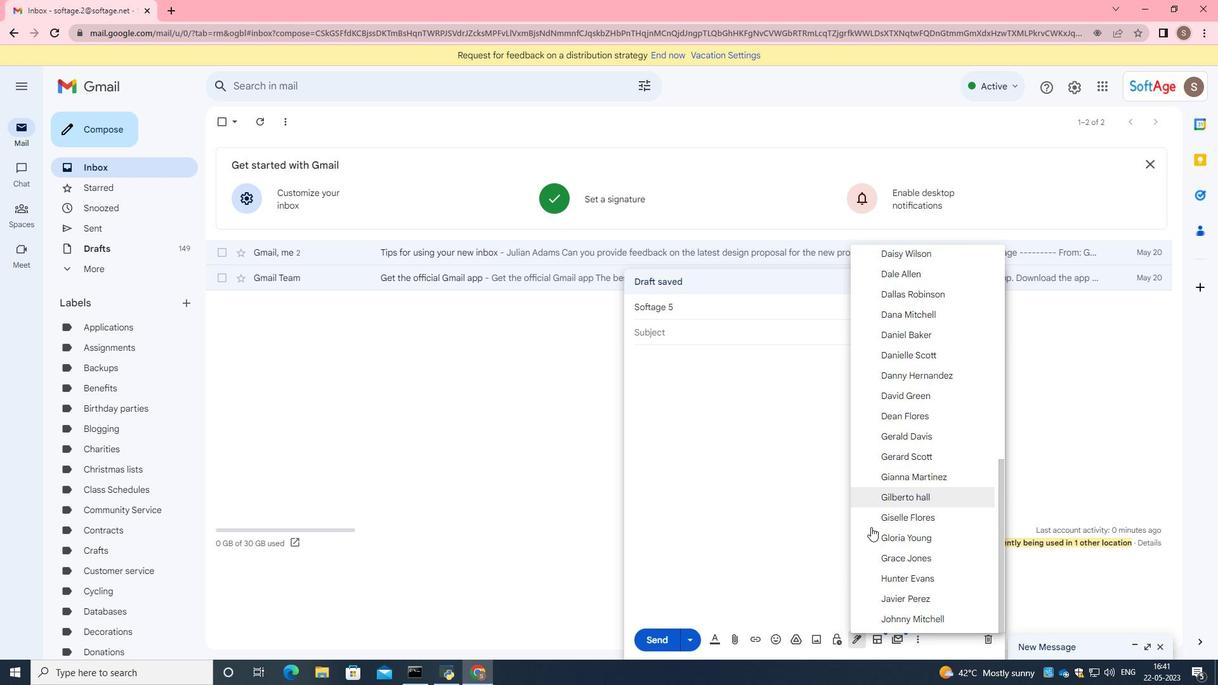 
Action: Mouse scrolled (872, 526) with delta (0, 0)
Screenshot: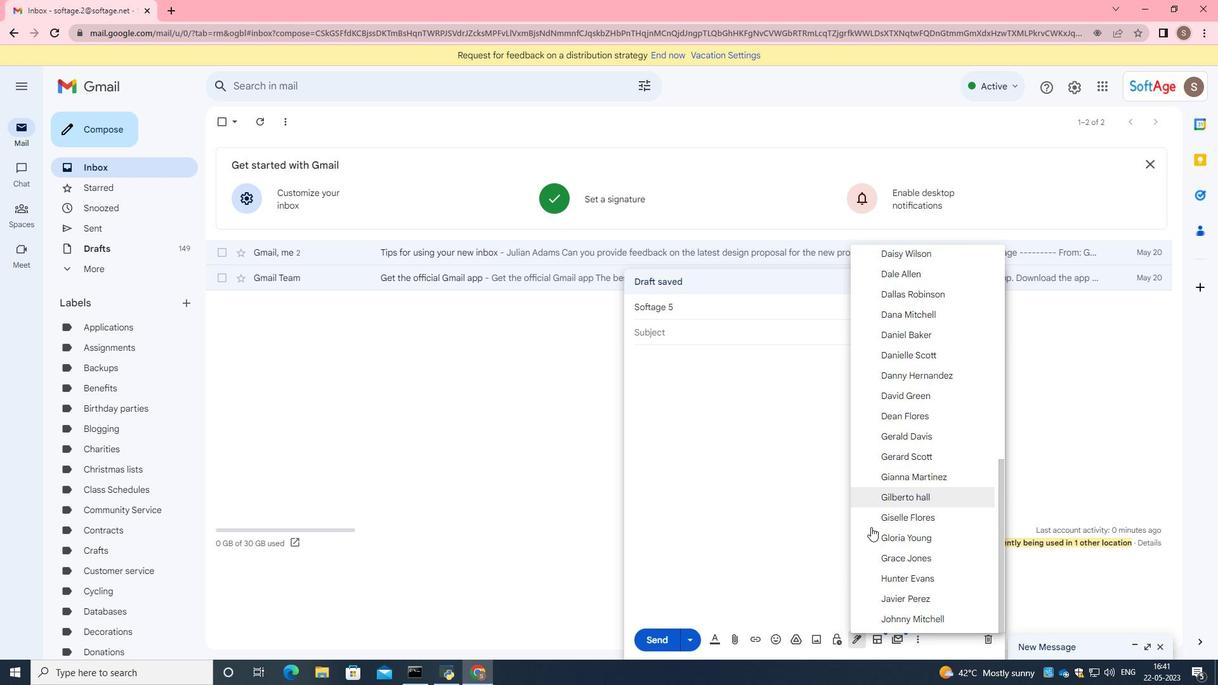 
Action: Mouse scrolled (872, 526) with delta (0, 0)
Screenshot: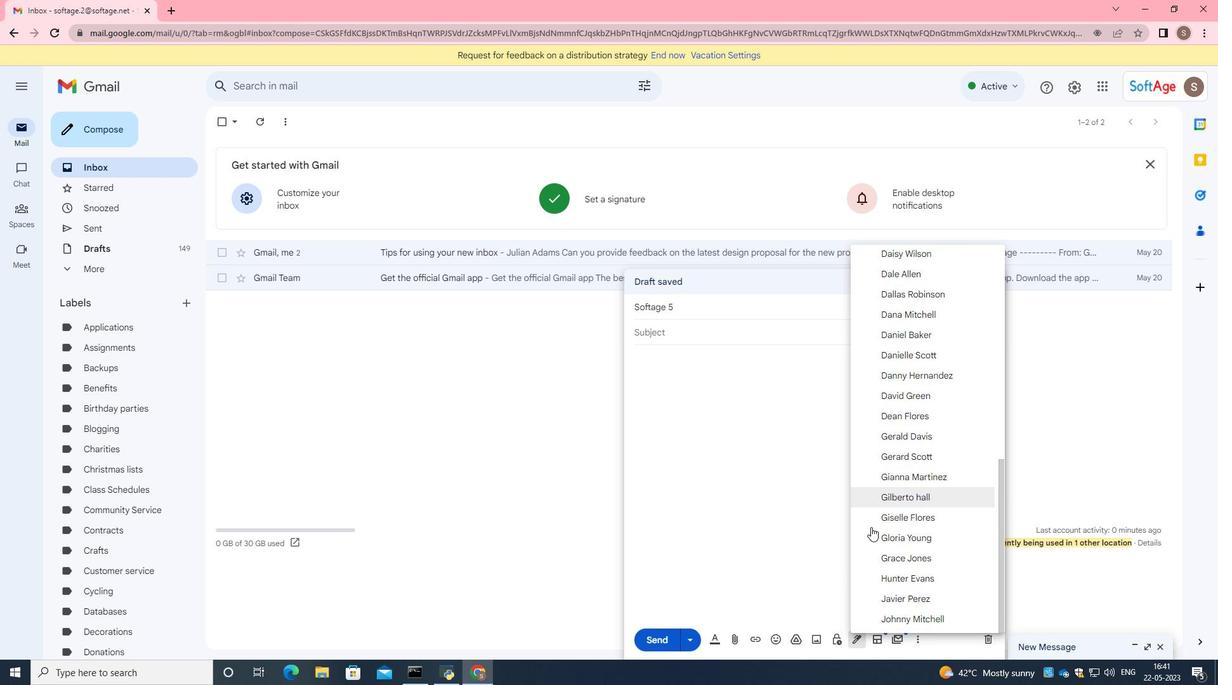 
Action: Mouse scrolled (872, 526) with delta (0, 0)
Screenshot: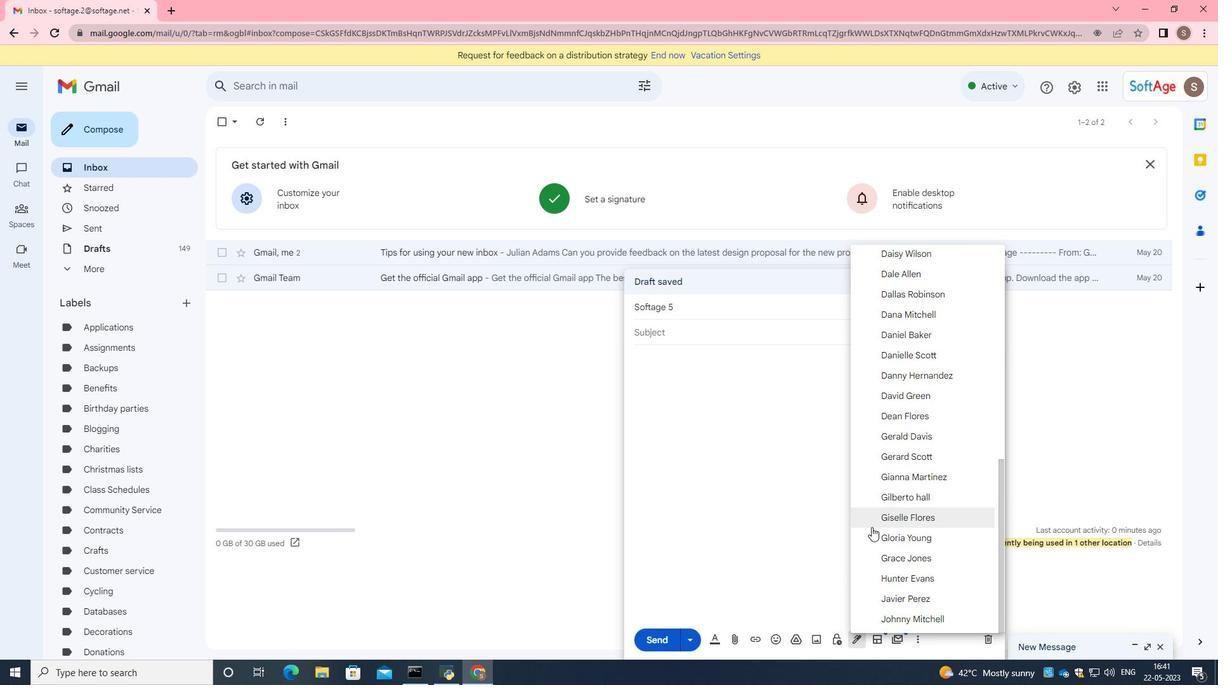 
Action: Mouse scrolled (872, 526) with delta (0, 0)
Screenshot: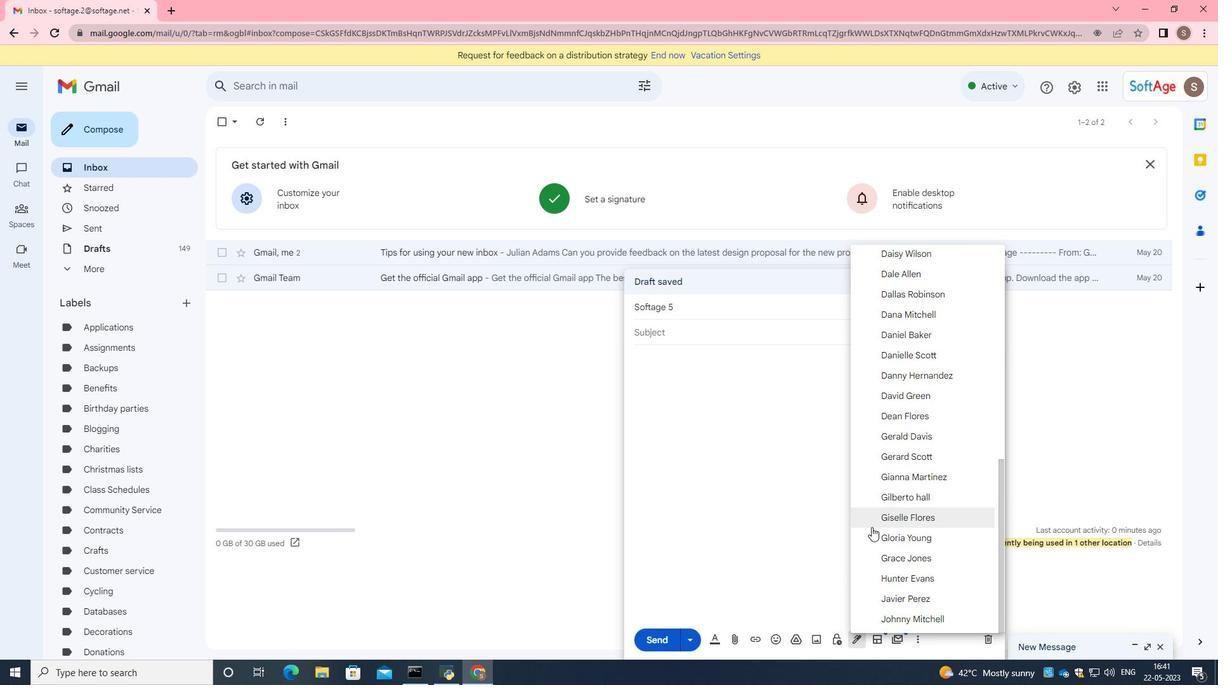 
Action: Mouse scrolled (872, 526) with delta (0, 0)
Screenshot: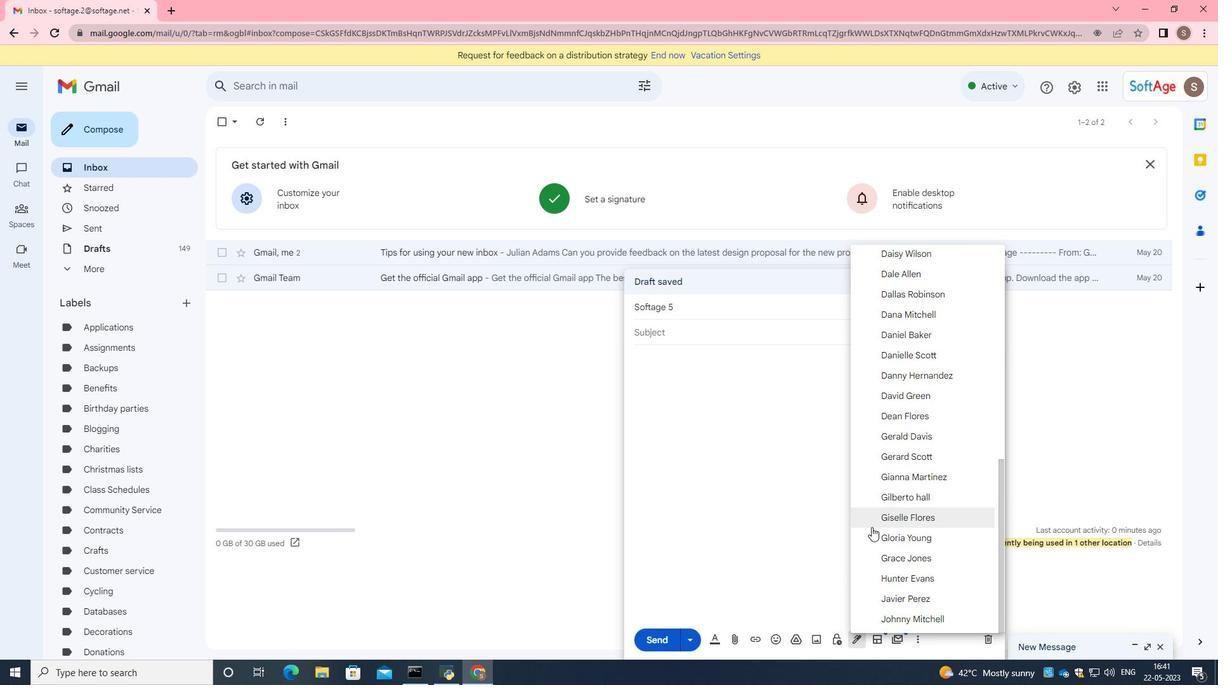
Action: Mouse moved to (872, 527)
Screenshot: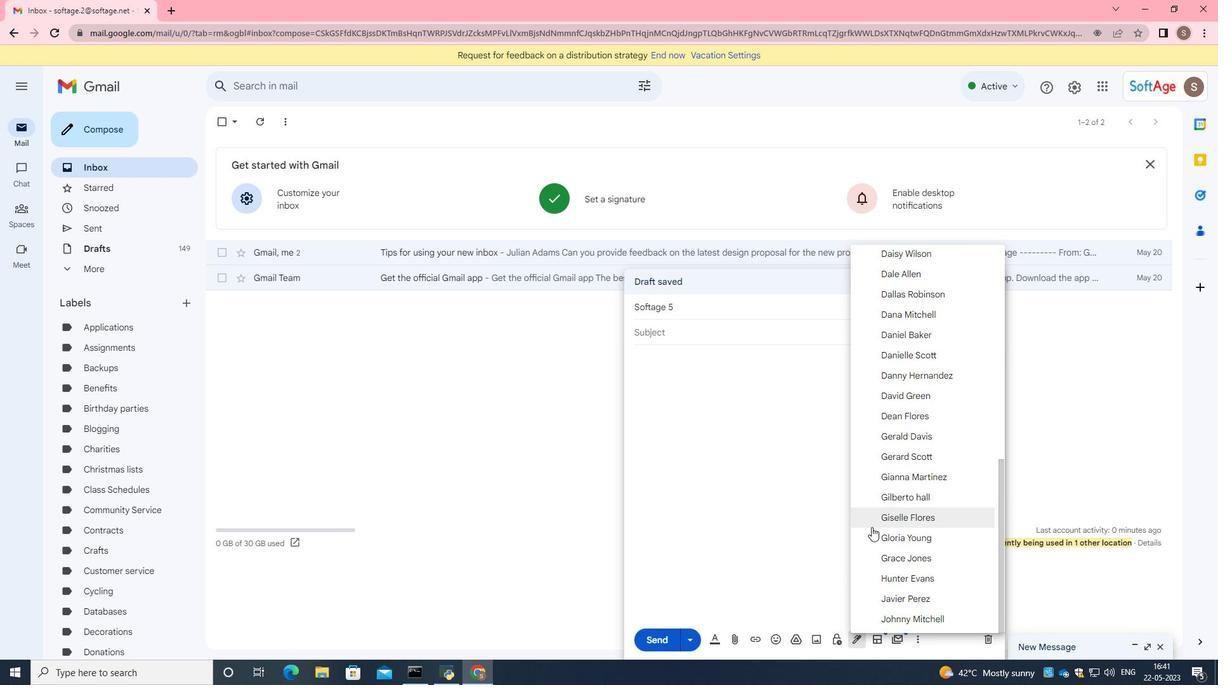 
Action: Mouse scrolled (872, 526) with delta (0, 0)
Screenshot: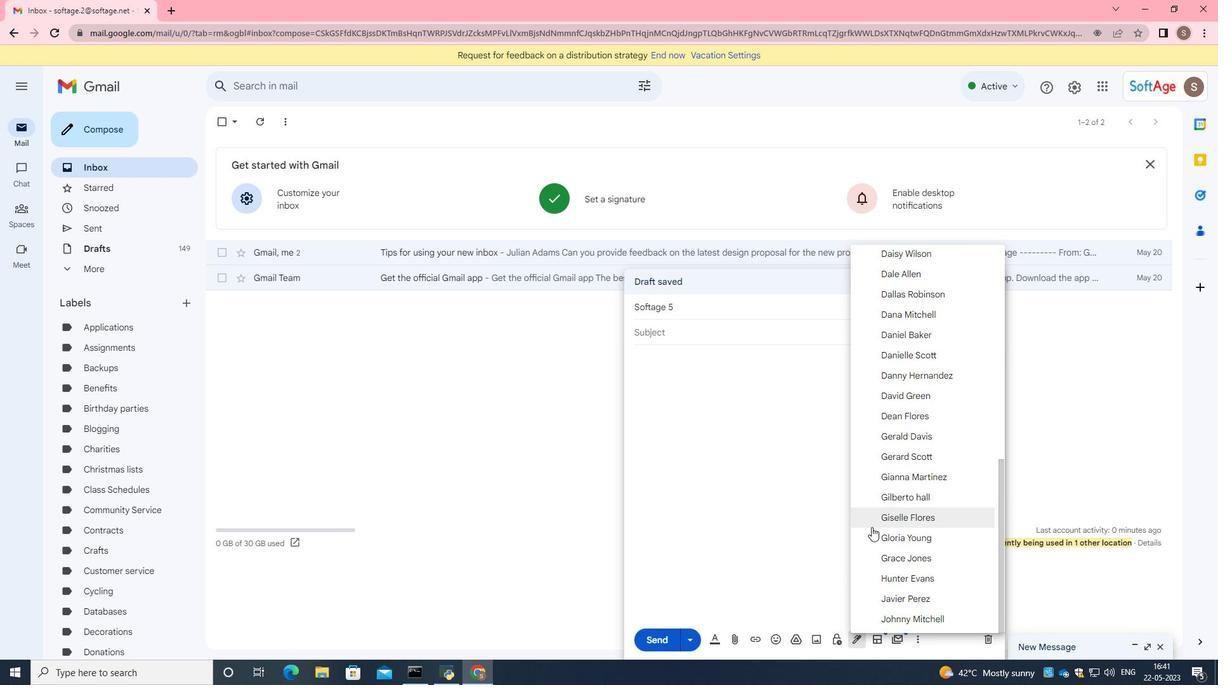 
Action: Mouse moved to (929, 616)
Screenshot: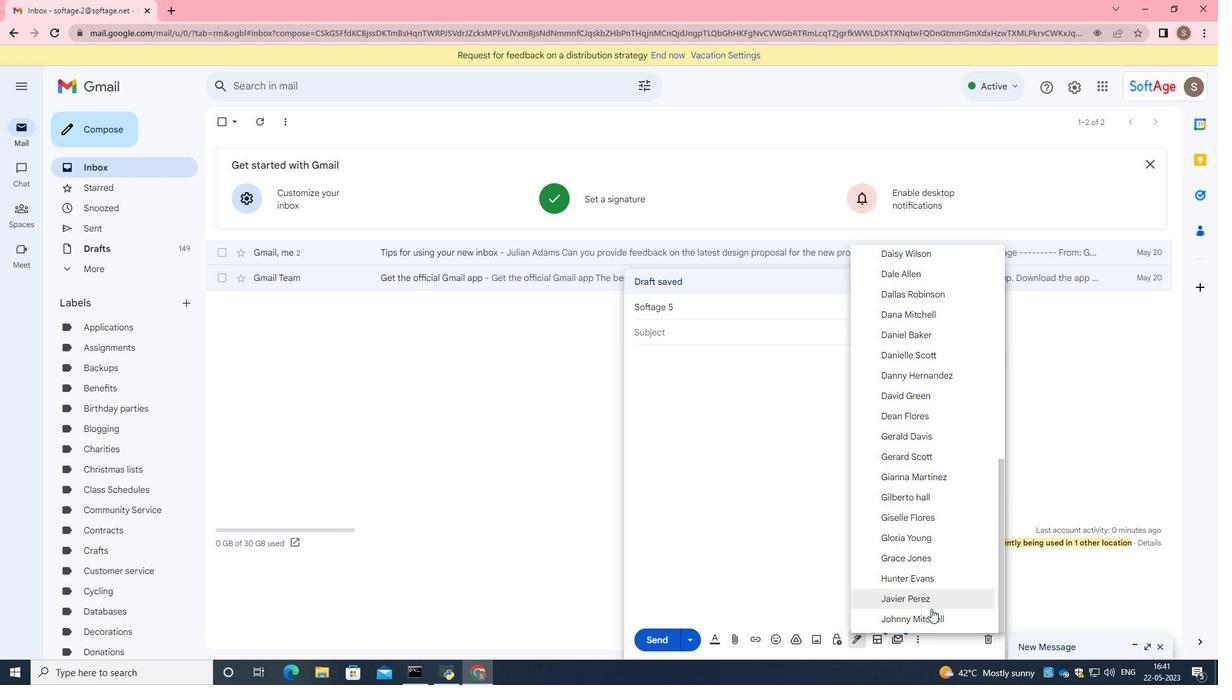 
Action: Mouse pressed left at (929, 616)
Screenshot: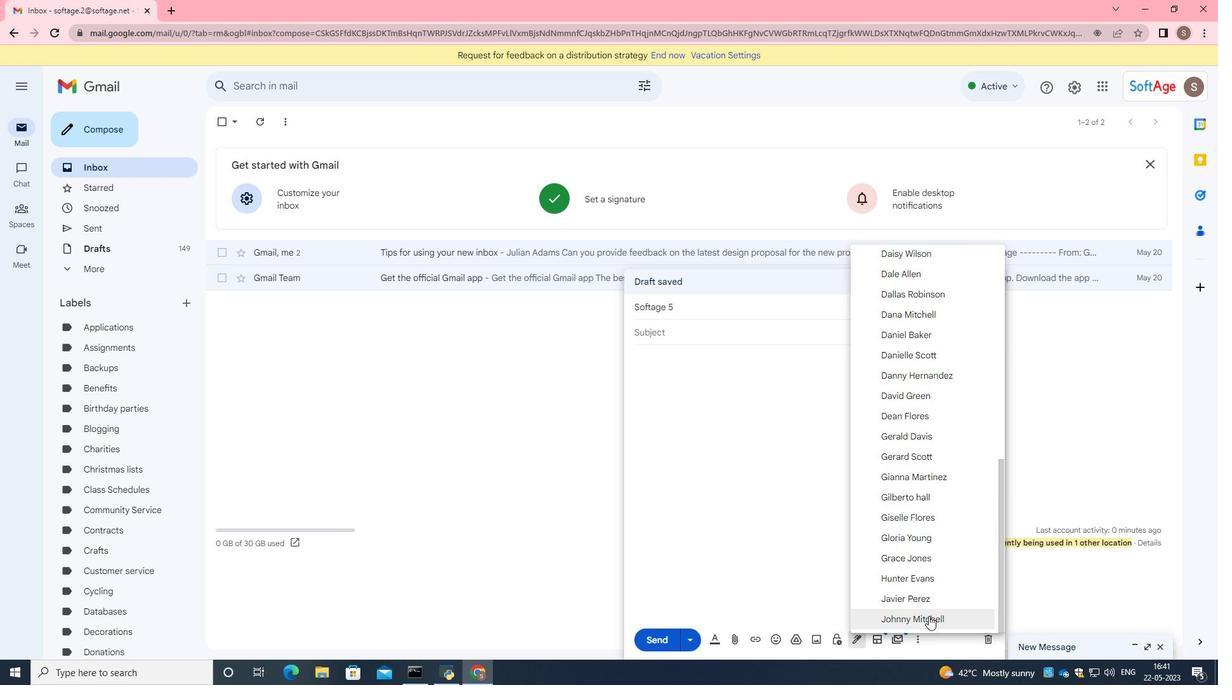 
Action: Mouse moved to (919, 645)
Screenshot: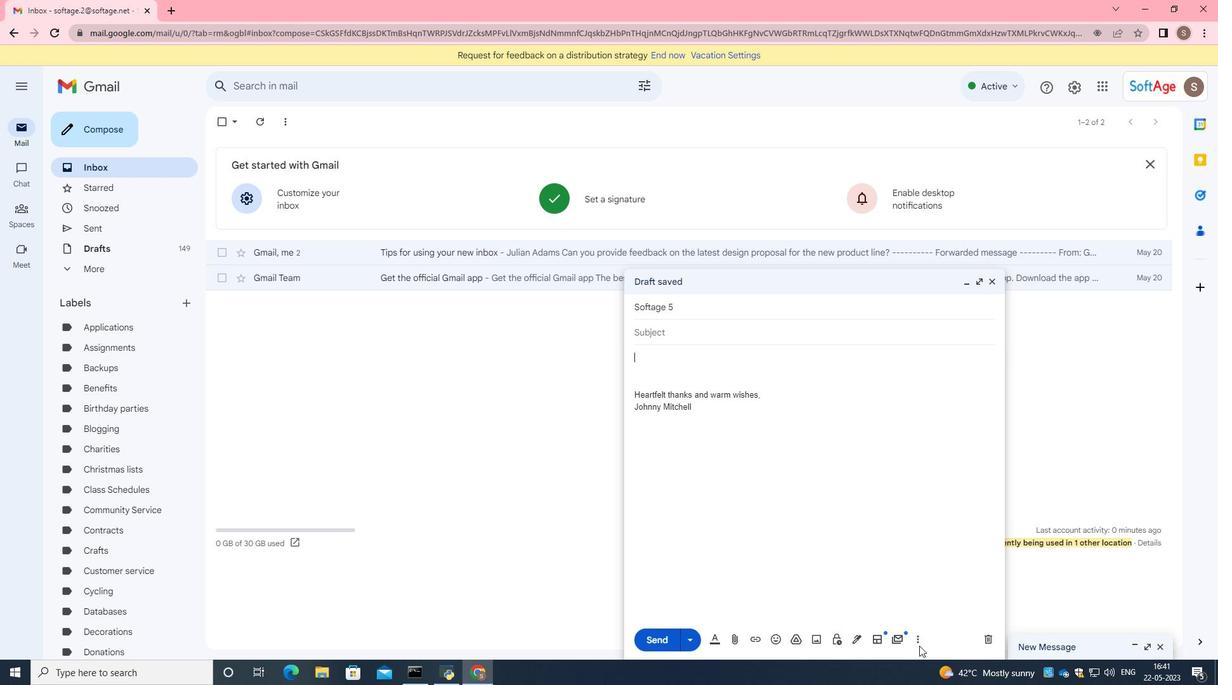 
Action: Mouse pressed left at (919, 645)
Screenshot: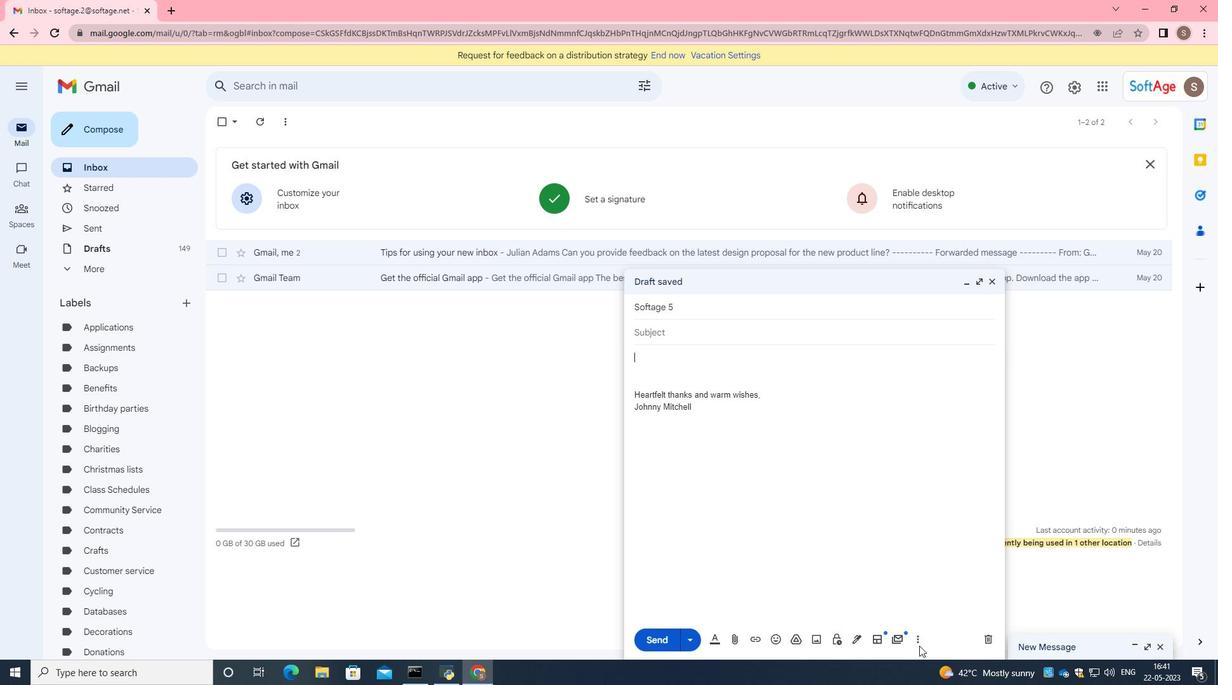 
Action: Mouse moved to (759, 281)
Screenshot: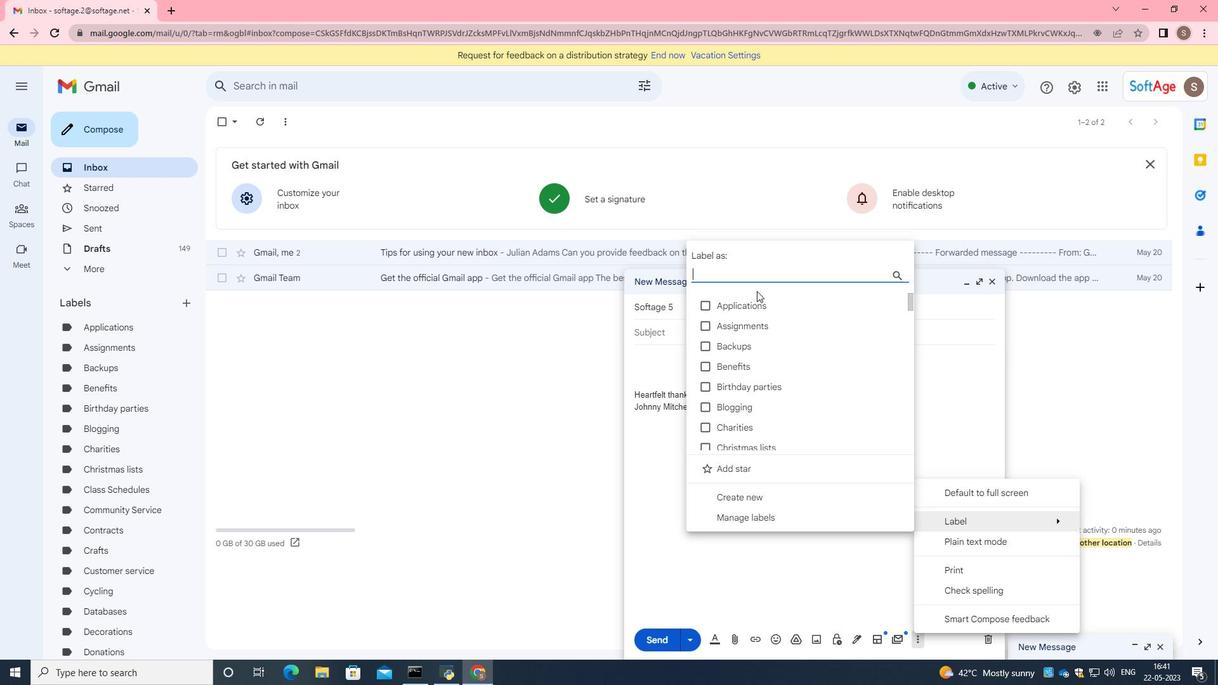 
Action: Key pressed <Key.caps_lock>P<Key.caps_lock>hotograpy<Key.backspace>hy
Screenshot: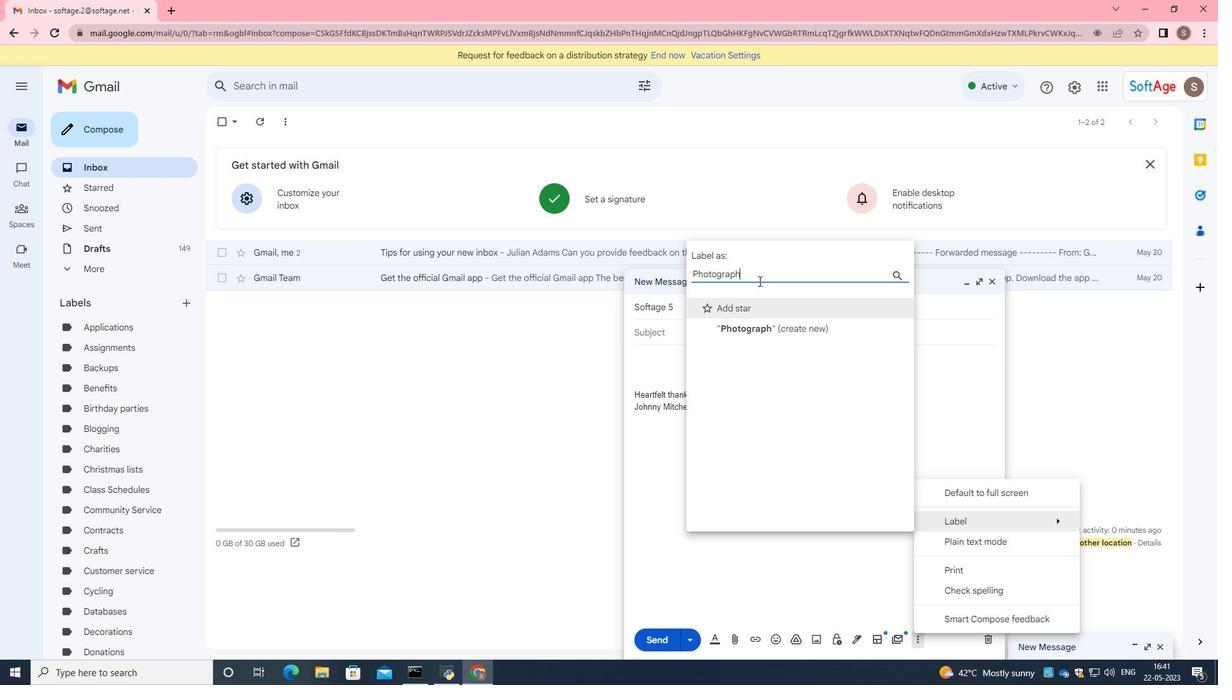 
Action: Mouse moved to (754, 336)
Screenshot: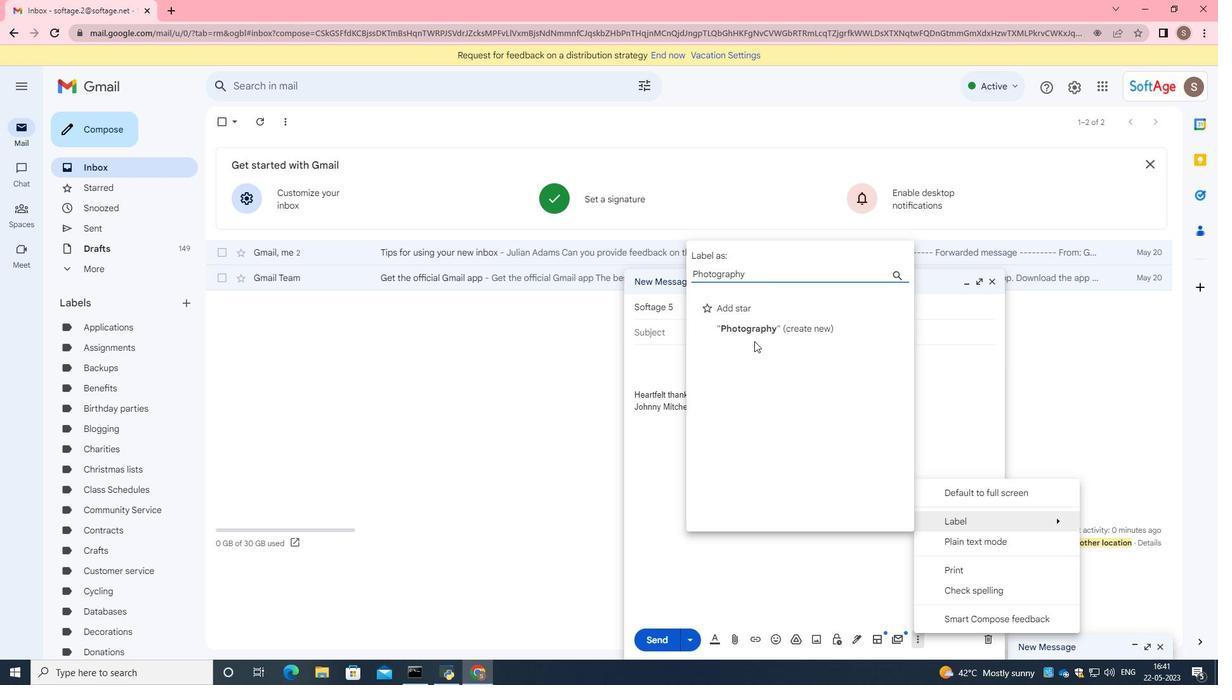 
Action: Mouse pressed left at (754, 336)
Screenshot: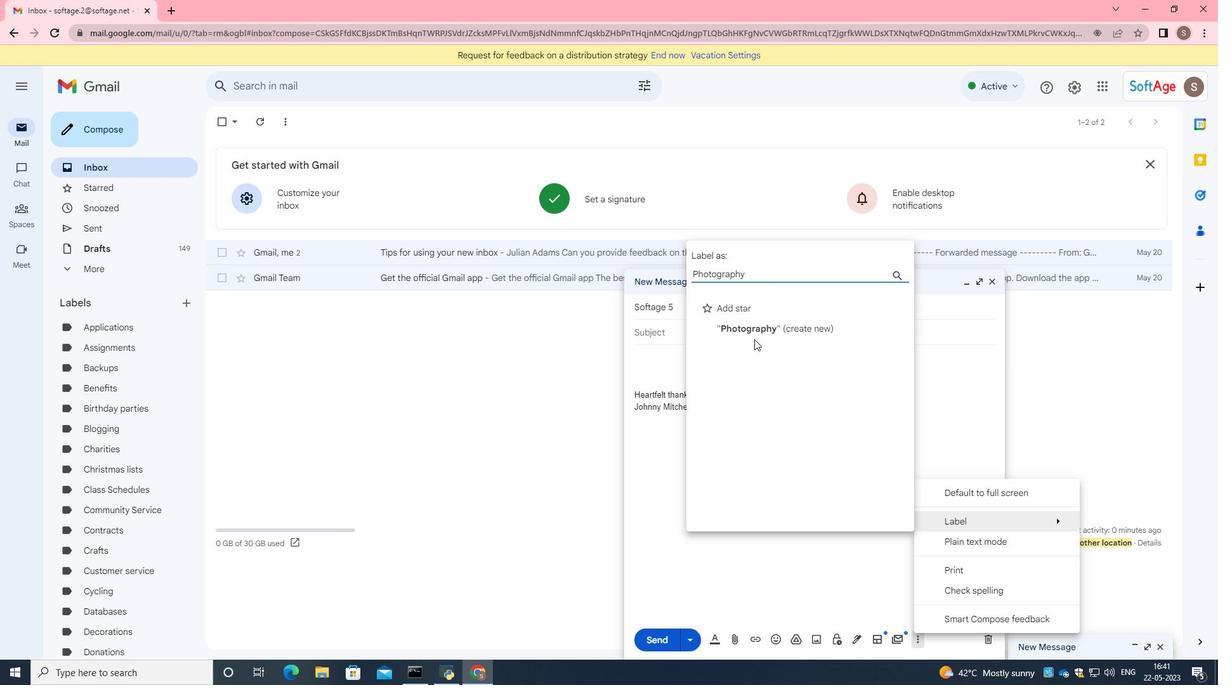 
Action: Mouse moved to (718, 405)
Screenshot: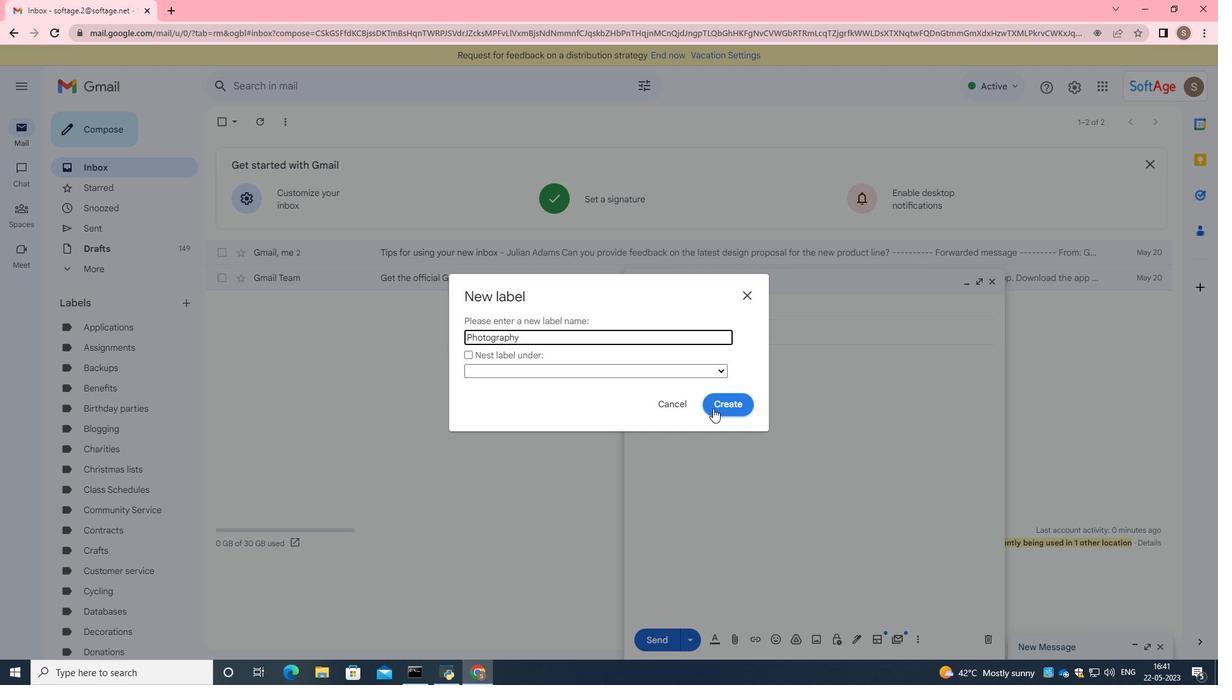 
Action: Mouse pressed left at (718, 405)
Screenshot: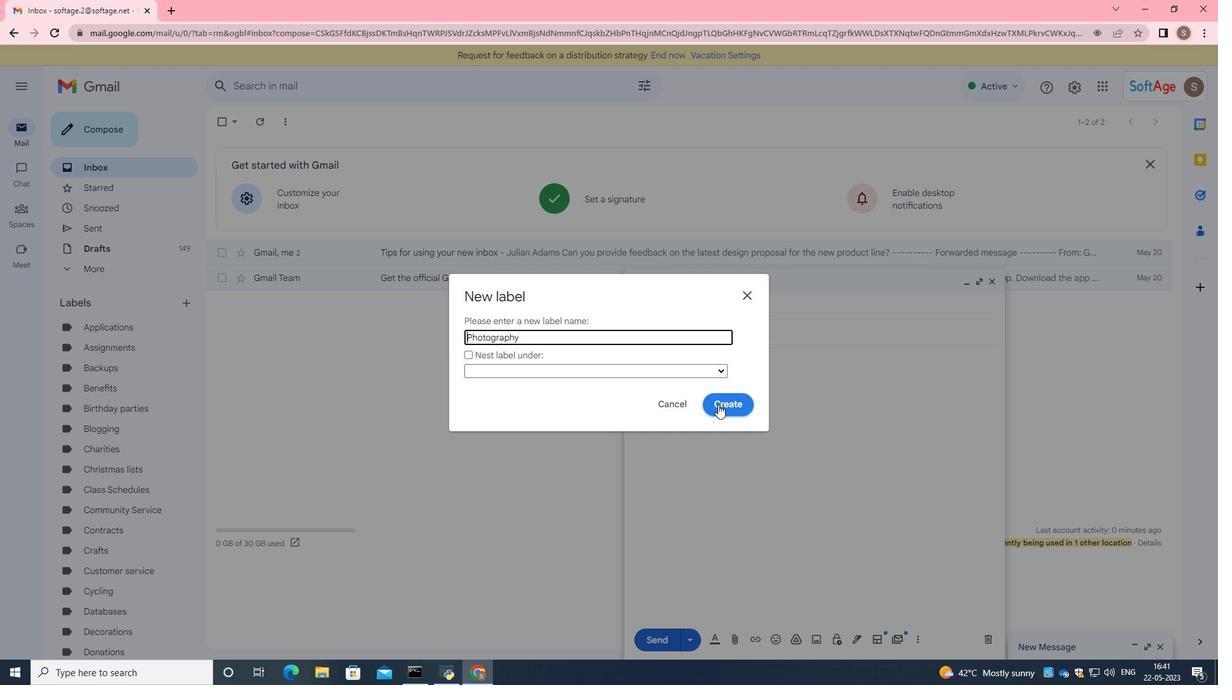 
Action: Mouse moved to (779, 394)
Screenshot: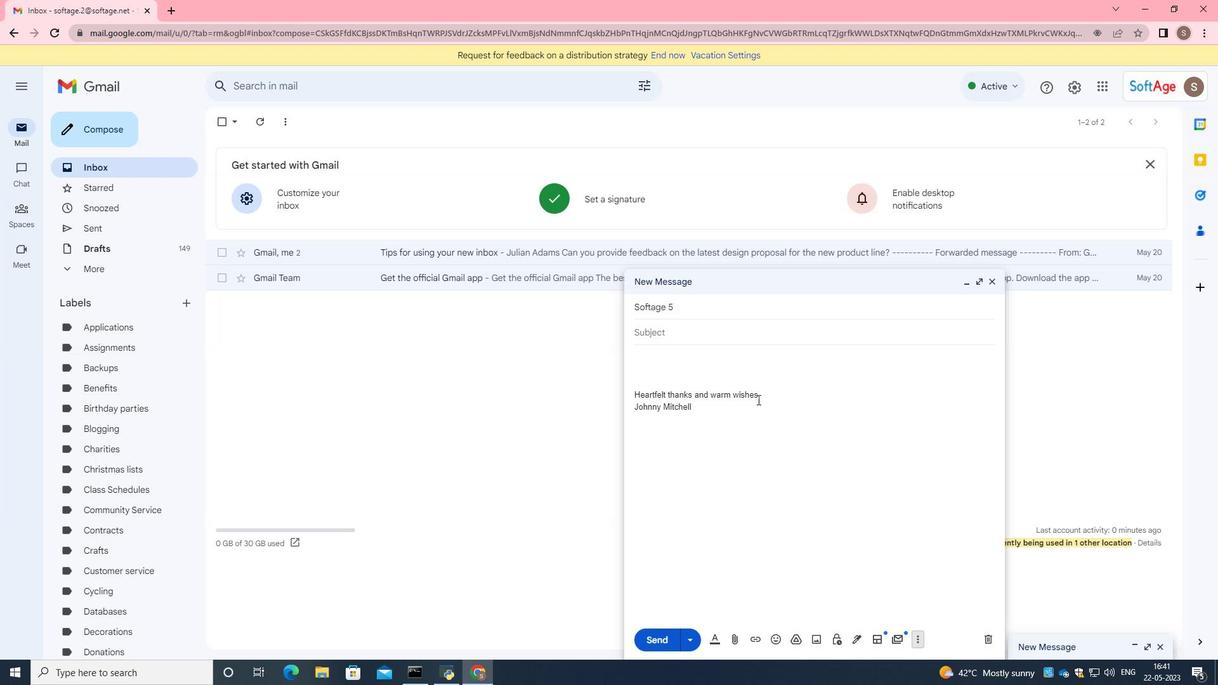 
Action: Mouse scrolled (779, 393) with delta (0, 0)
Screenshot: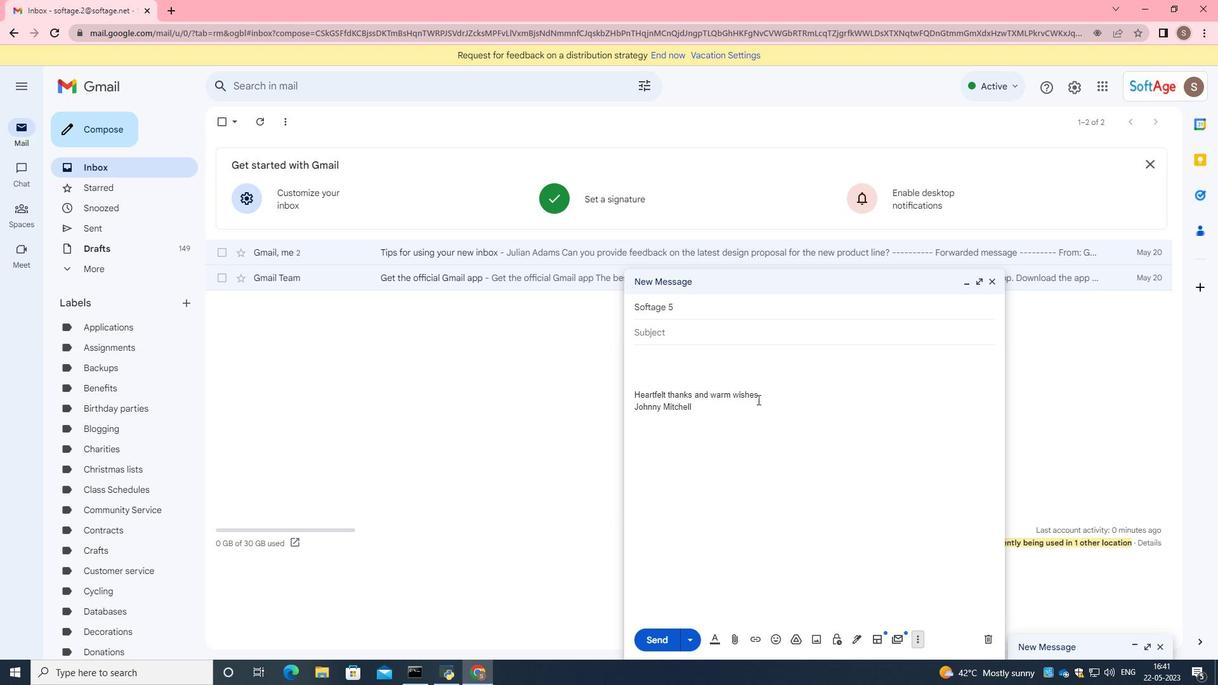 
Action: Mouse scrolled (779, 393) with delta (0, 0)
Screenshot: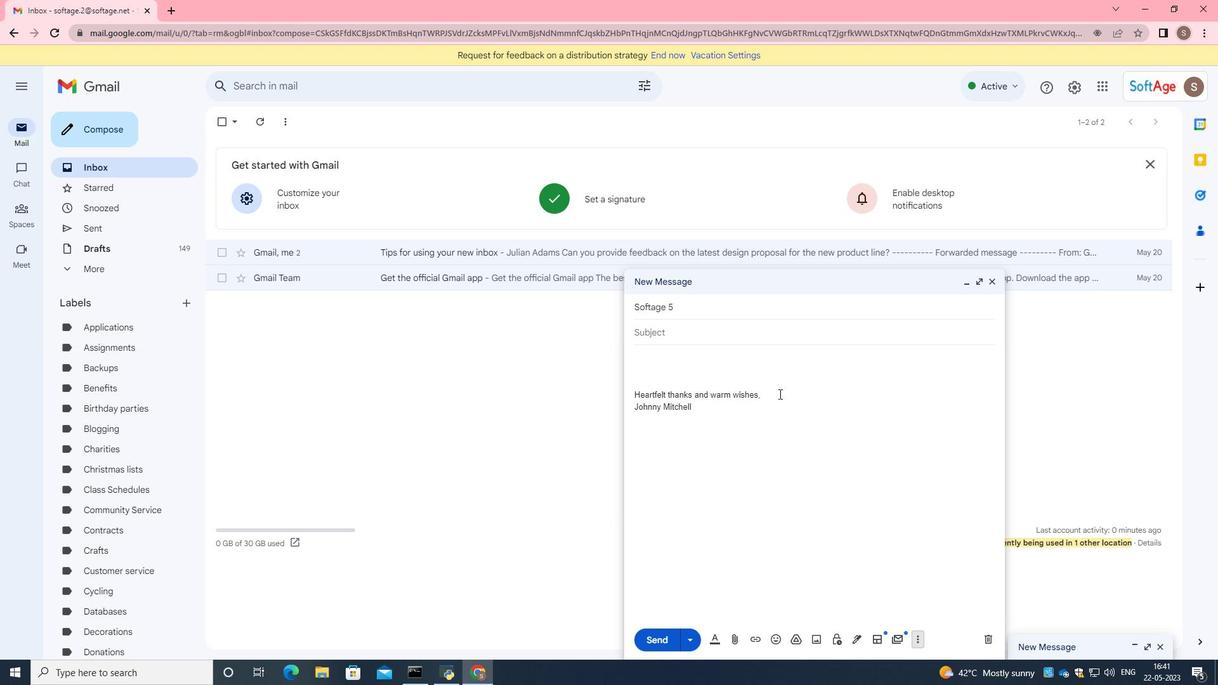 
Action: Mouse scrolled (779, 393) with delta (0, 0)
Screenshot: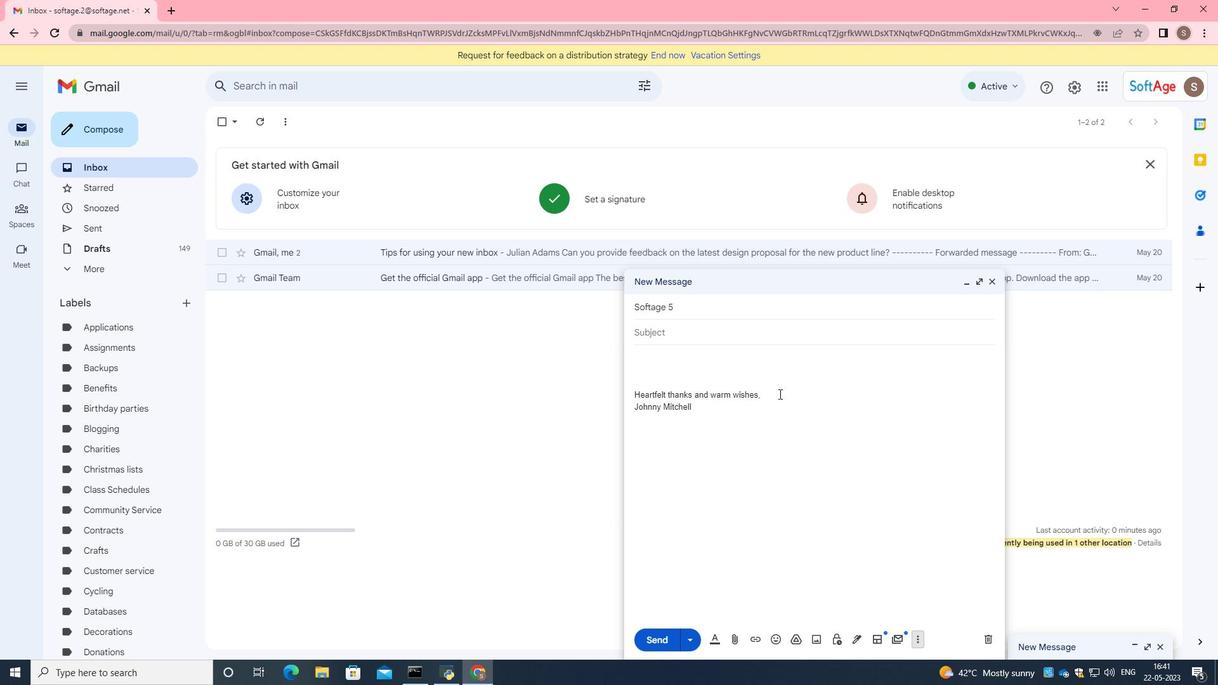 
Action: Mouse scrolled (779, 393) with delta (0, 0)
Screenshot: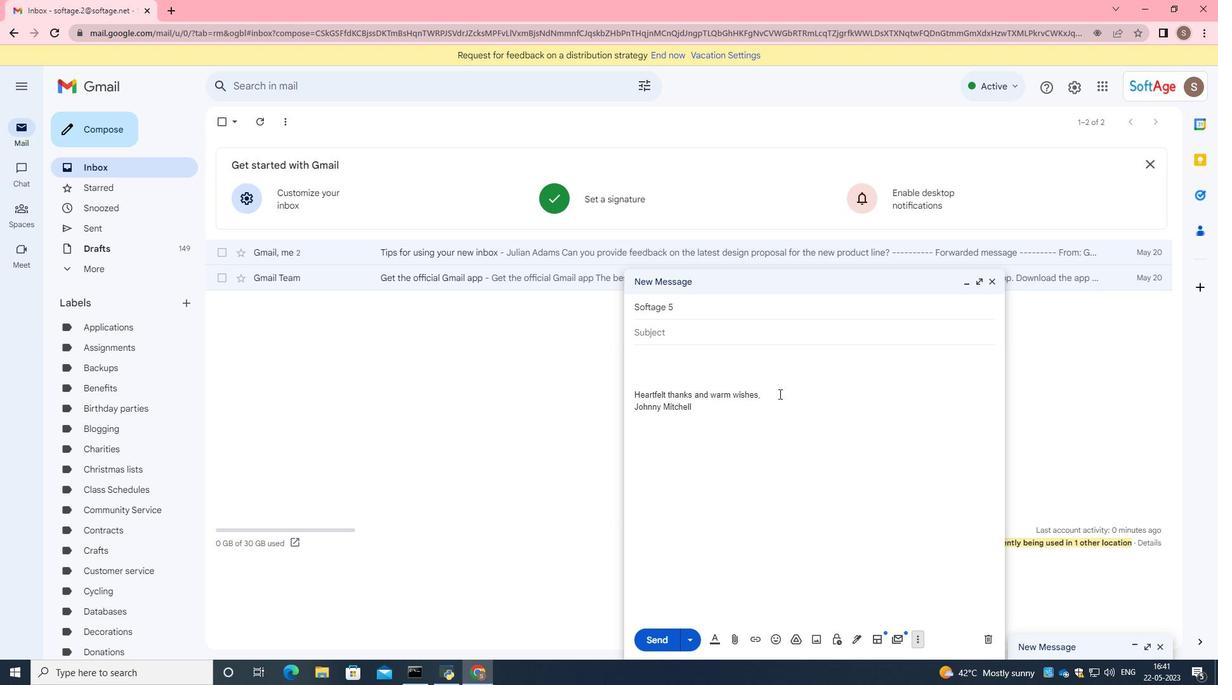 
Action: Mouse moved to (787, 394)
Screenshot: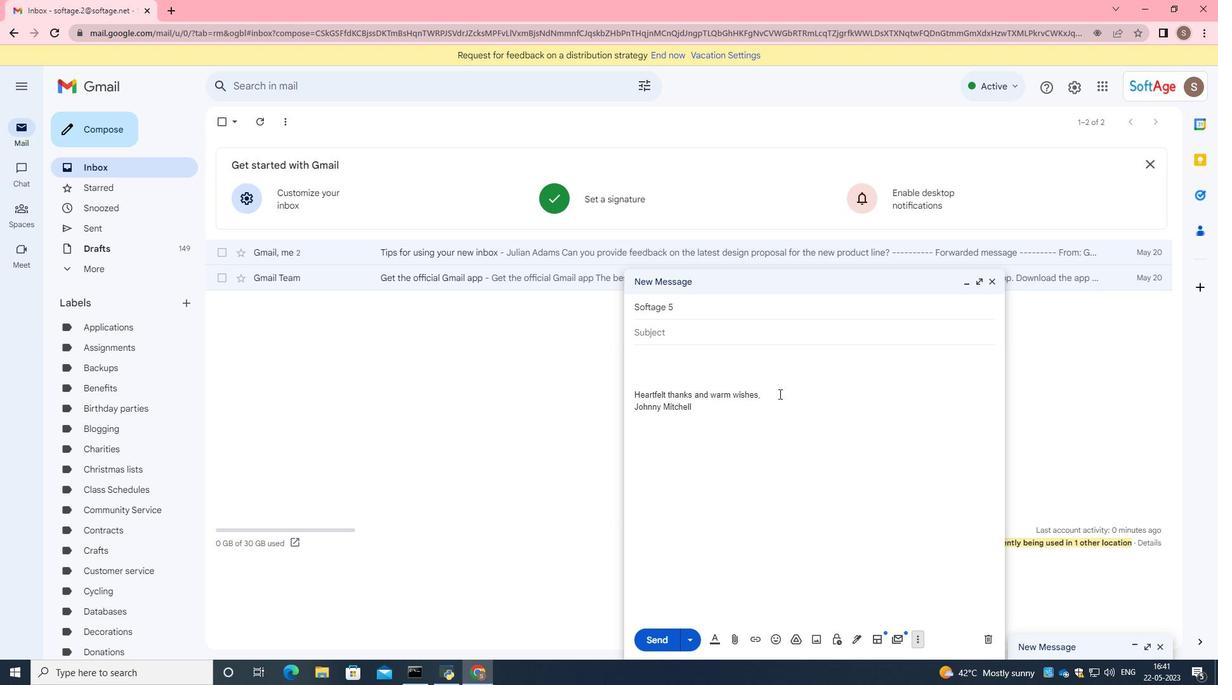
